 Task: Enjoy the mountains by booking a spacious mountain lodge on Airbnb in California, United States.
Action: Mouse moved to (556, 84)
Screenshot: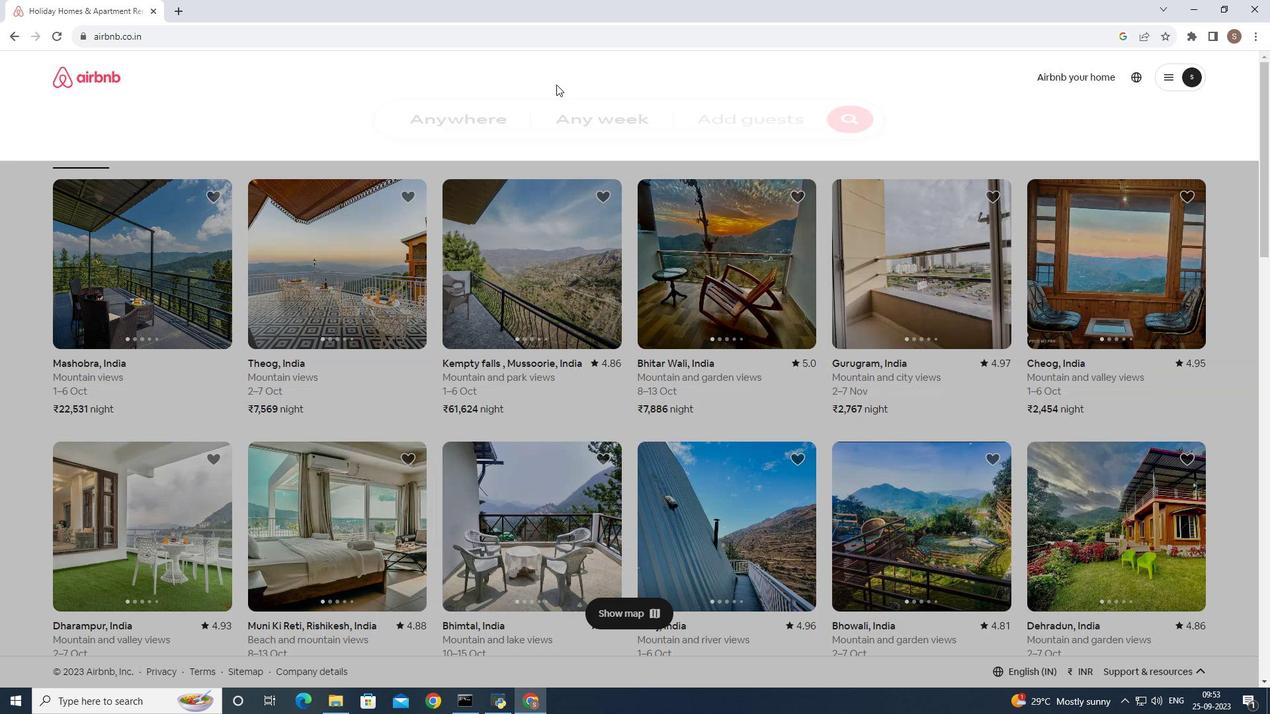 
Action: Mouse pressed left at (556, 84)
Screenshot: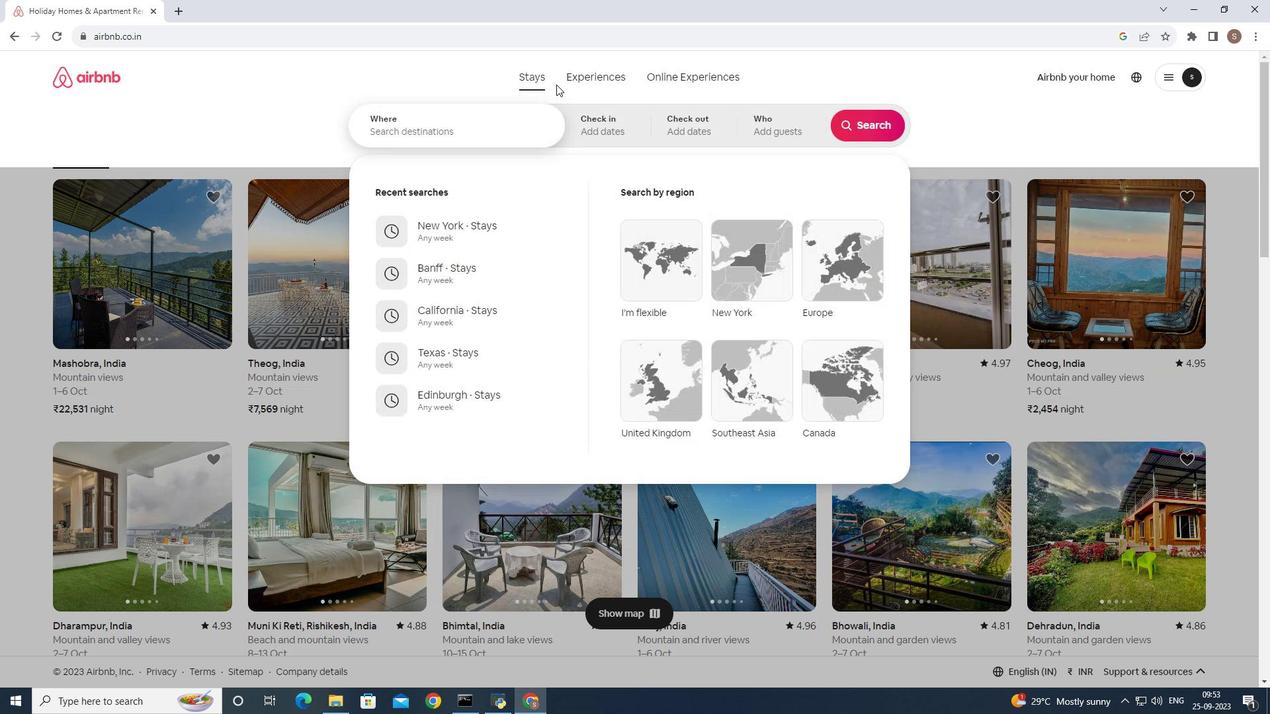 
Action: Mouse moved to (433, 136)
Screenshot: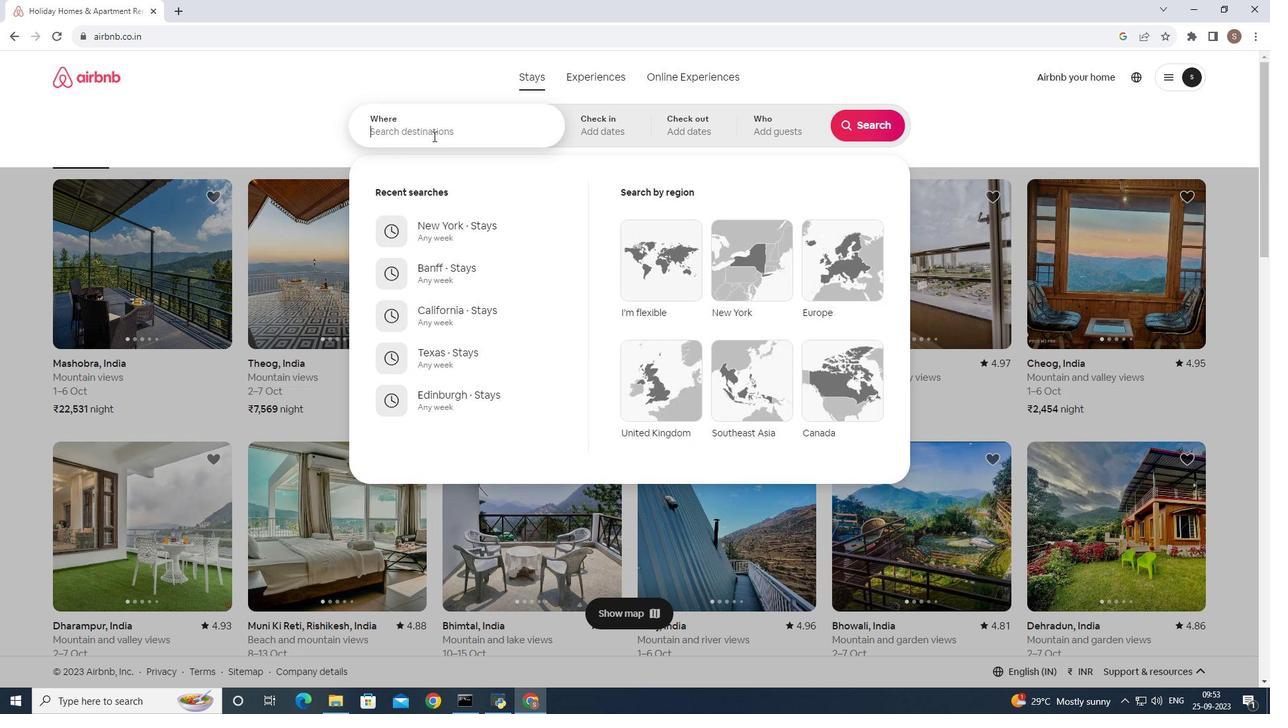 
Action: Mouse pressed left at (433, 136)
Screenshot: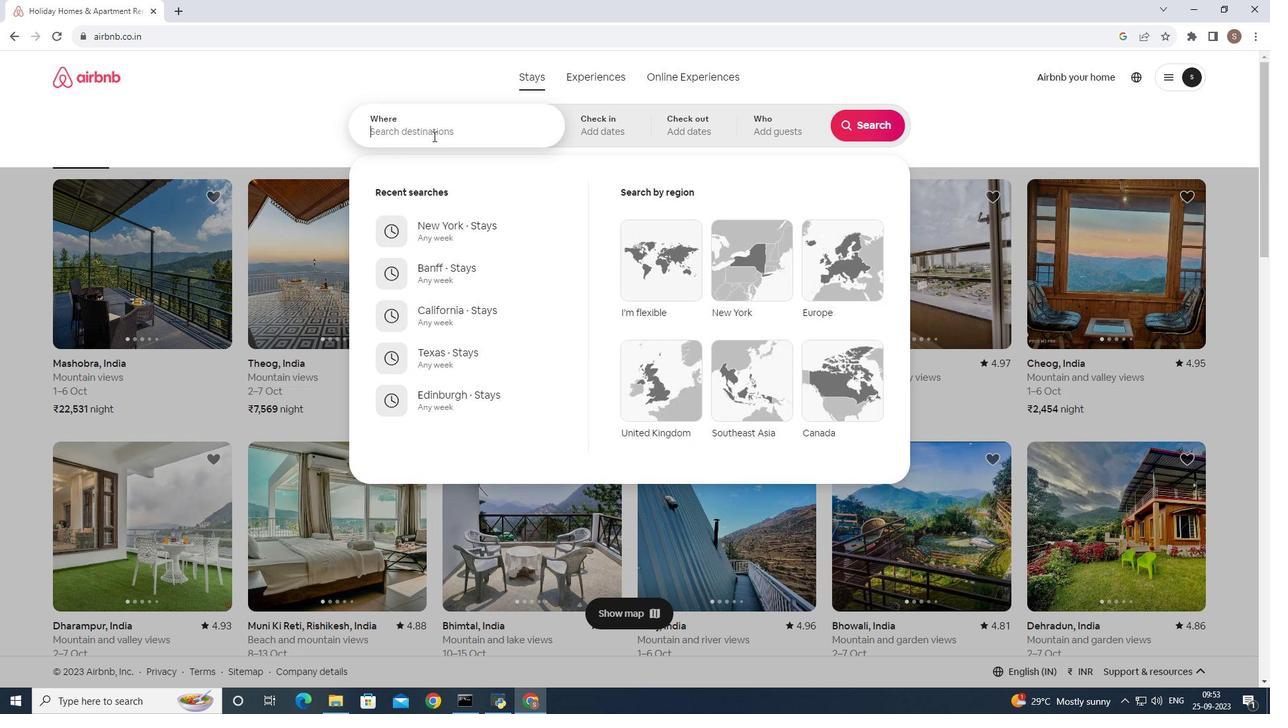 
Action: Key pressed <Key.shift>Cali
Screenshot: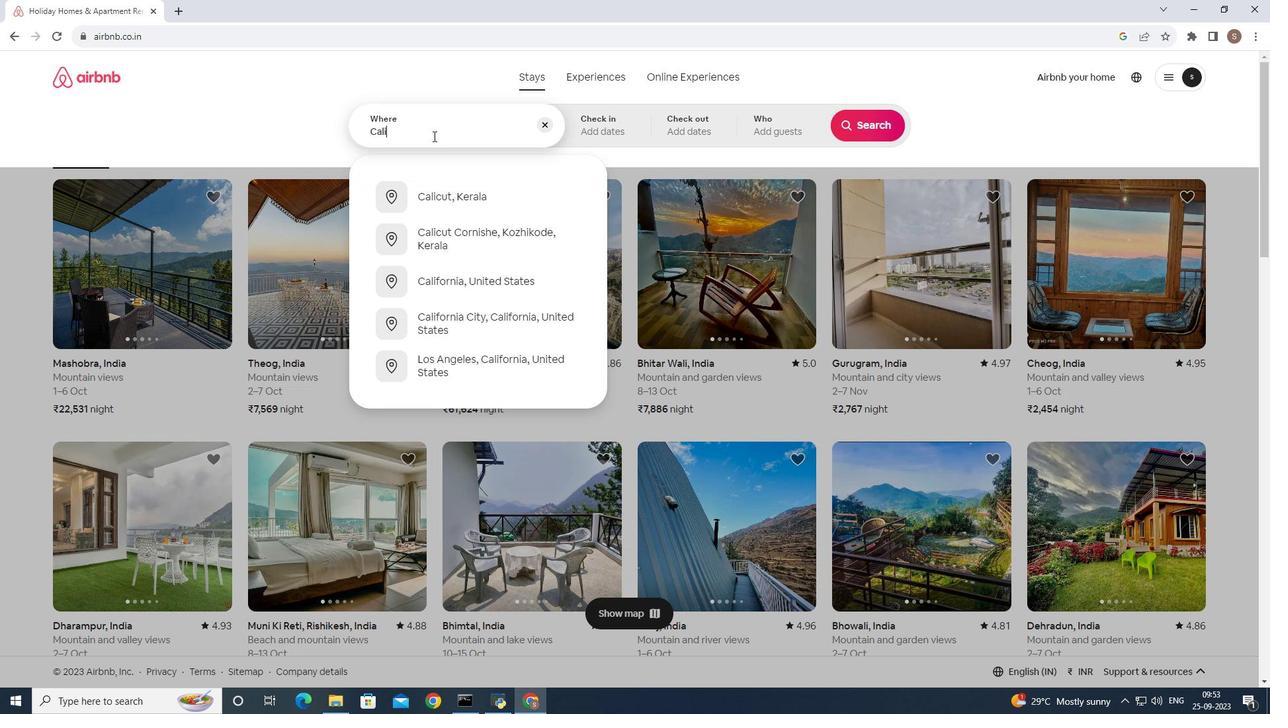 
Action: Mouse moved to (487, 279)
Screenshot: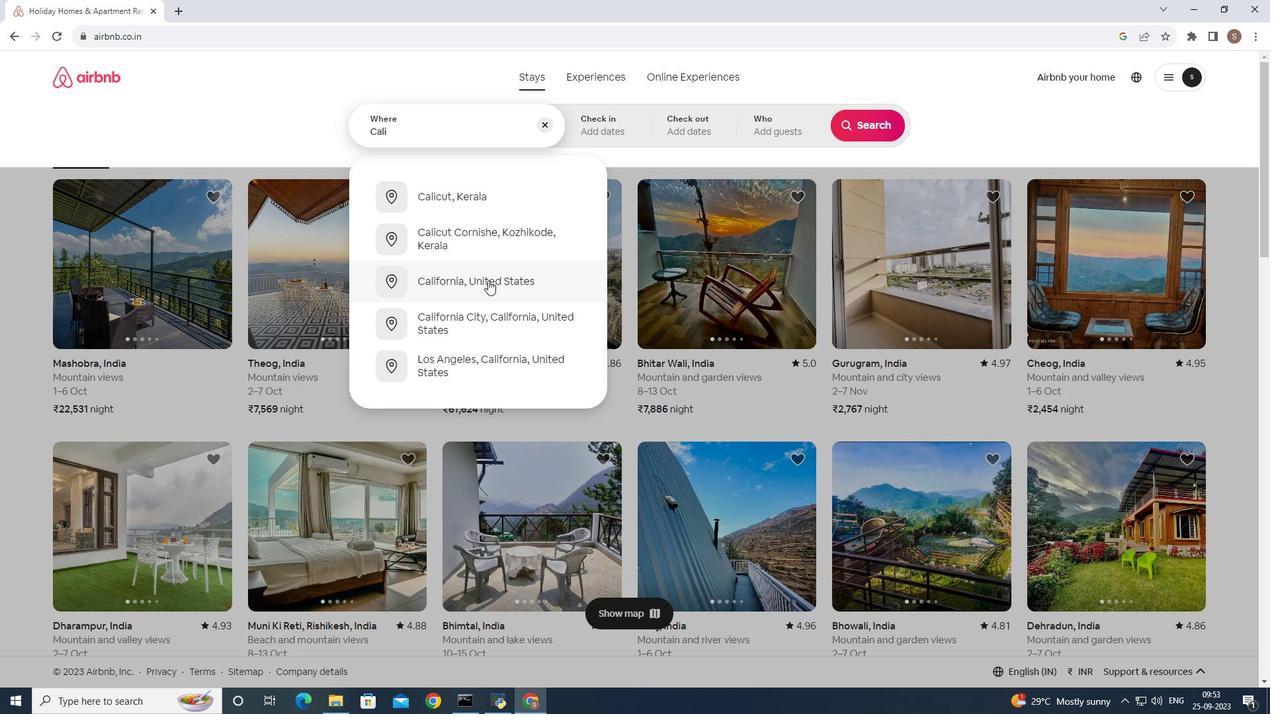 
Action: Mouse pressed left at (487, 279)
Screenshot: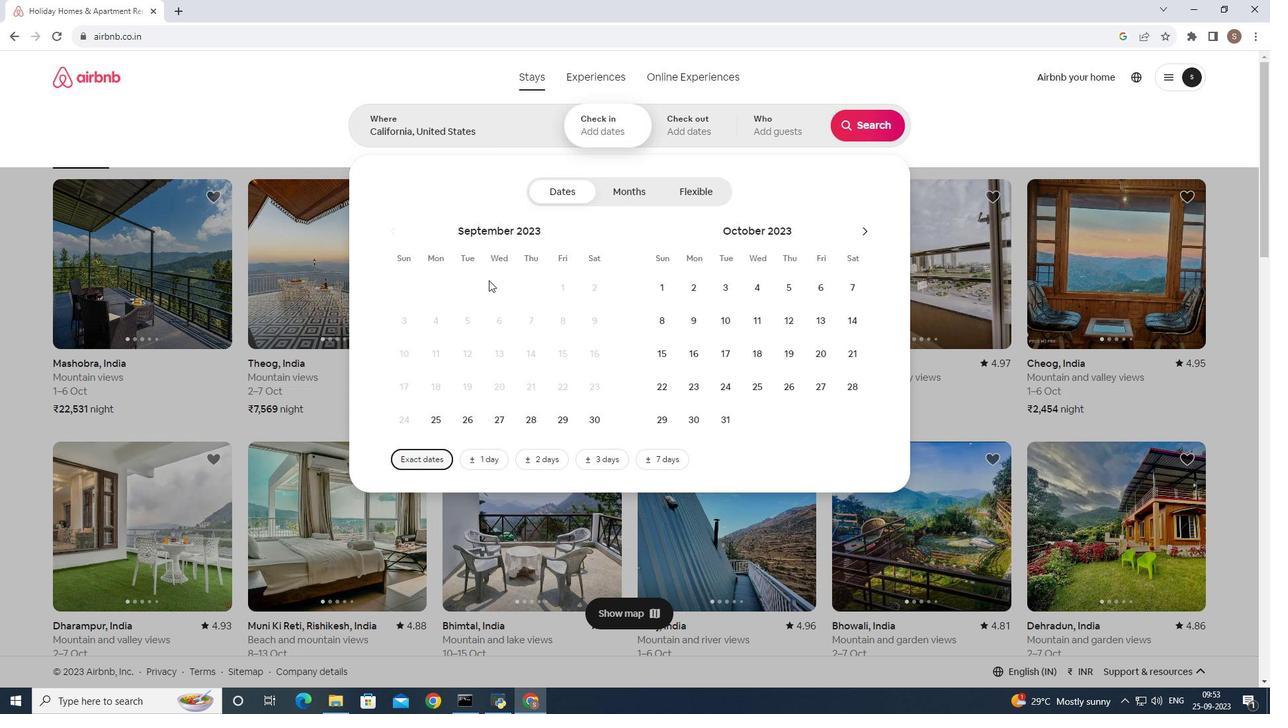 
Action: Mouse moved to (895, 122)
Screenshot: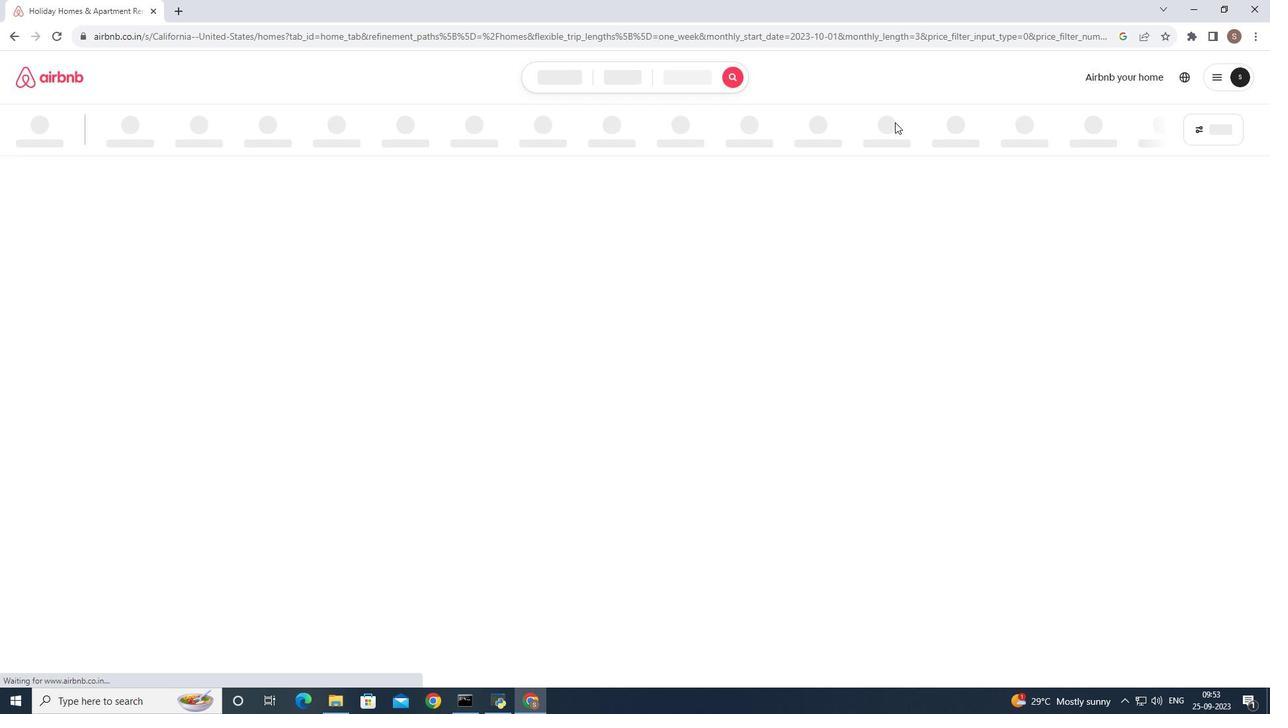 
Action: Mouse pressed left at (895, 122)
Screenshot: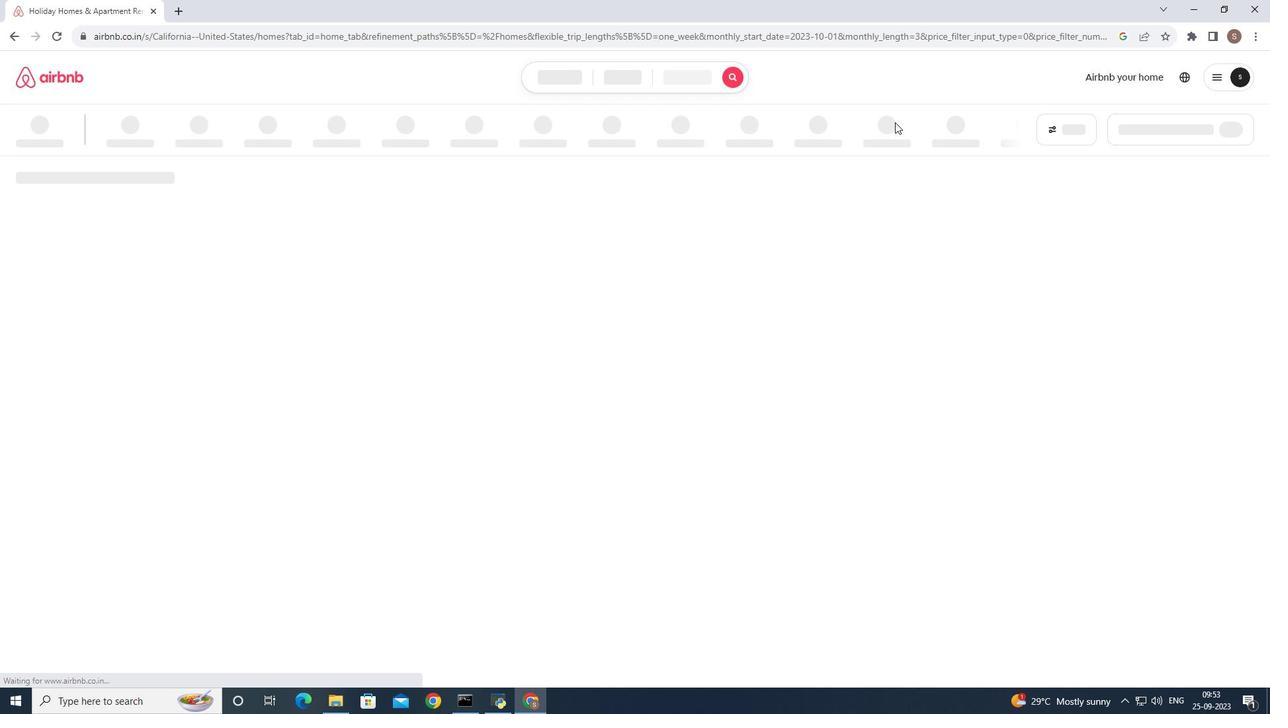 
Action: Mouse moved to (338, 129)
Screenshot: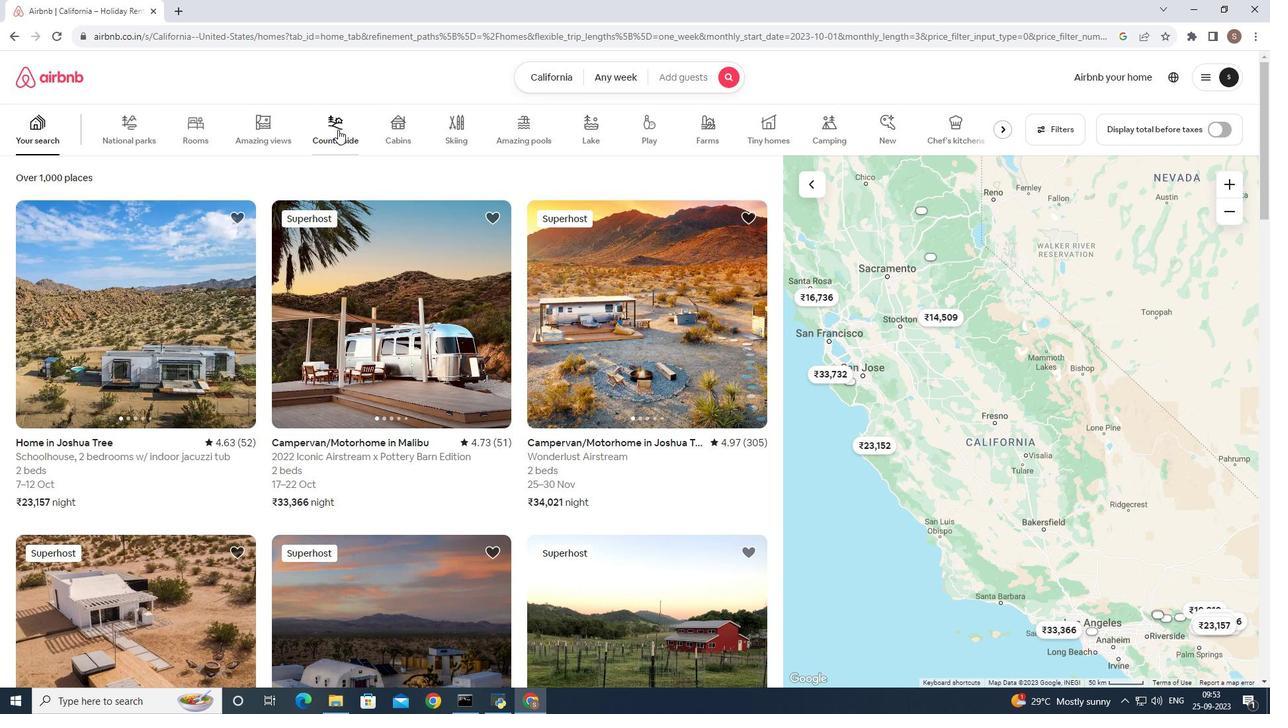 
Action: Mouse pressed left at (338, 129)
Screenshot: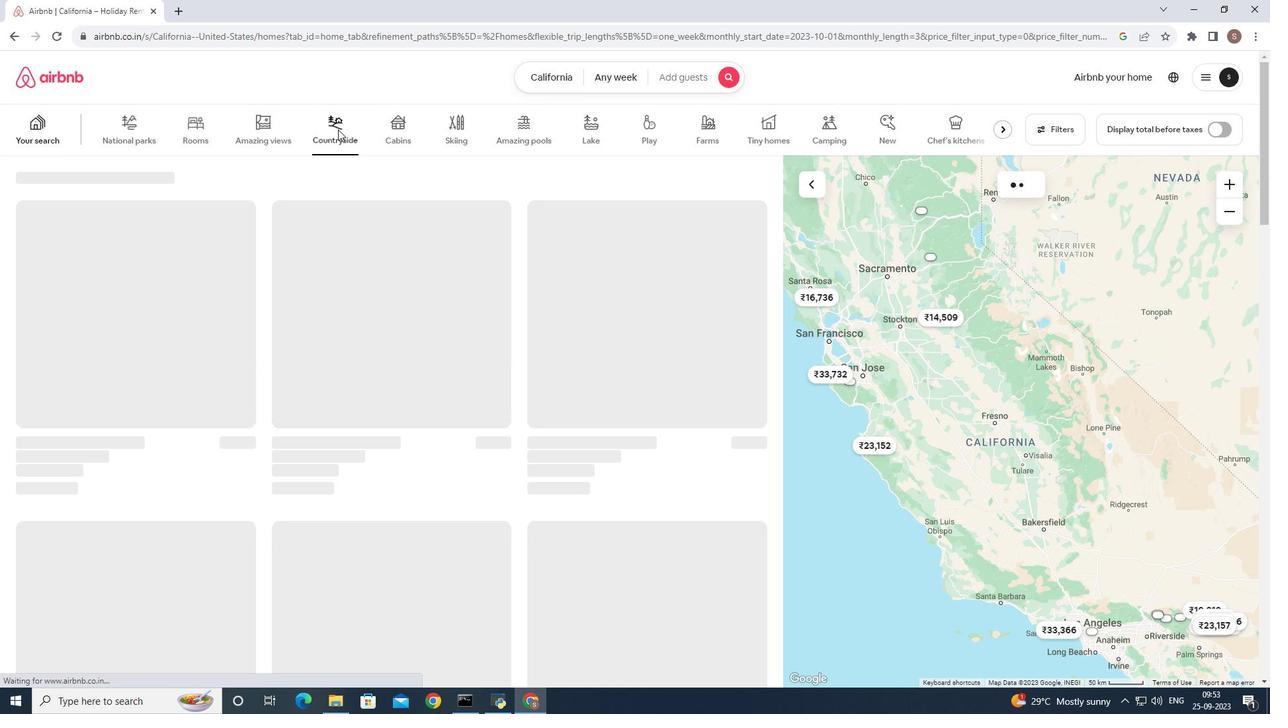 
Action: Mouse moved to (74, 351)
Screenshot: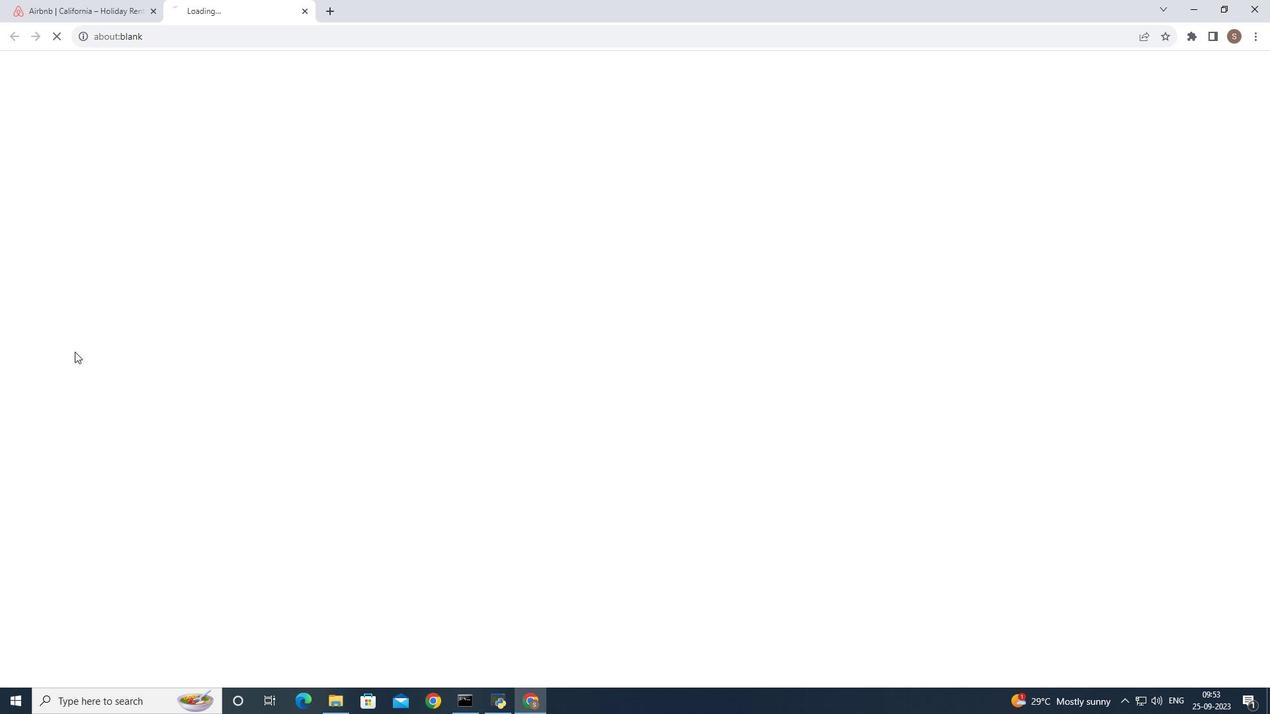 
Action: Mouse pressed left at (74, 351)
Screenshot: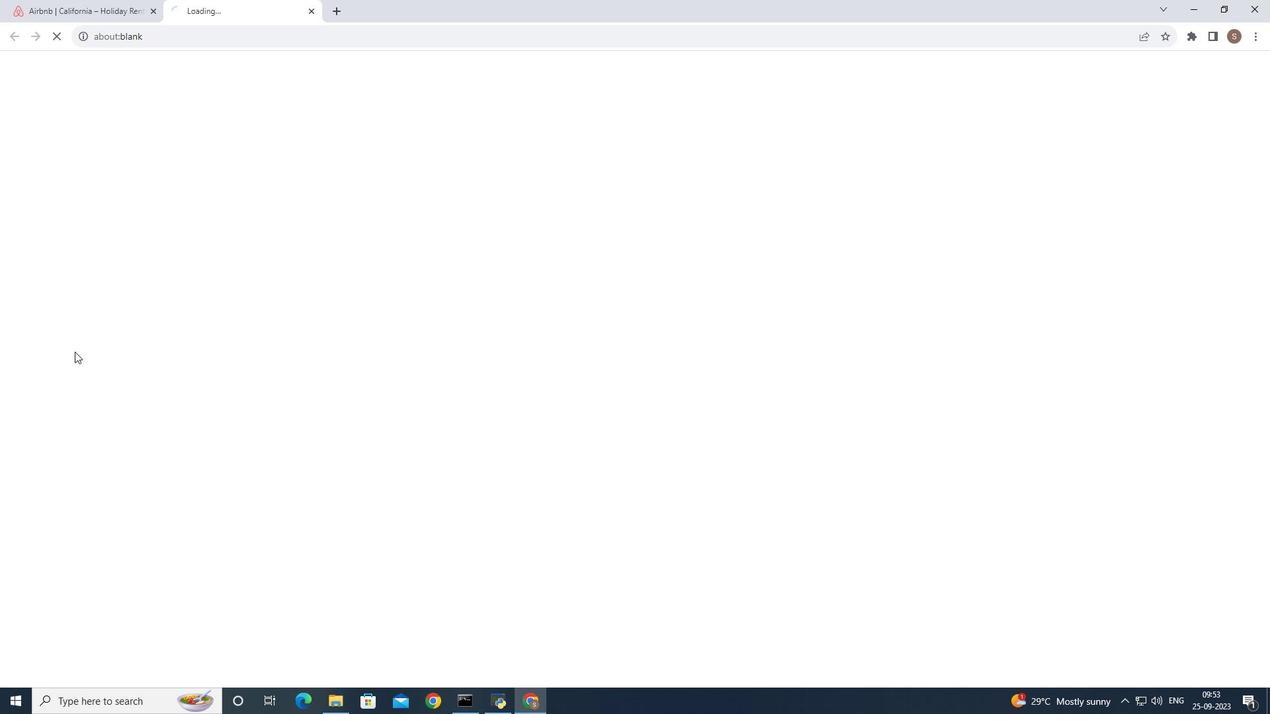 
Action: Mouse moved to (933, 494)
Screenshot: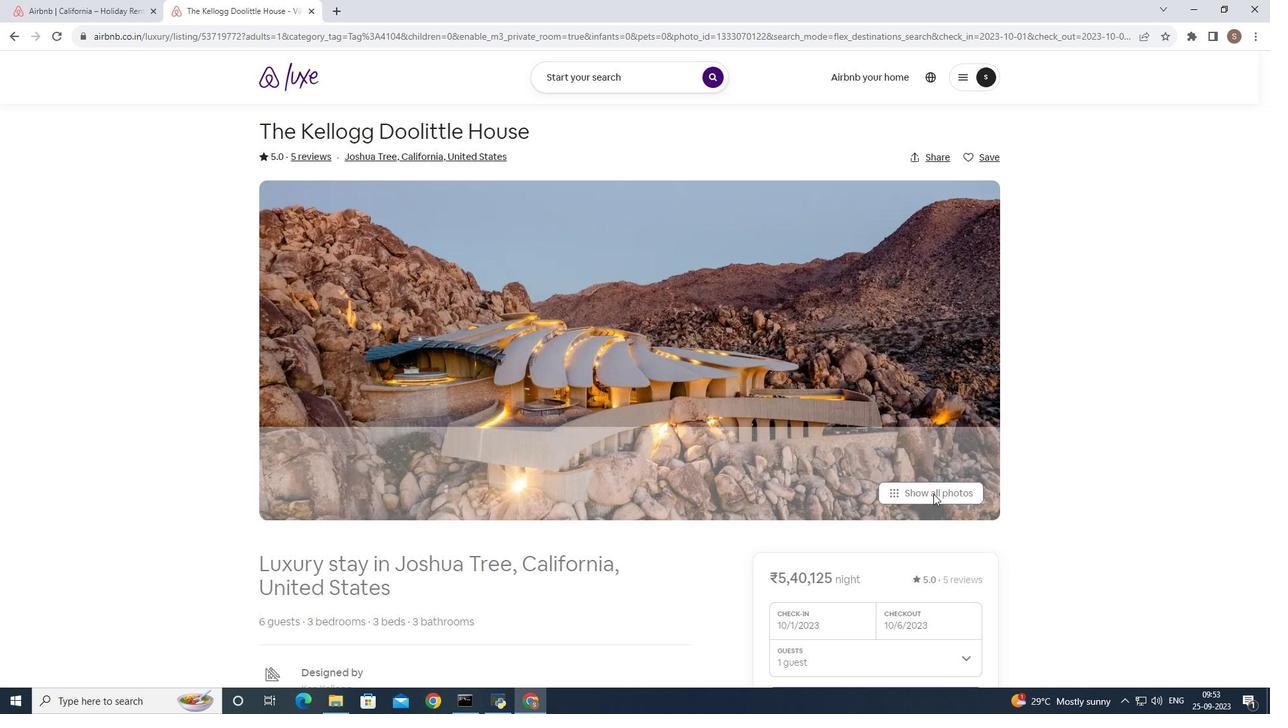 
Action: Mouse pressed left at (933, 494)
Screenshot: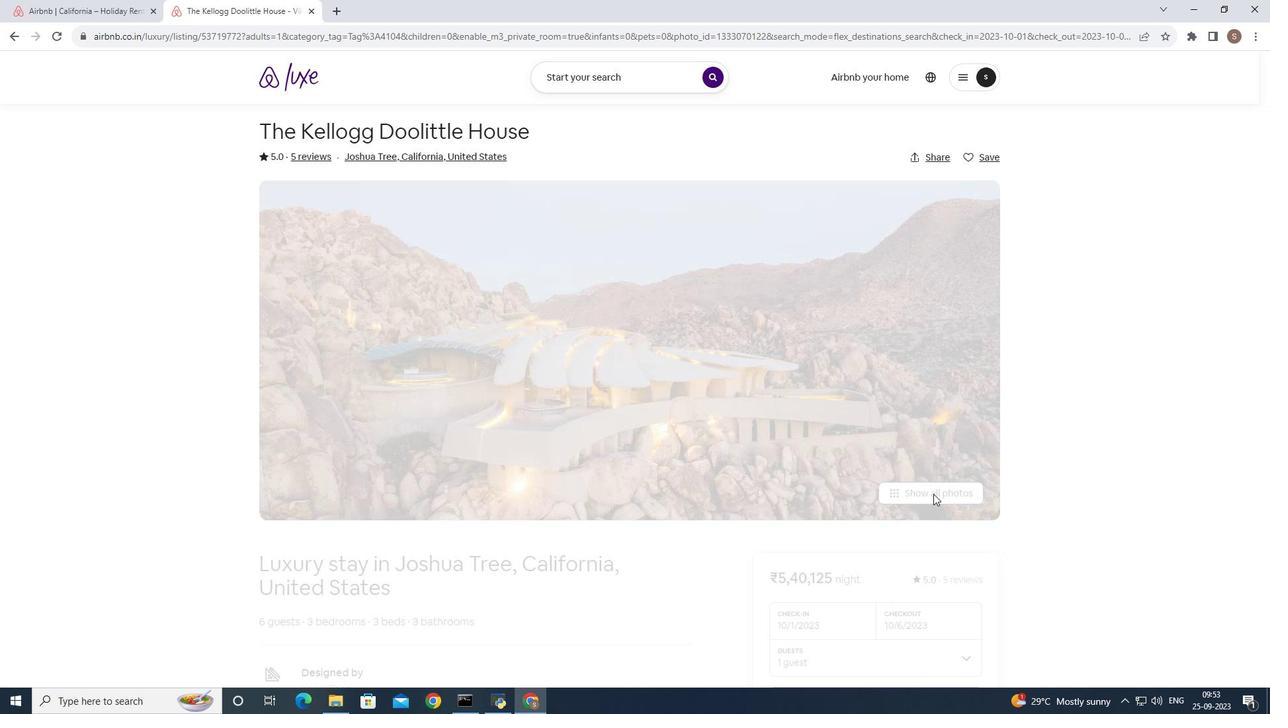 
Action: Mouse moved to (680, 459)
Screenshot: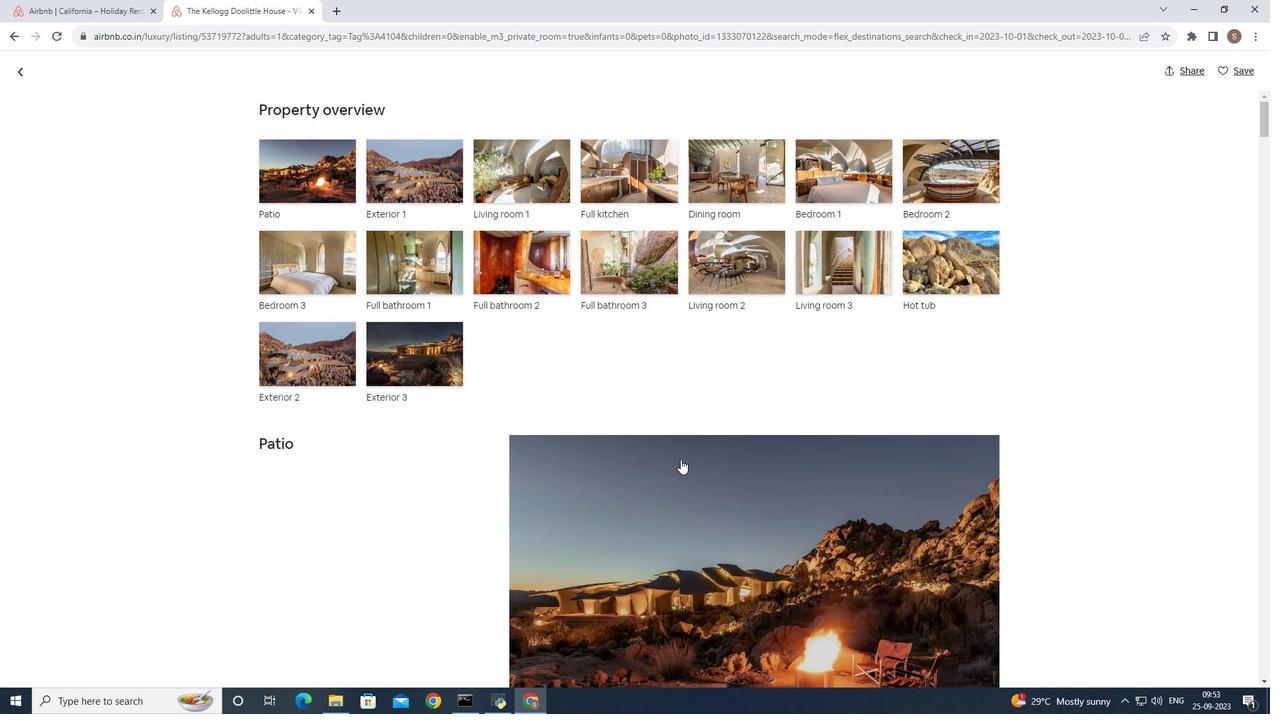 
Action: Mouse scrolled (680, 459) with delta (0, 0)
Screenshot: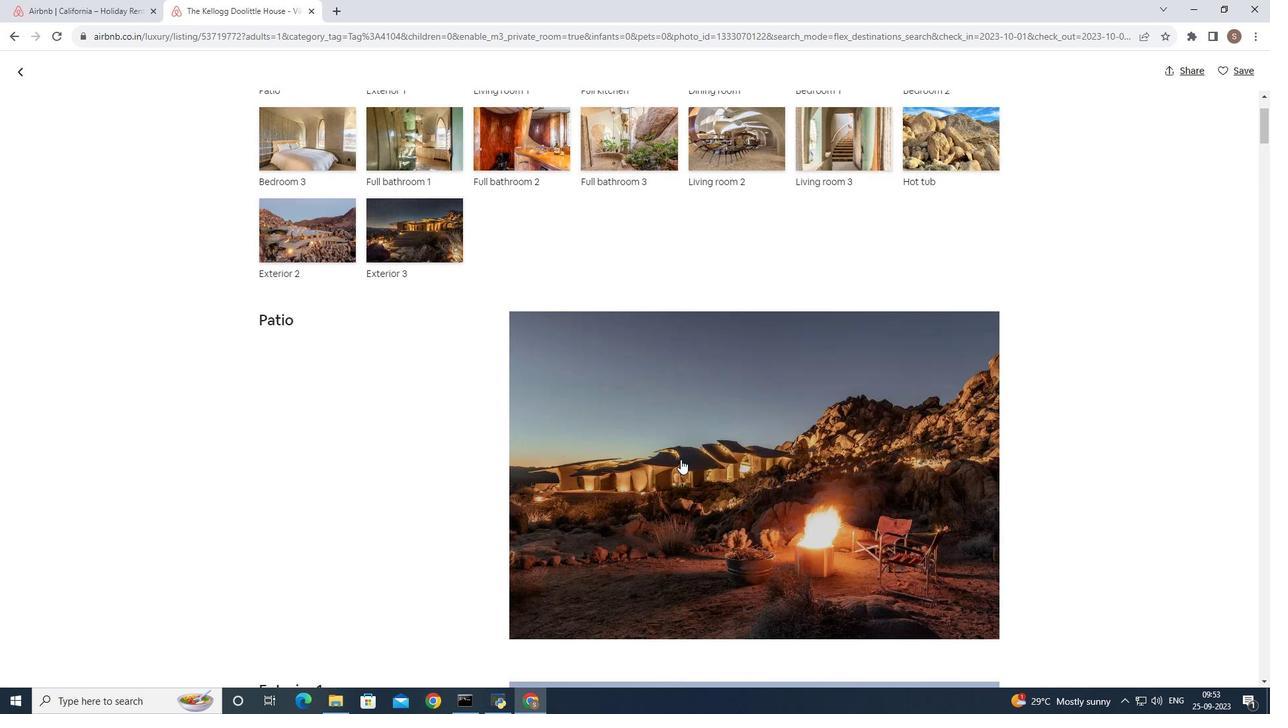 
Action: Mouse scrolled (680, 459) with delta (0, 0)
Screenshot: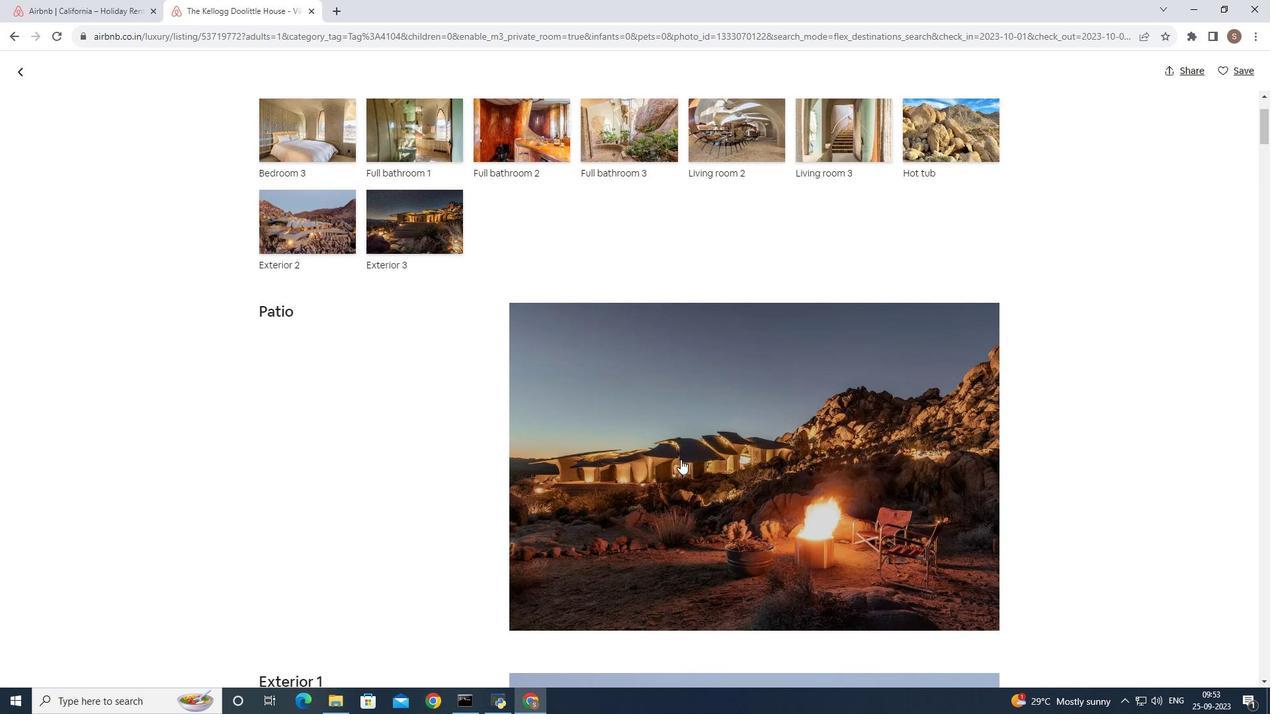 
Action: Mouse scrolled (680, 459) with delta (0, 0)
Screenshot: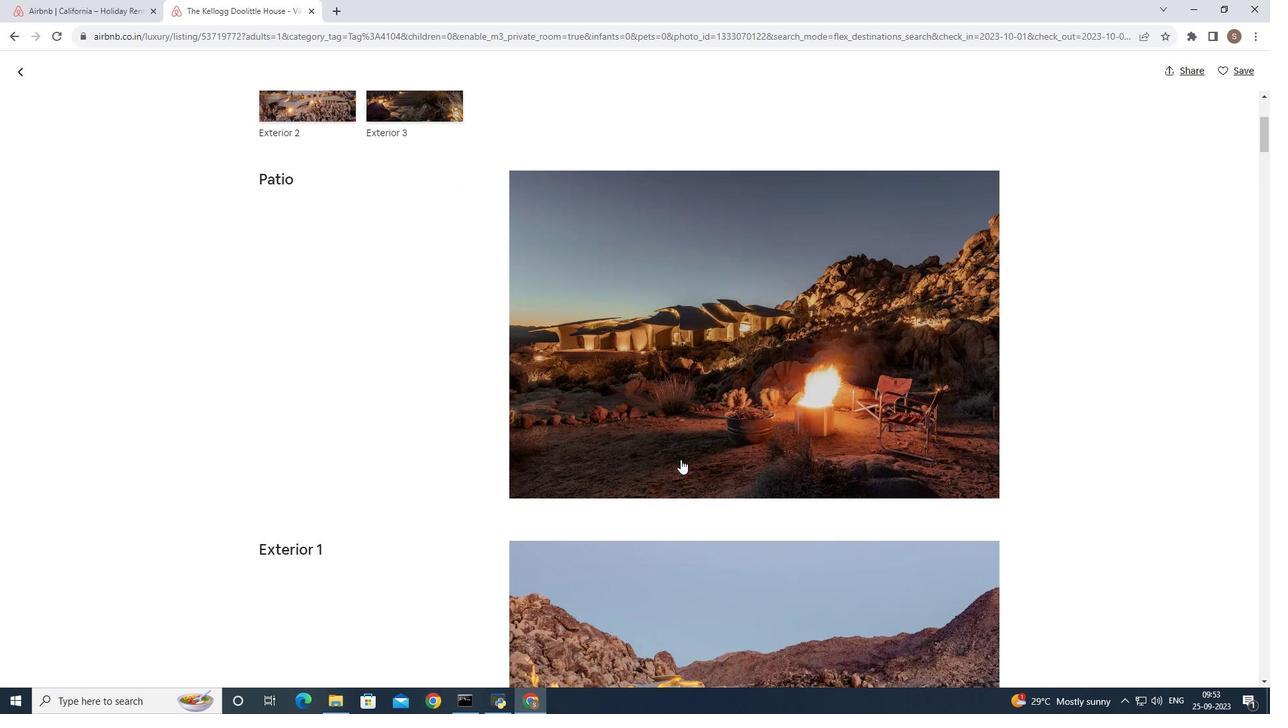 
Action: Mouse scrolled (680, 459) with delta (0, 0)
Screenshot: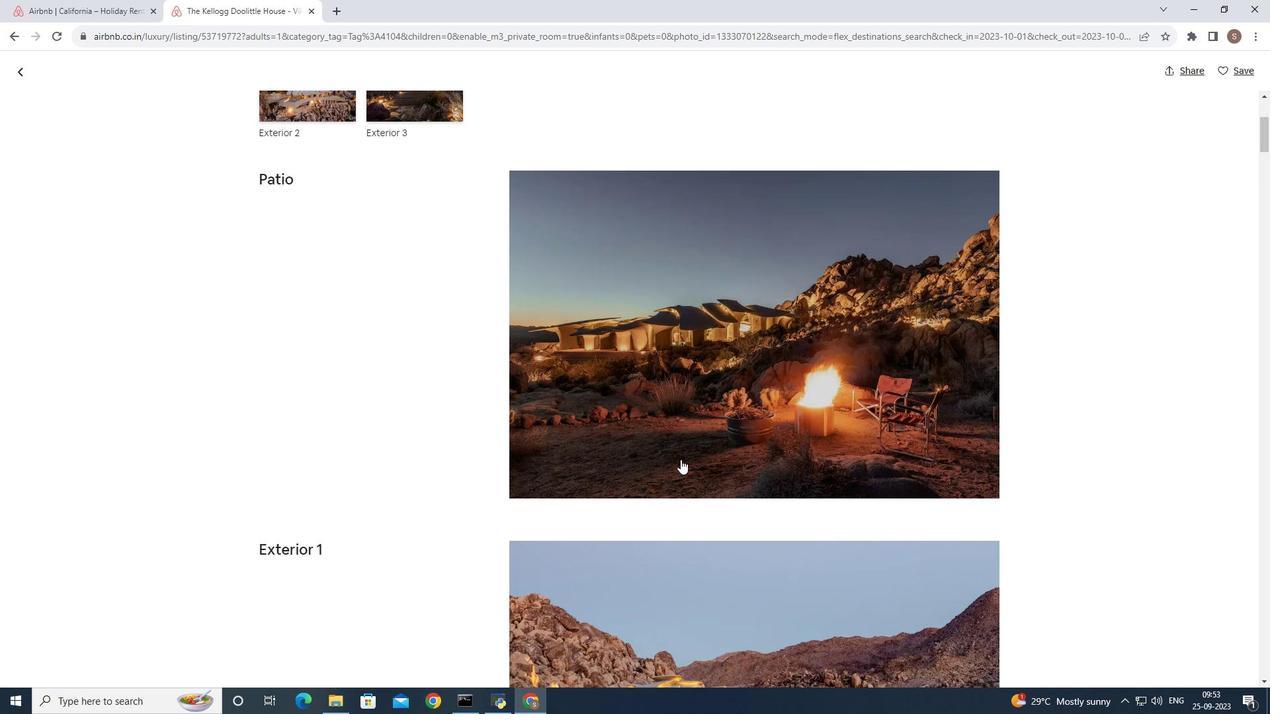 
Action: Mouse scrolled (680, 459) with delta (0, 0)
Screenshot: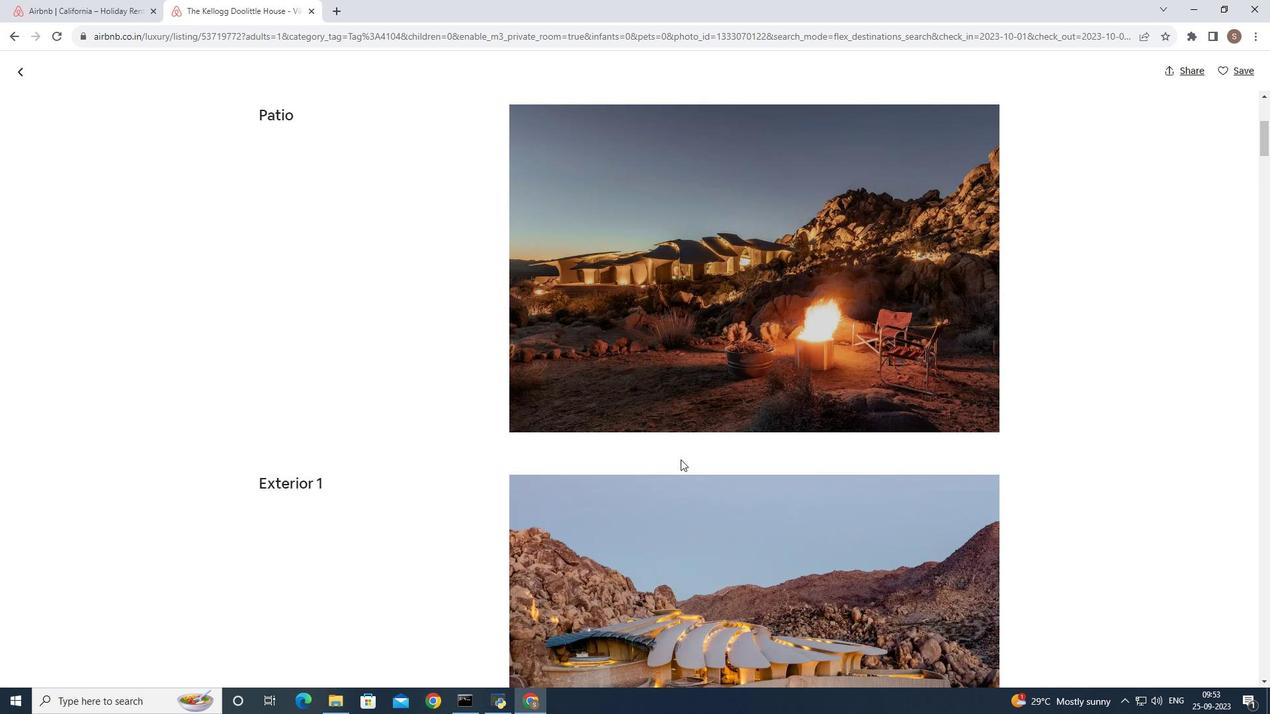 
Action: Mouse scrolled (680, 459) with delta (0, 0)
Screenshot: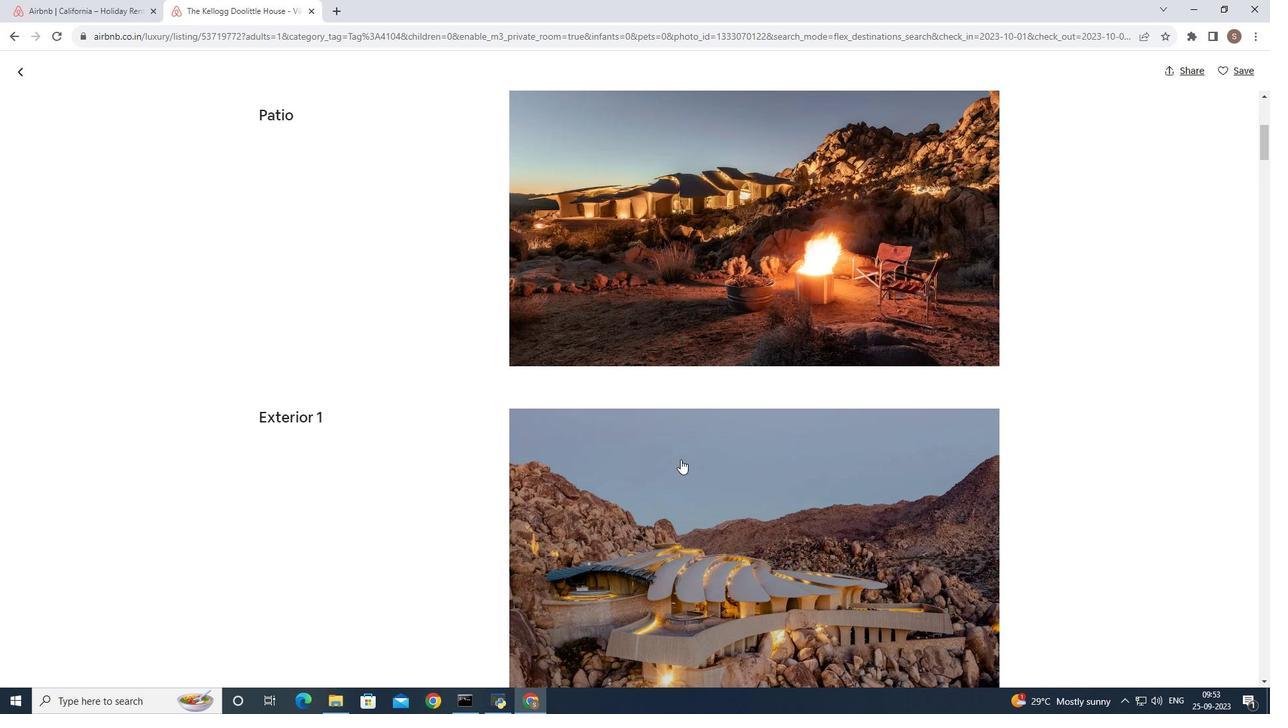 
Action: Mouse scrolled (680, 459) with delta (0, 0)
Screenshot: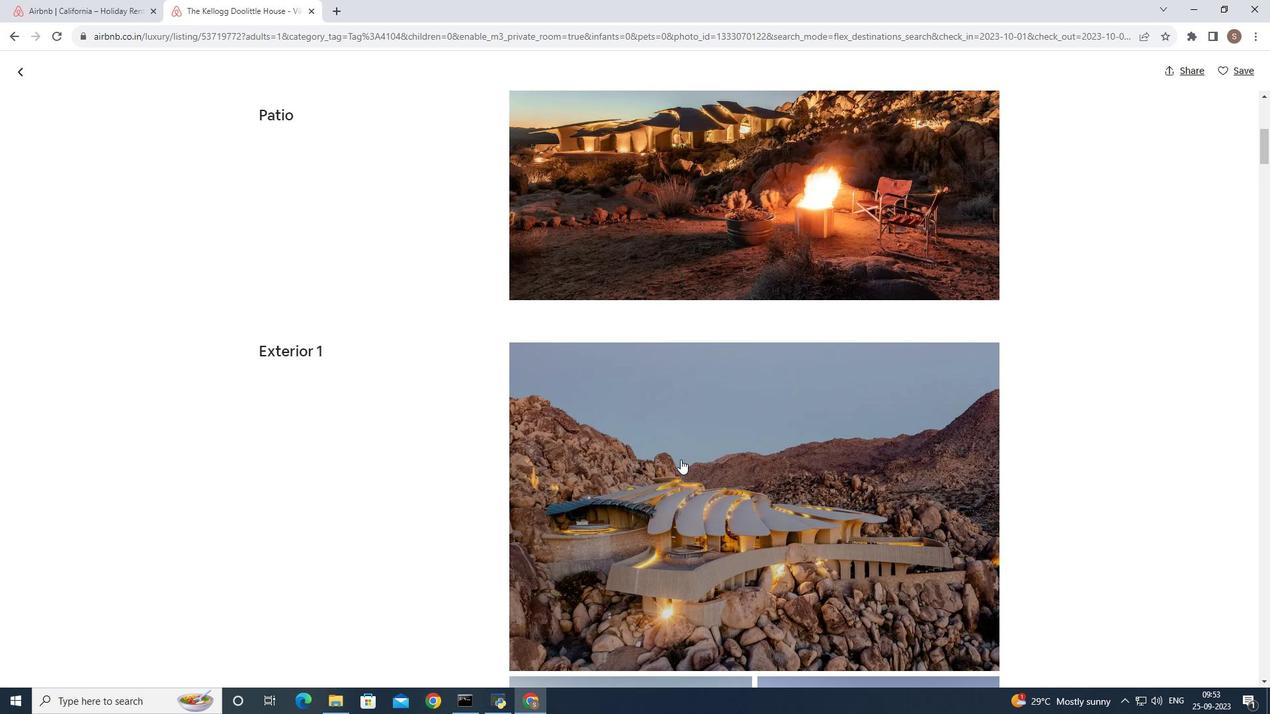 
Action: Mouse scrolled (680, 459) with delta (0, 0)
Screenshot: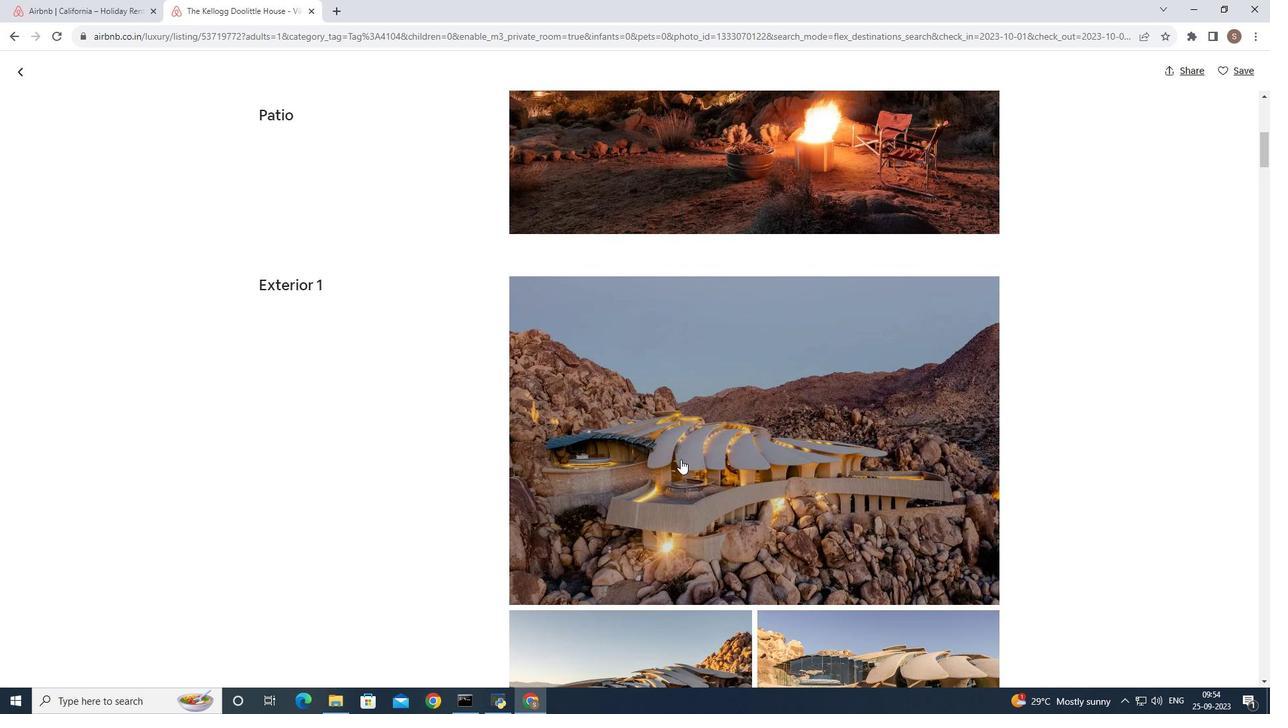 
Action: Mouse pressed left at (680, 459)
Screenshot: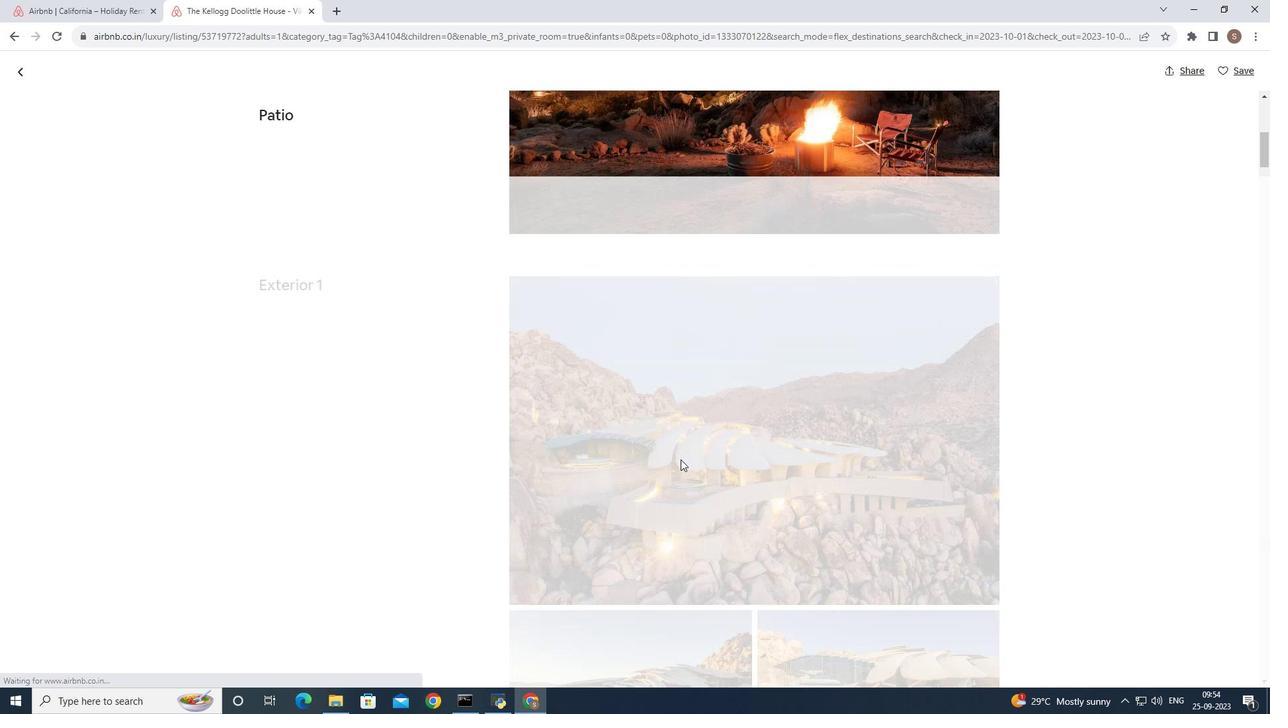 
Action: Key pressed <Key.right><Key.right><Key.right><Key.right><Key.right><Key.right><Key.right><Key.right><Key.right><Key.right><Key.right><Key.right><Key.right><Key.right><Key.right><Key.right><Key.right><Key.right><Key.right><Key.right><Key.right><Key.right><Key.right><Key.right><Key.right><Key.right><Key.right><Key.right><Key.right><Key.right><Key.right><Key.right><Key.right><Key.right><Key.right><Key.right><Key.right><Key.right><Key.right><Key.right><Key.right><Key.right><Key.right><Key.right><Key.right><Key.right><Key.right><Key.right><Key.right><Key.right><Key.right><Key.right>
Screenshot: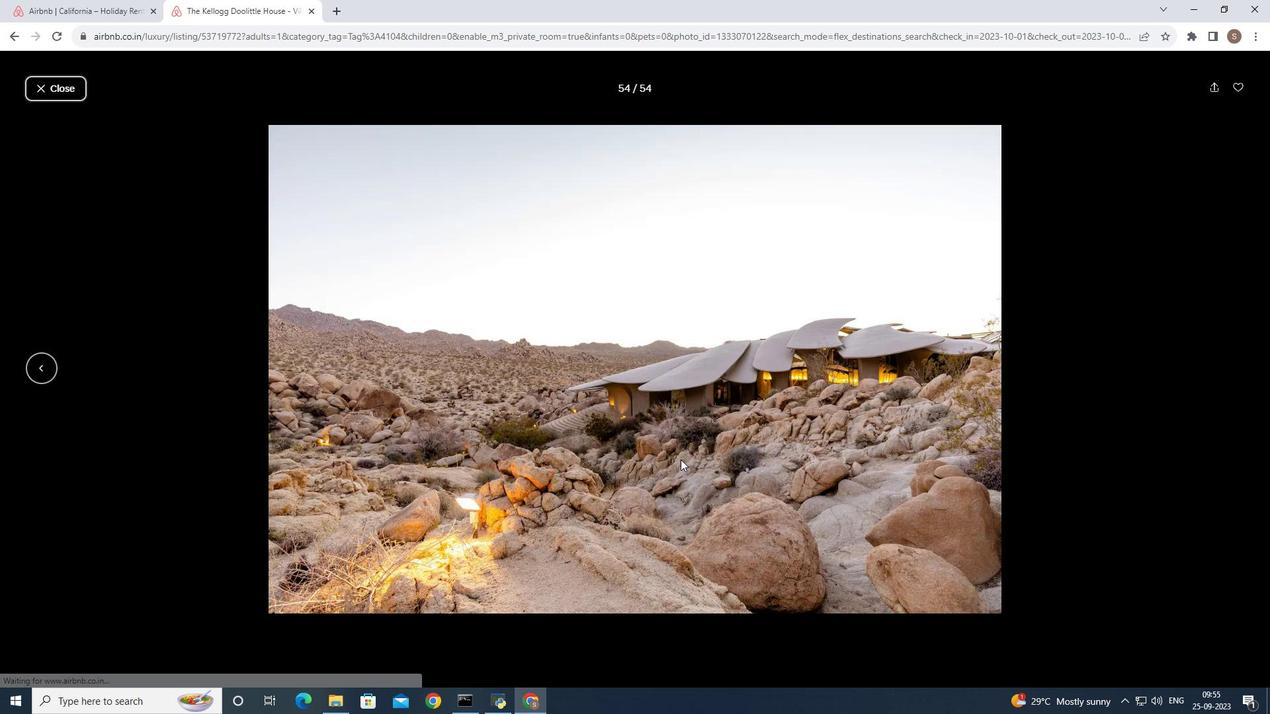 
Action: Mouse moved to (62, 87)
Screenshot: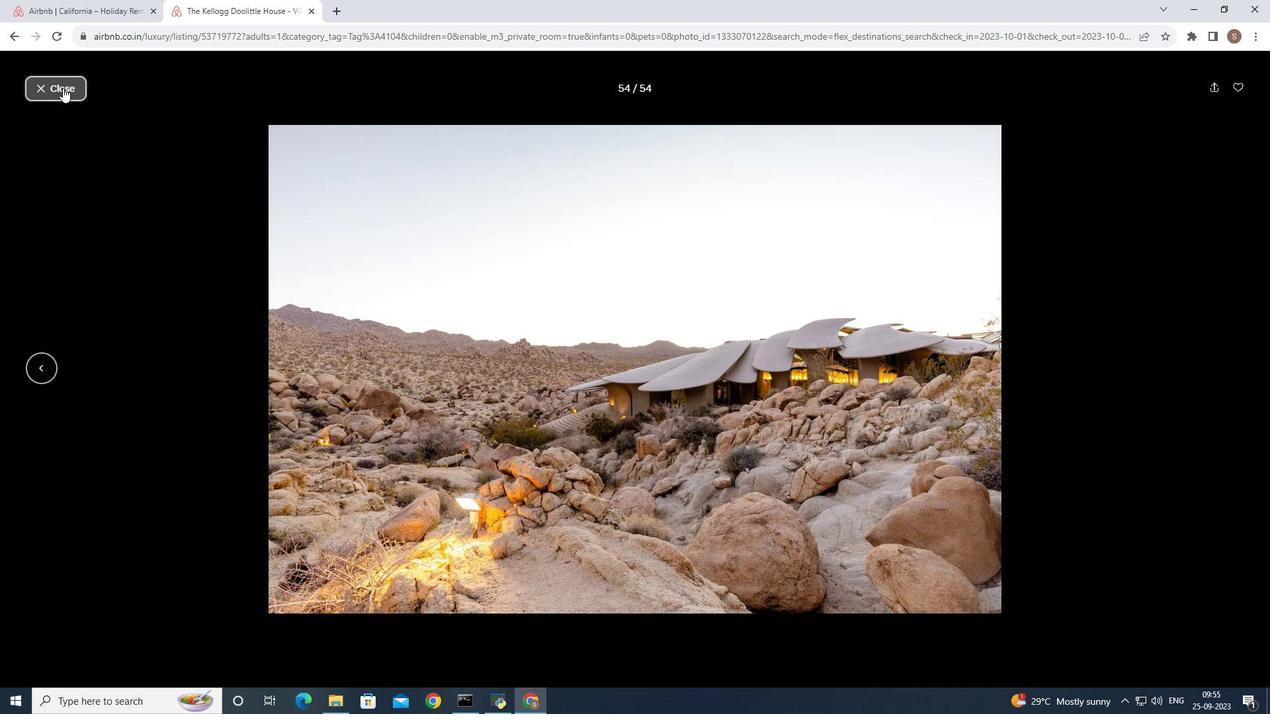
Action: Mouse pressed left at (62, 87)
Screenshot: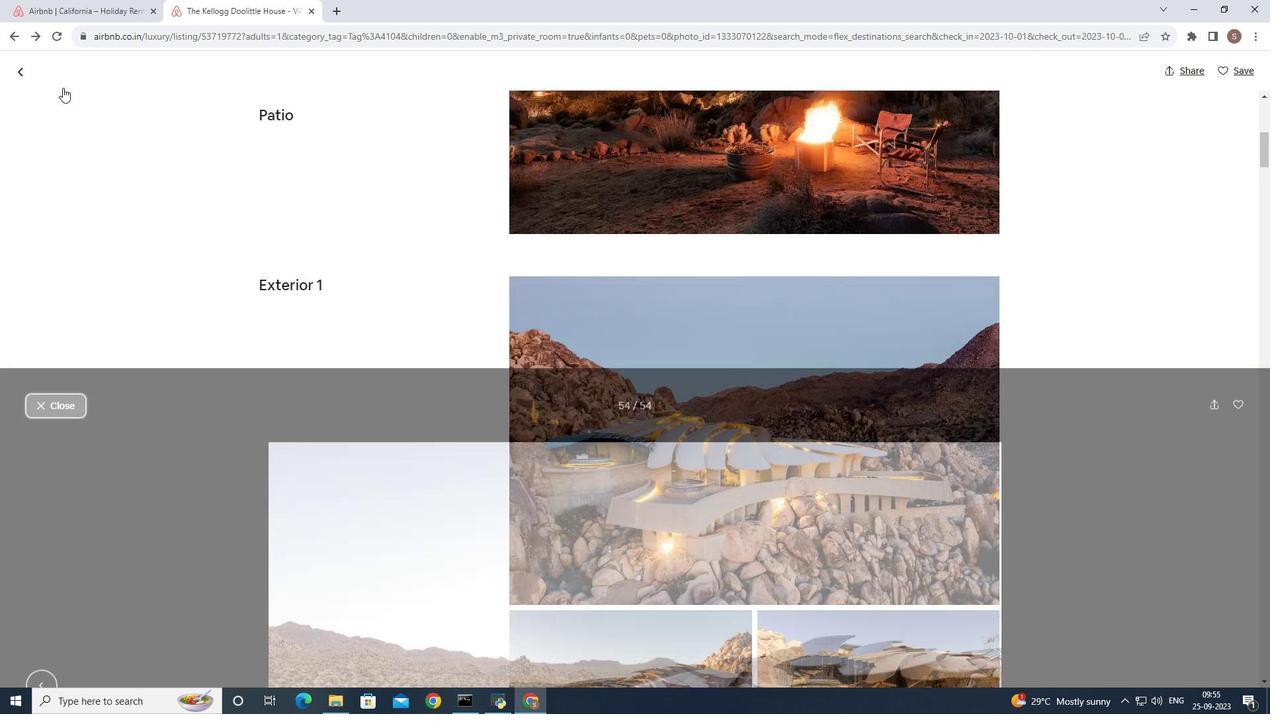 
Action: Mouse moved to (19, 65)
Screenshot: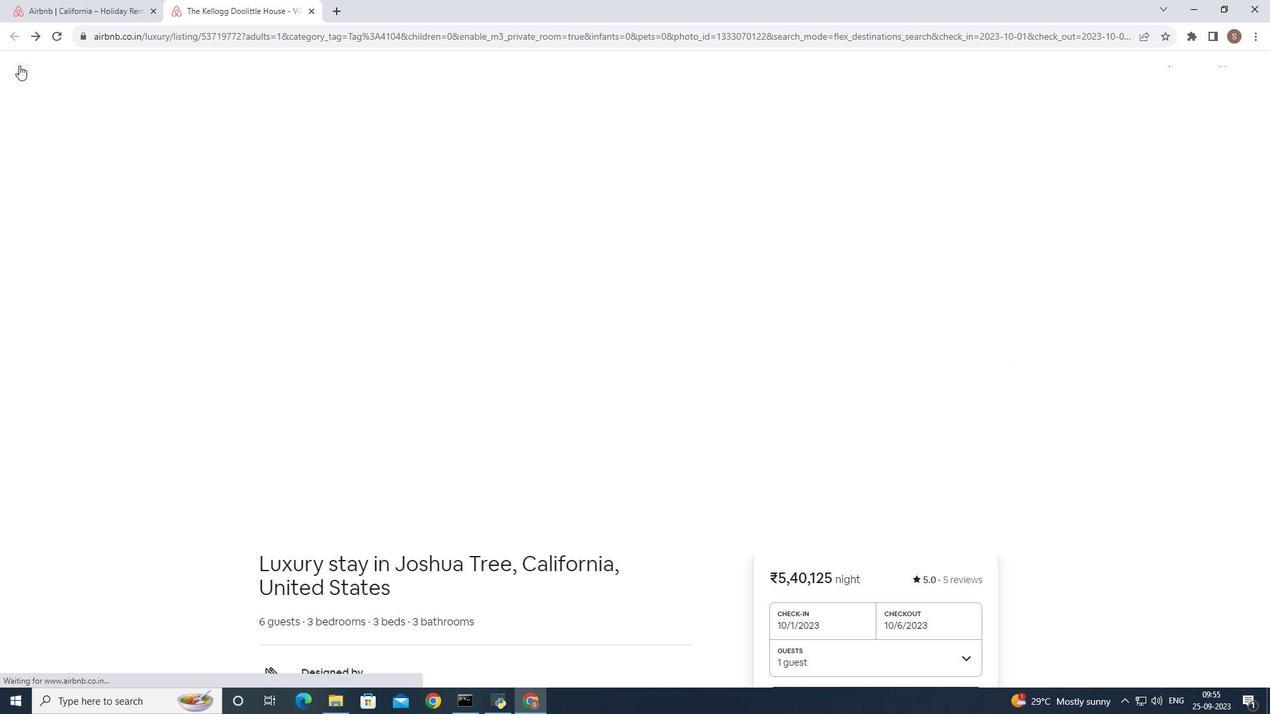 
Action: Mouse pressed left at (19, 65)
Screenshot: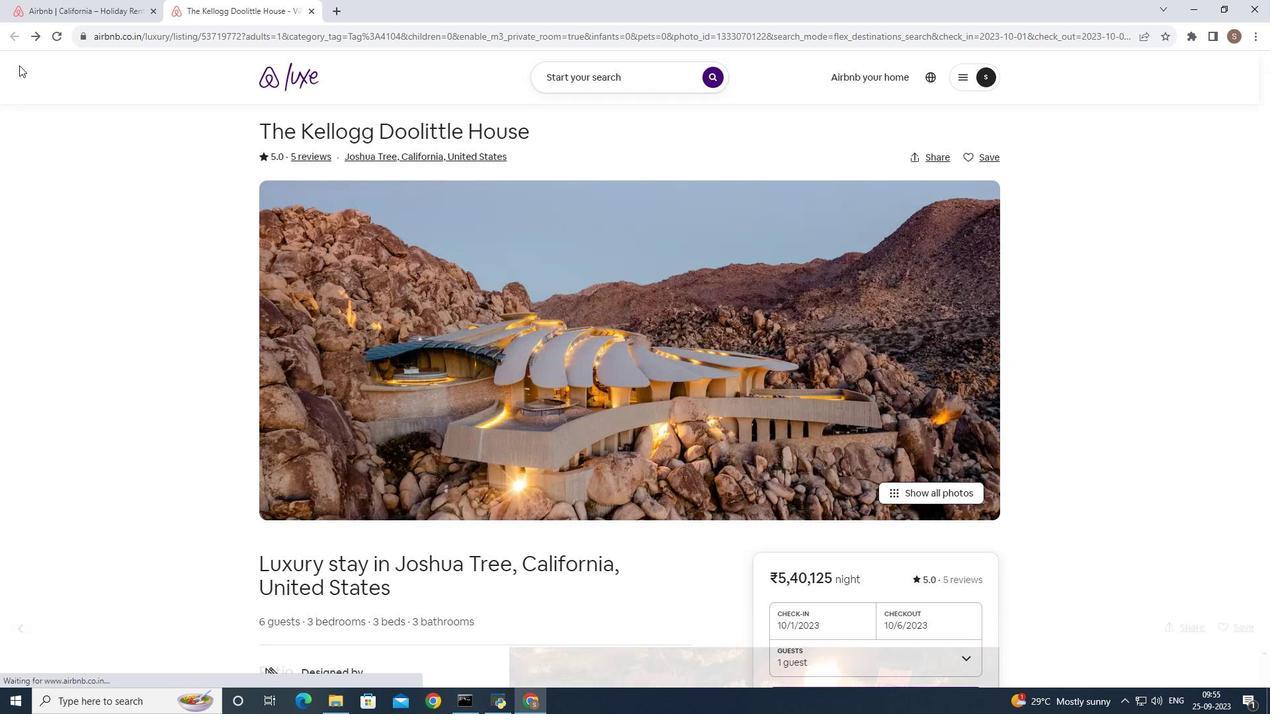 
Action: Mouse moved to (265, 216)
Screenshot: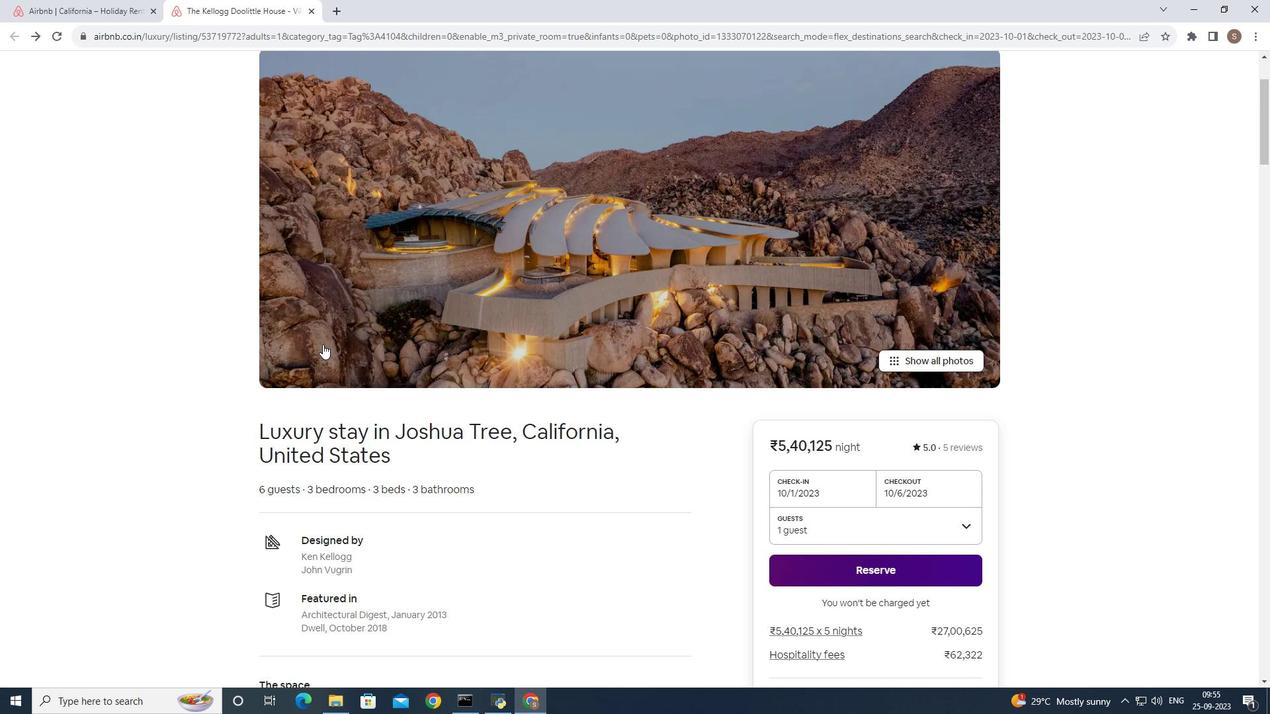 
Action: Mouse scrolled (265, 215) with delta (0, 0)
Screenshot: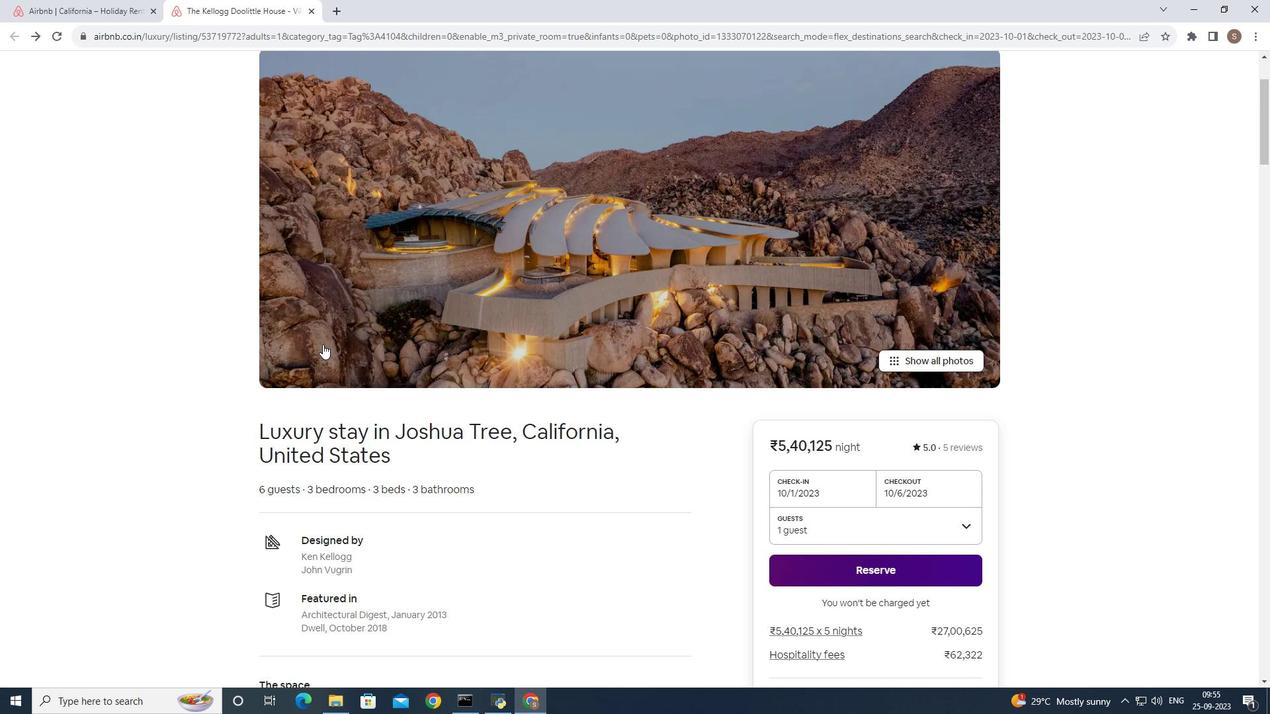 
Action: Mouse moved to (267, 229)
Screenshot: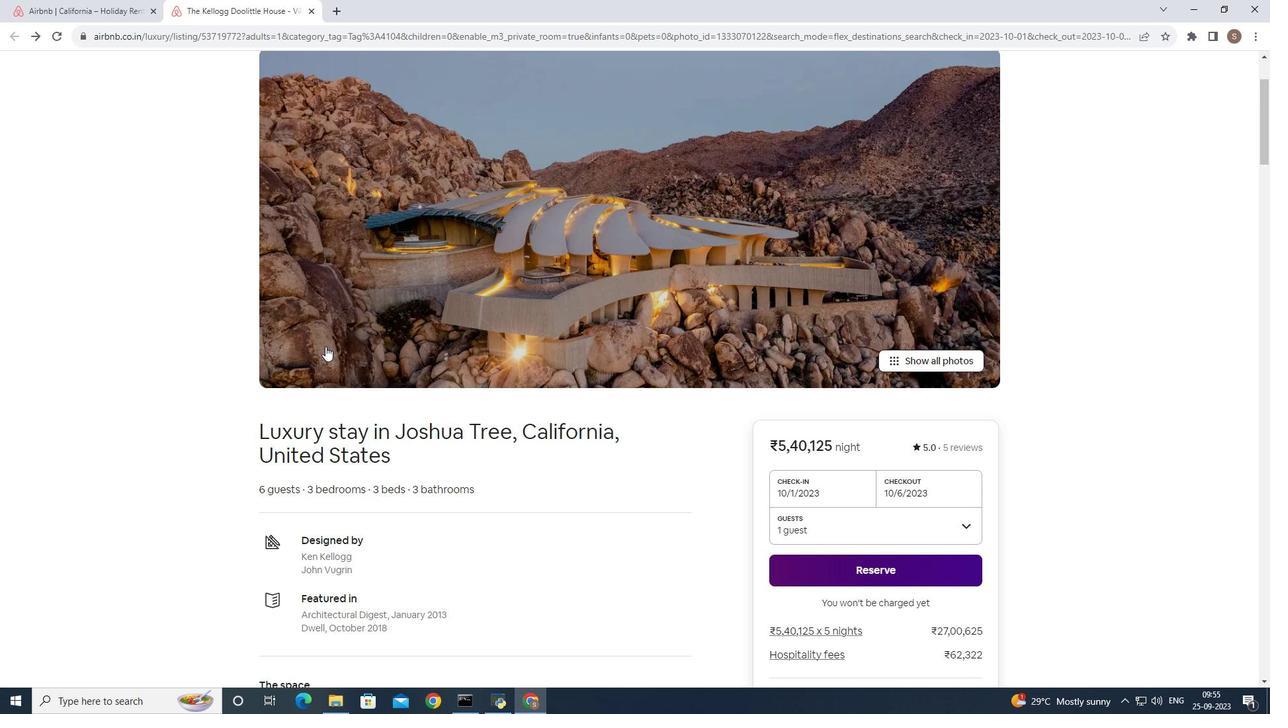 
Action: Mouse scrolled (267, 228) with delta (0, 0)
Screenshot: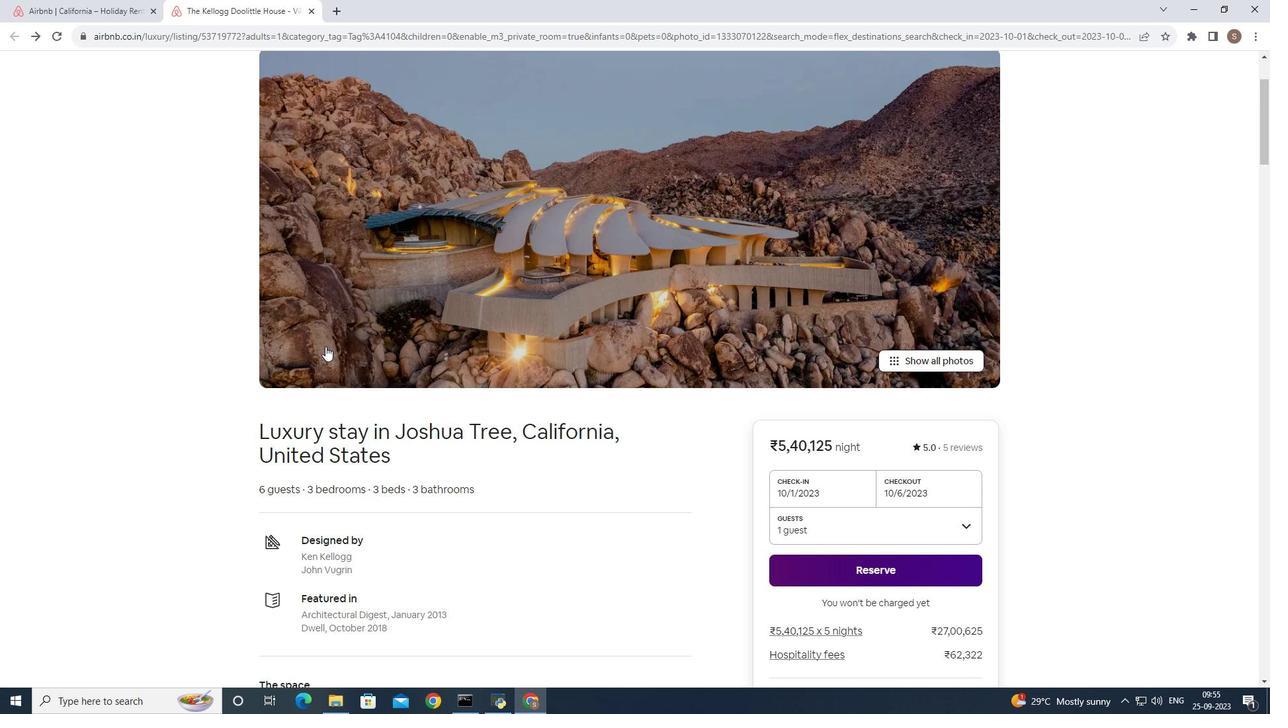 
Action: Mouse moved to (513, 420)
Screenshot: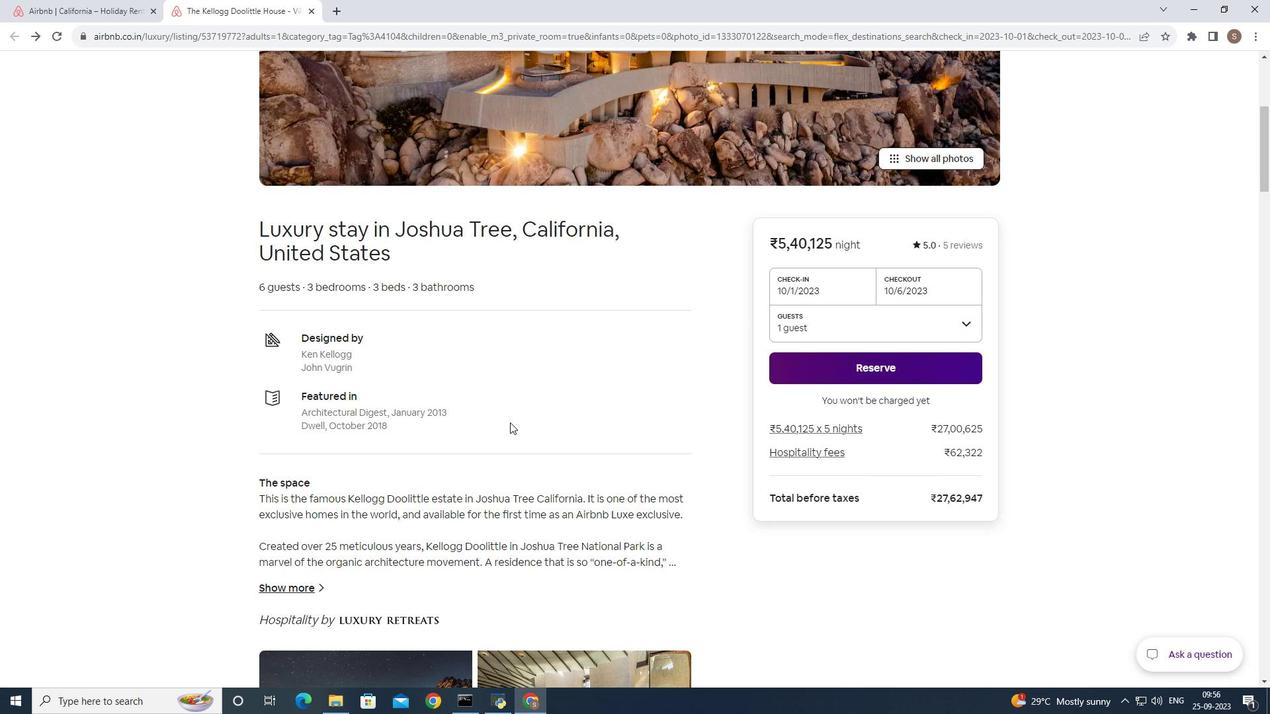 
Action: Mouse scrolled (513, 420) with delta (0, 0)
Screenshot: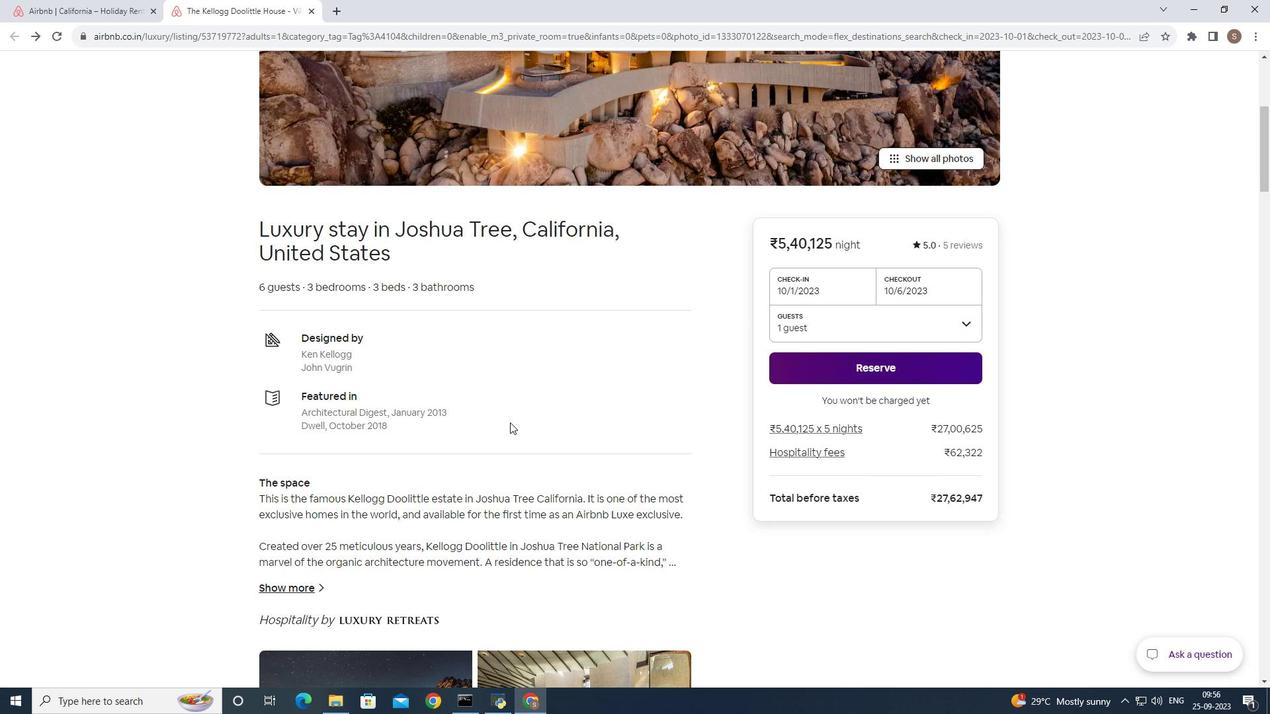 
Action: Mouse moved to (511, 422)
Screenshot: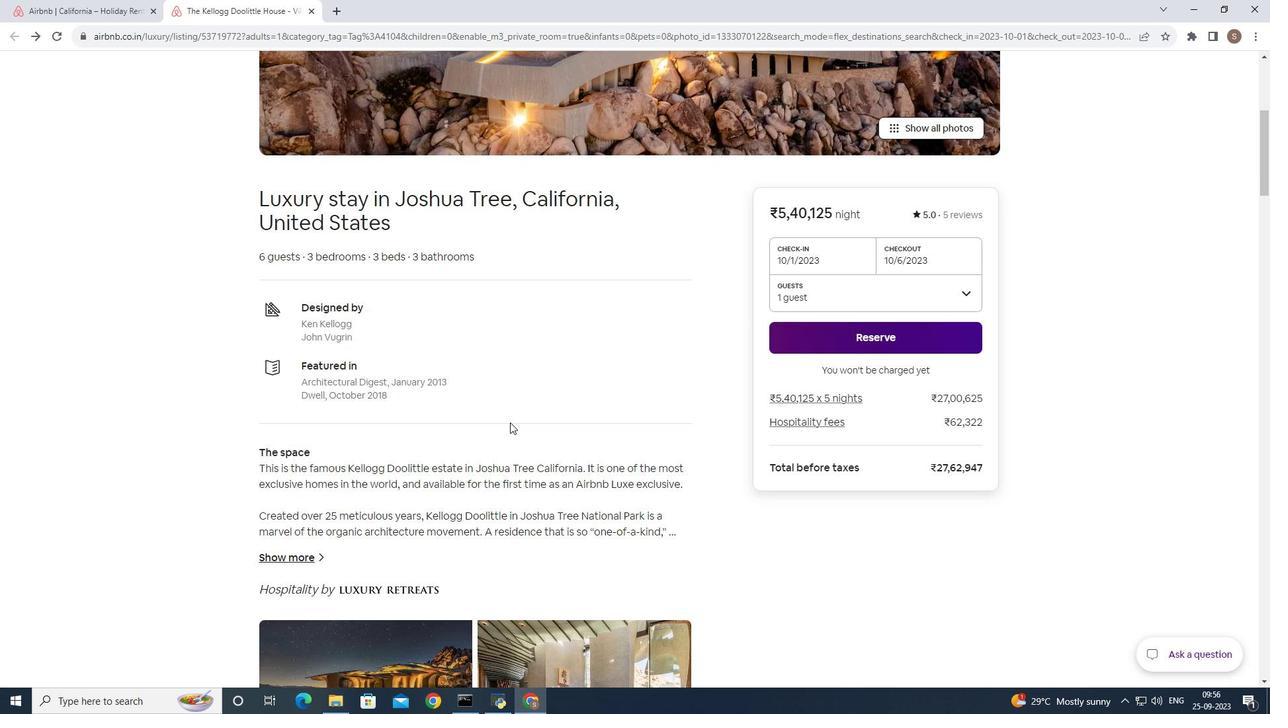 
Action: Mouse scrolled (511, 421) with delta (0, 0)
Screenshot: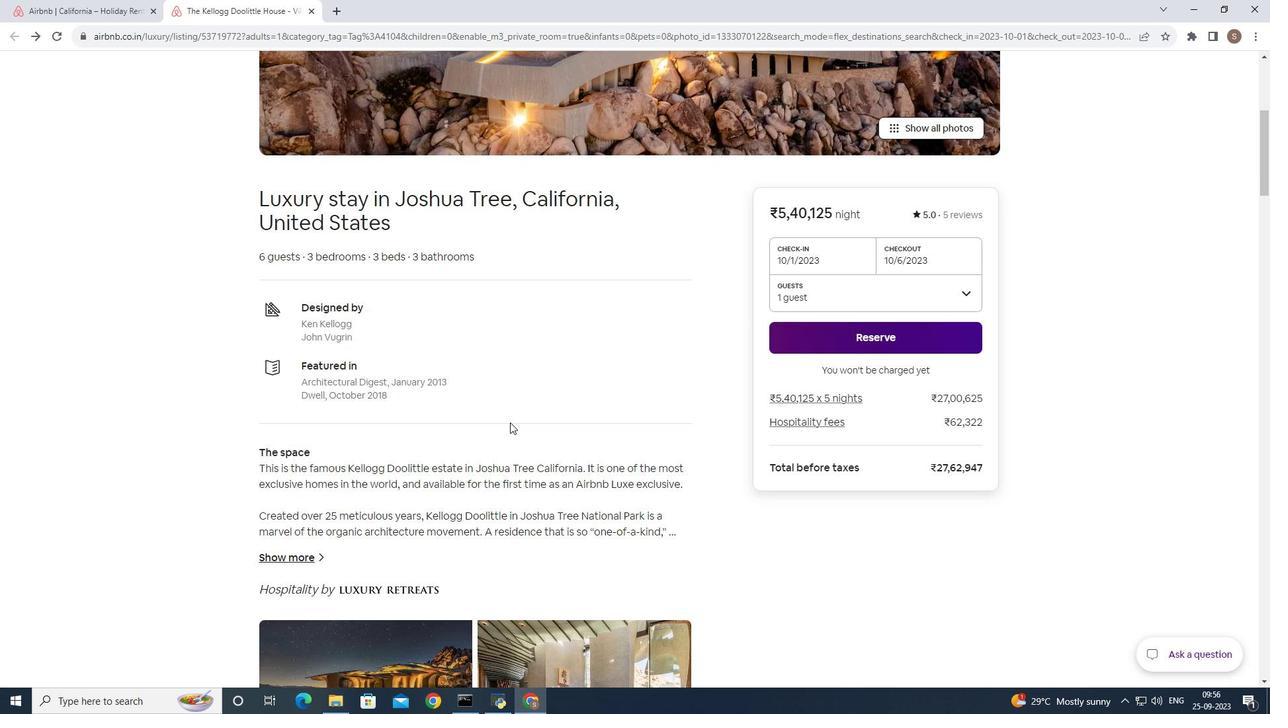 
Action: Mouse moved to (510, 422)
Screenshot: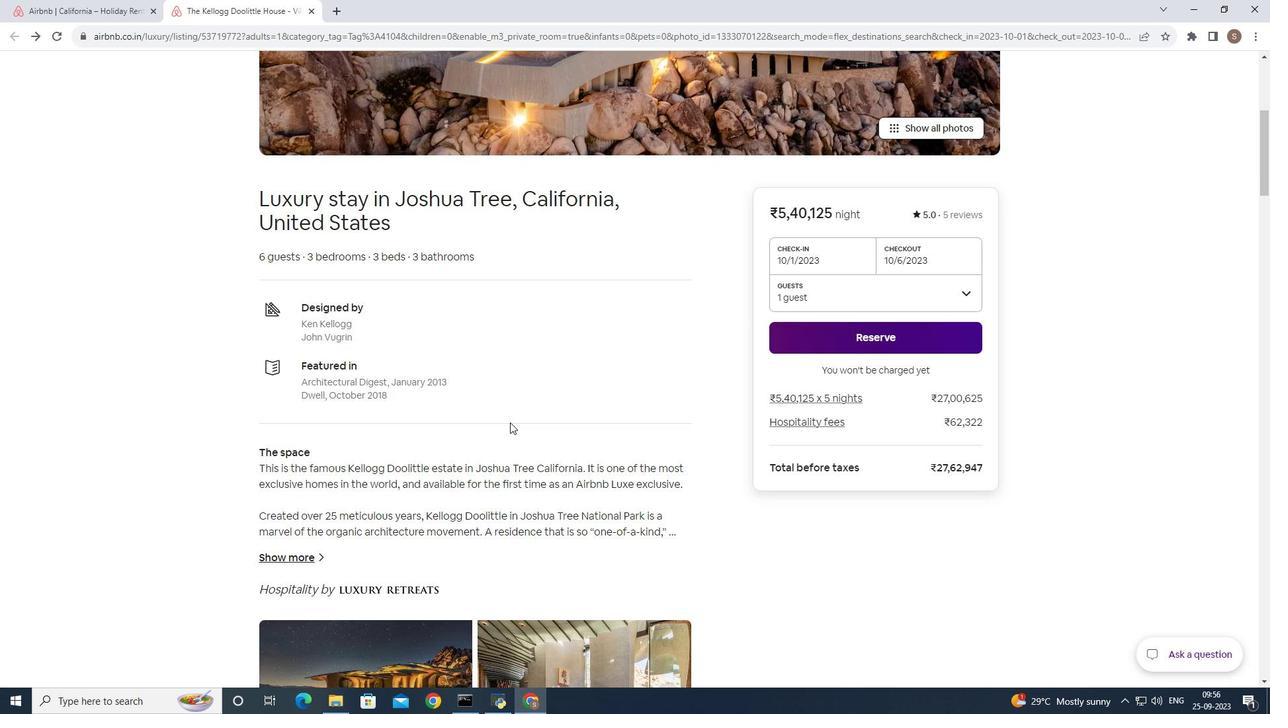 
Action: Mouse scrolled (510, 422) with delta (0, 0)
Screenshot: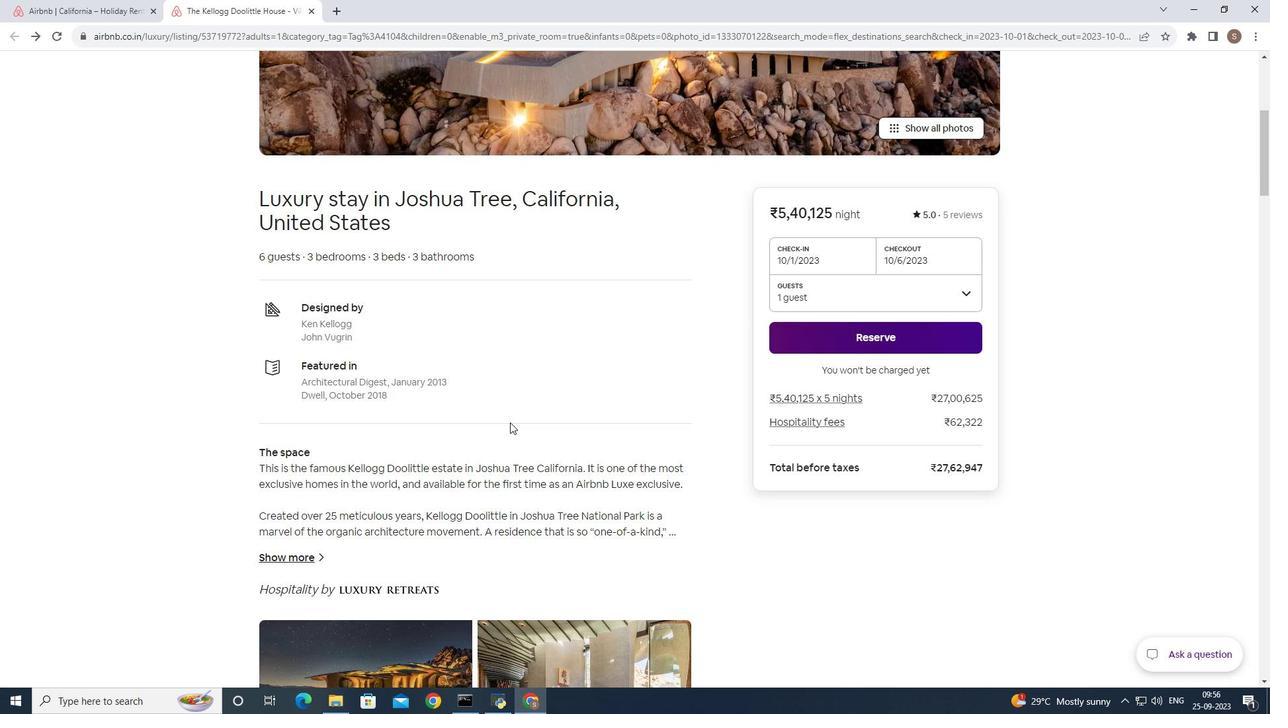 
Action: Mouse scrolled (510, 422) with delta (0, 0)
Screenshot: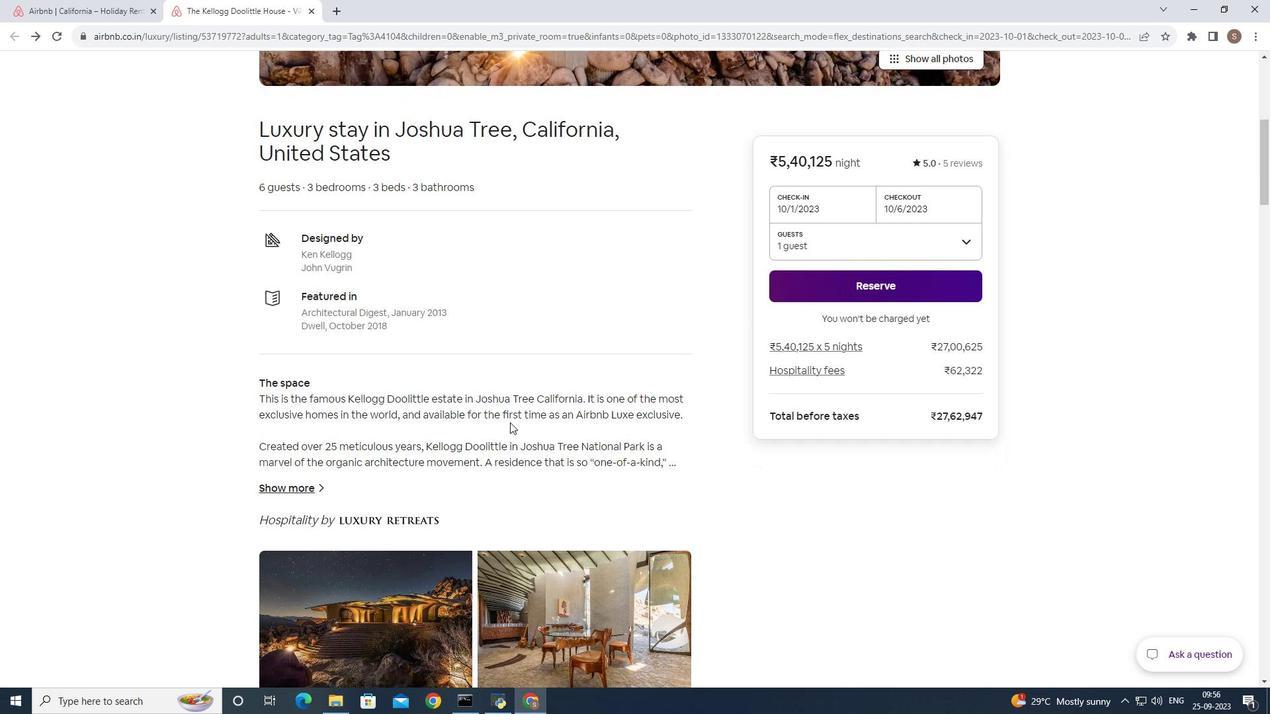 
Action: Mouse scrolled (510, 422) with delta (0, 0)
Screenshot: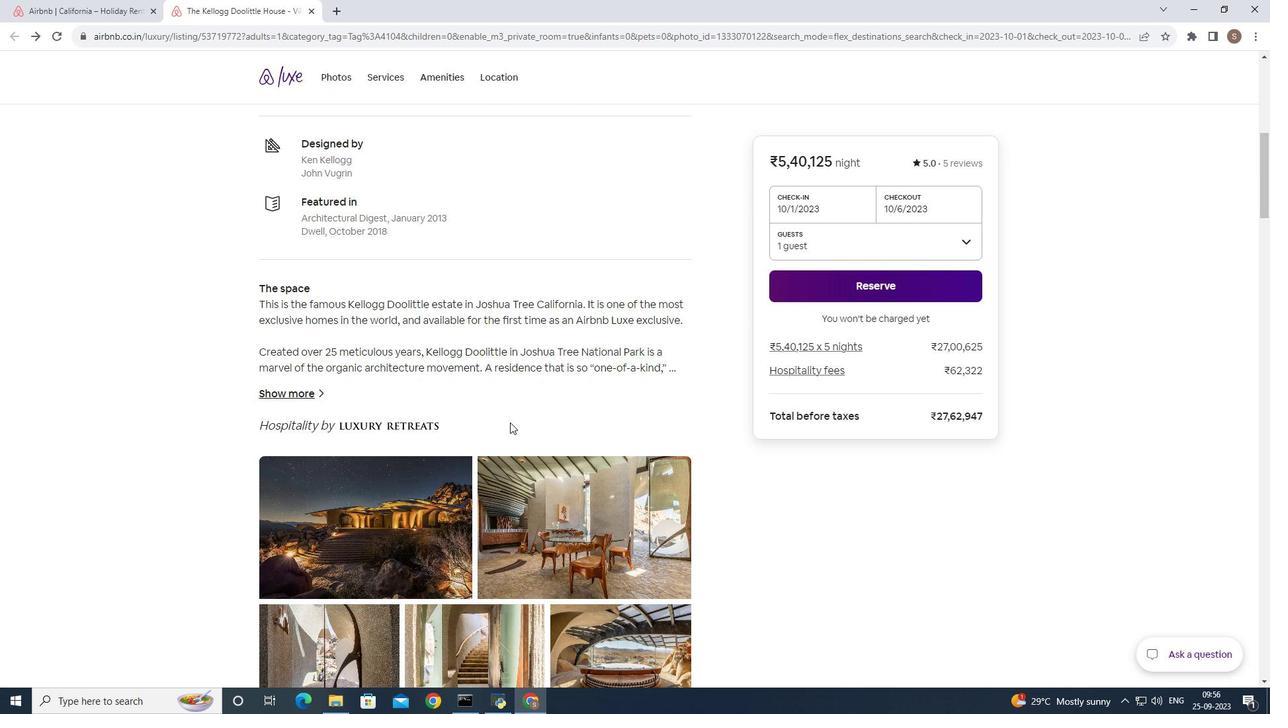 
Action: Mouse scrolled (510, 422) with delta (0, 0)
Screenshot: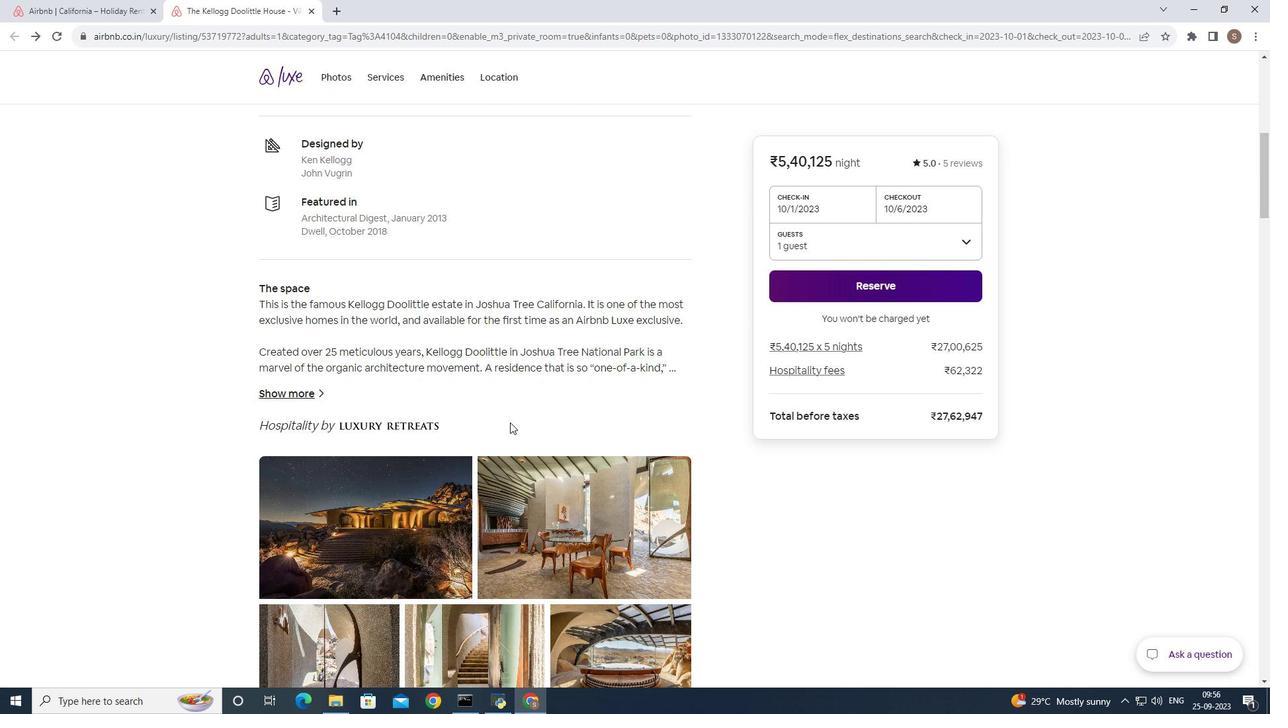 
Action: Mouse scrolled (510, 422) with delta (0, 0)
Screenshot: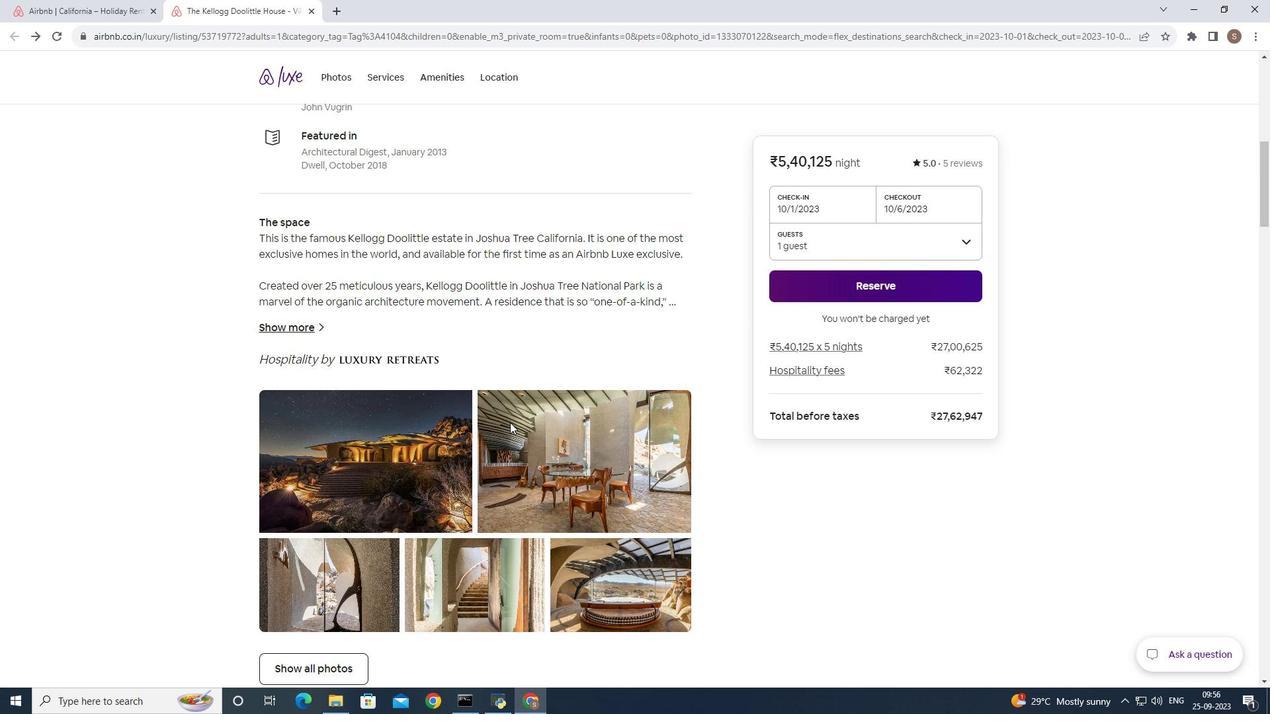 
Action: Mouse scrolled (510, 422) with delta (0, 0)
Screenshot: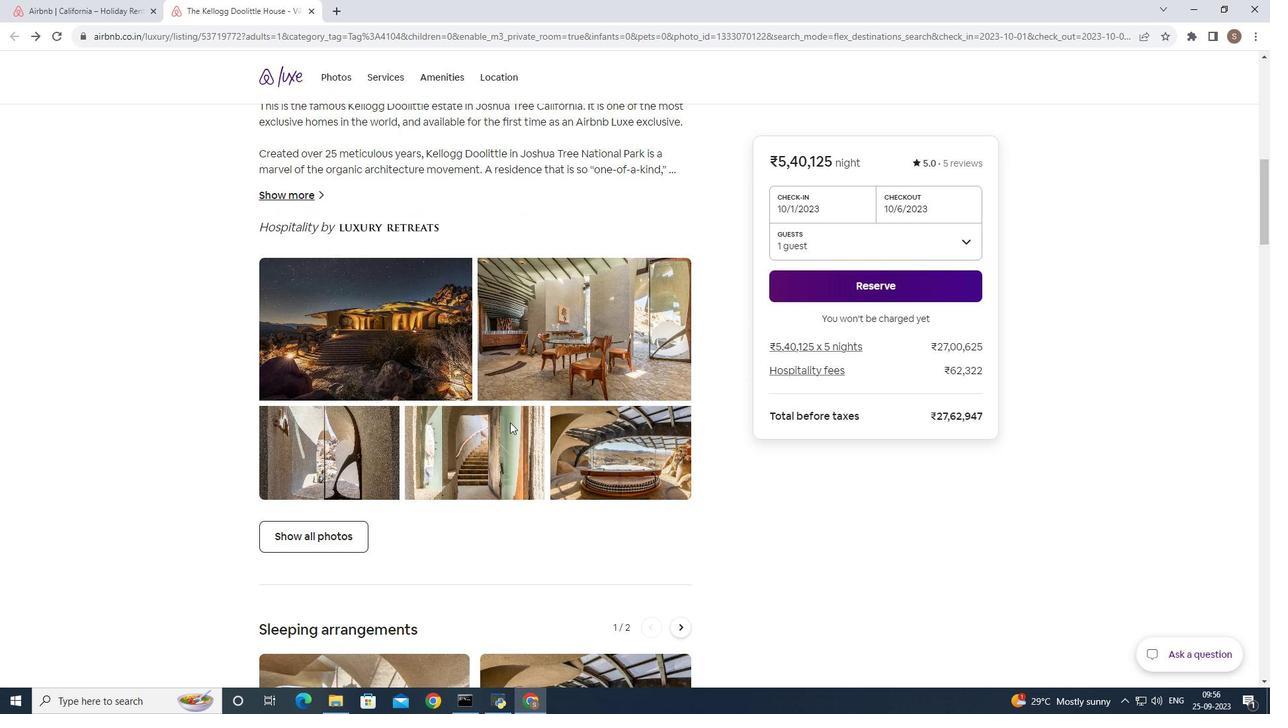 
Action: Mouse scrolled (510, 422) with delta (0, 0)
Screenshot: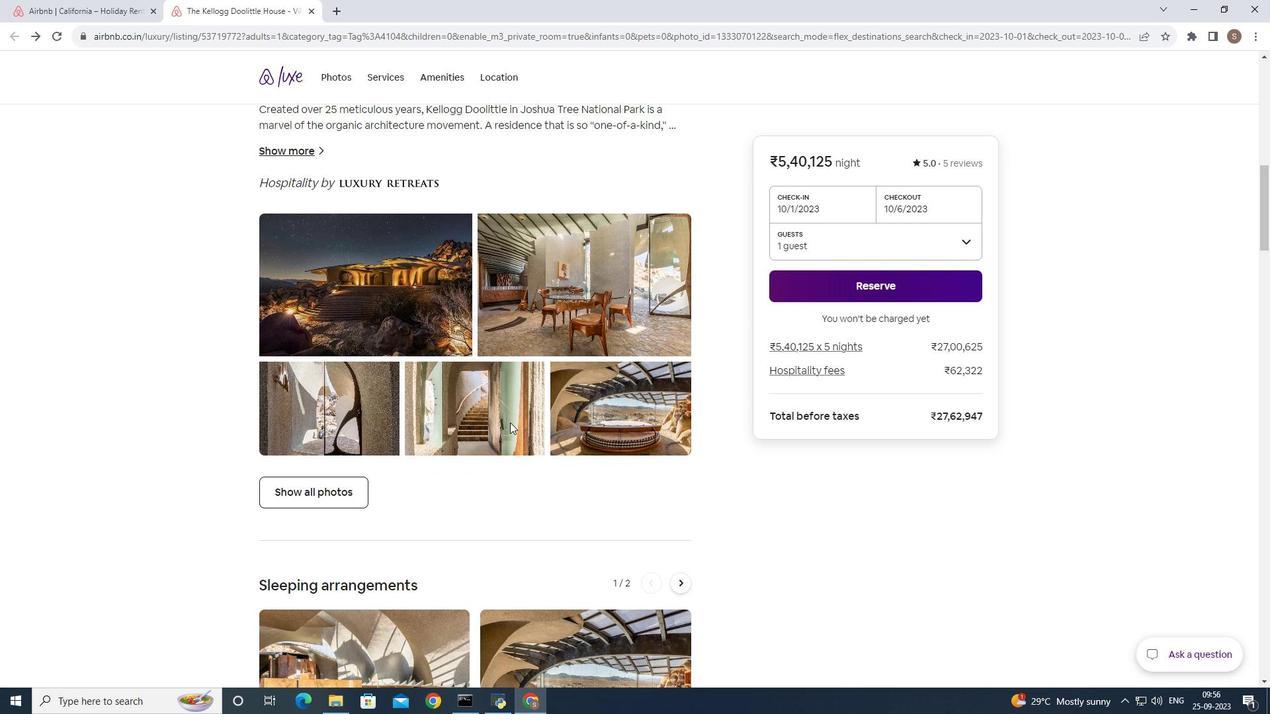 
Action: Mouse scrolled (510, 422) with delta (0, 0)
Screenshot: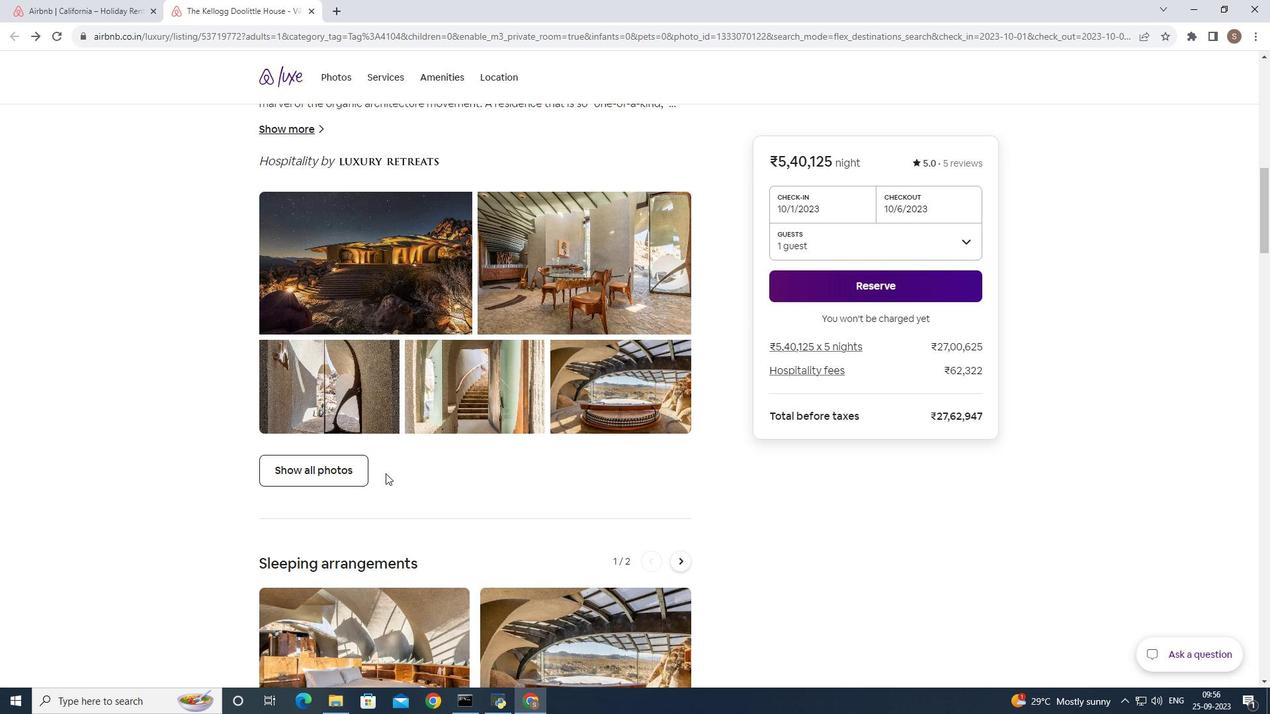 
Action: Mouse moved to (356, 481)
Screenshot: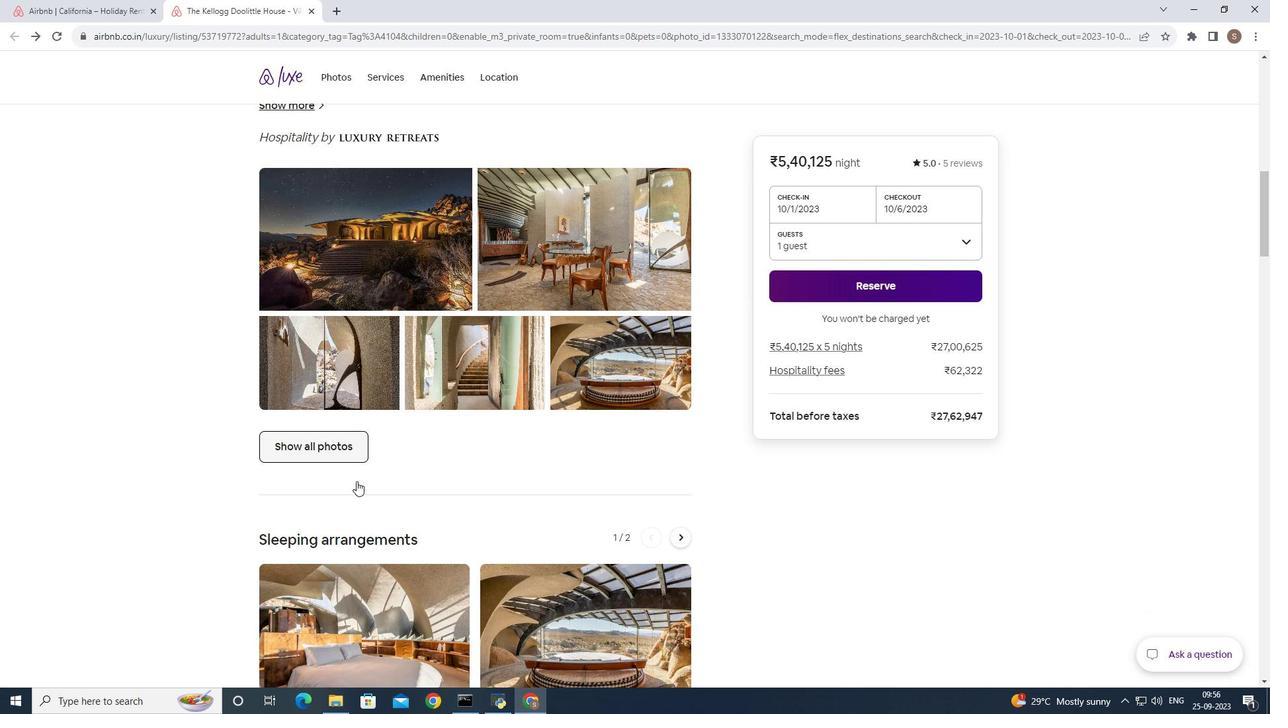 
Action: Mouse scrolled (356, 480) with delta (0, 0)
Screenshot: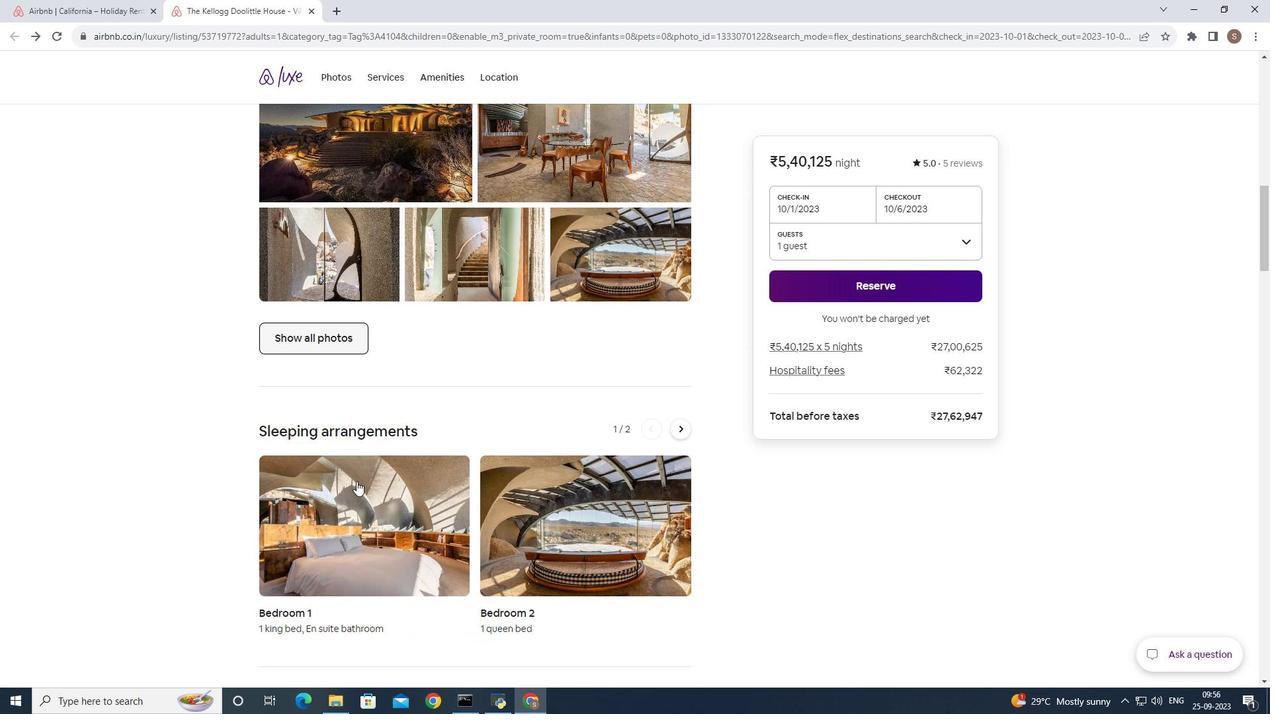 
Action: Mouse scrolled (356, 480) with delta (0, 0)
Screenshot: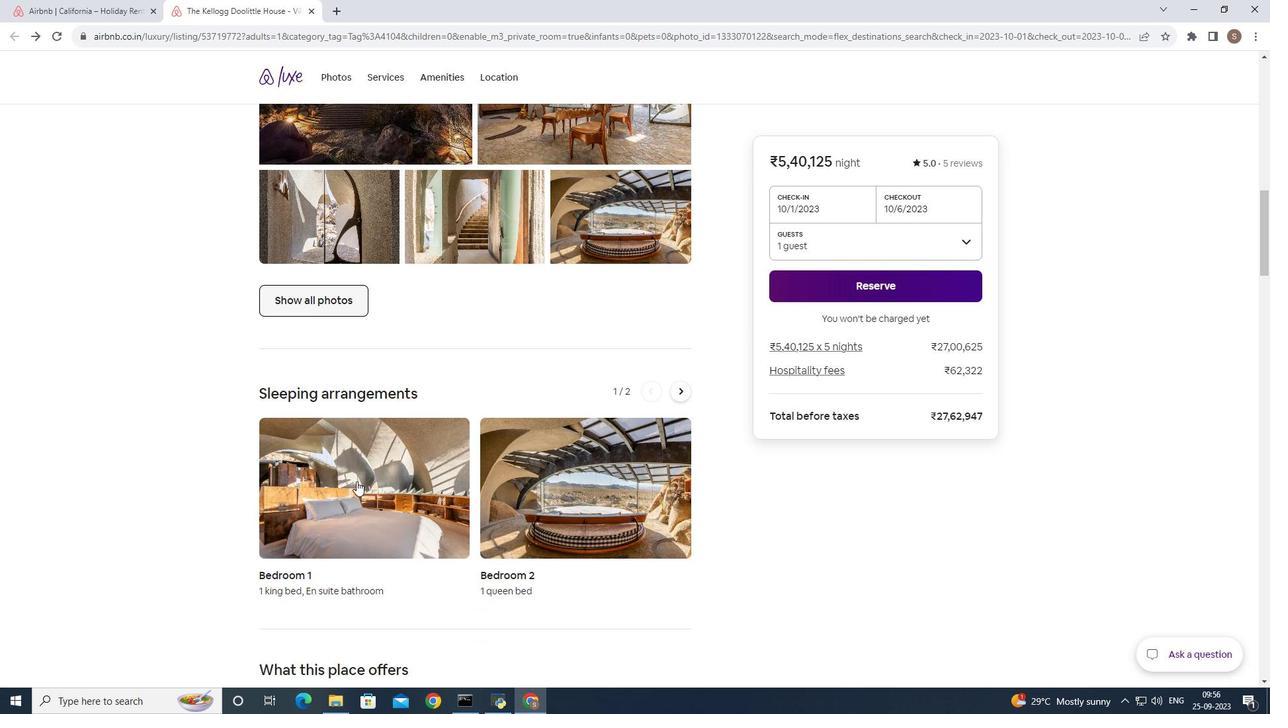 
Action: Mouse scrolled (356, 480) with delta (0, 0)
Screenshot: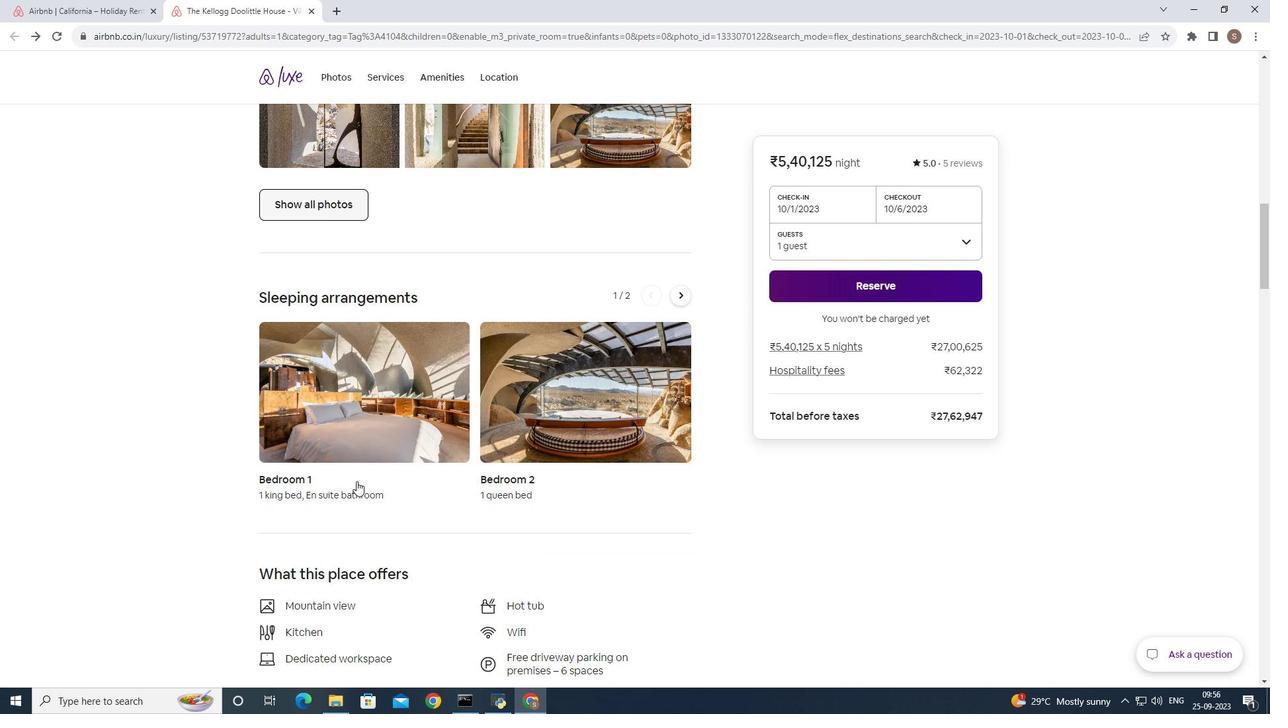 
Action: Mouse scrolled (356, 480) with delta (0, 0)
Screenshot: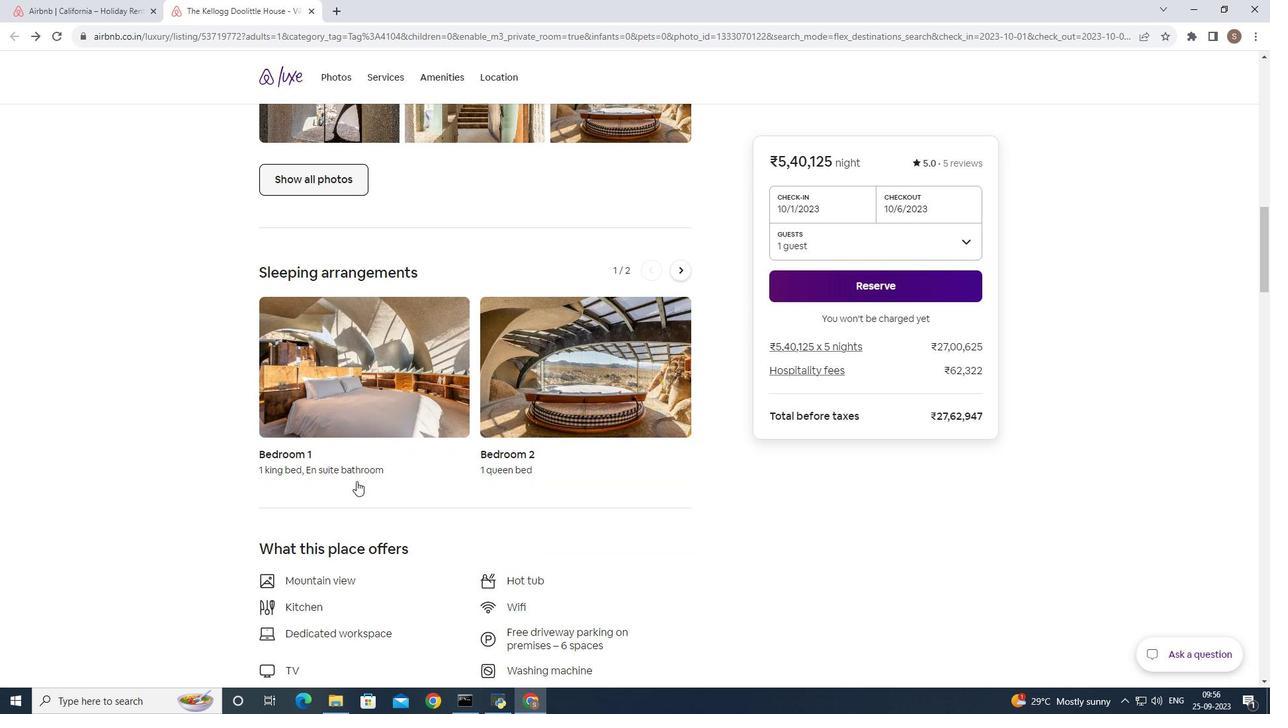 
Action: Mouse scrolled (356, 480) with delta (0, 0)
Screenshot: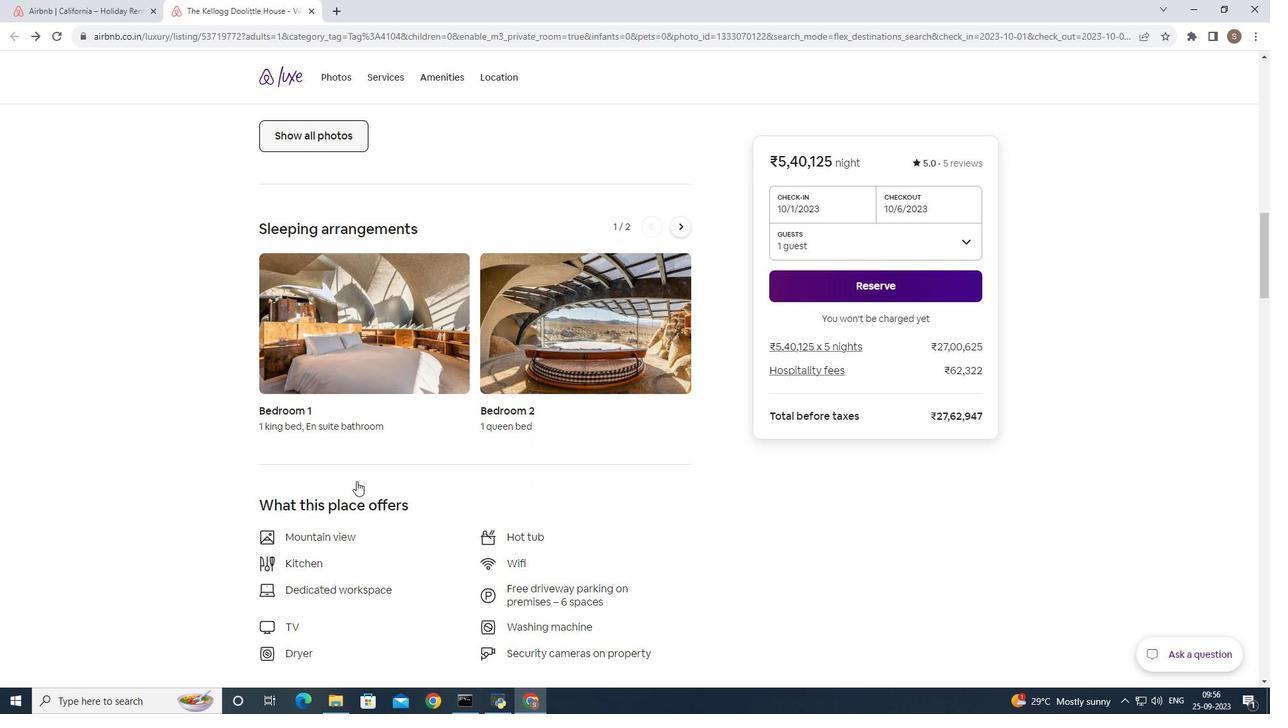 
Action: Mouse scrolled (356, 480) with delta (0, 0)
Screenshot: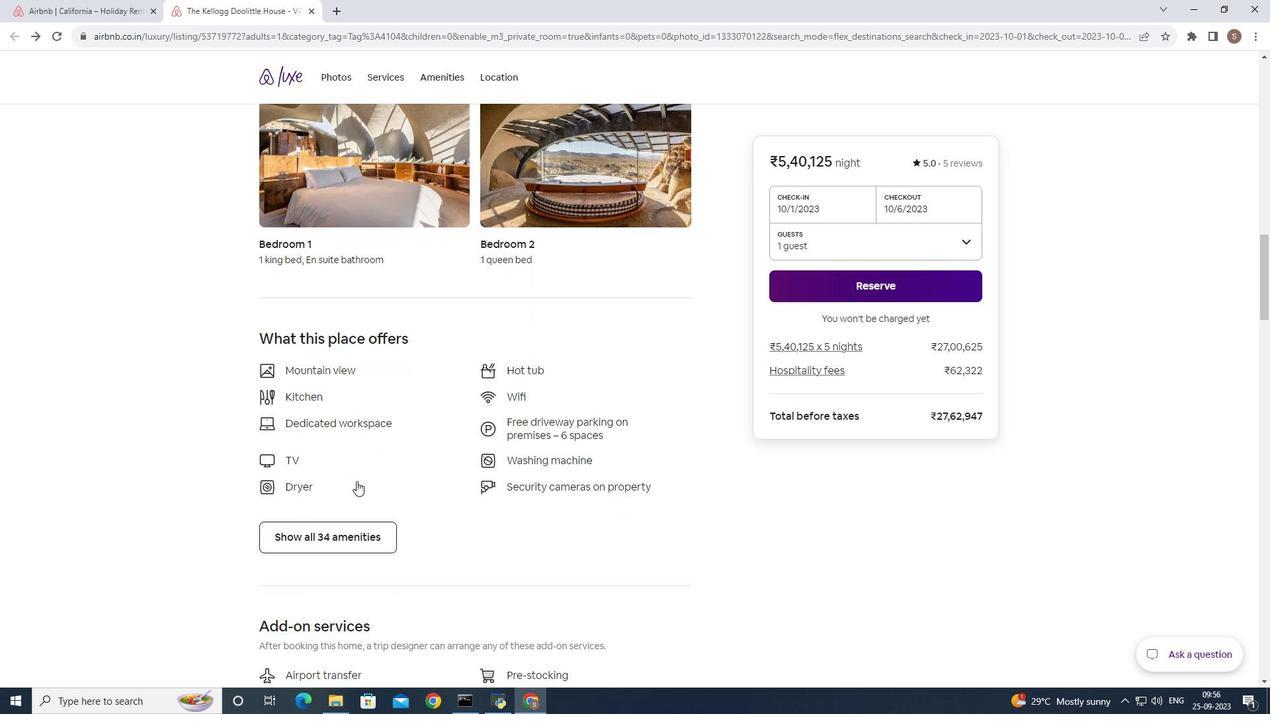 
Action: Mouse scrolled (356, 480) with delta (0, 0)
Screenshot: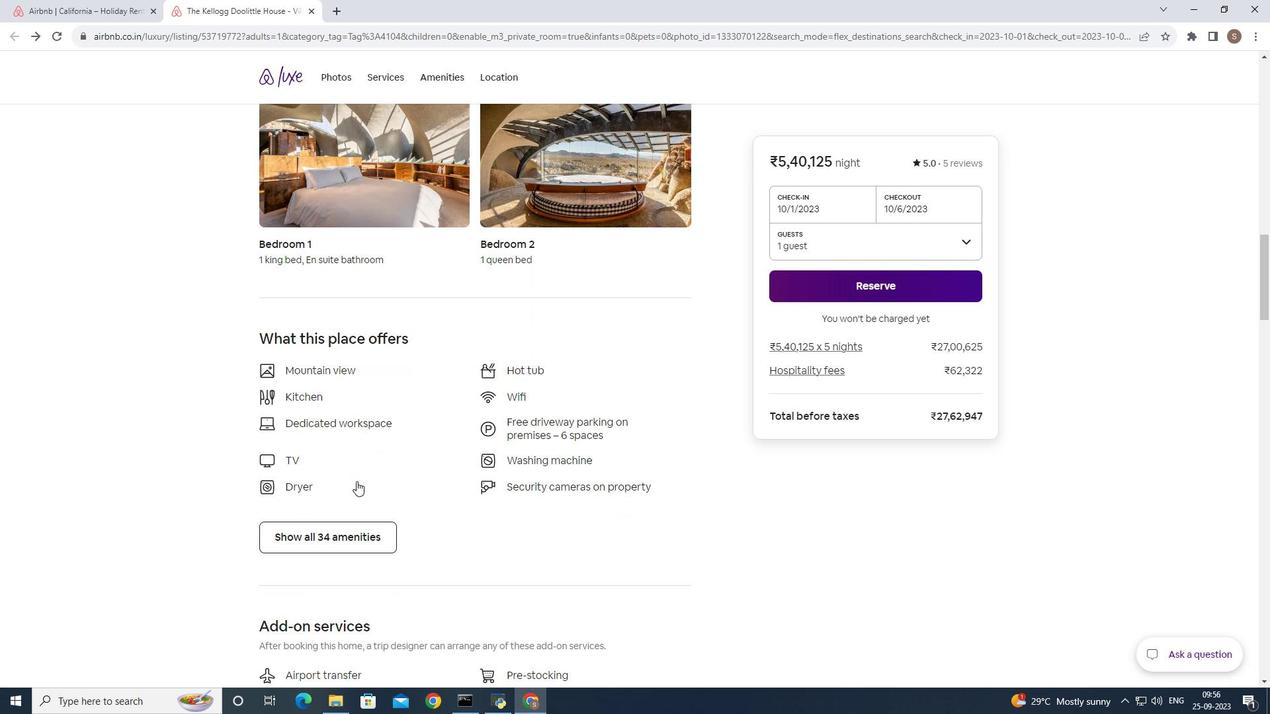 
Action: Mouse scrolled (356, 480) with delta (0, 0)
Screenshot: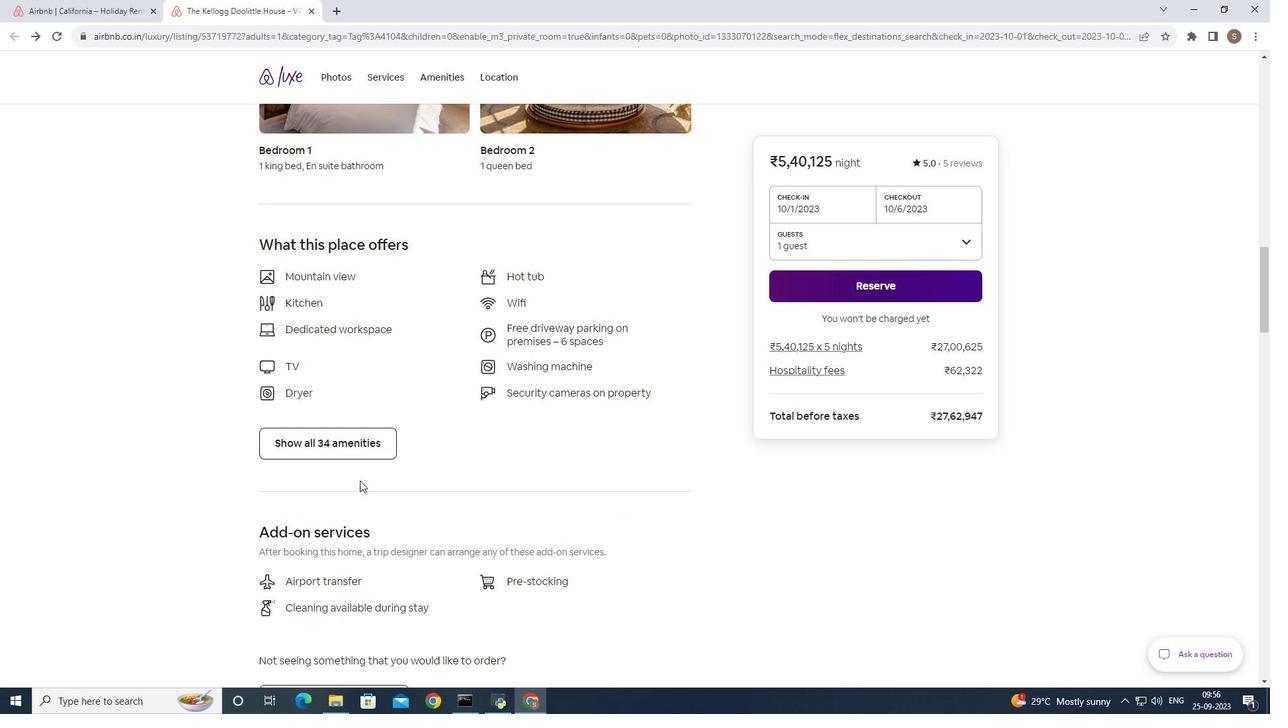 
Action: Mouse scrolled (356, 480) with delta (0, 0)
Screenshot: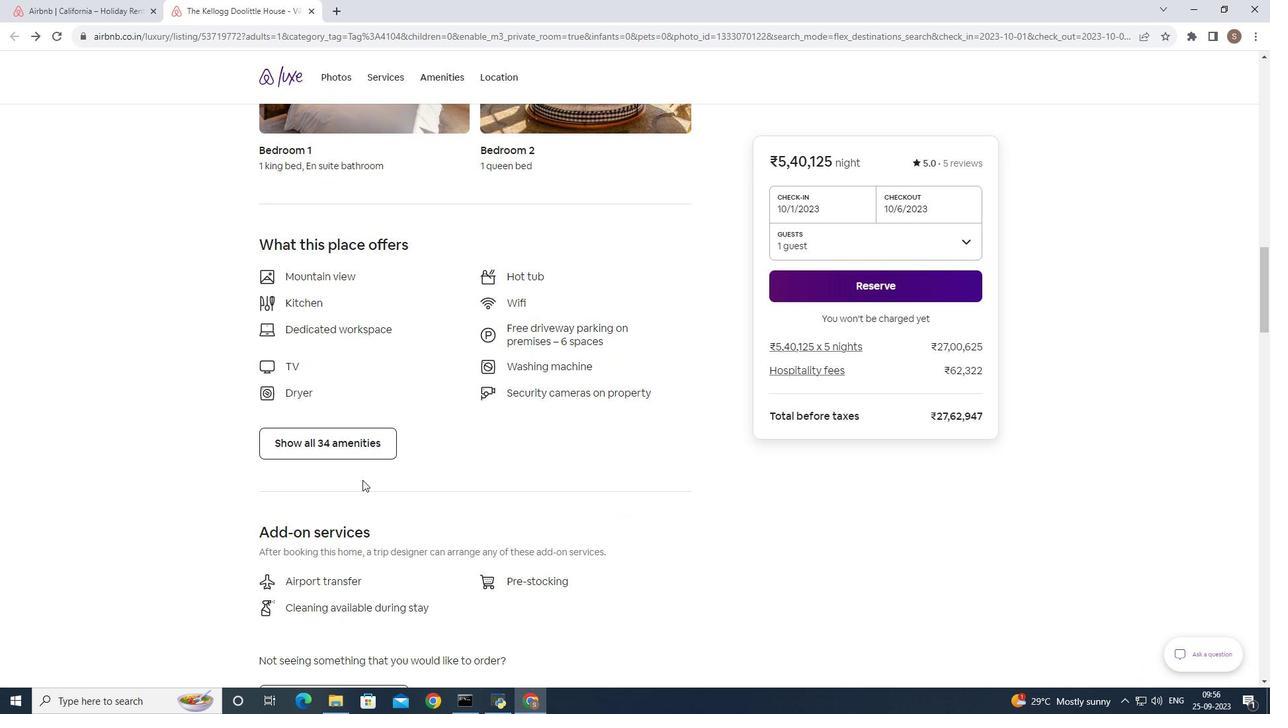 
Action: Mouse moved to (373, 432)
Screenshot: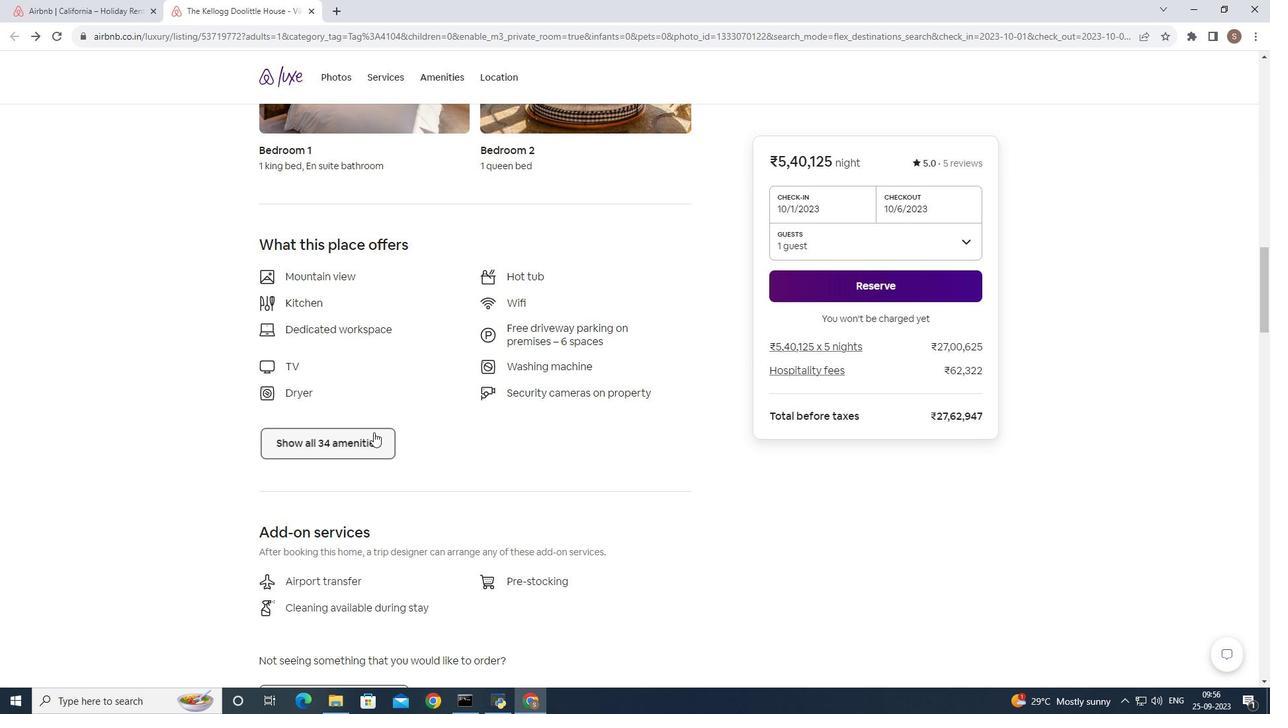 
Action: Mouse pressed left at (373, 432)
Screenshot: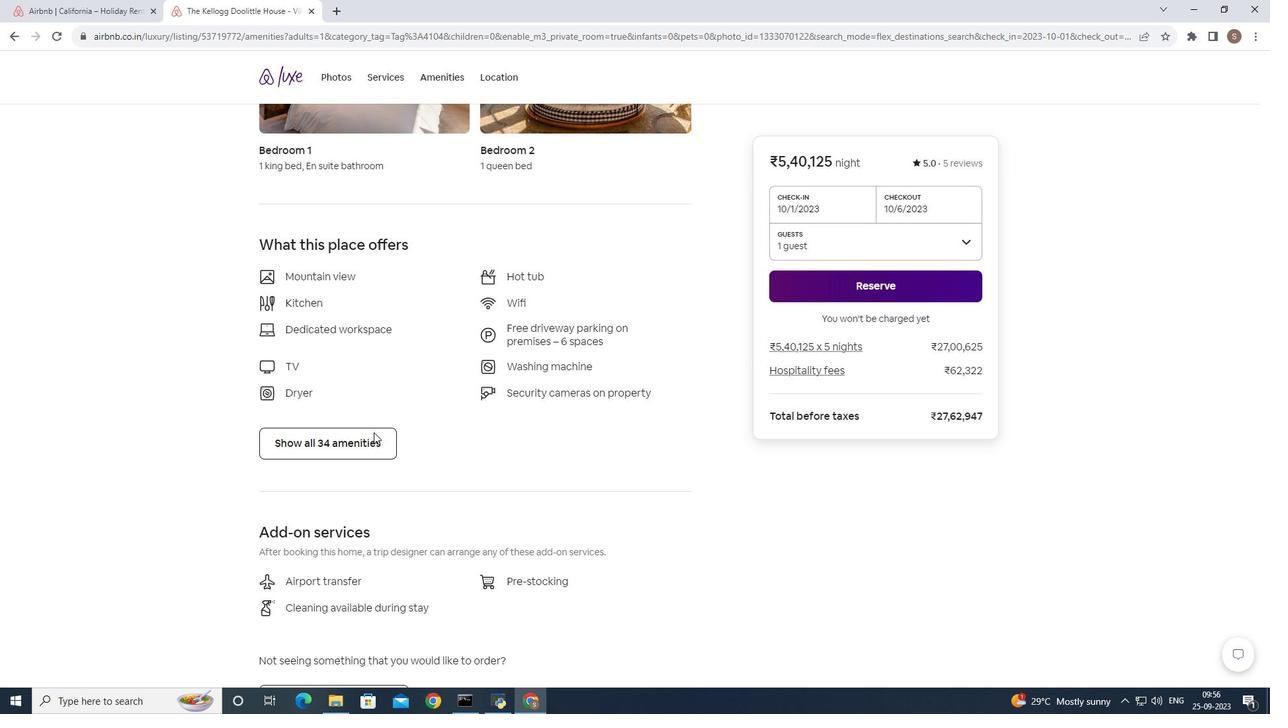 
Action: Mouse moved to (530, 289)
Screenshot: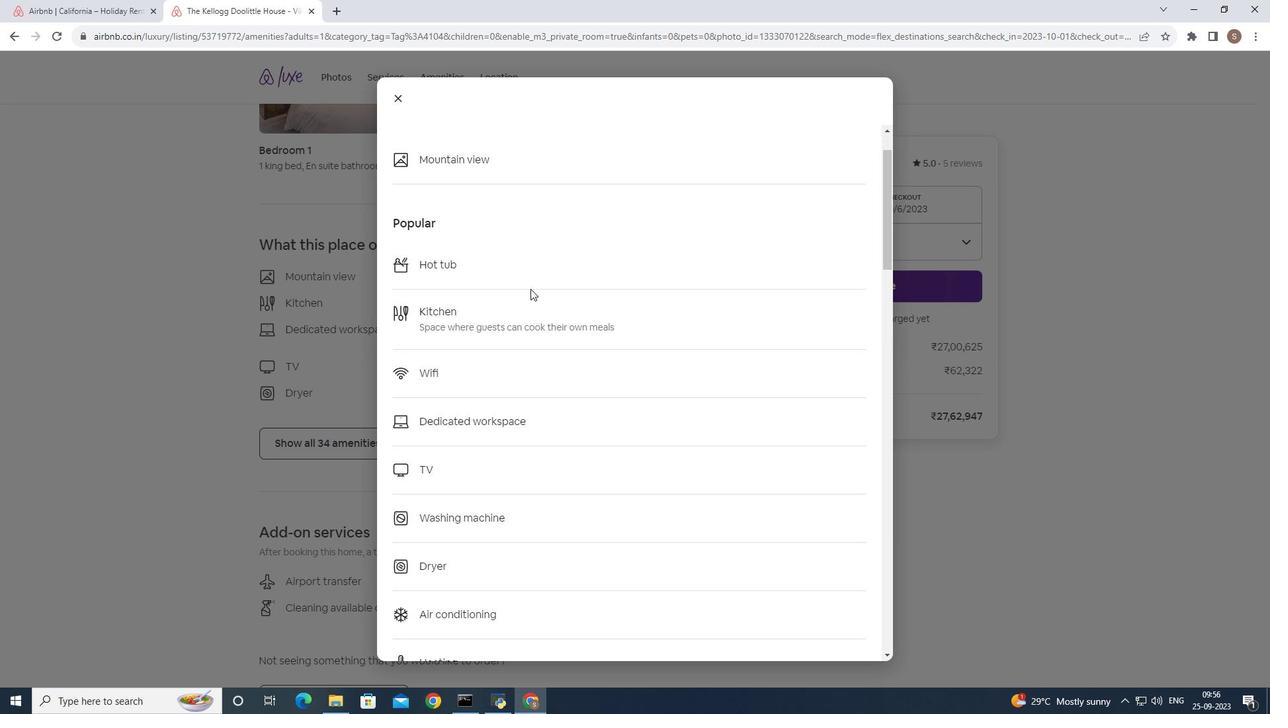 
Action: Mouse scrolled (530, 288) with delta (0, 0)
Screenshot: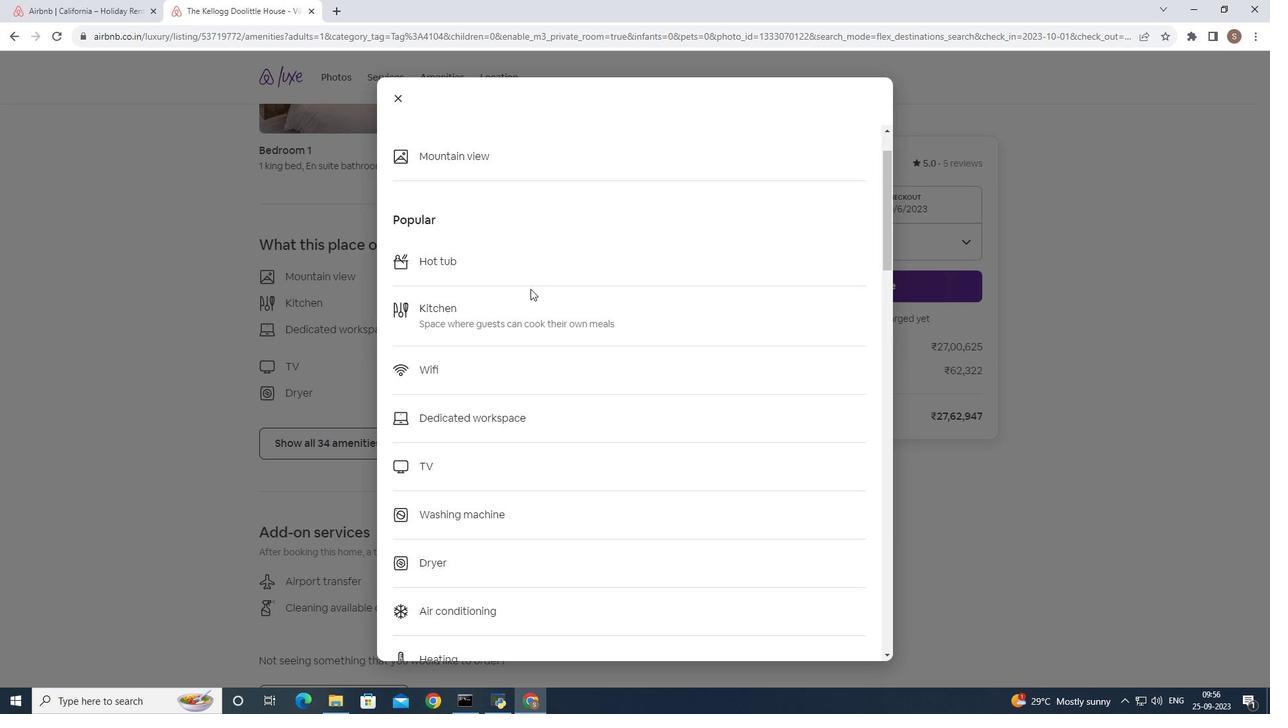 
Action: Mouse scrolled (530, 288) with delta (0, 0)
Screenshot: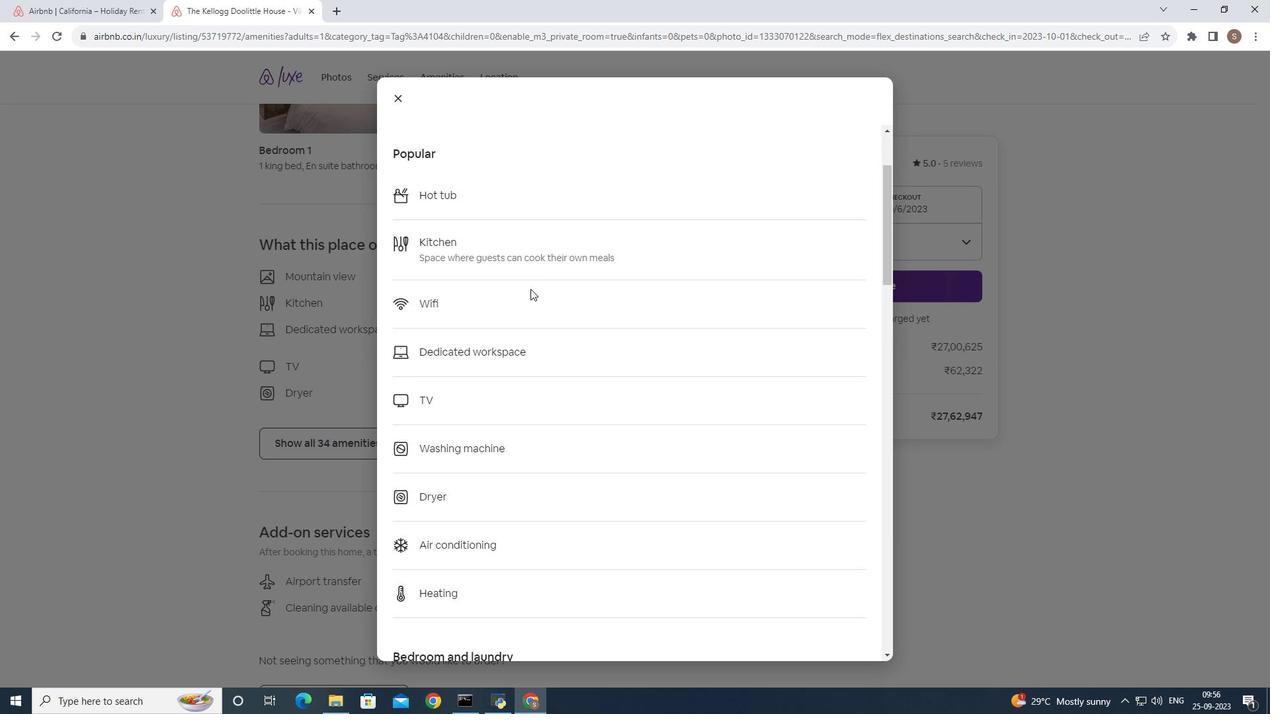 
Action: Mouse scrolled (530, 288) with delta (0, 0)
Screenshot: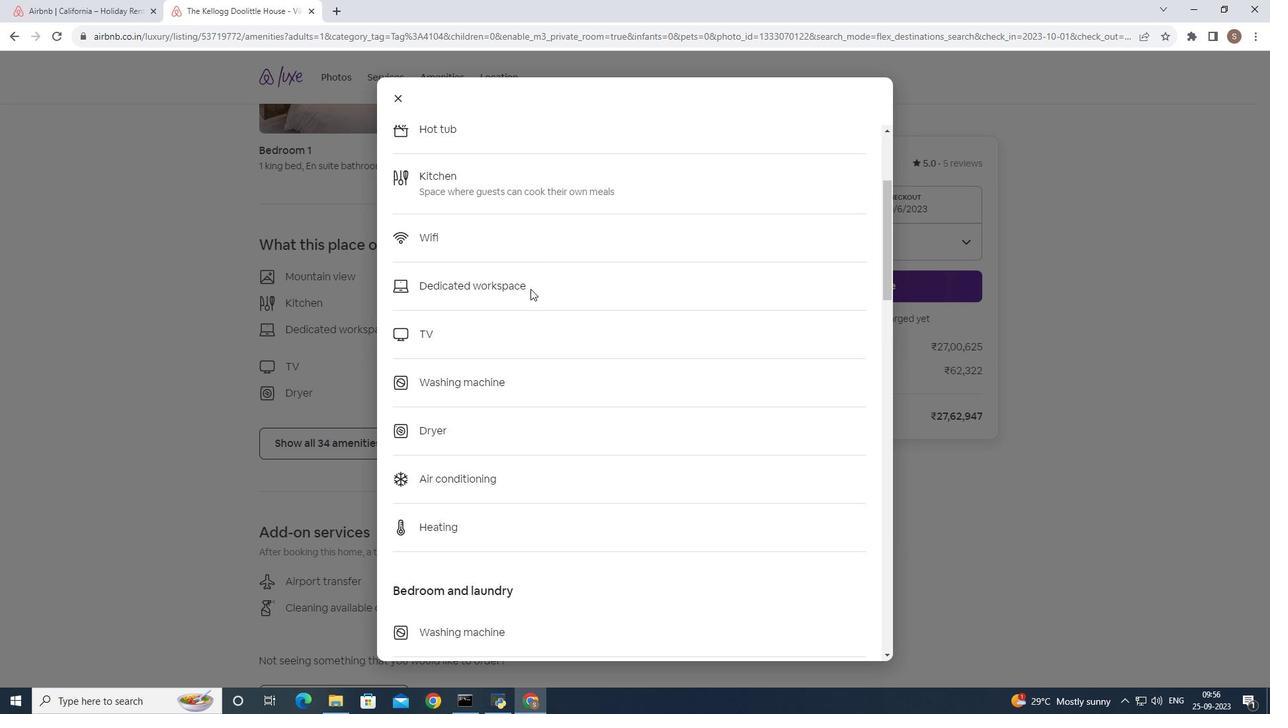 
Action: Mouse scrolled (530, 288) with delta (0, 0)
Screenshot: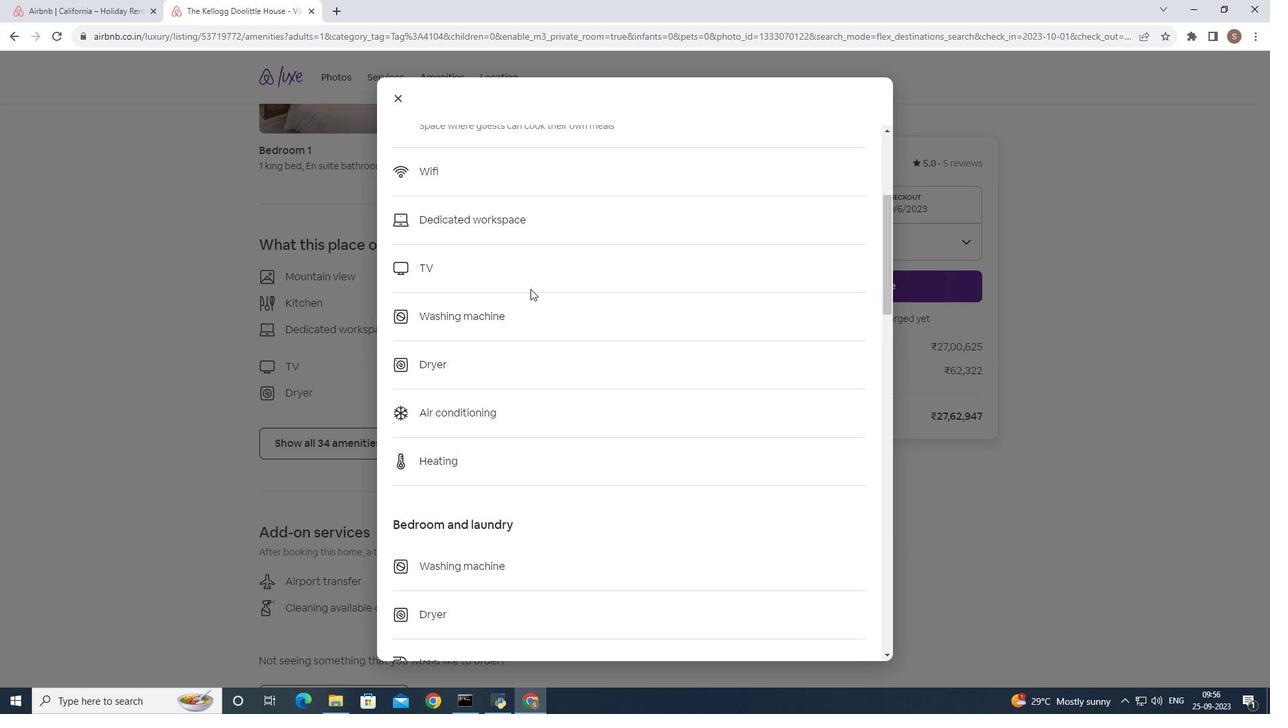 
Action: Mouse scrolled (530, 288) with delta (0, 0)
Screenshot: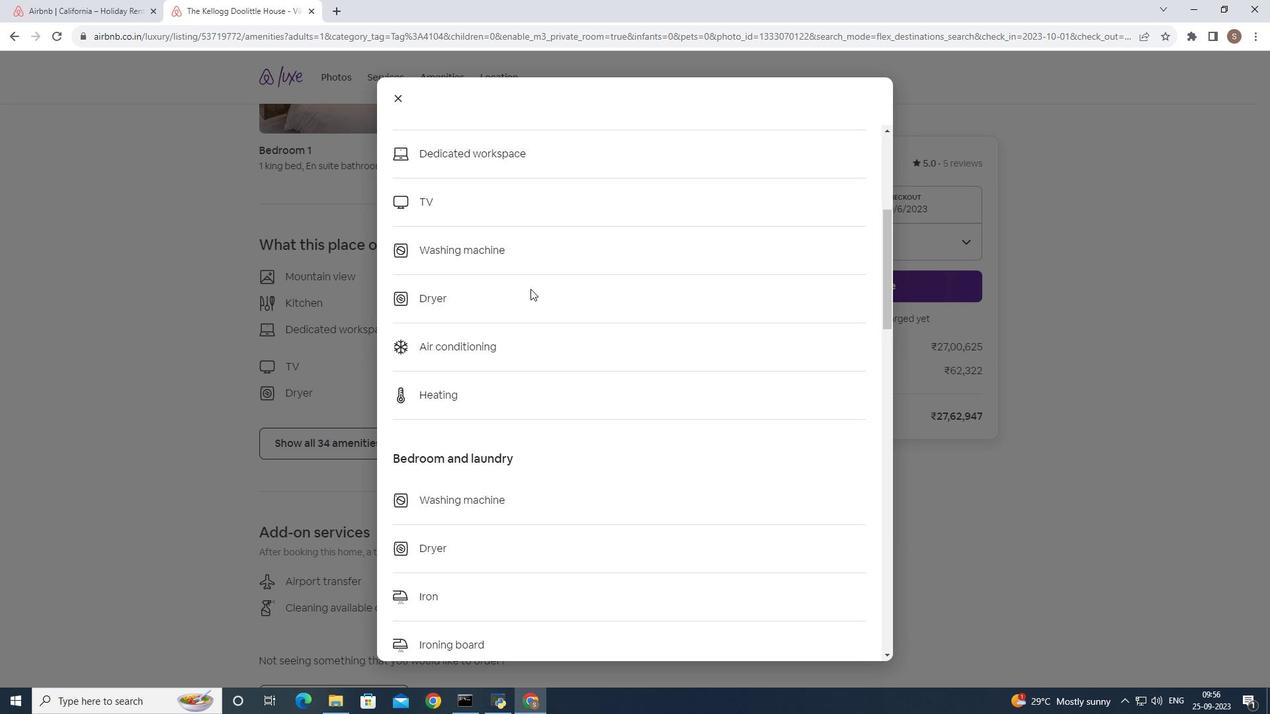 
Action: Mouse scrolled (530, 288) with delta (0, 0)
Screenshot: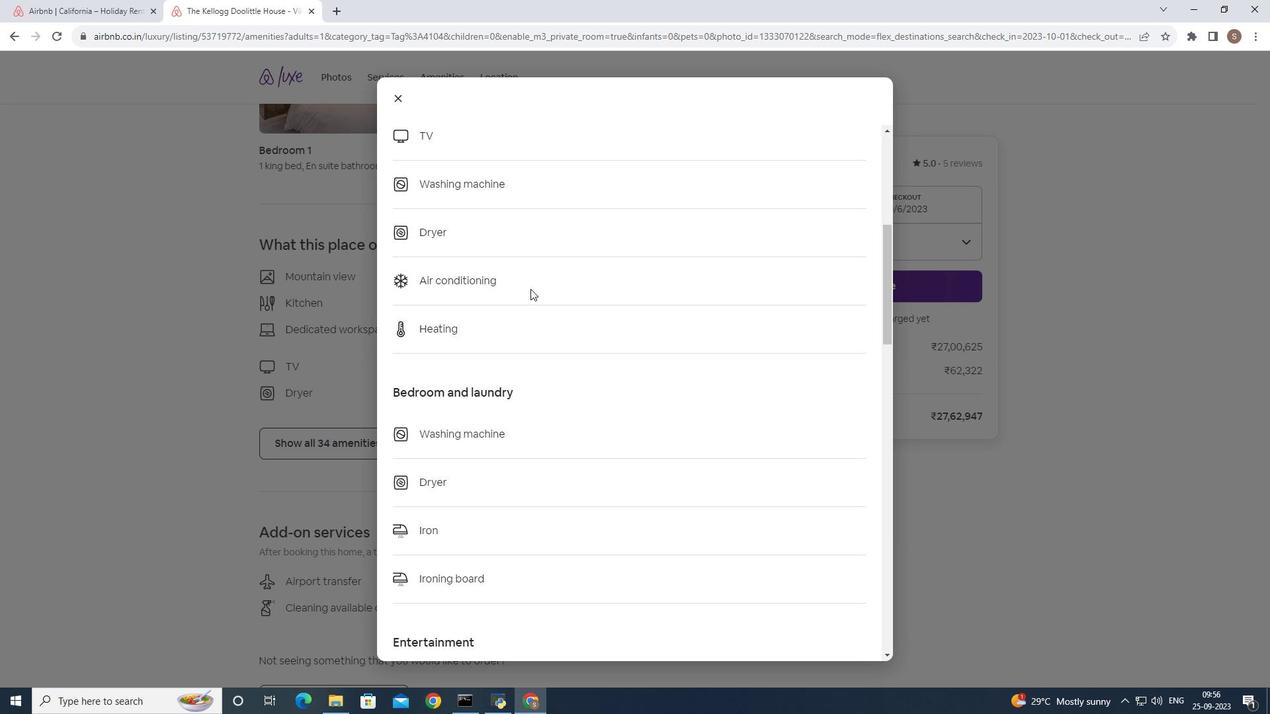 
Action: Mouse scrolled (530, 288) with delta (0, 0)
Screenshot: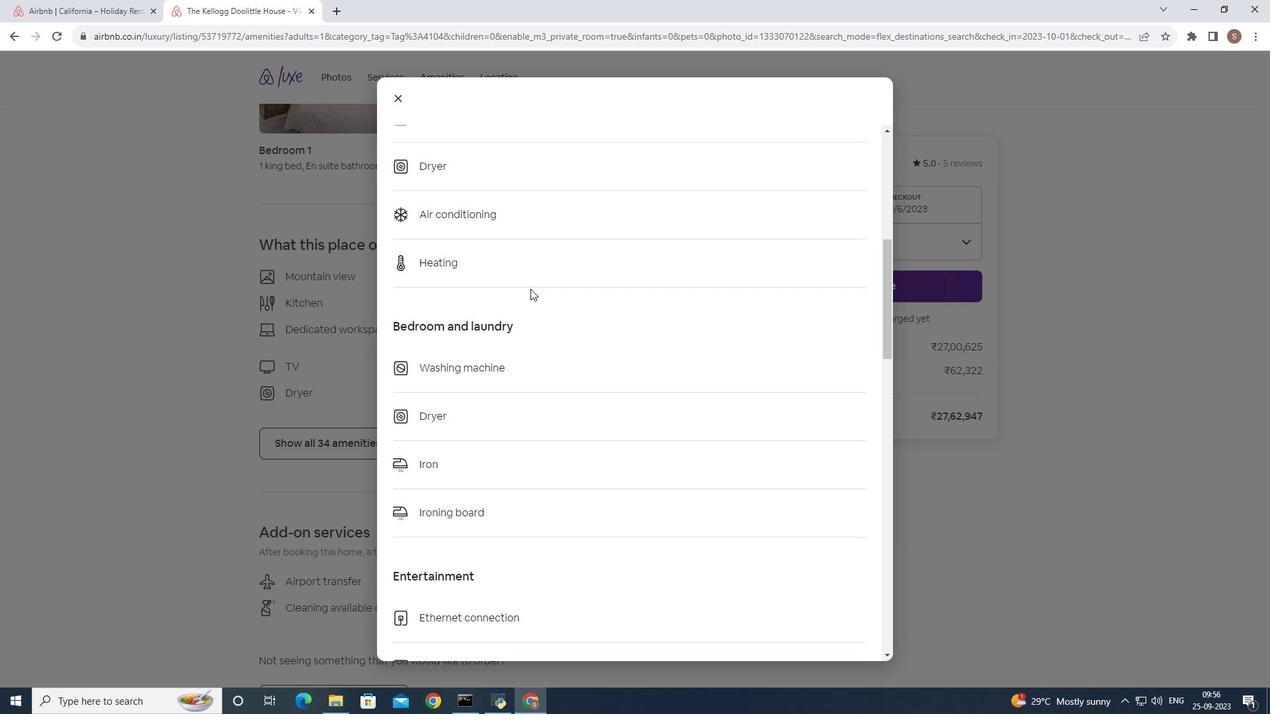 
Action: Mouse scrolled (530, 288) with delta (0, 0)
Screenshot: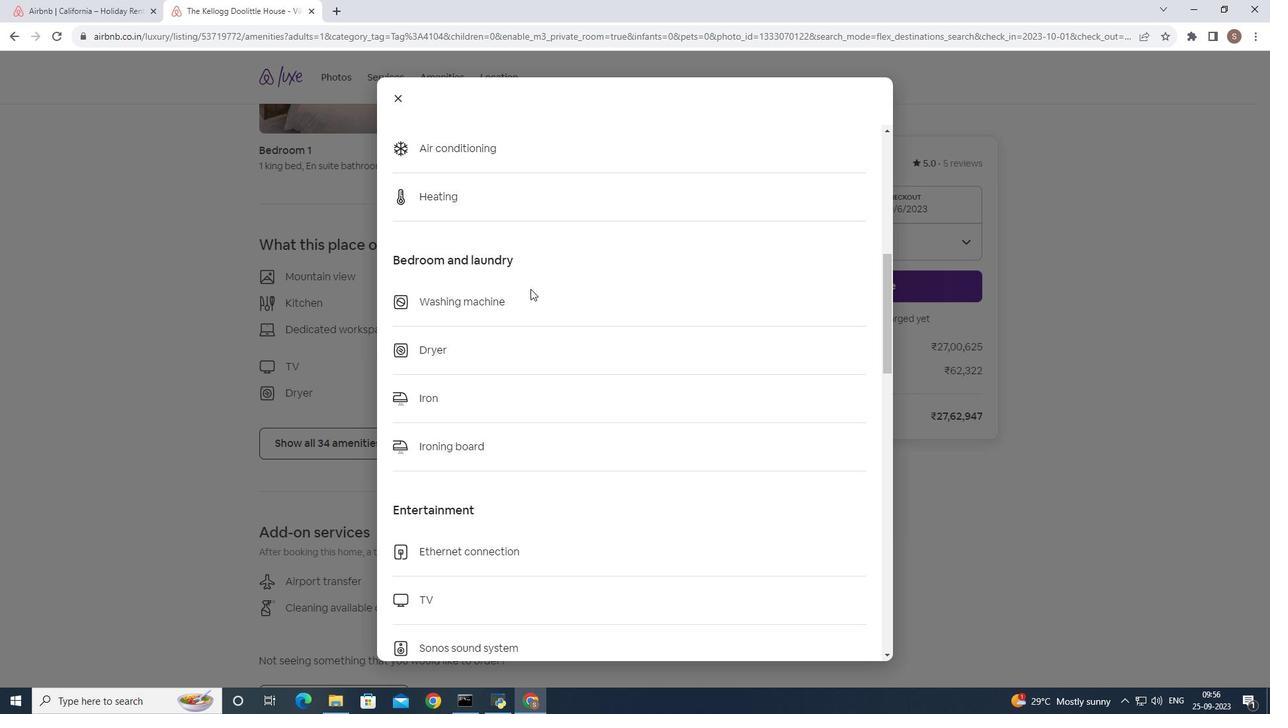 
Action: Mouse scrolled (530, 288) with delta (0, 0)
Screenshot: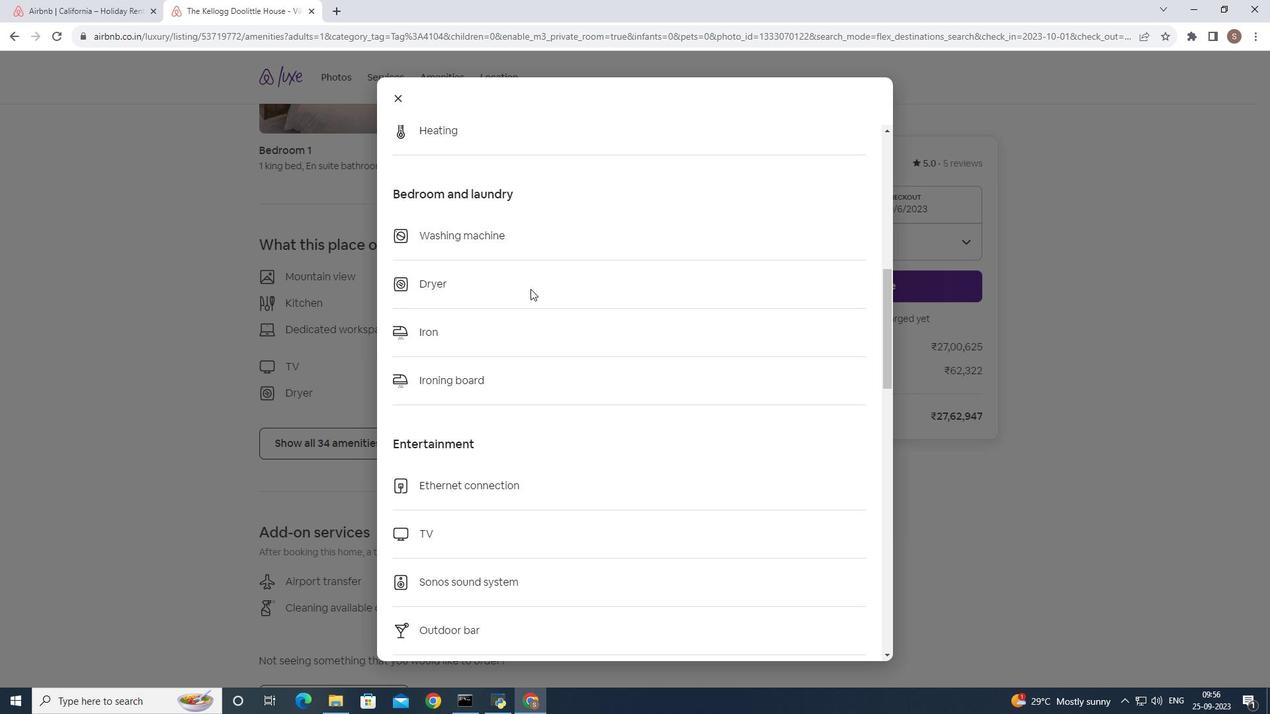 
Action: Mouse scrolled (530, 288) with delta (0, 0)
Screenshot: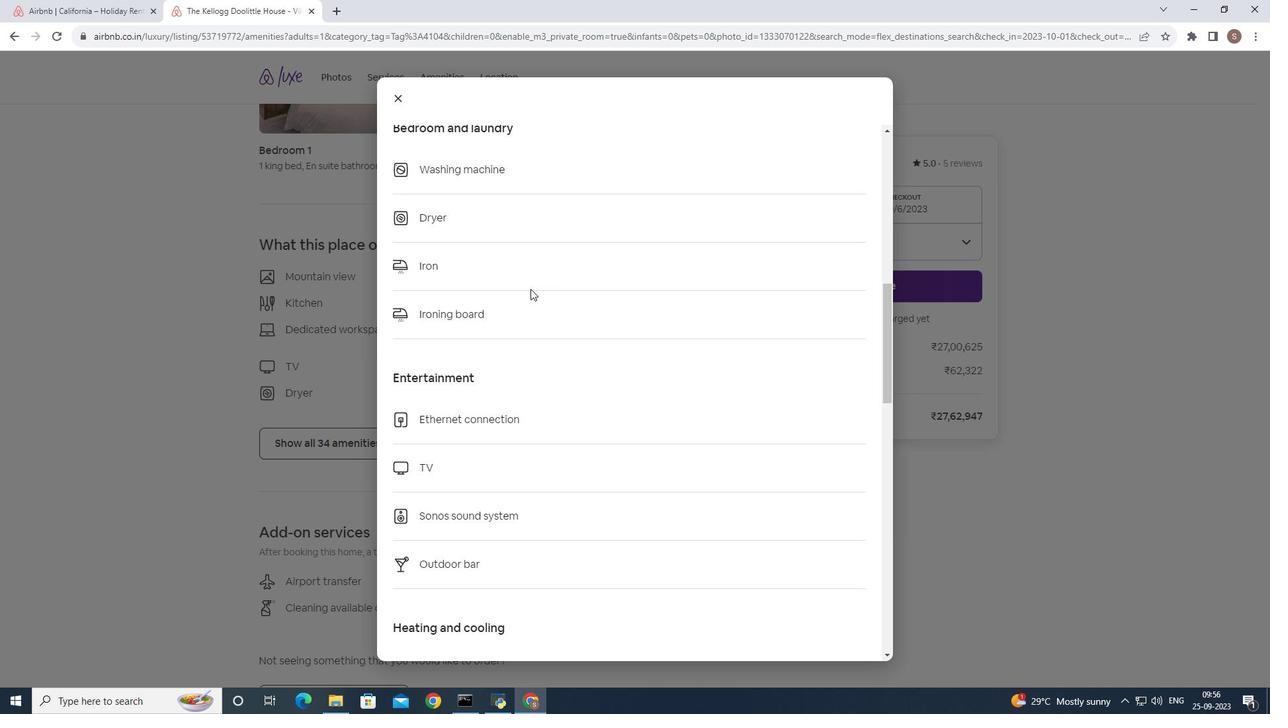 
Action: Mouse scrolled (530, 288) with delta (0, 0)
Screenshot: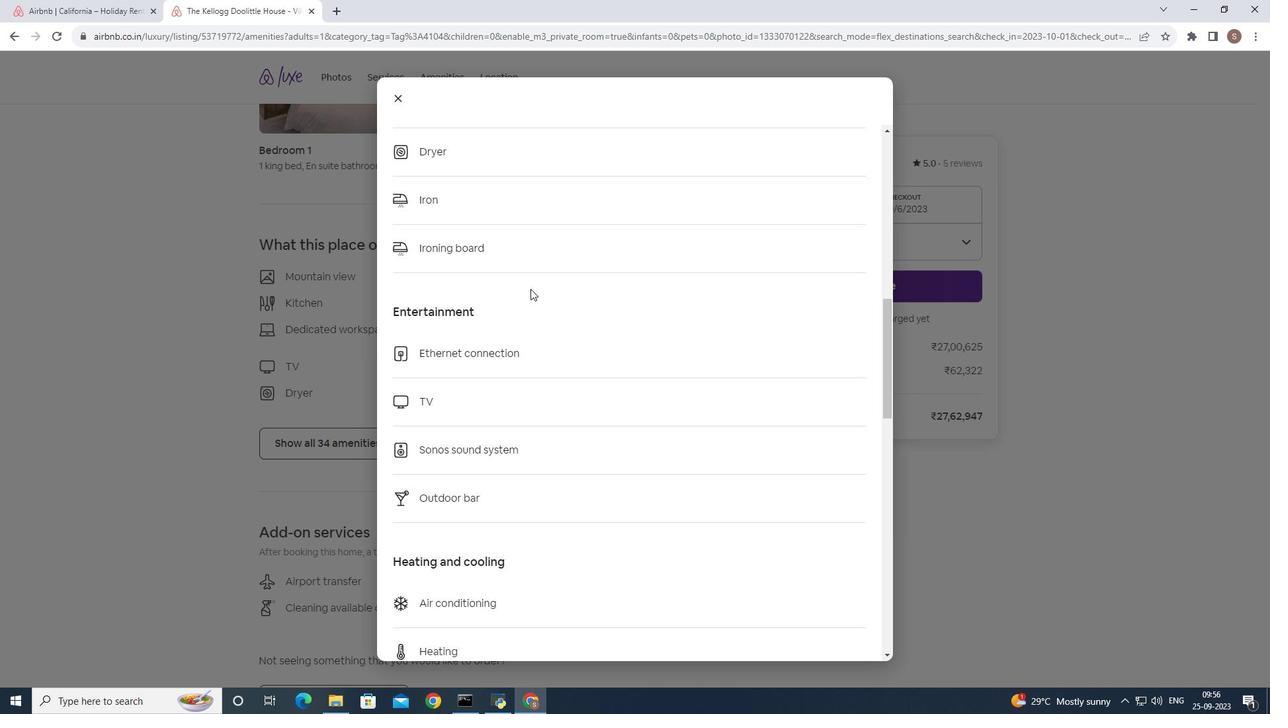 
Action: Mouse scrolled (530, 288) with delta (0, 0)
Screenshot: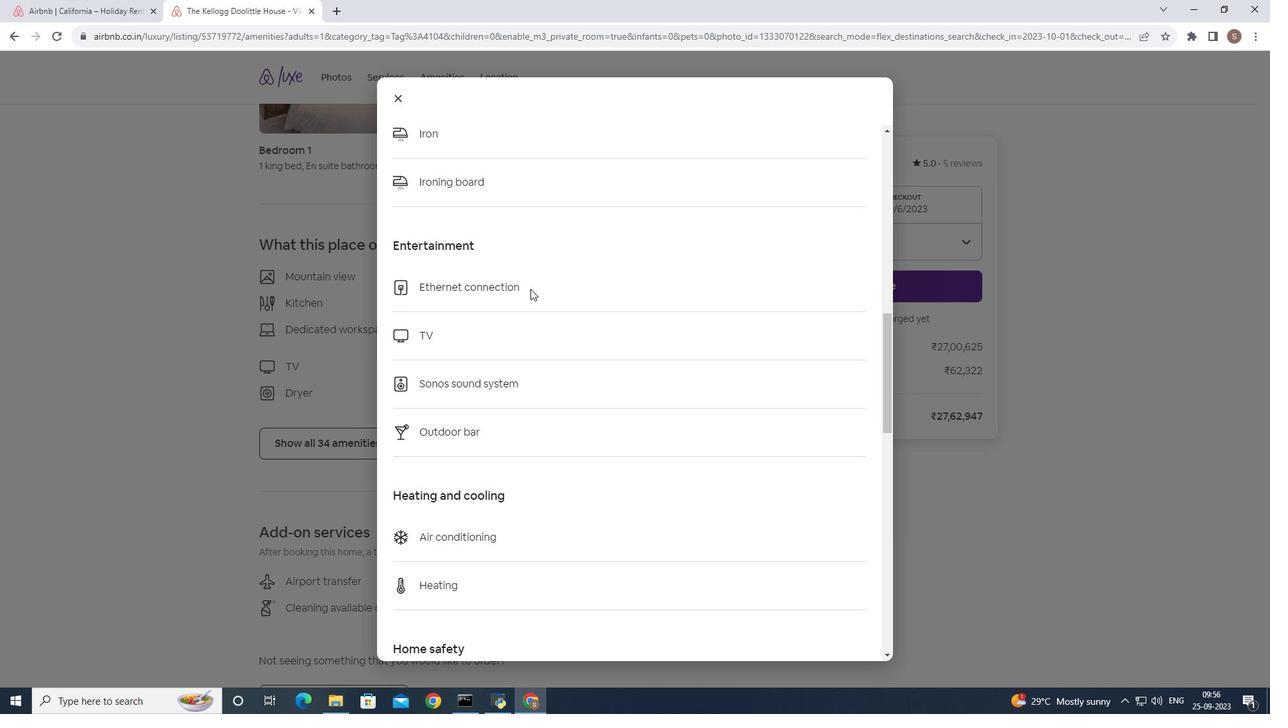 
Action: Mouse scrolled (530, 288) with delta (0, 0)
Screenshot: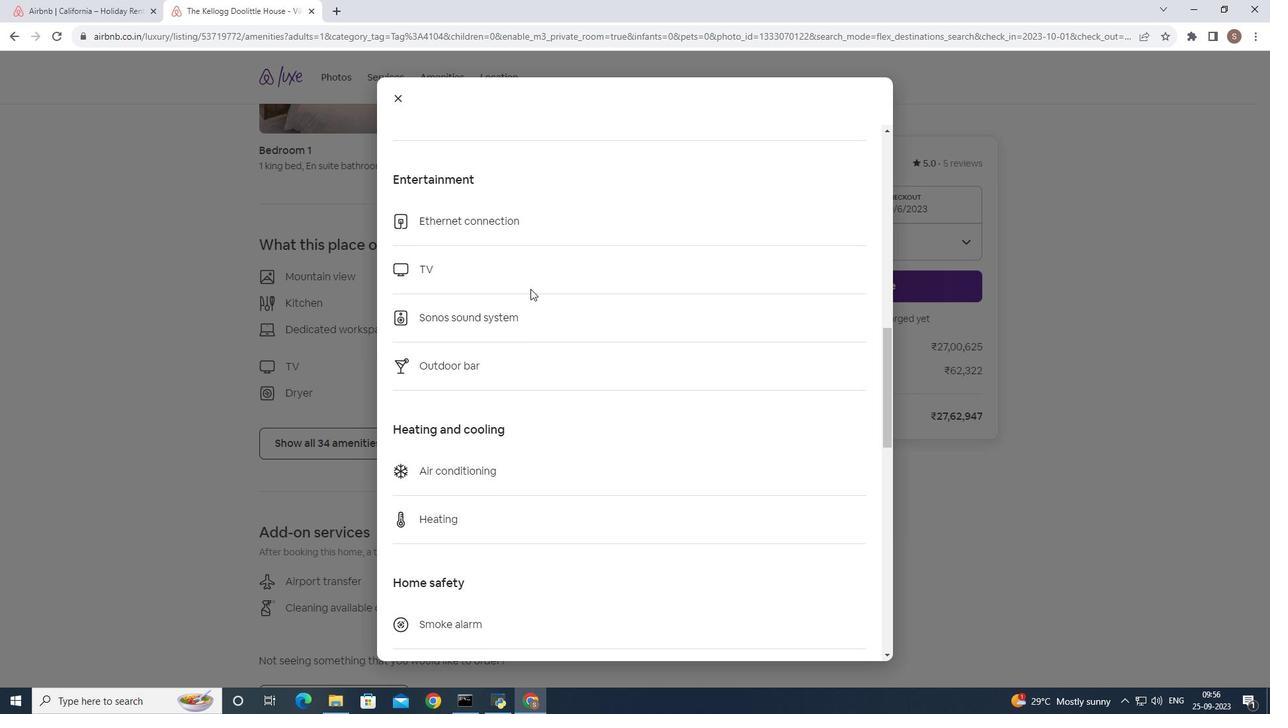 
Action: Mouse scrolled (530, 288) with delta (0, 0)
Screenshot: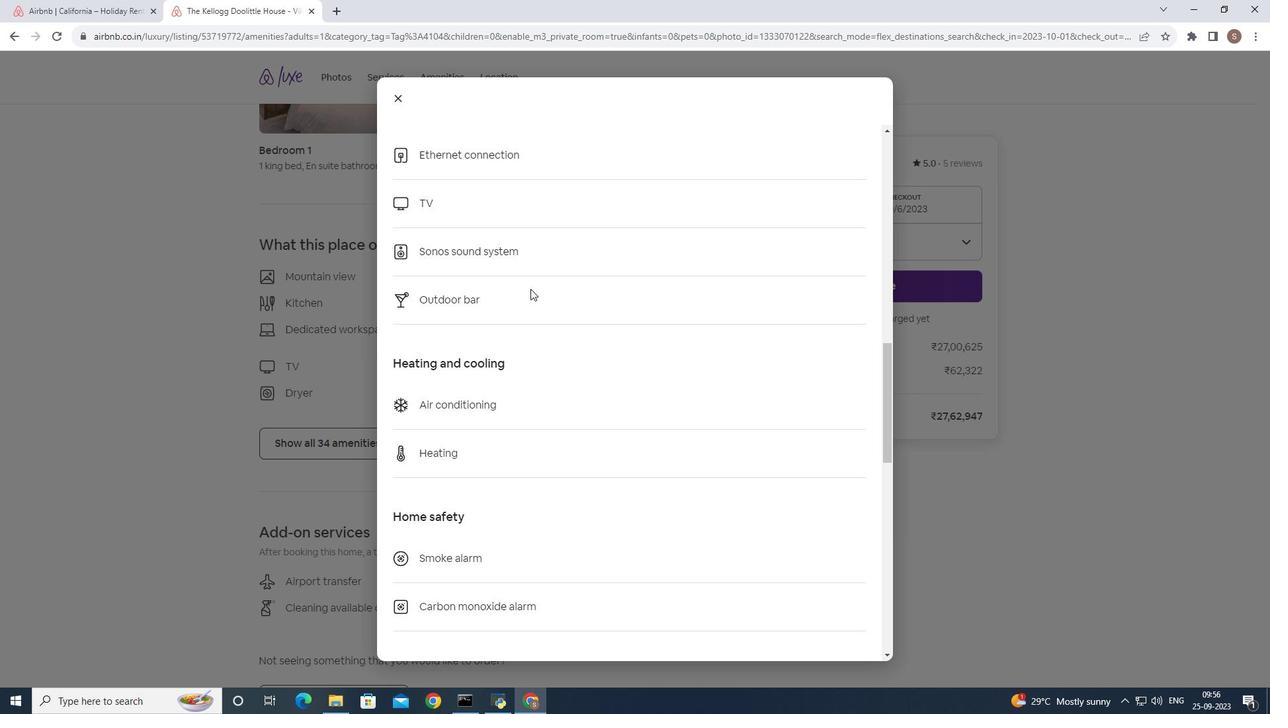 
Action: Mouse moved to (528, 288)
Screenshot: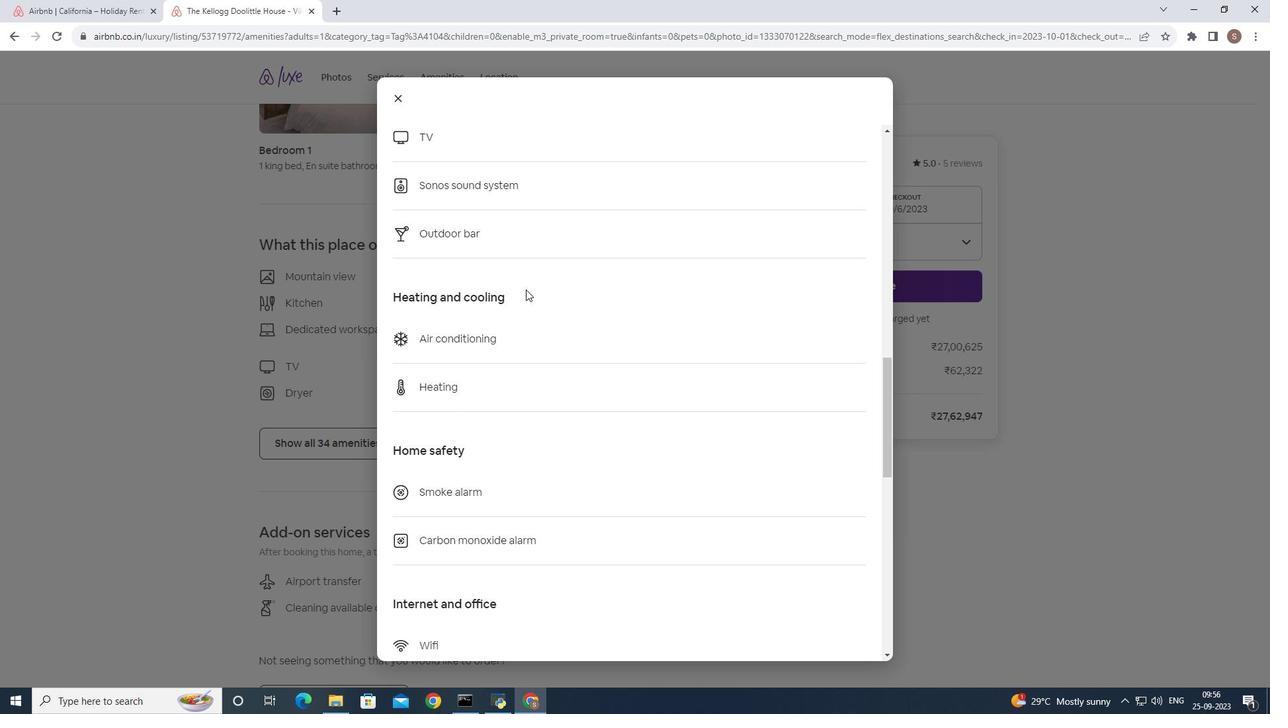 
Action: Mouse scrolled (528, 287) with delta (0, 0)
Screenshot: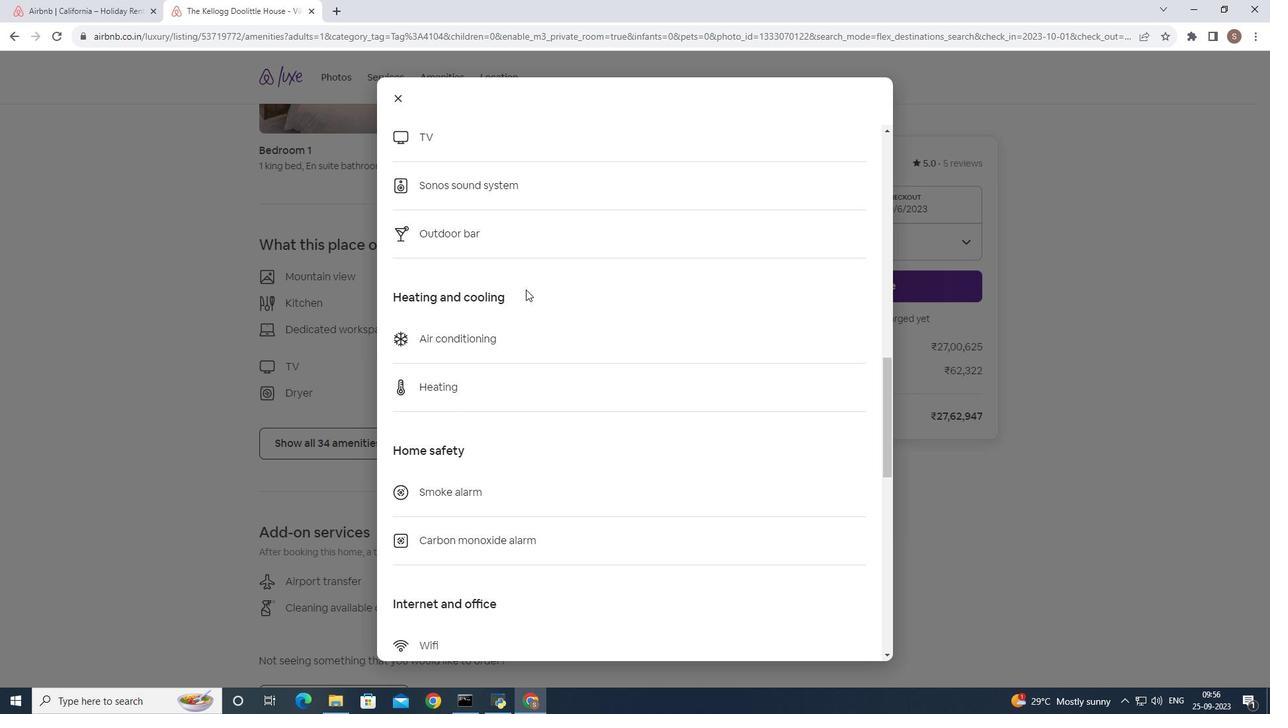 
Action: Mouse moved to (522, 295)
Screenshot: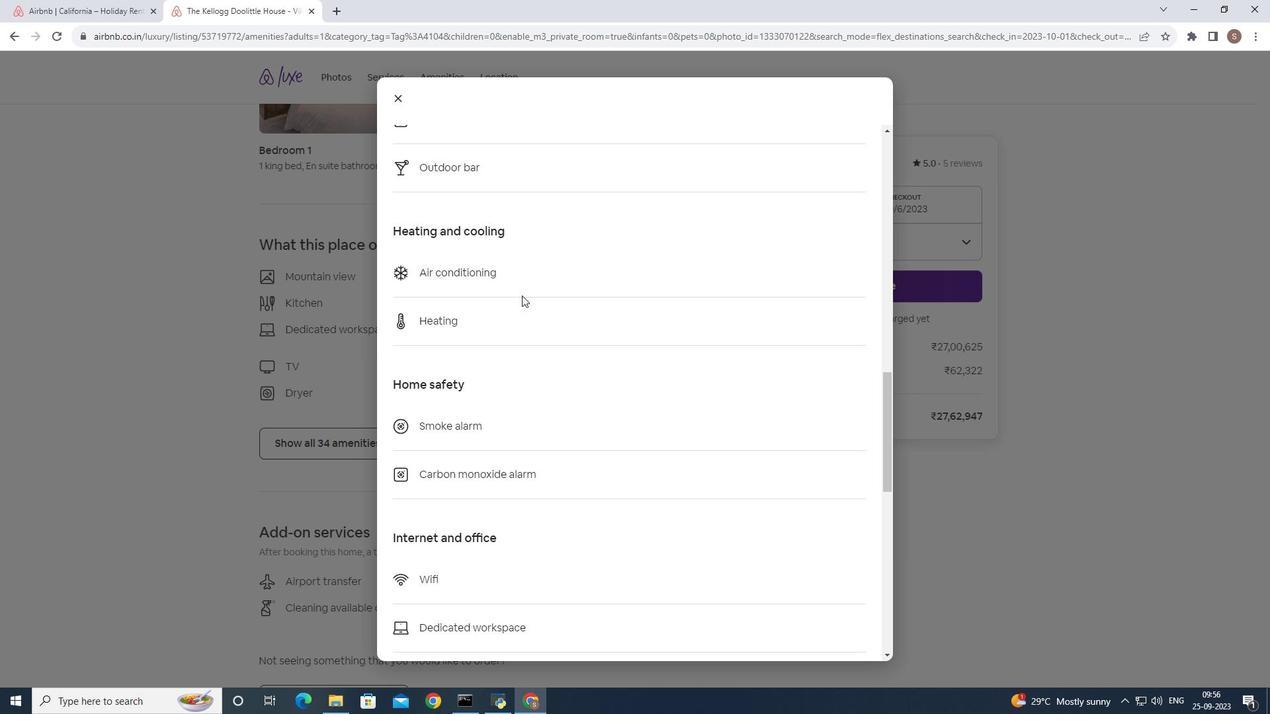 
Action: Mouse scrolled (522, 295) with delta (0, 0)
Screenshot: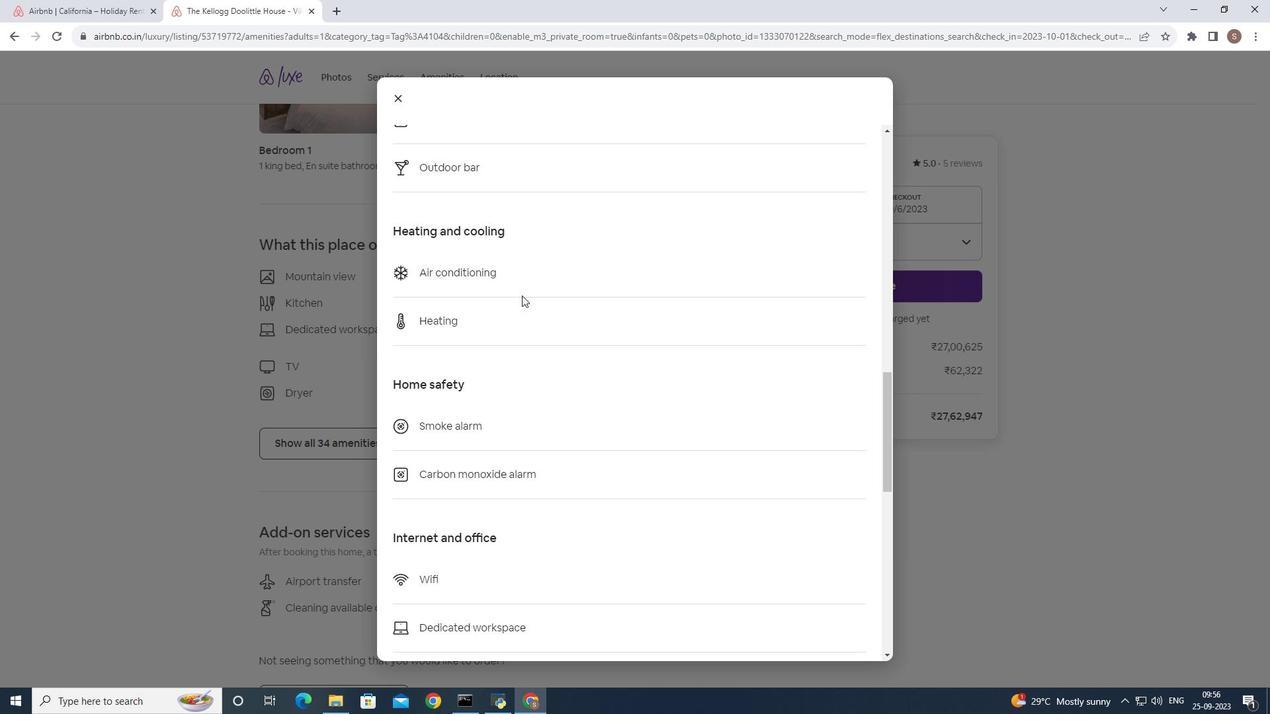 
Action: Mouse moved to (522, 295)
Screenshot: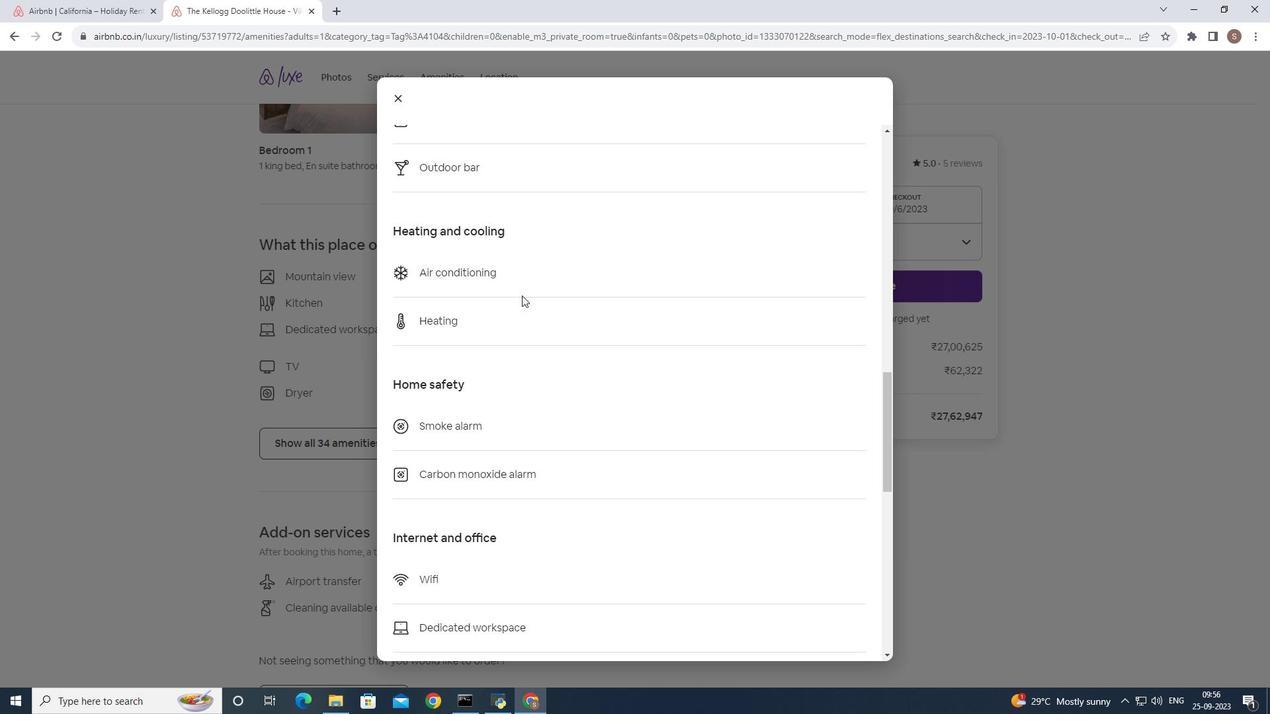 
Action: Mouse scrolled (522, 295) with delta (0, 0)
Screenshot: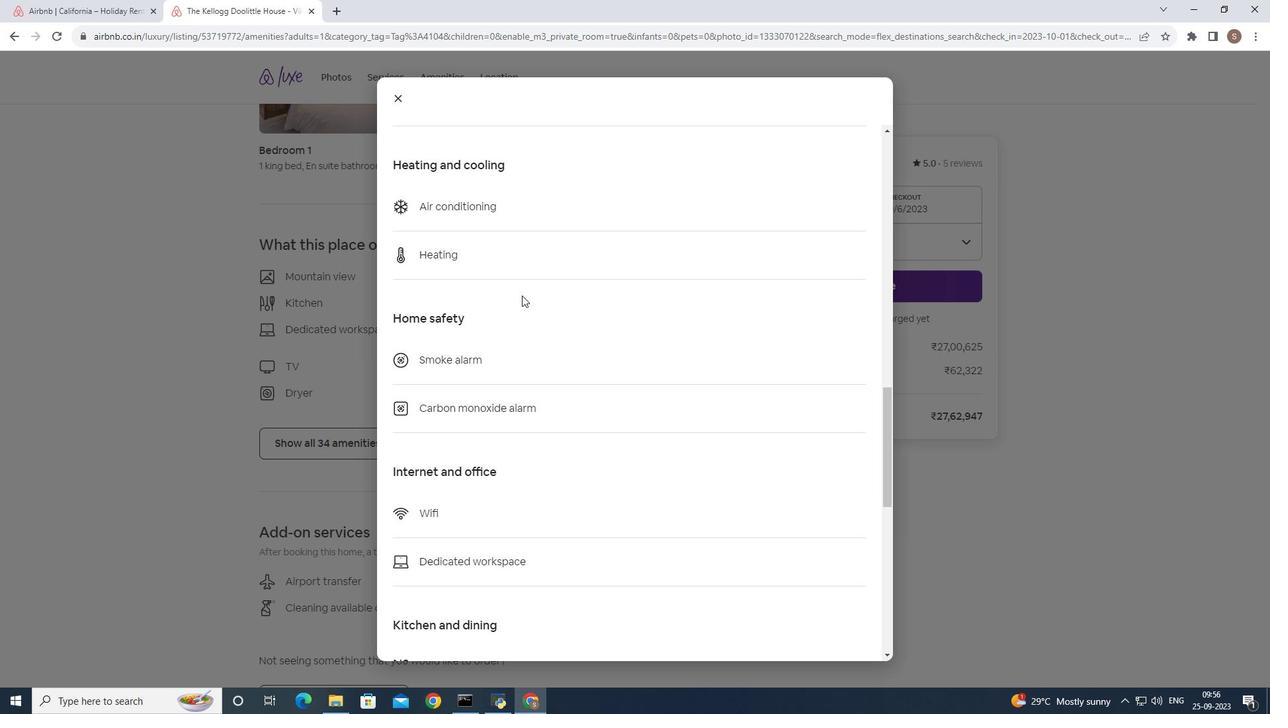 
Action: Mouse scrolled (522, 295) with delta (0, 0)
Screenshot: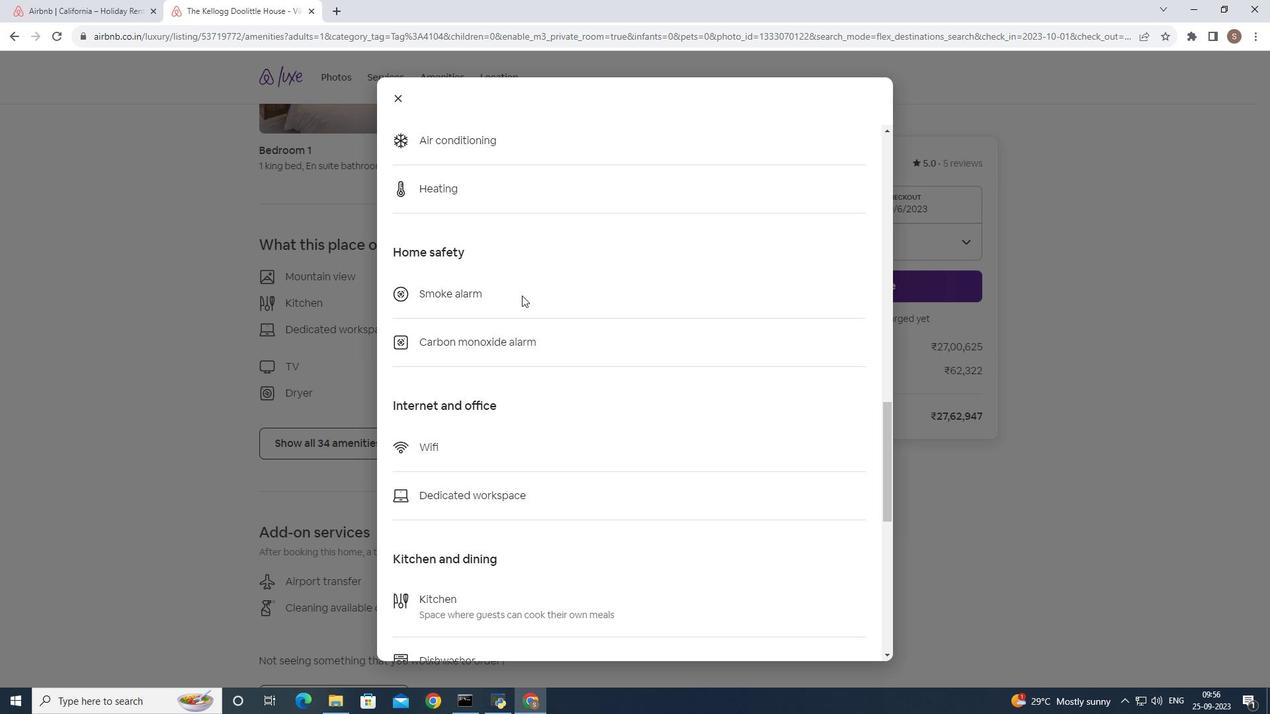 
Action: Mouse scrolled (522, 295) with delta (0, 0)
Screenshot: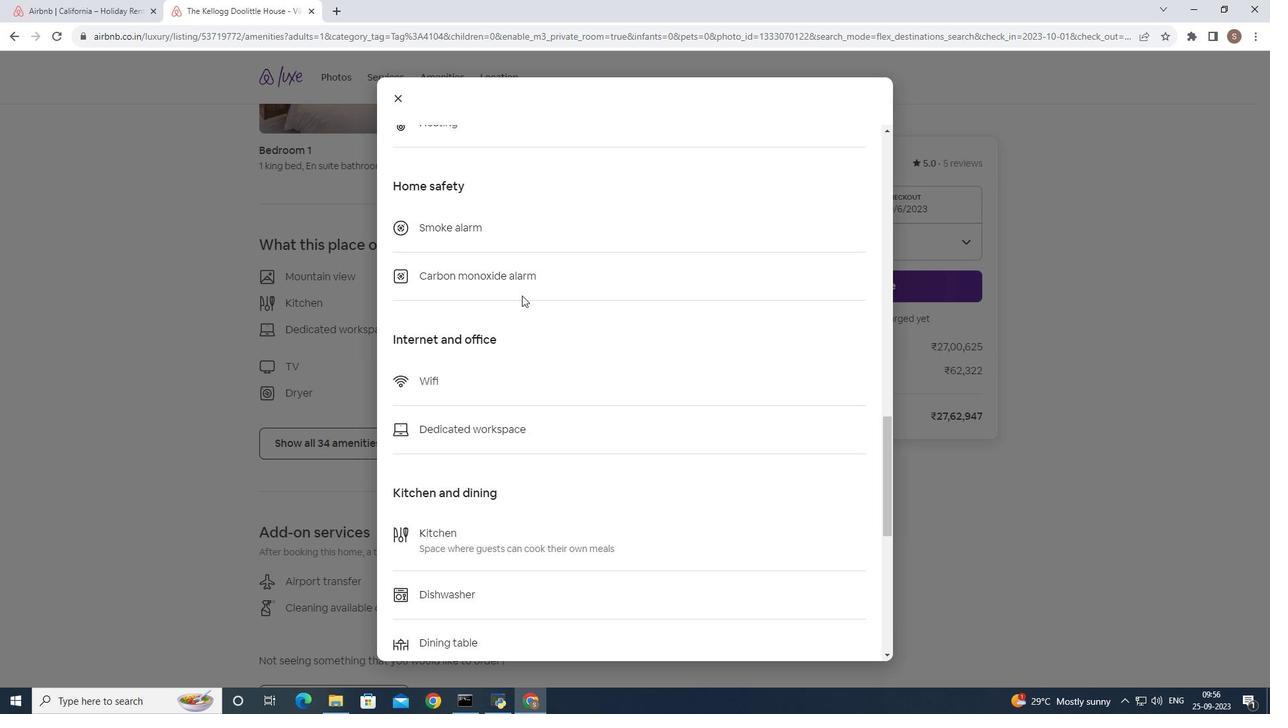 
Action: Mouse scrolled (522, 295) with delta (0, 0)
Screenshot: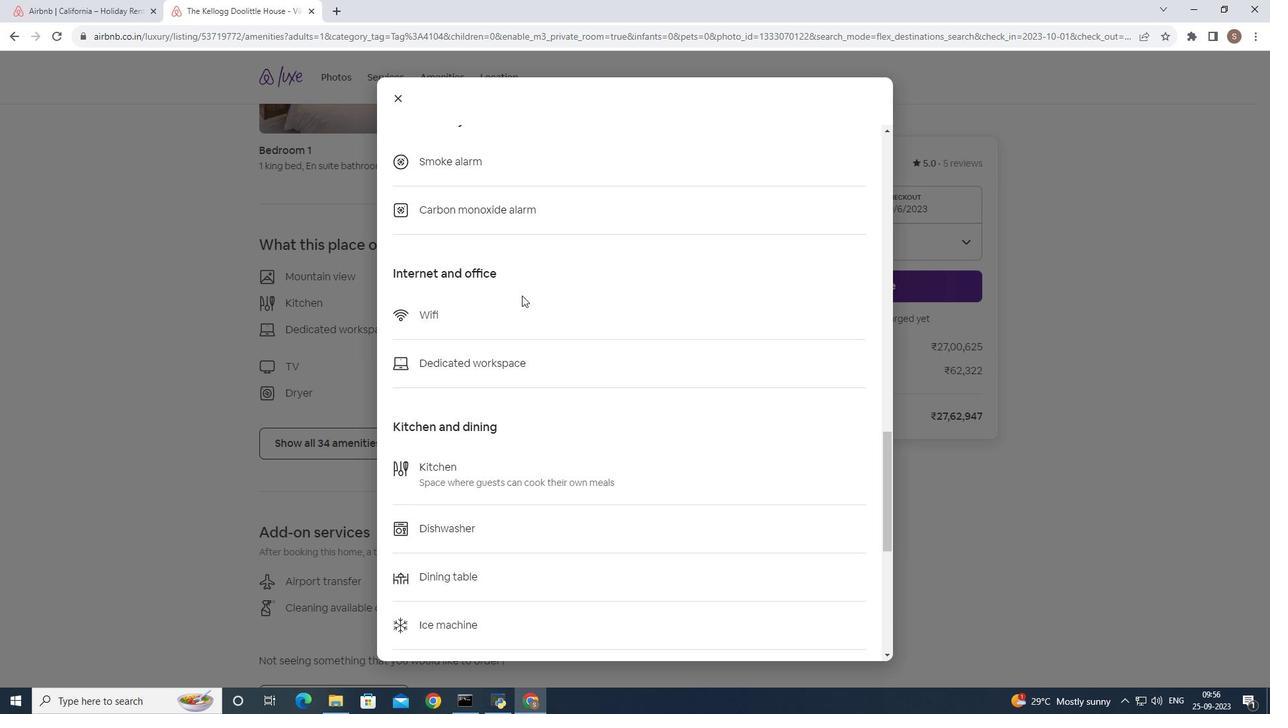 
Action: Mouse scrolled (522, 295) with delta (0, 0)
Screenshot: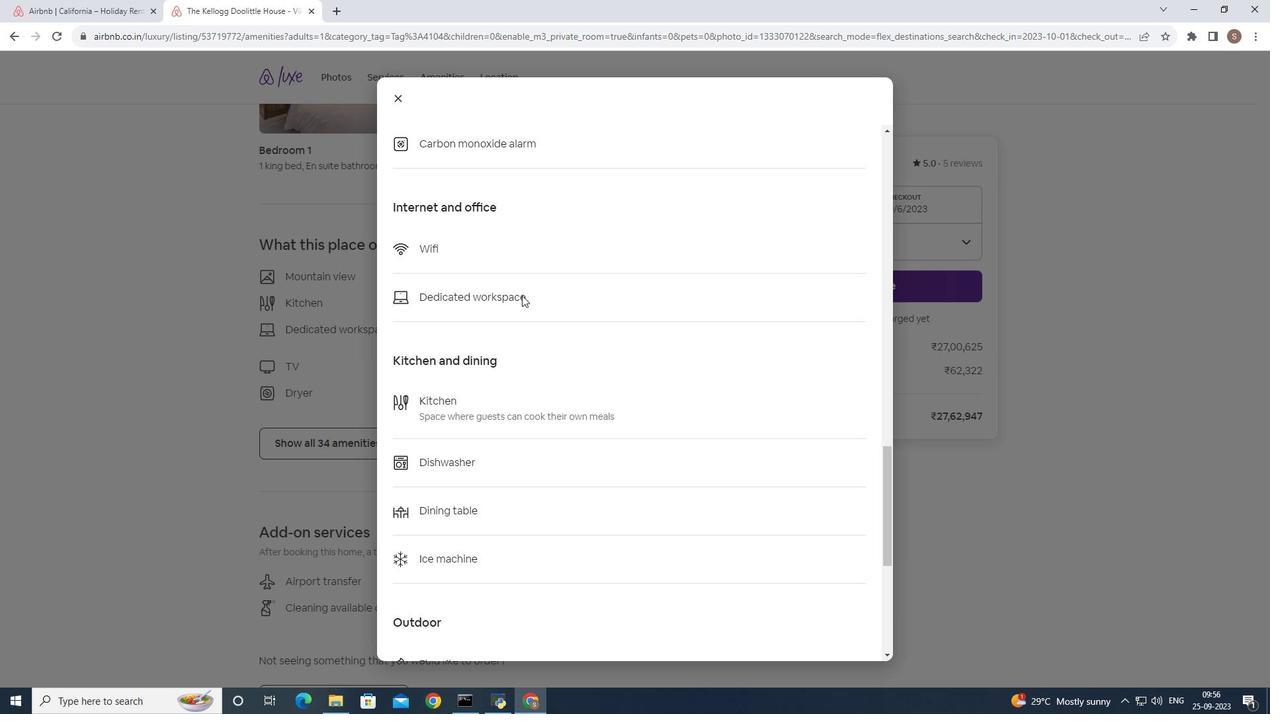 
Action: Mouse scrolled (522, 295) with delta (0, 0)
Screenshot: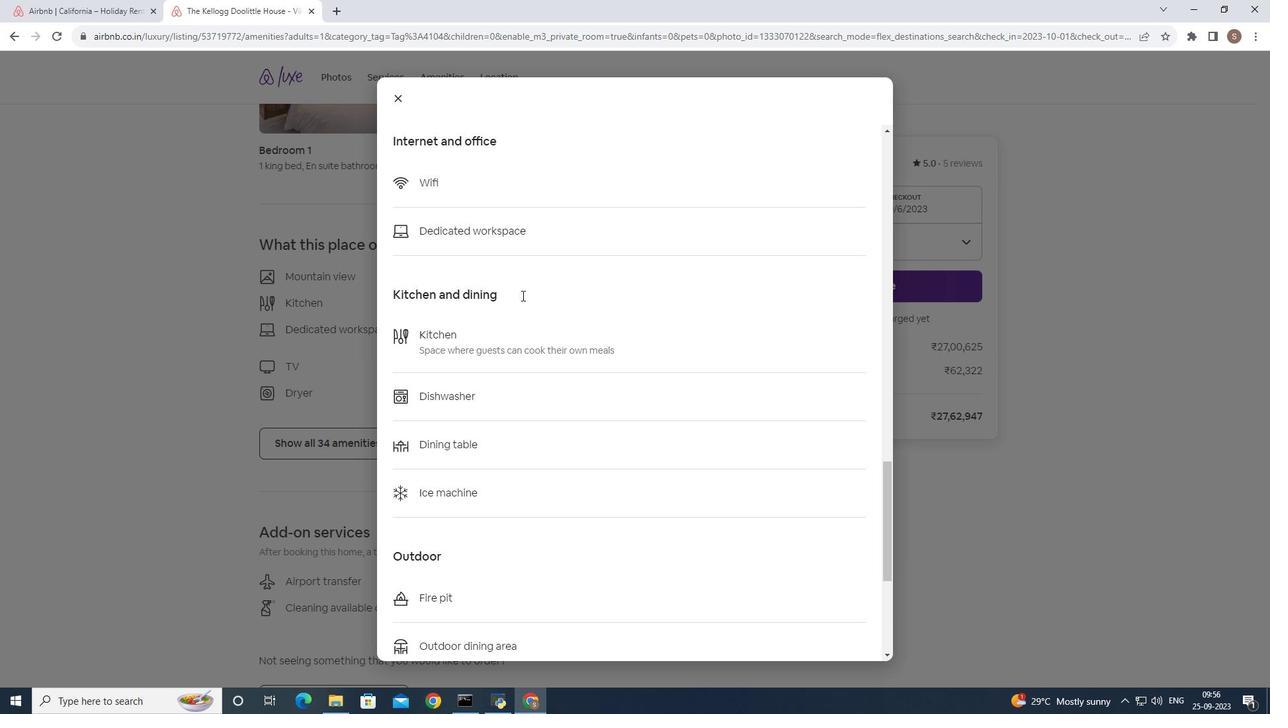 
Action: Mouse scrolled (522, 295) with delta (0, 0)
Screenshot: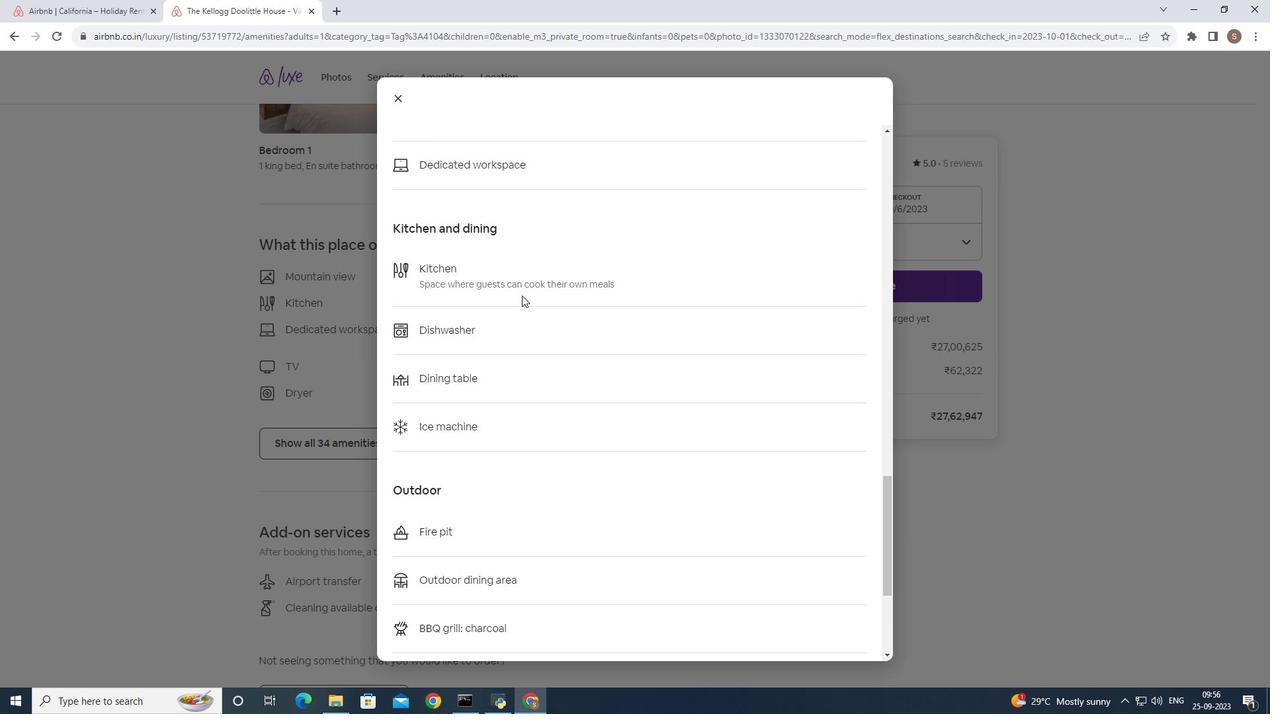 
Action: Mouse scrolled (522, 295) with delta (0, 0)
Screenshot: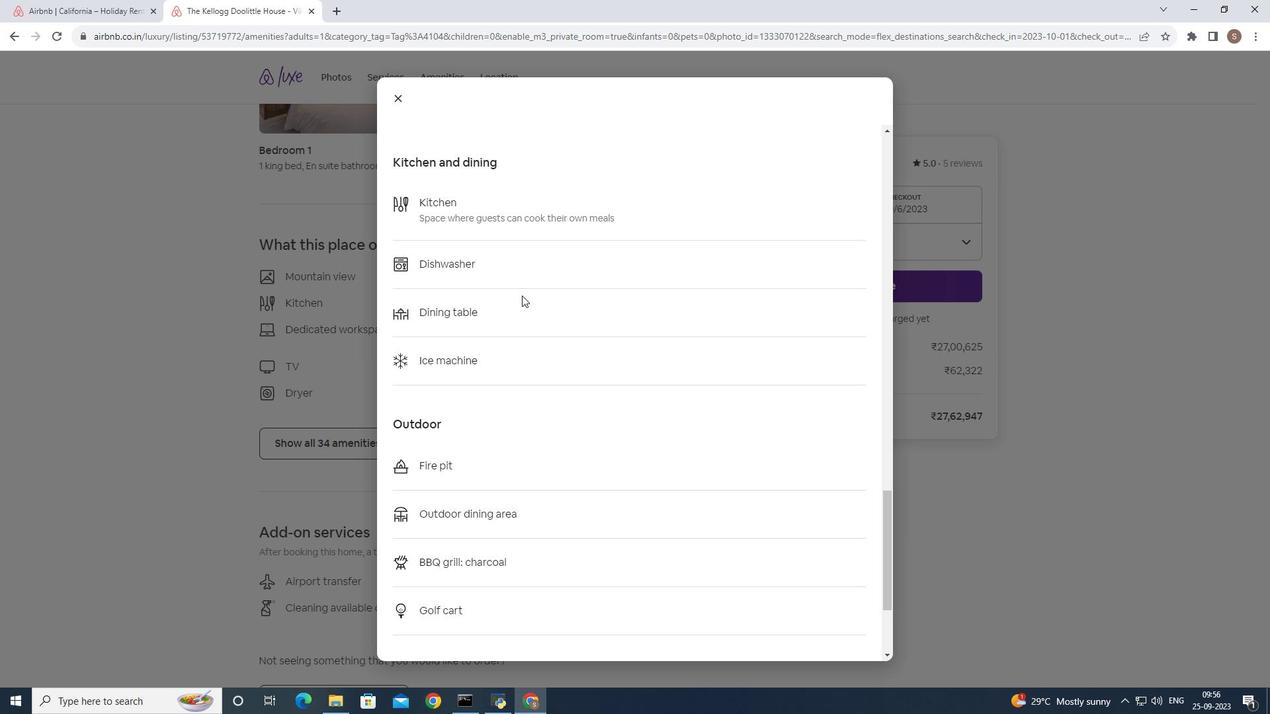 
Action: Mouse scrolled (522, 295) with delta (0, 0)
Screenshot: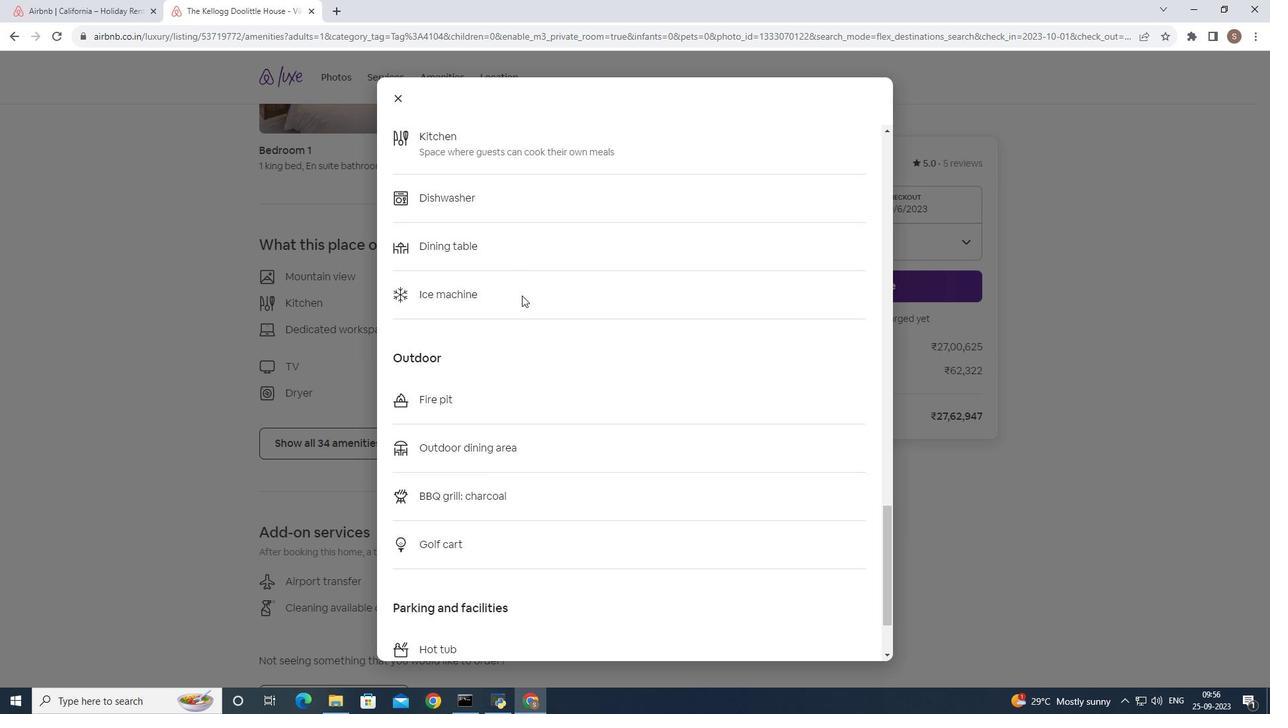 
Action: Mouse scrolled (522, 295) with delta (0, 0)
Screenshot: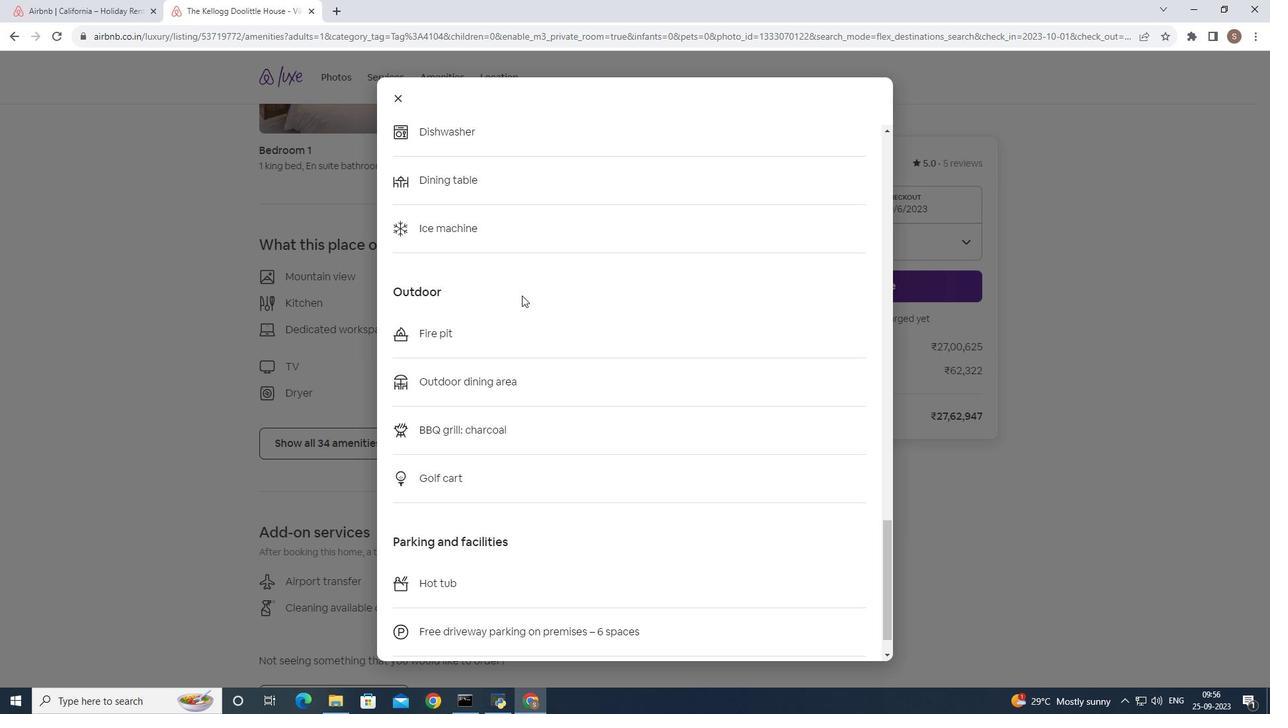 
Action: Mouse scrolled (522, 295) with delta (0, 0)
Screenshot: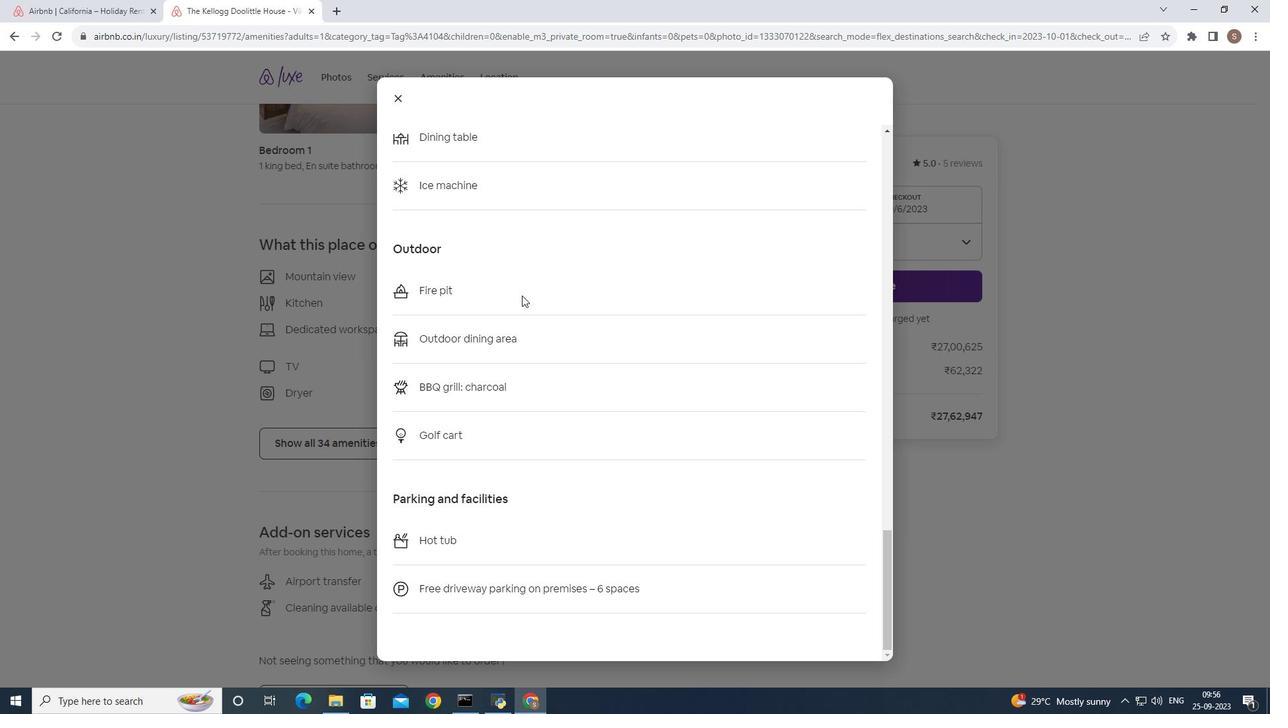 
Action: Mouse scrolled (522, 295) with delta (0, 0)
Screenshot: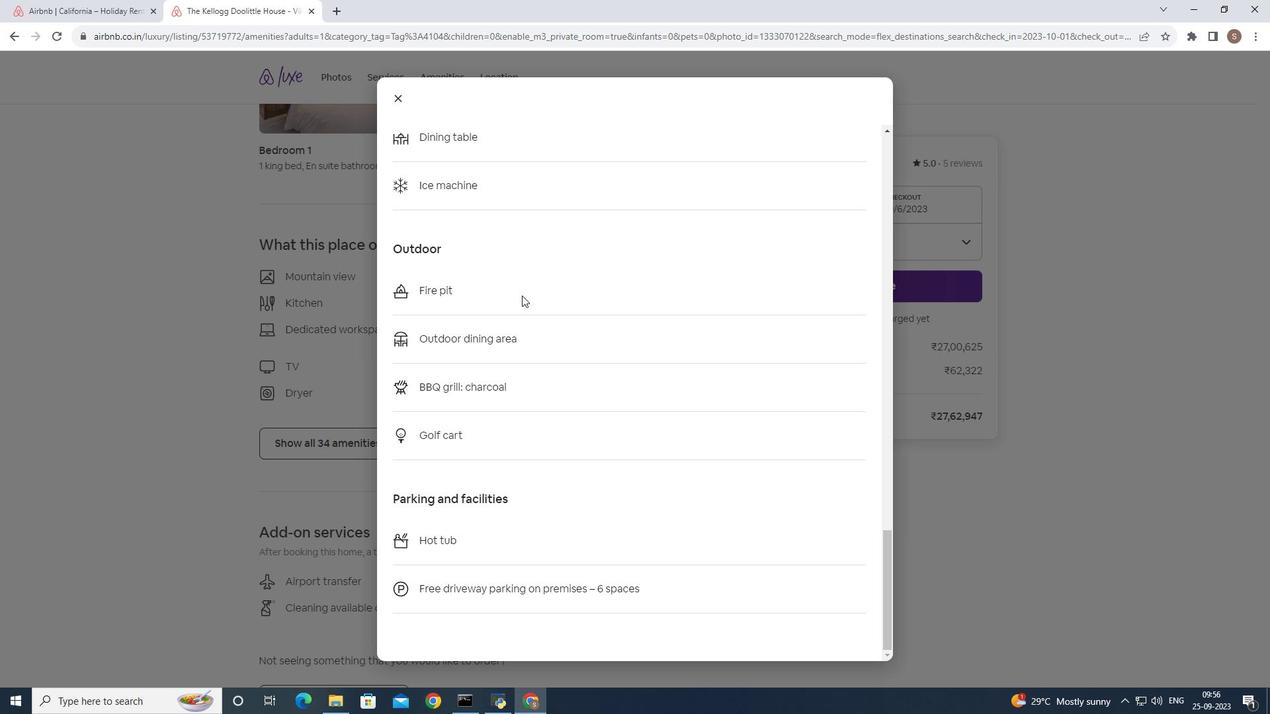 
Action: Mouse scrolled (522, 295) with delta (0, 0)
Screenshot: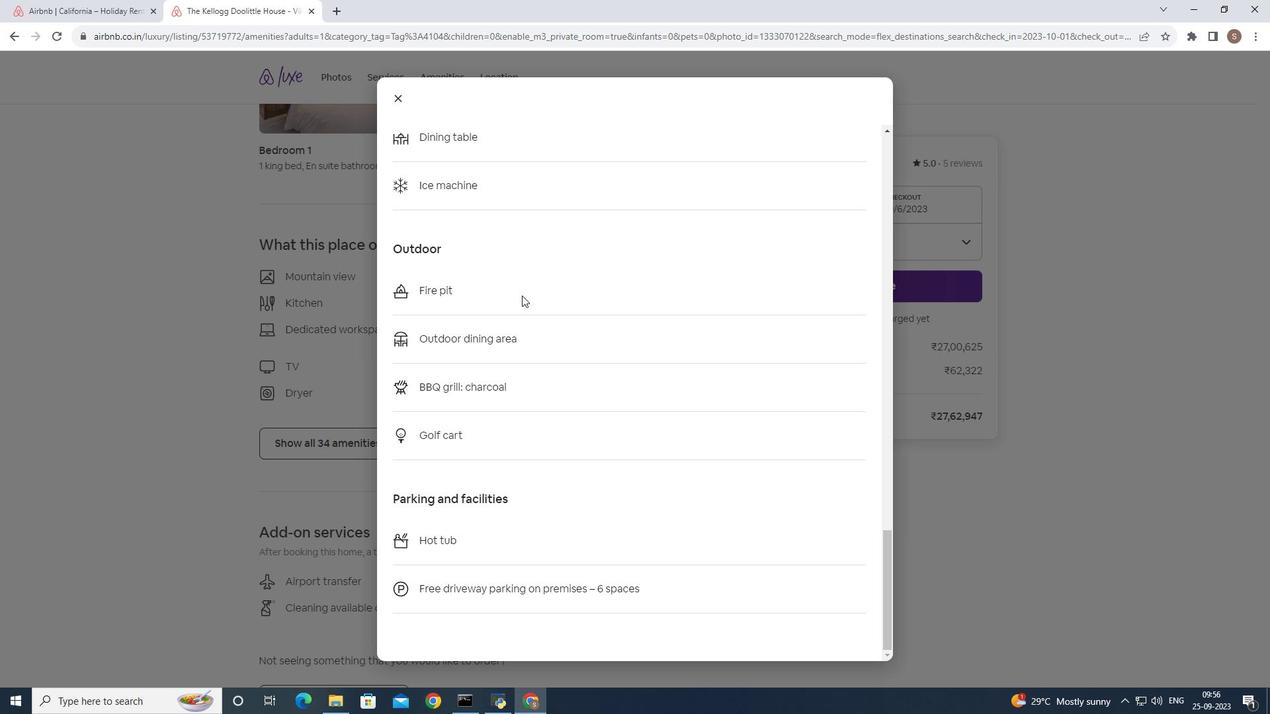
Action: Mouse scrolled (522, 295) with delta (0, 0)
Screenshot: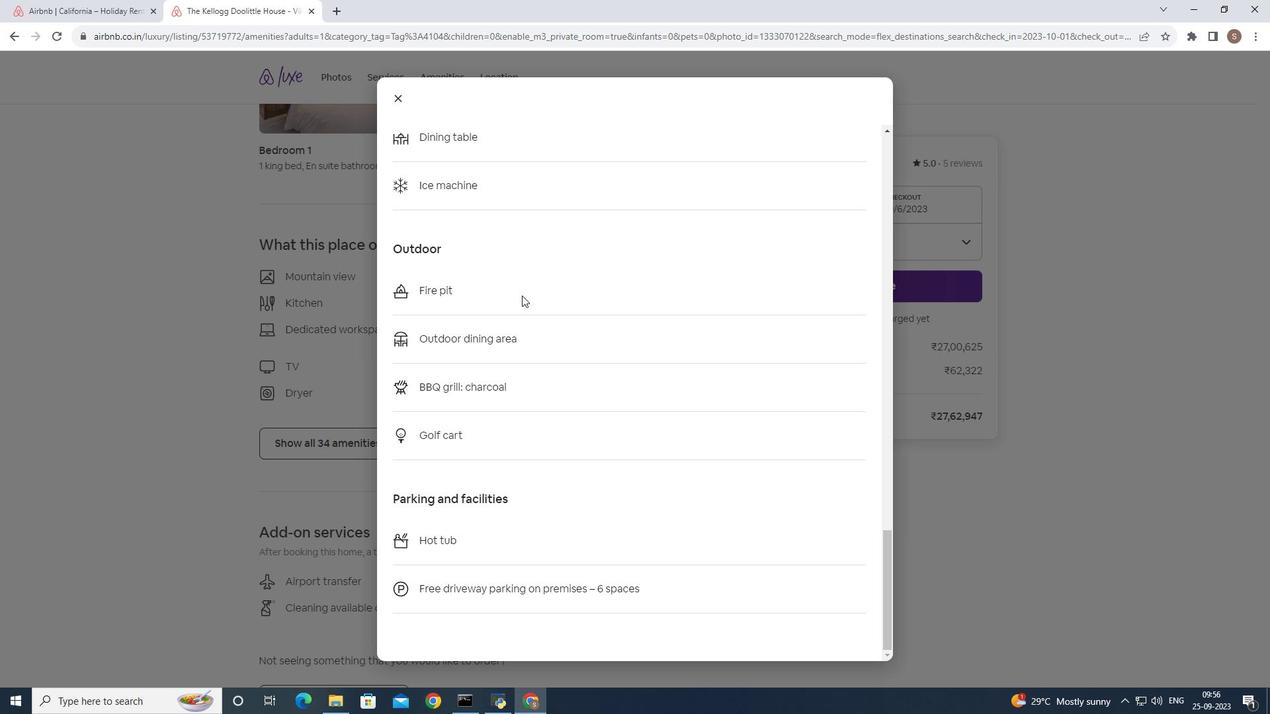
Action: Mouse scrolled (522, 295) with delta (0, 0)
Screenshot: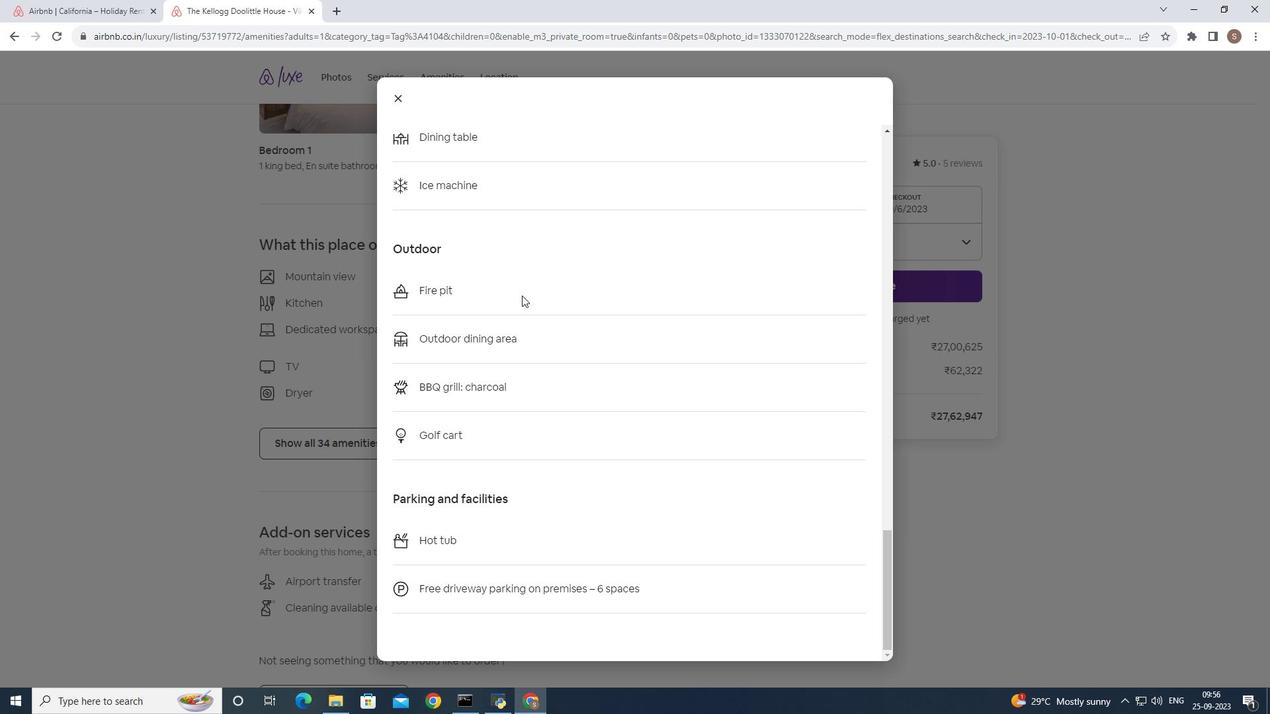 
Action: Mouse moved to (519, 296)
Screenshot: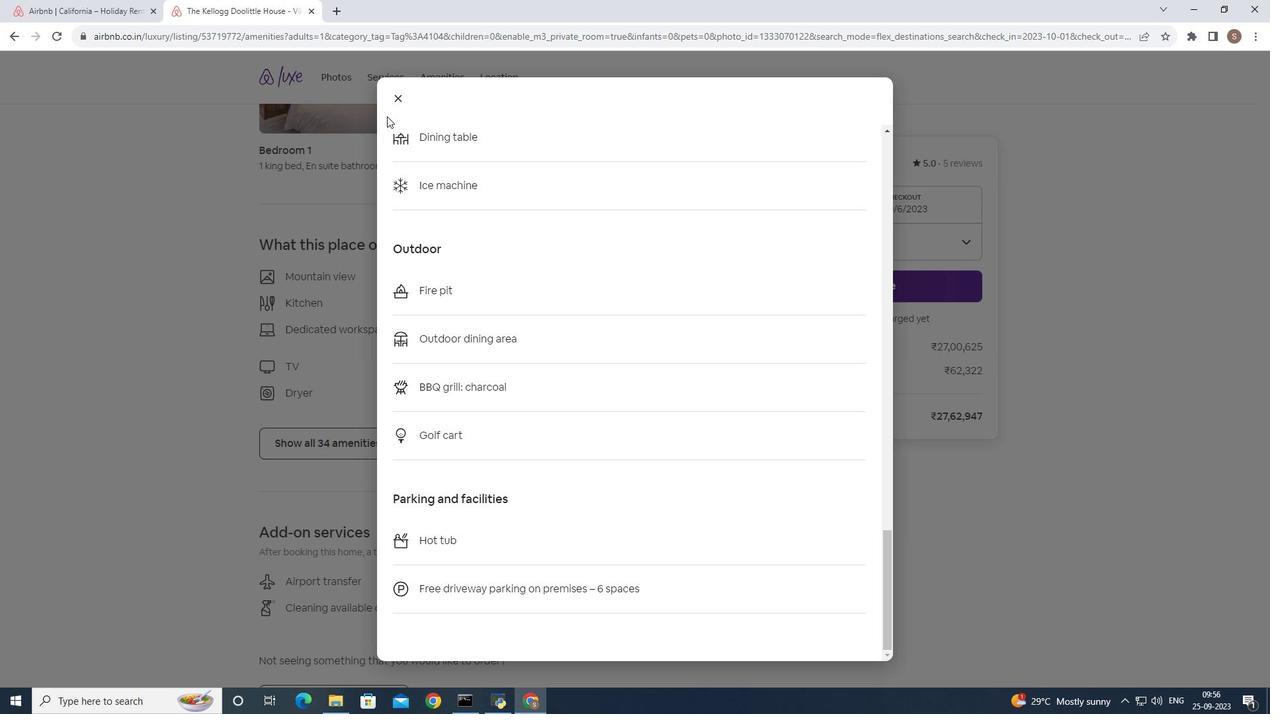 
Action: Mouse scrolled (519, 295) with delta (0, 0)
Screenshot: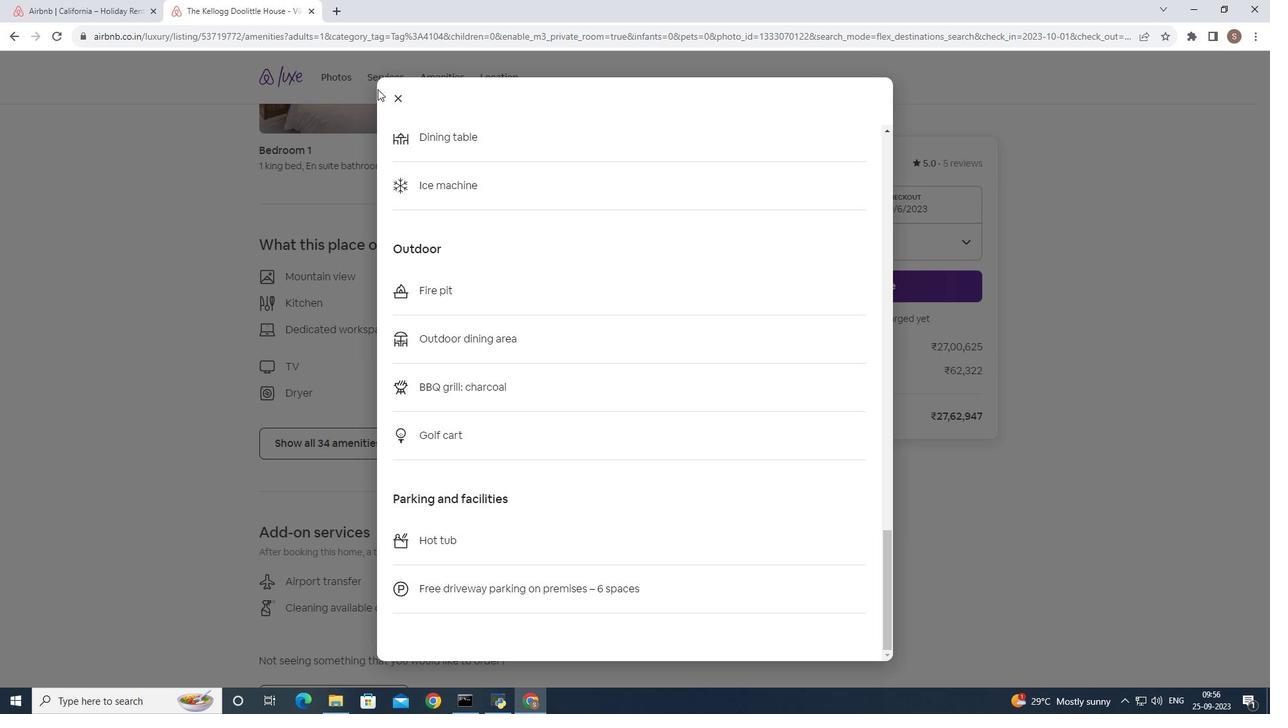 
Action: Mouse scrolled (519, 295) with delta (0, 0)
Screenshot: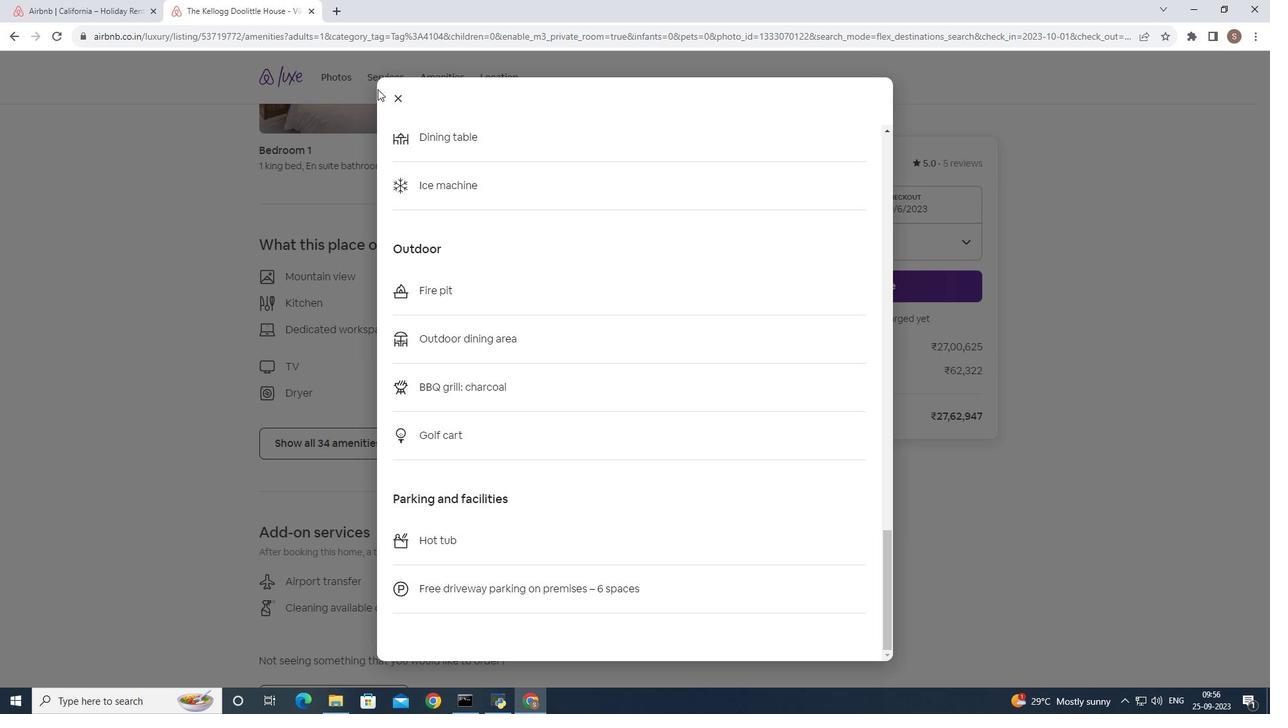 
Action: Mouse moved to (404, 101)
Screenshot: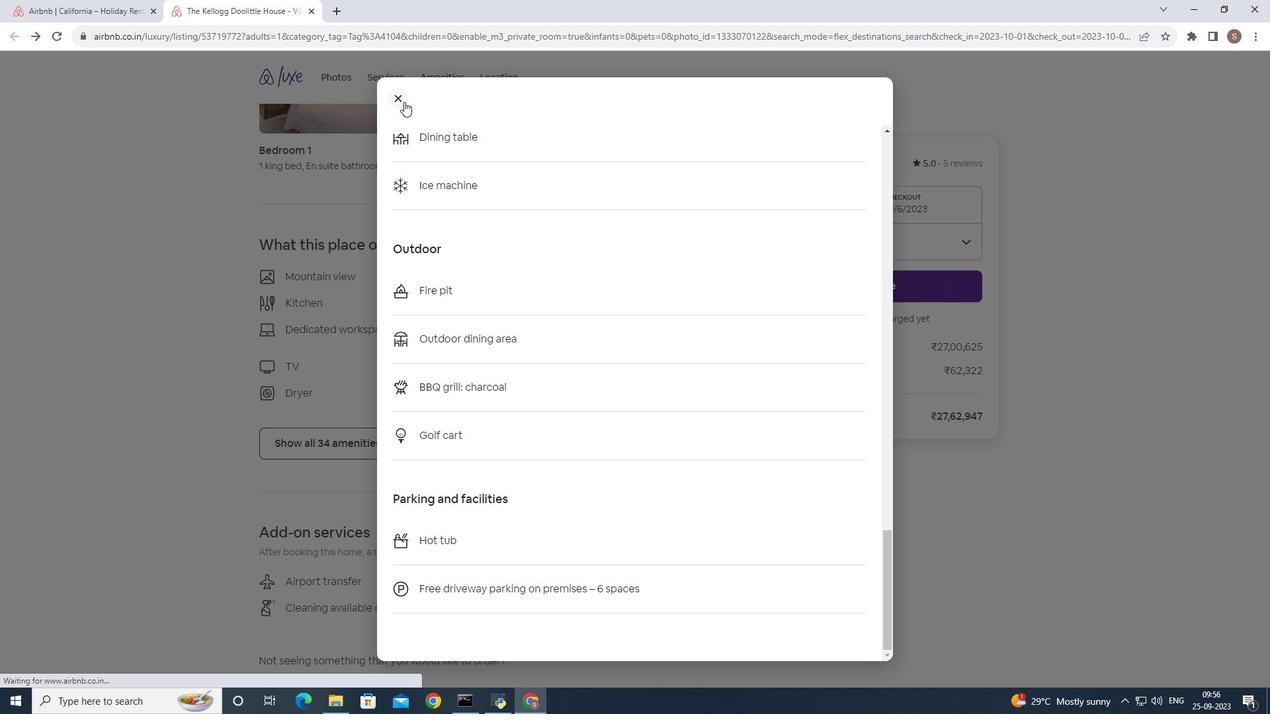 
Action: Mouse pressed left at (404, 101)
Screenshot: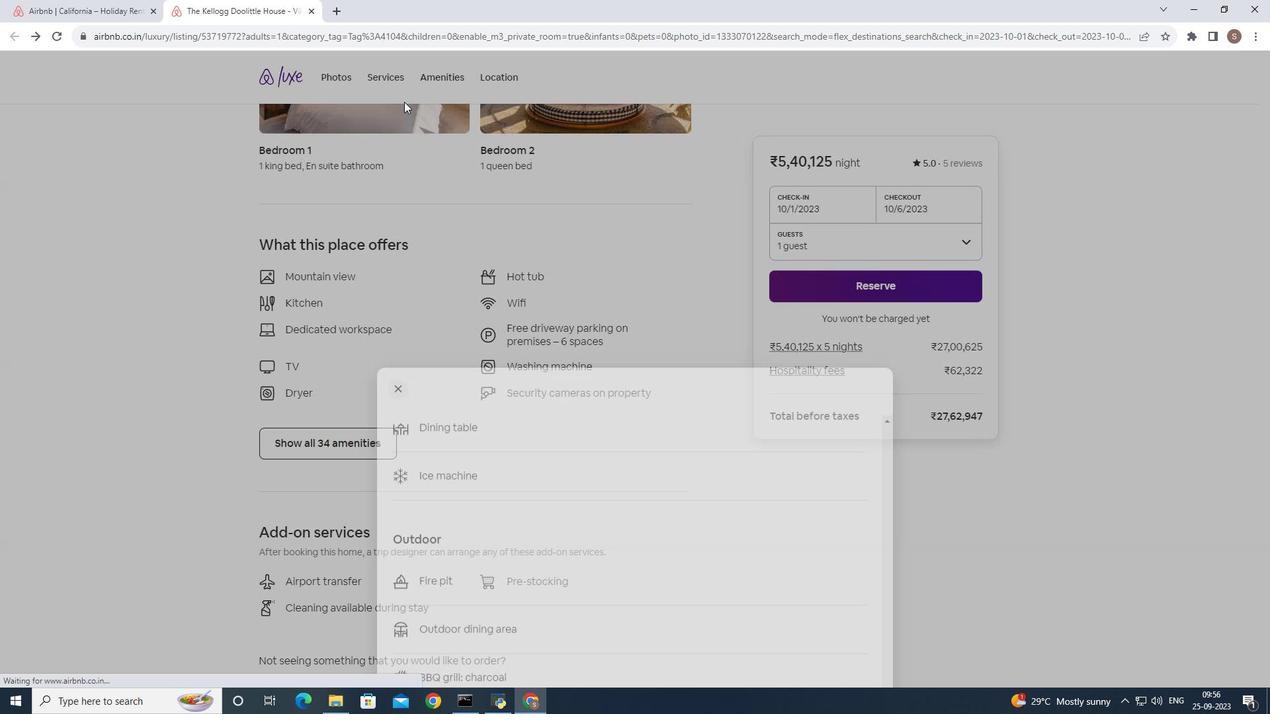 
Action: Mouse moved to (470, 399)
Screenshot: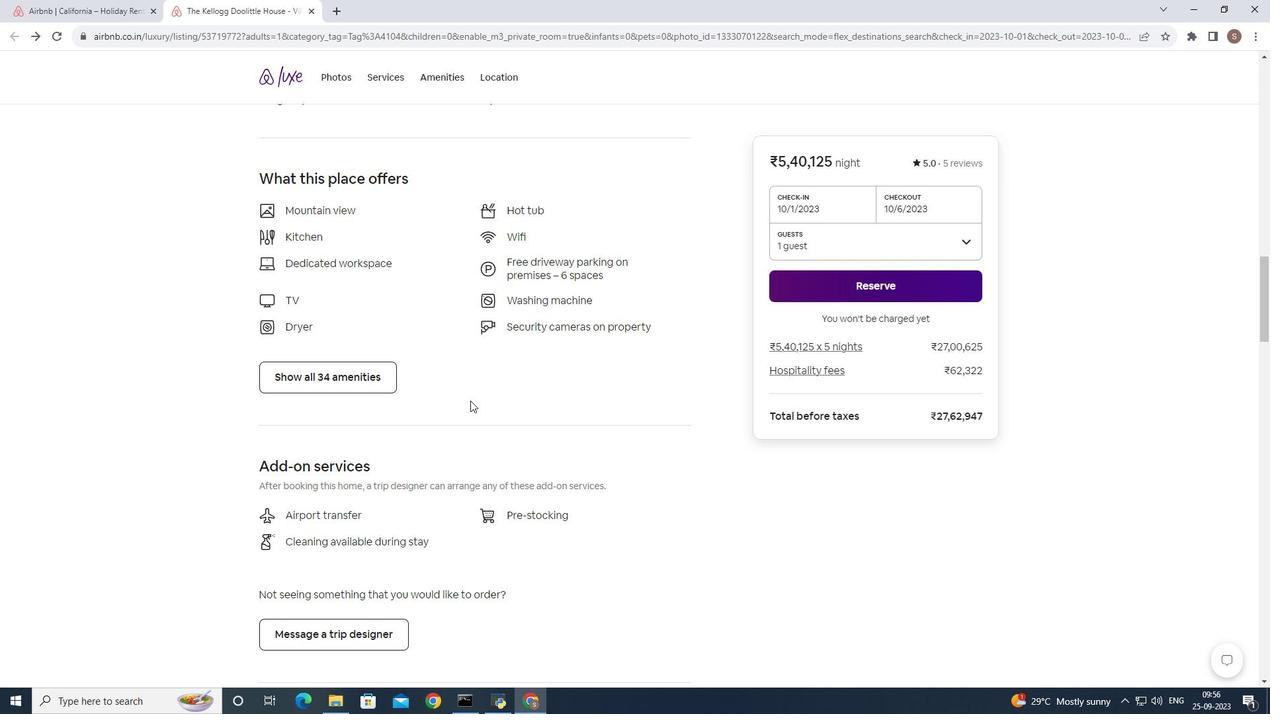 
Action: Mouse scrolled (470, 398) with delta (0, 0)
Screenshot: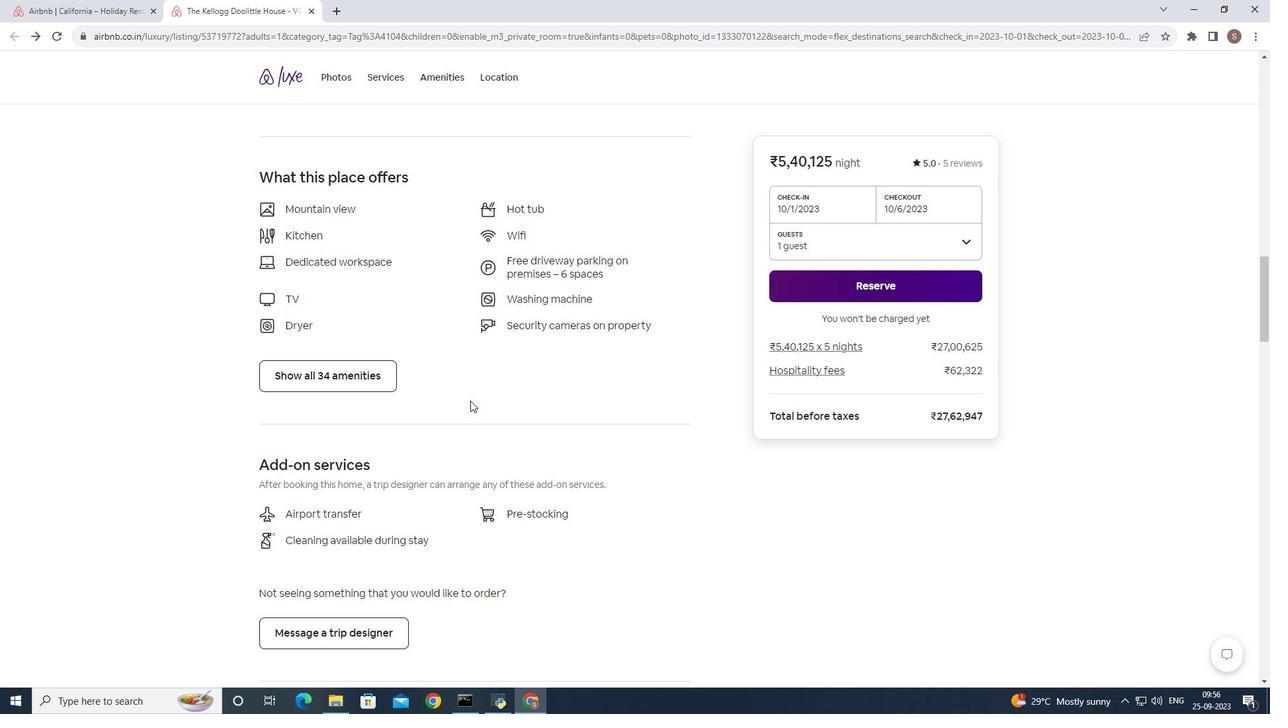 
Action: Mouse moved to (470, 400)
Screenshot: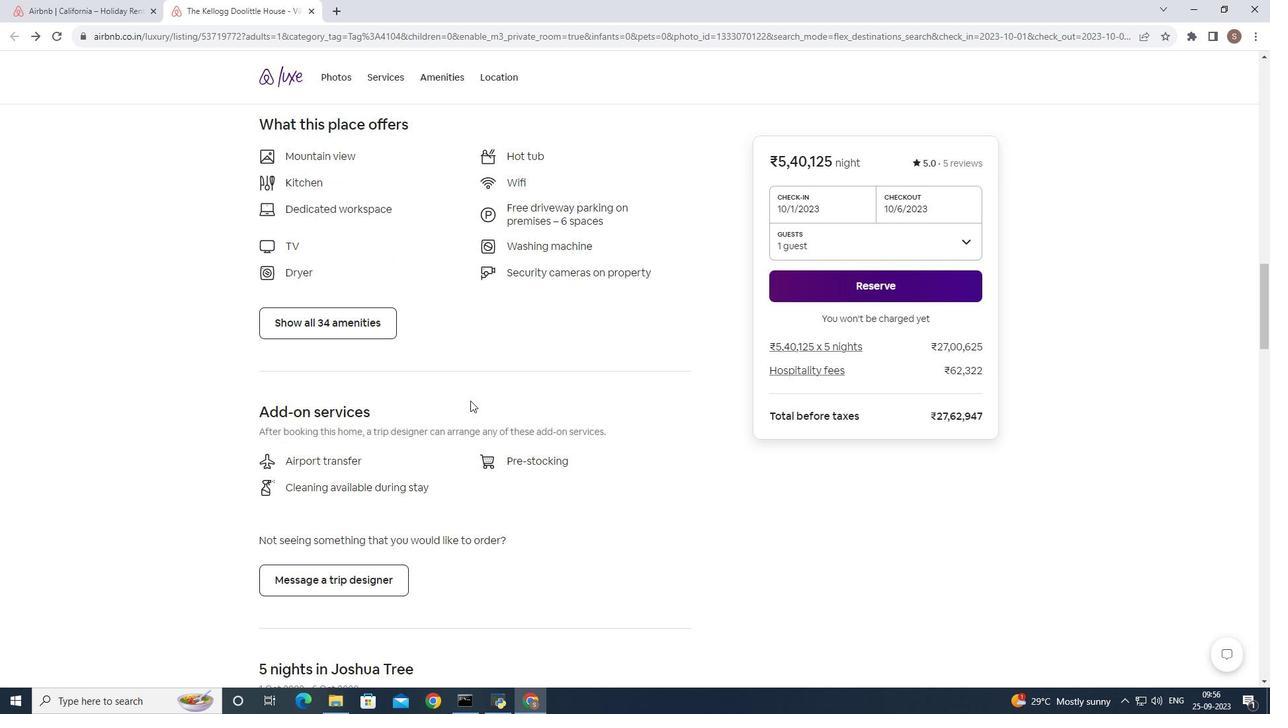 
Action: Mouse scrolled (470, 400) with delta (0, 0)
Screenshot: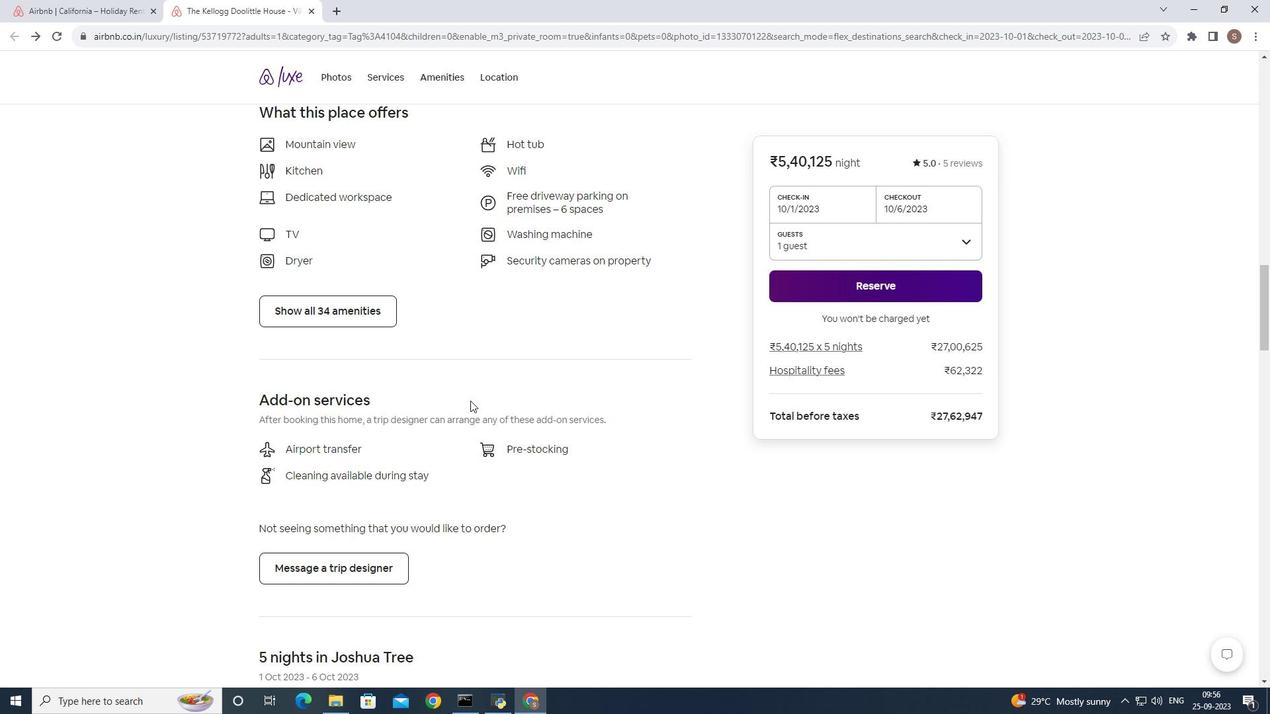 
Action: Mouse scrolled (470, 400) with delta (0, 0)
Screenshot: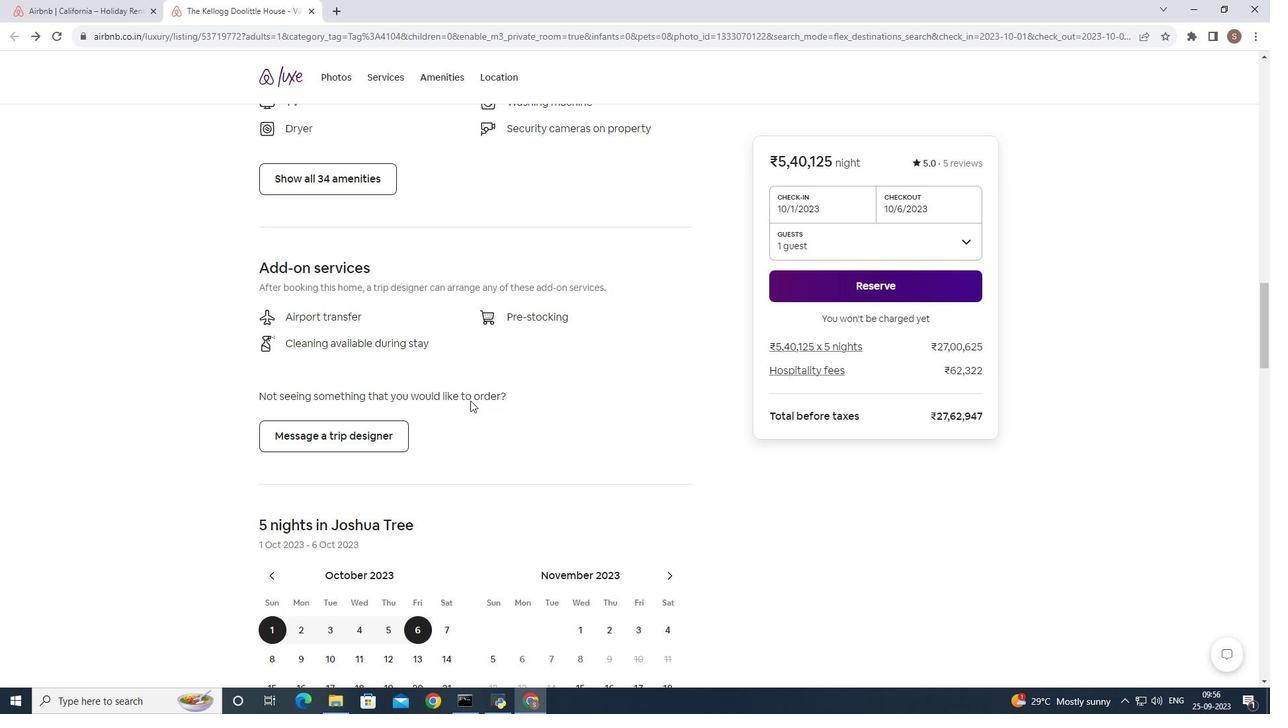 
Action: Mouse scrolled (470, 400) with delta (0, 0)
Screenshot: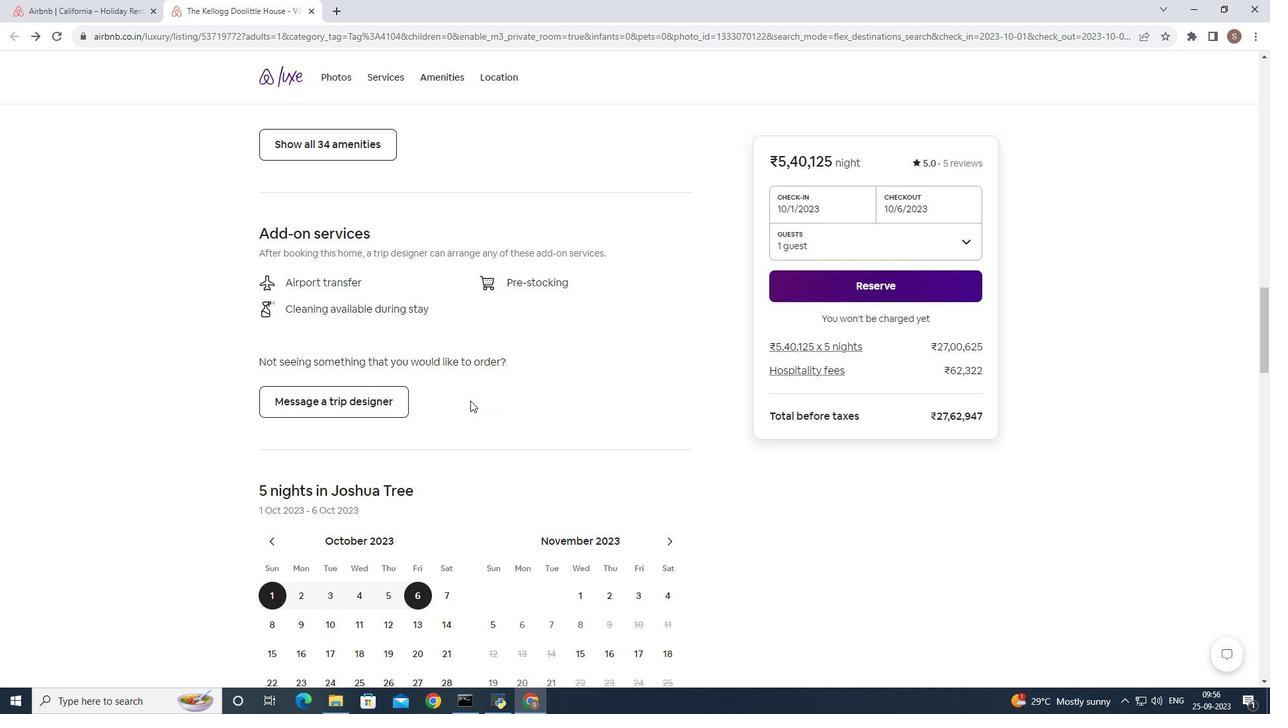 
Action: Mouse scrolled (470, 400) with delta (0, 0)
Screenshot: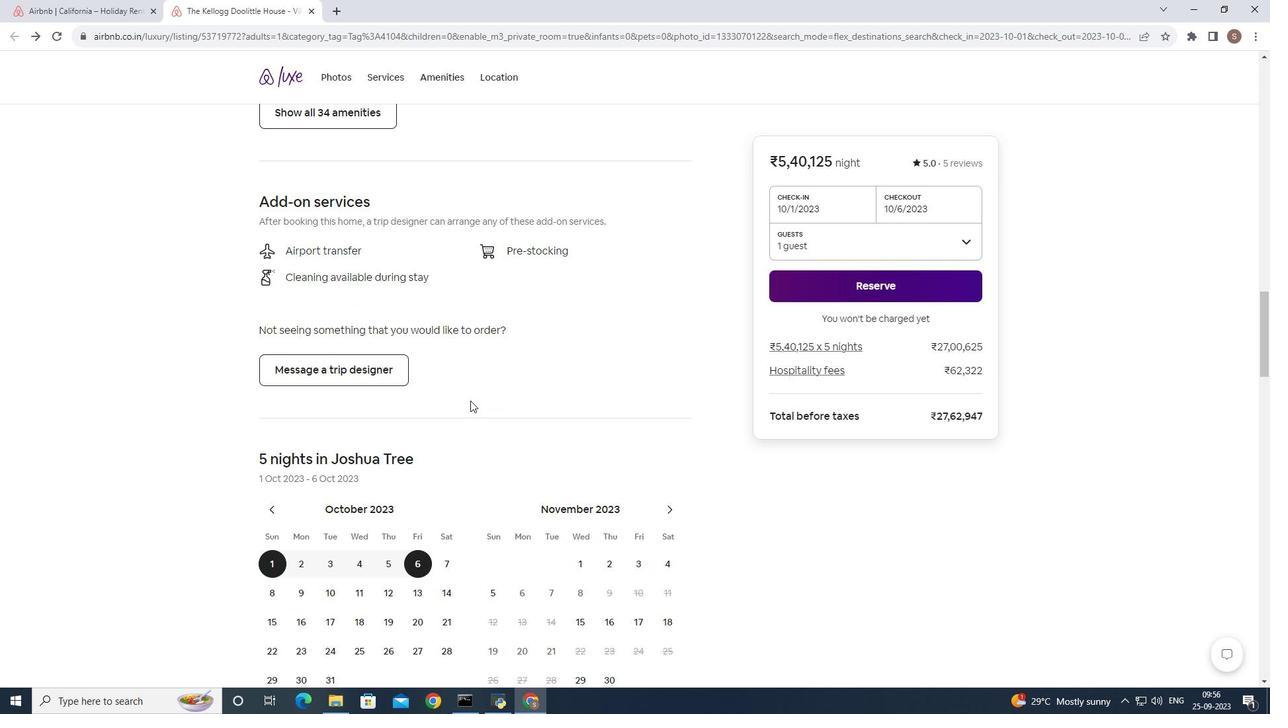 
Action: Mouse scrolled (470, 400) with delta (0, 0)
Screenshot: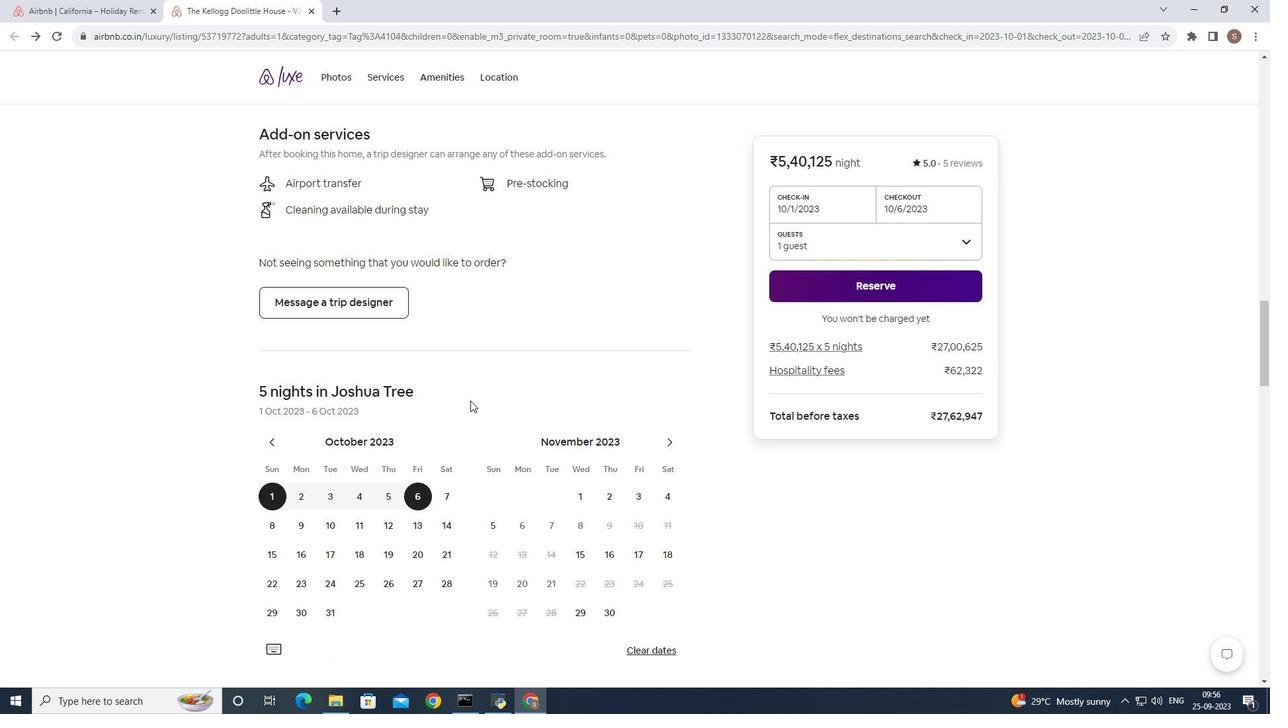 
Action: Mouse scrolled (470, 400) with delta (0, 0)
Screenshot: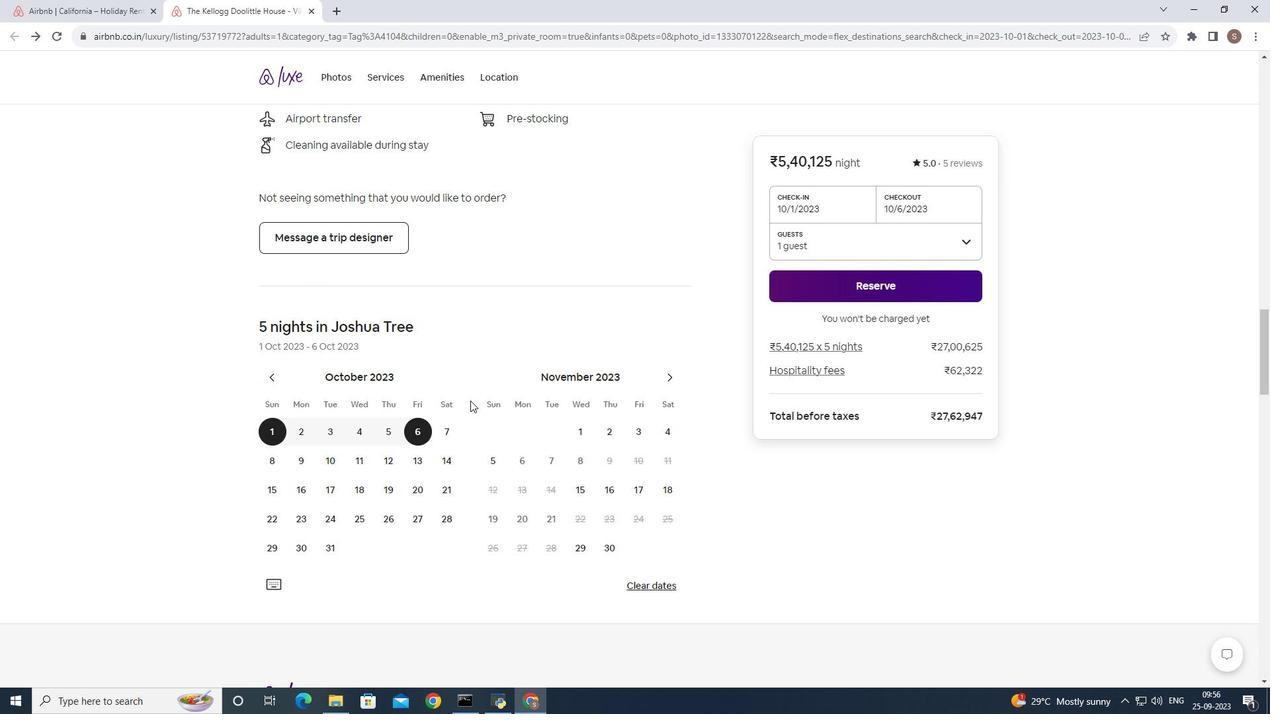 
Action: Mouse scrolled (470, 400) with delta (0, 0)
Screenshot: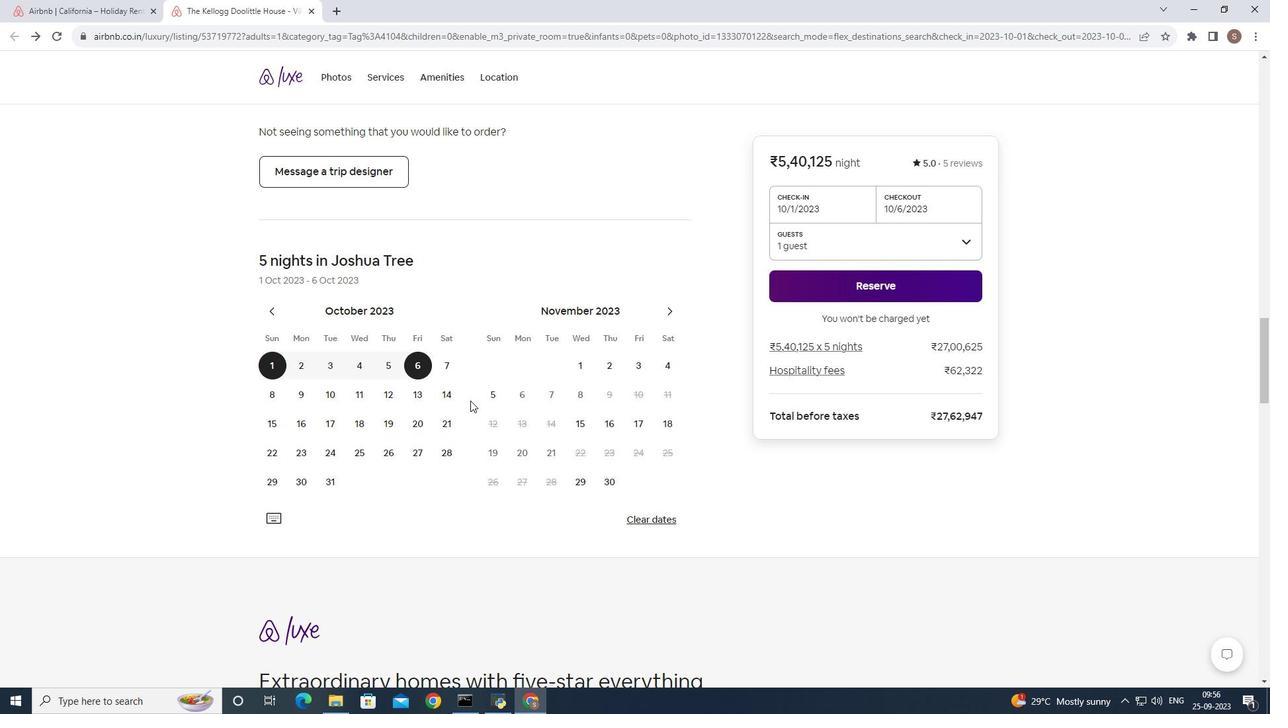 
Action: Mouse scrolled (470, 400) with delta (0, 0)
Screenshot: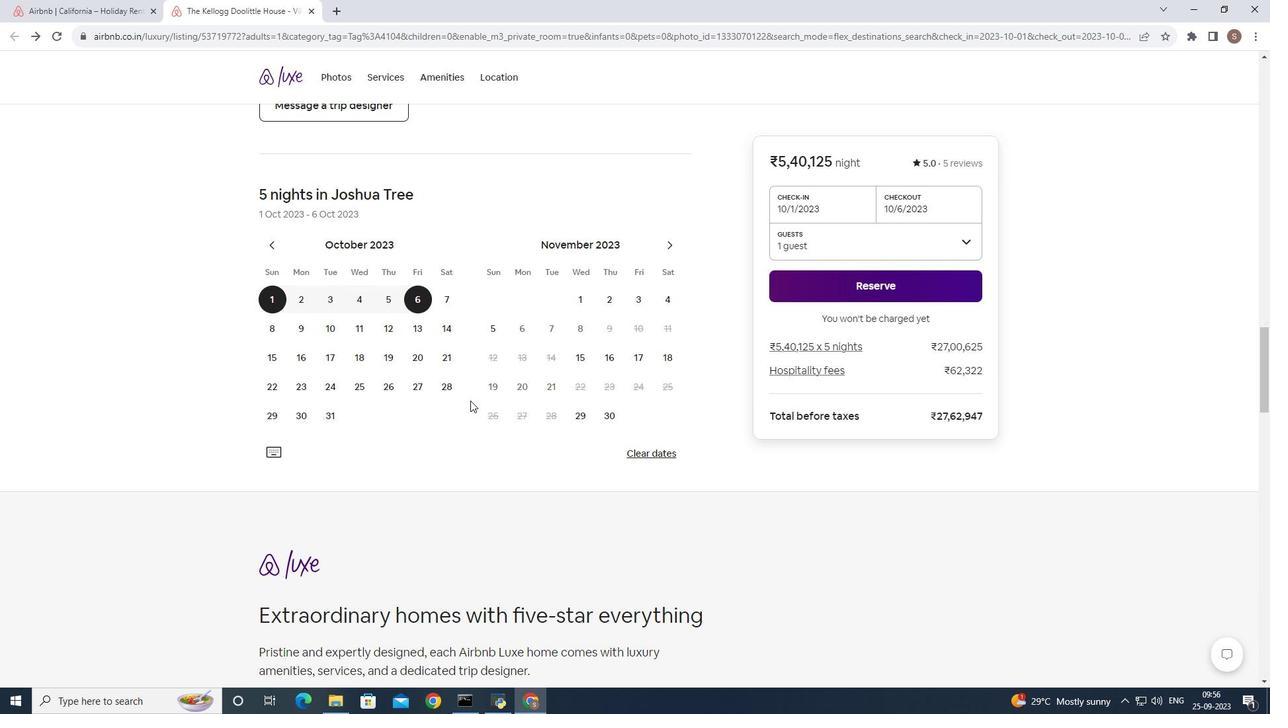 
Action: Mouse scrolled (470, 400) with delta (0, 0)
Screenshot: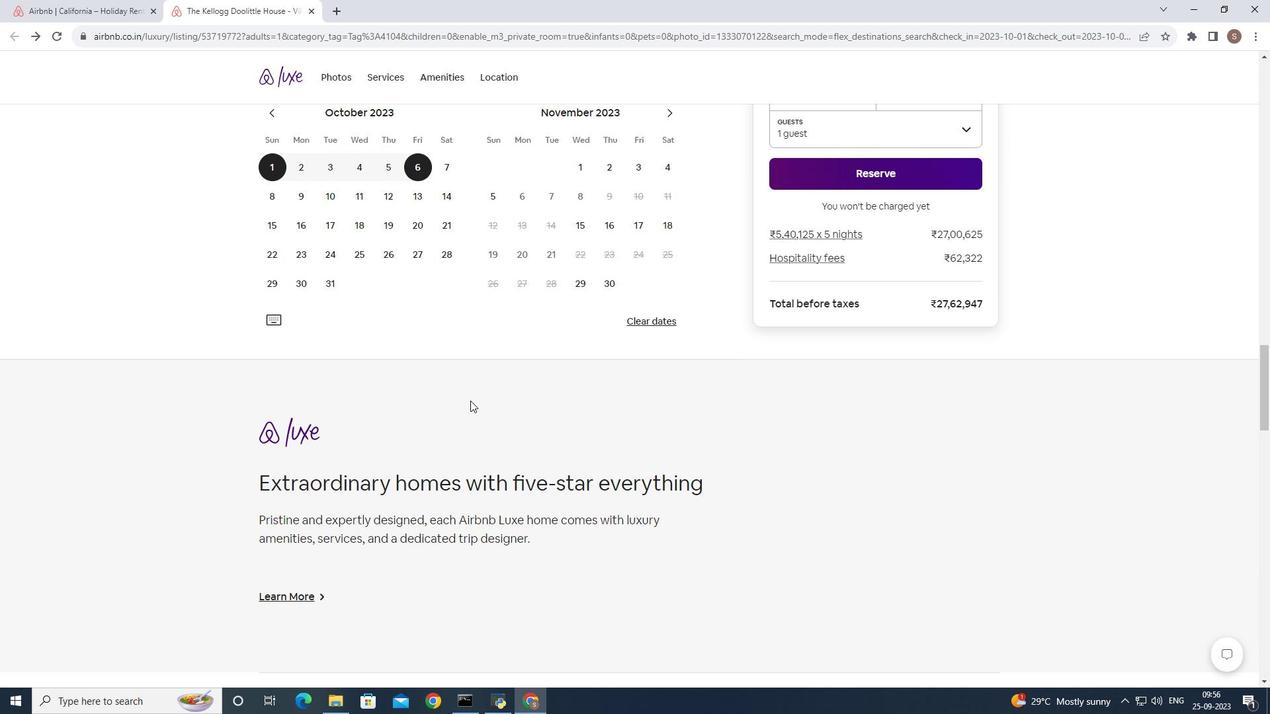 
Action: Mouse scrolled (470, 400) with delta (0, 0)
Screenshot: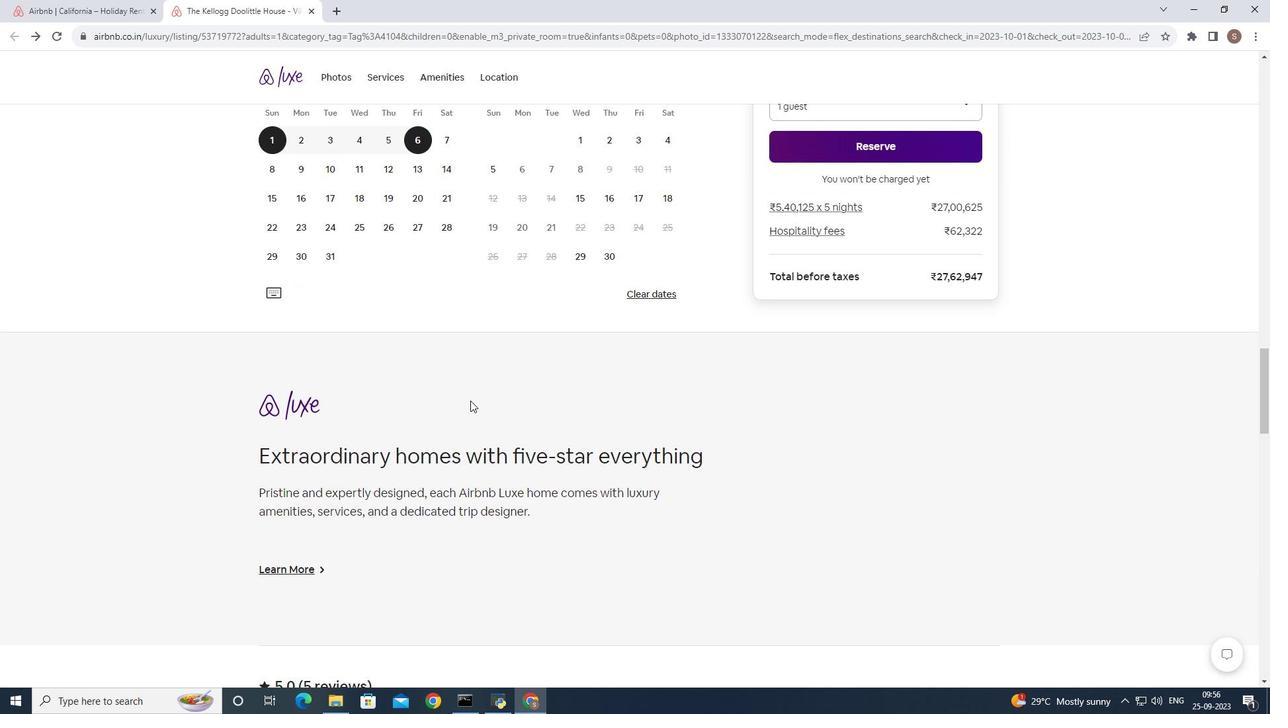 
Action: Mouse scrolled (470, 400) with delta (0, 0)
Screenshot: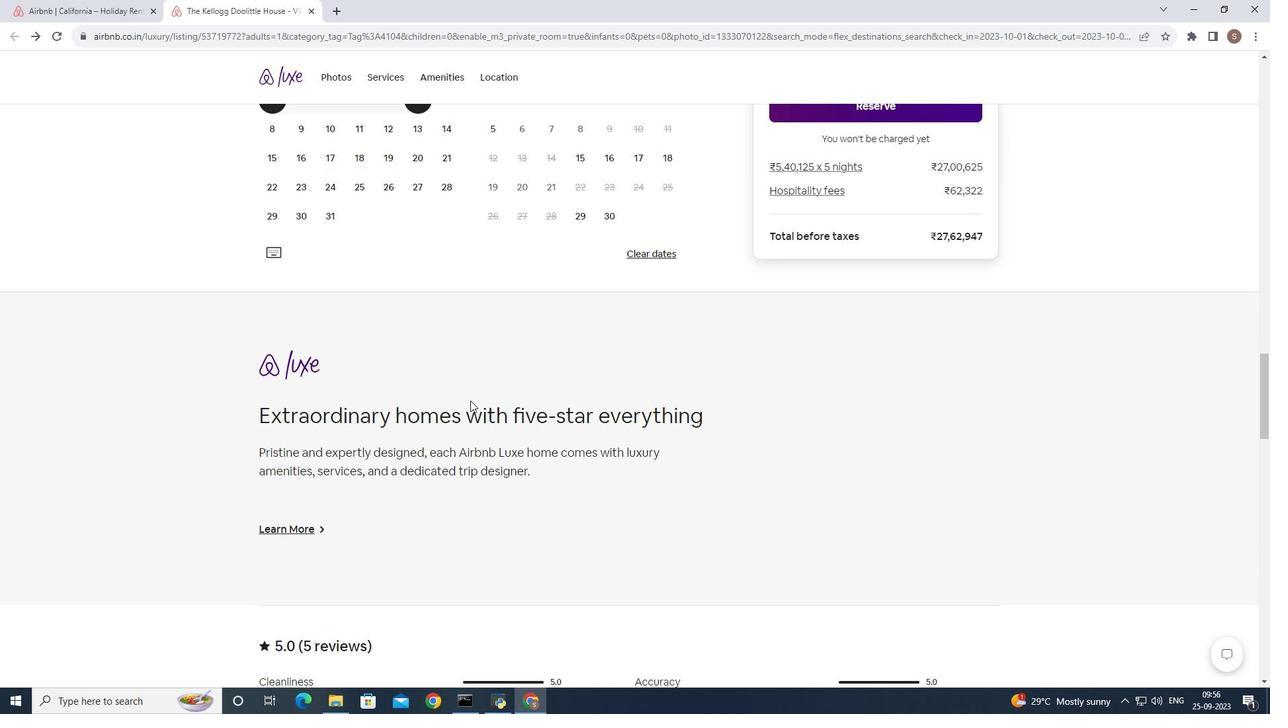 
Action: Mouse scrolled (470, 400) with delta (0, 0)
Screenshot: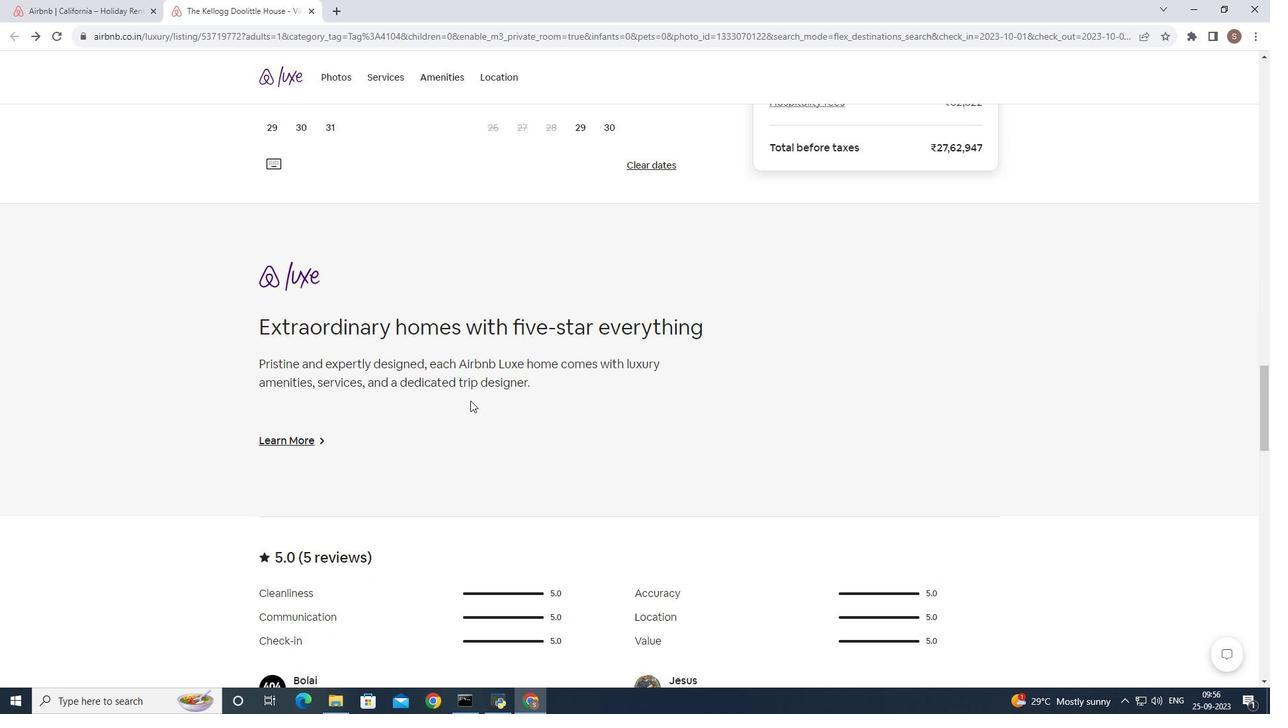 
Action: Mouse scrolled (470, 400) with delta (0, 0)
Screenshot: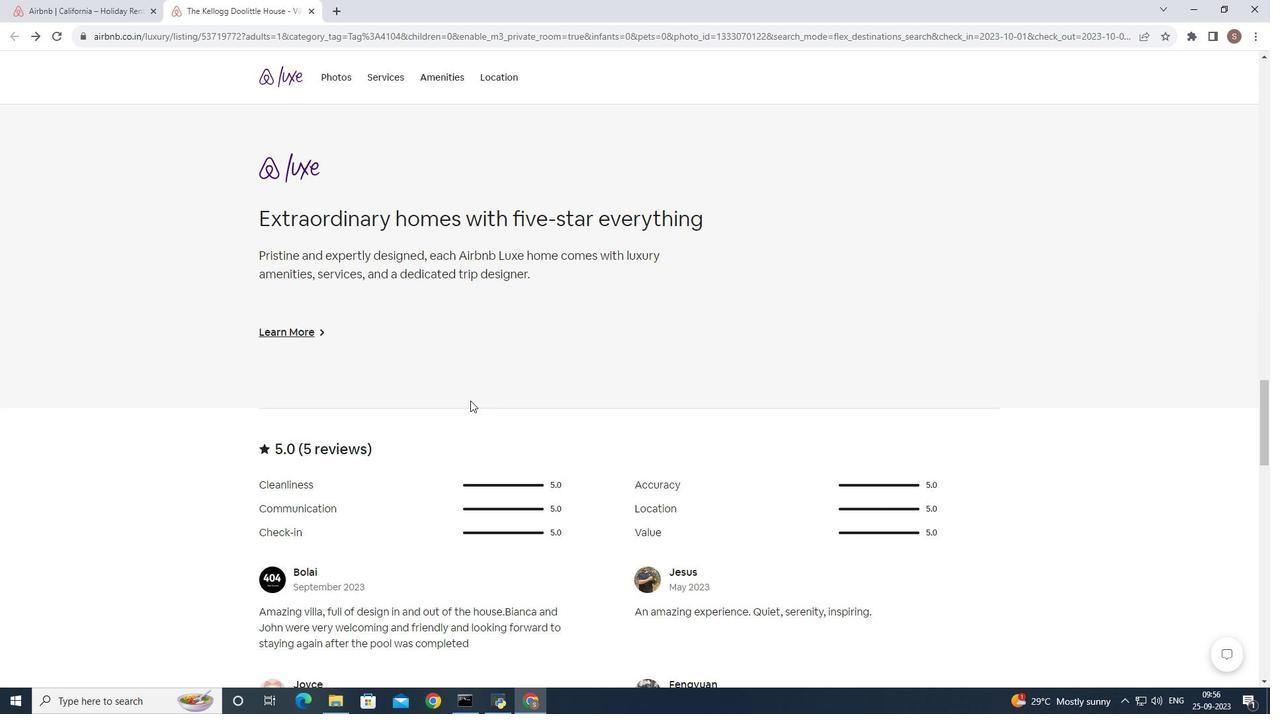 
Action: Mouse scrolled (470, 400) with delta (0, 0)
Screenshot: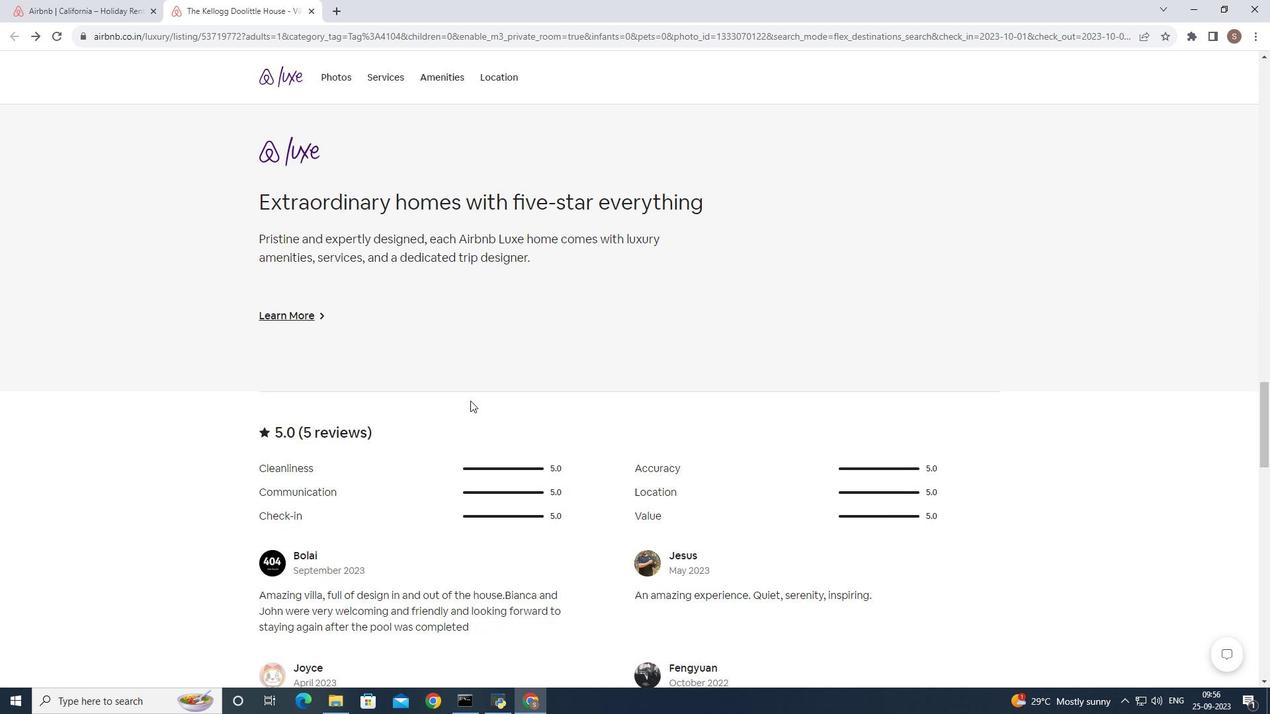 
Action: Mouse scrolled (470, 400) with delta (0, 0)
Screenshot: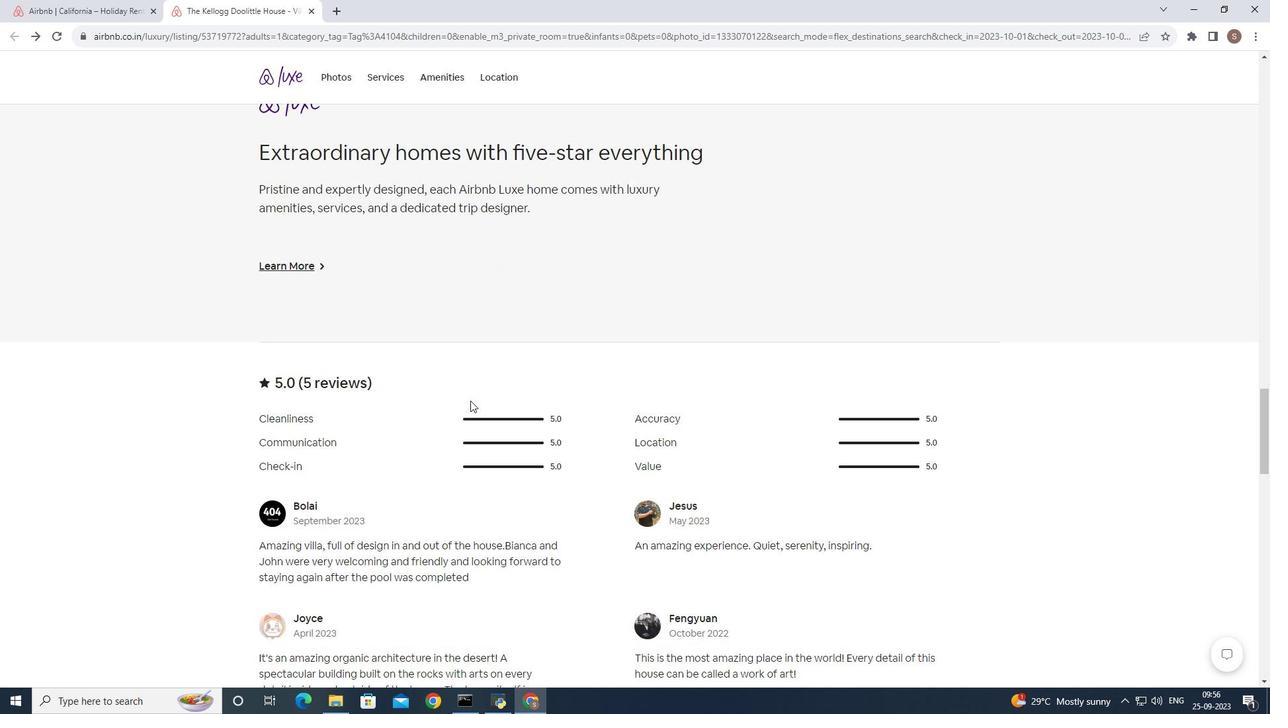 
Action: Mouse scrolled (470, 400) with delta (0, 0)
Screenshot: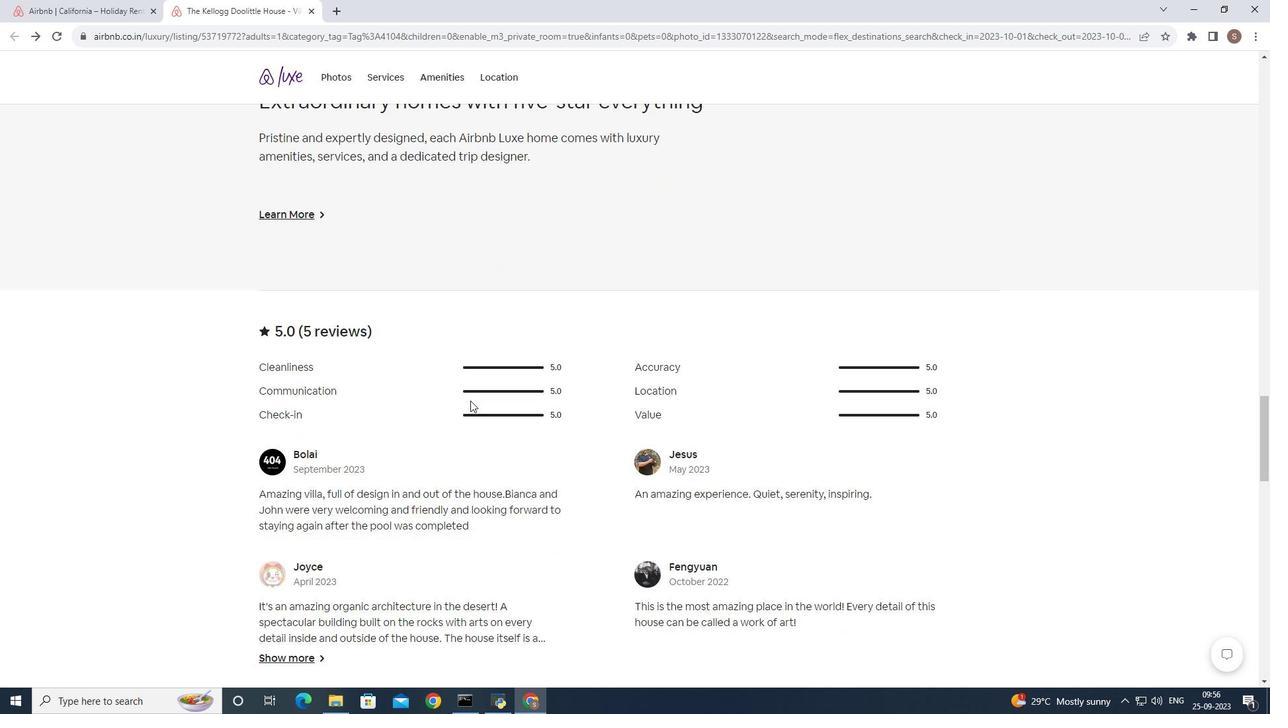 
Action: Mouse scrolled (470, 401) with delta (0, 0)
Screenshot: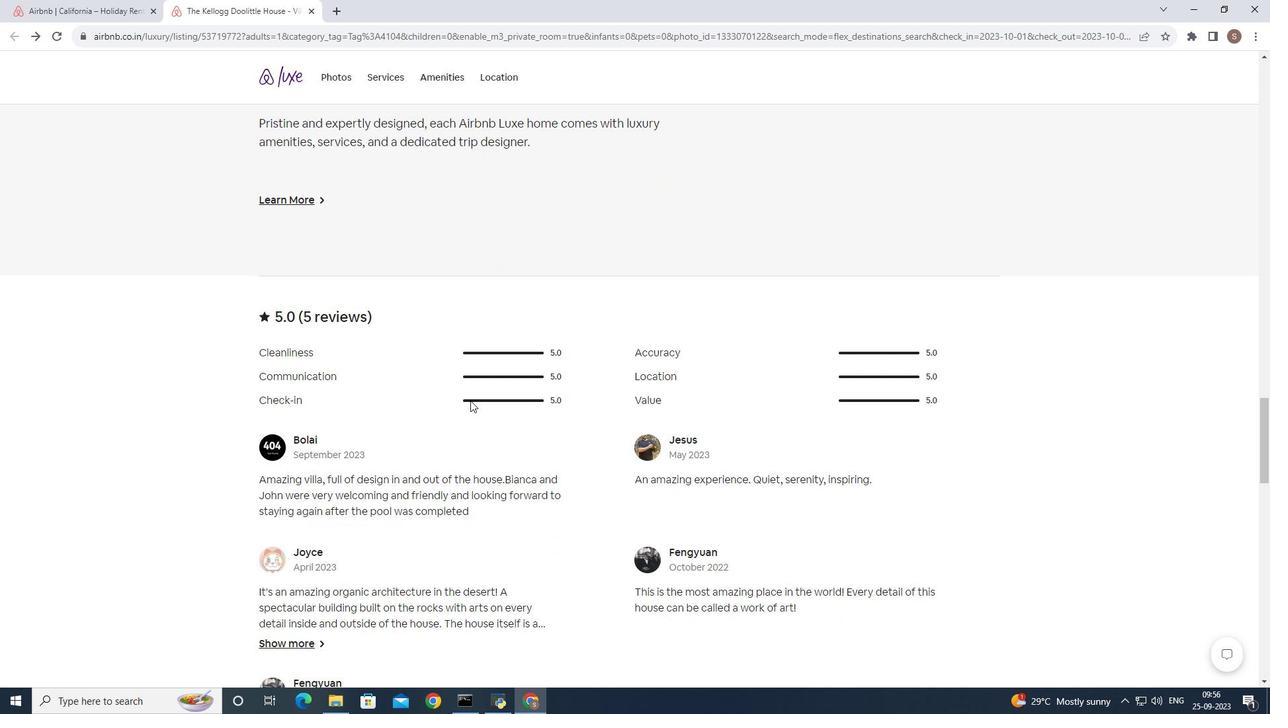 
Action: Mouse scrolled (470, 400) with delta (0, 0)
Screenshot: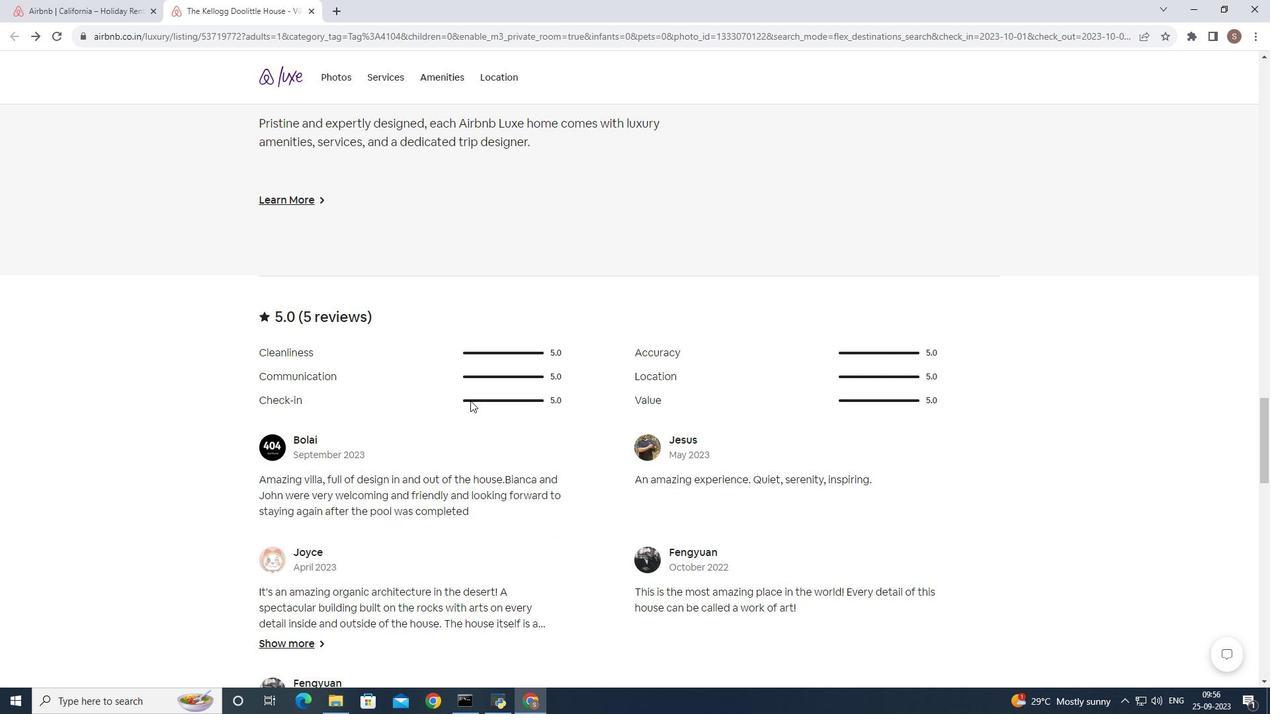 
Action: Mouse scrolled (470, 400) with delta (0, 0)
Screenshot: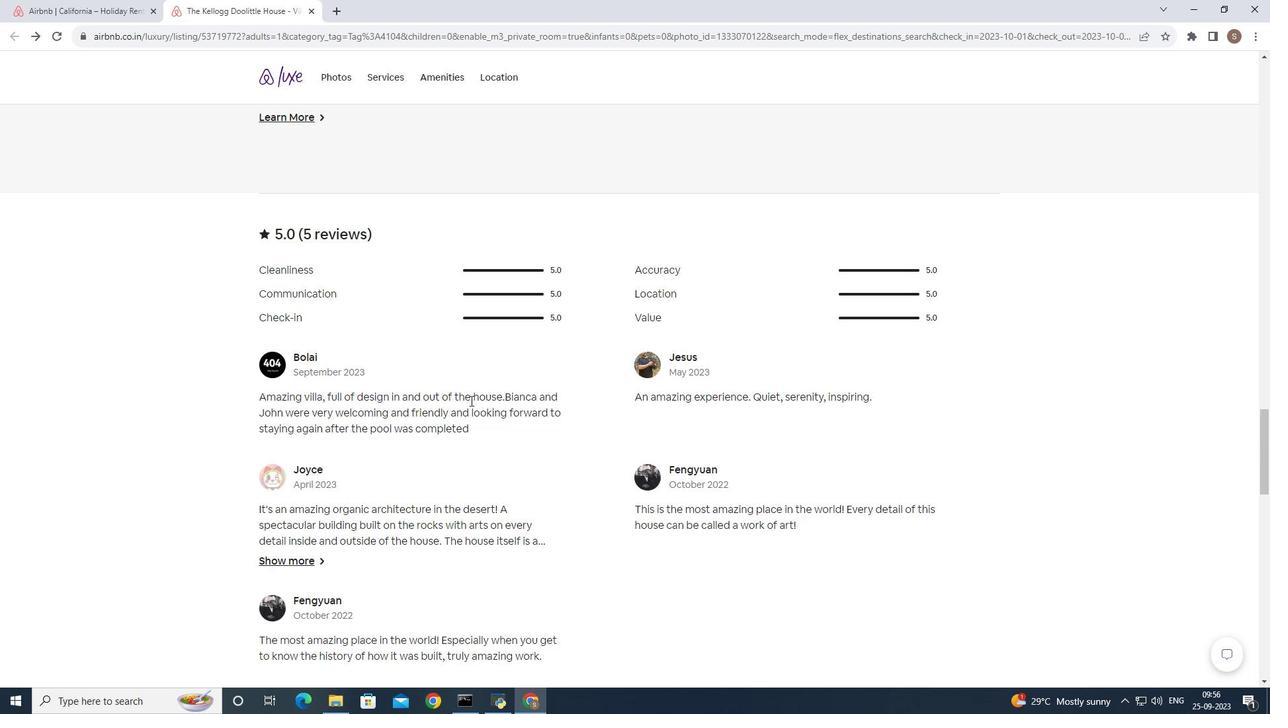 
Action: Mouse scrolled (470, 400) with delta (0, 0)
Screenshot: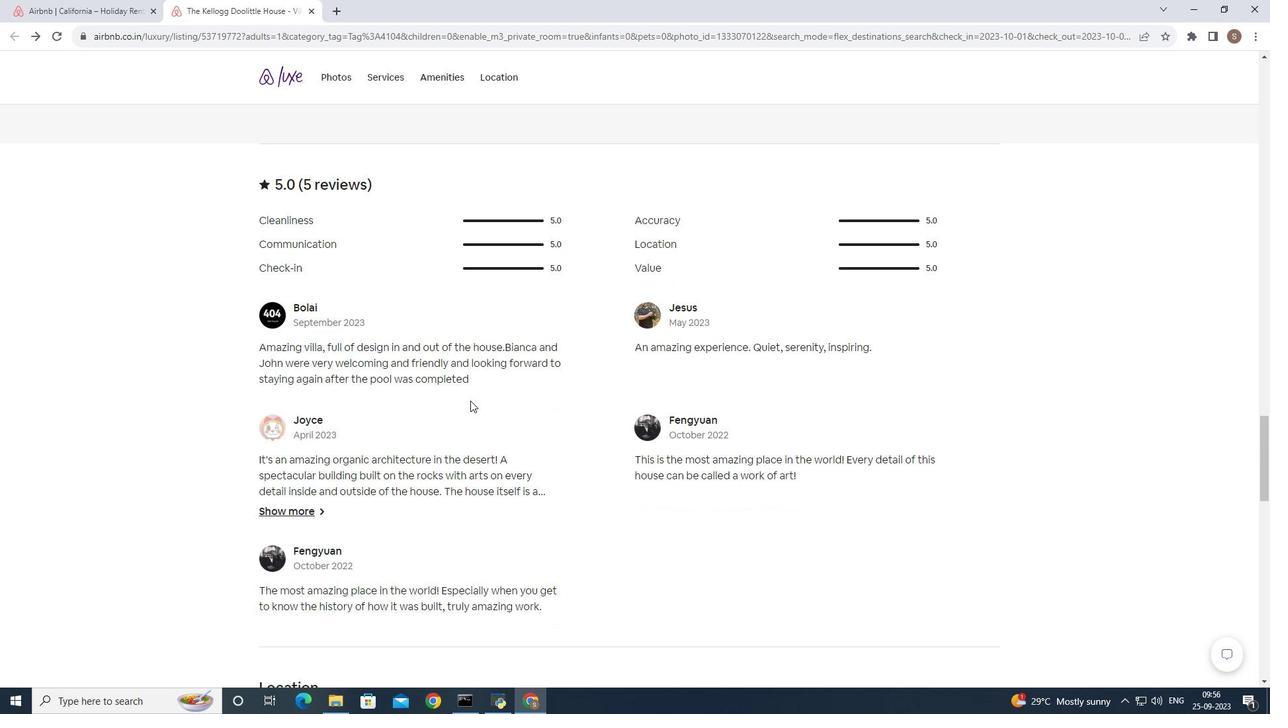
Action: Mouse scrolled (470, 400) with delta (0, 0)
Screenshot: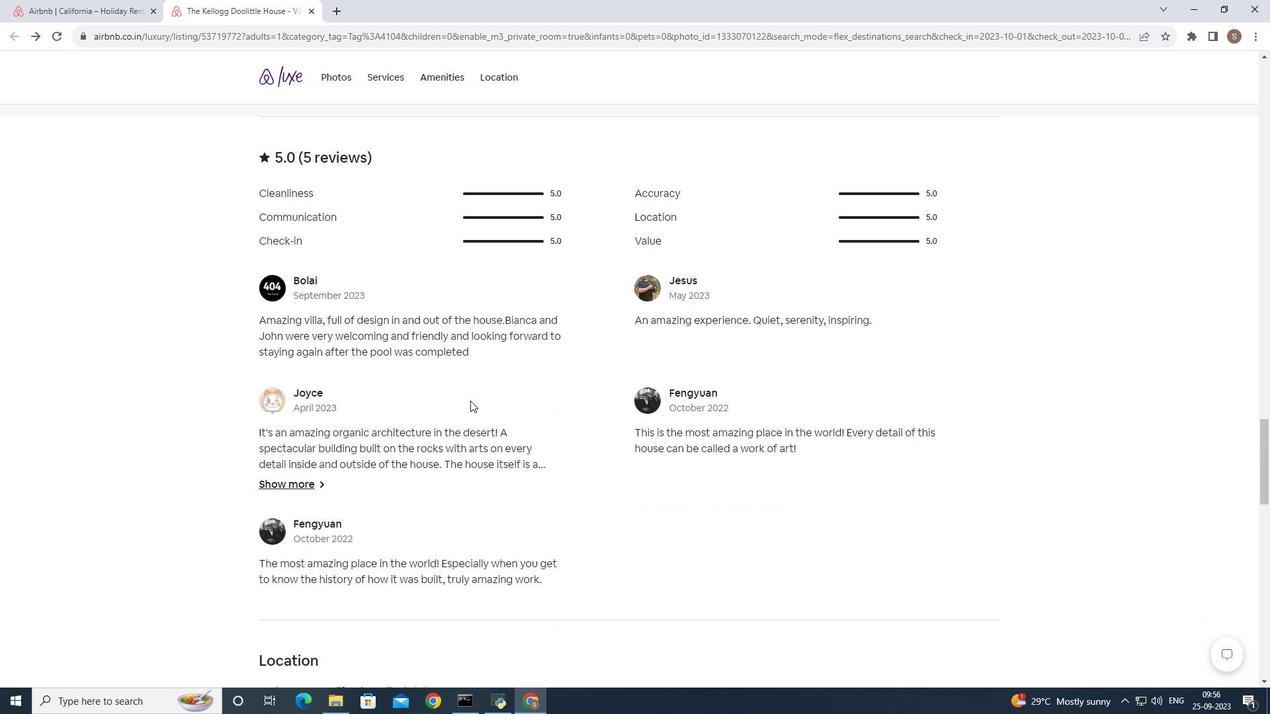 
Action: Mouse scrolled (470, 401) with delta (0, 0)
Screenshot: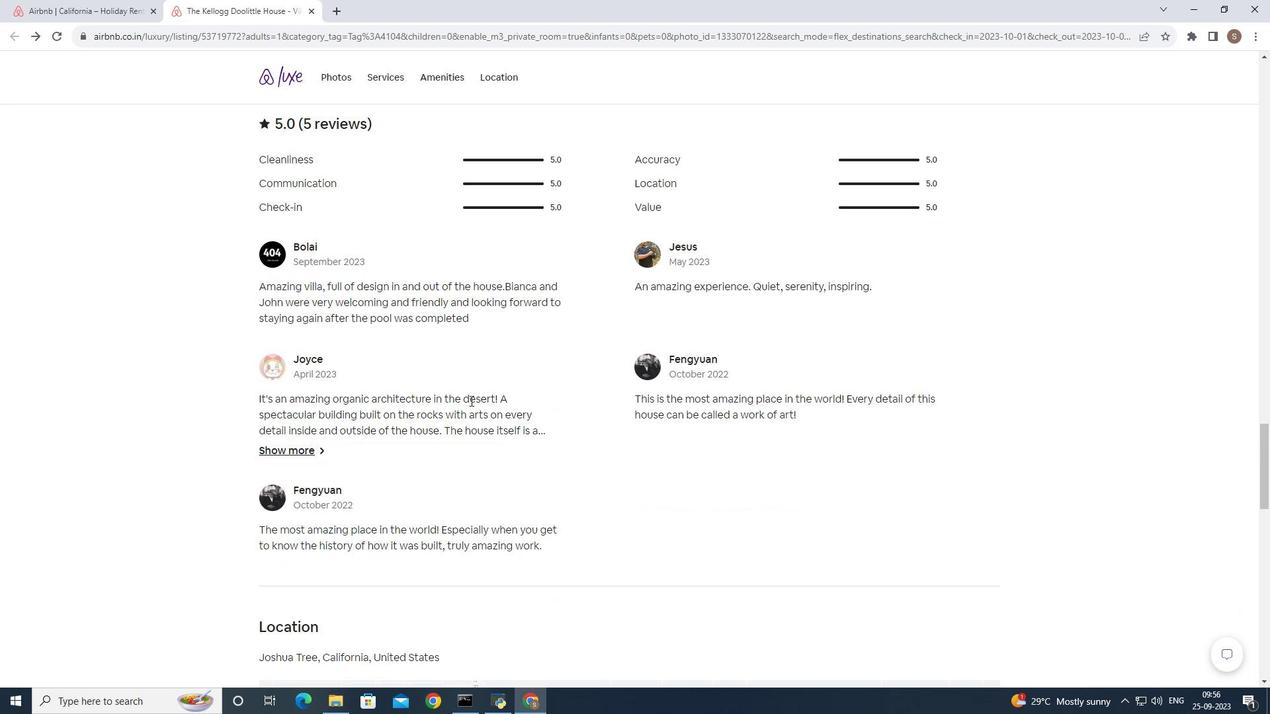 
Action: Mouse scrolled (470, 400) with delta (0, 0)
Screenshot: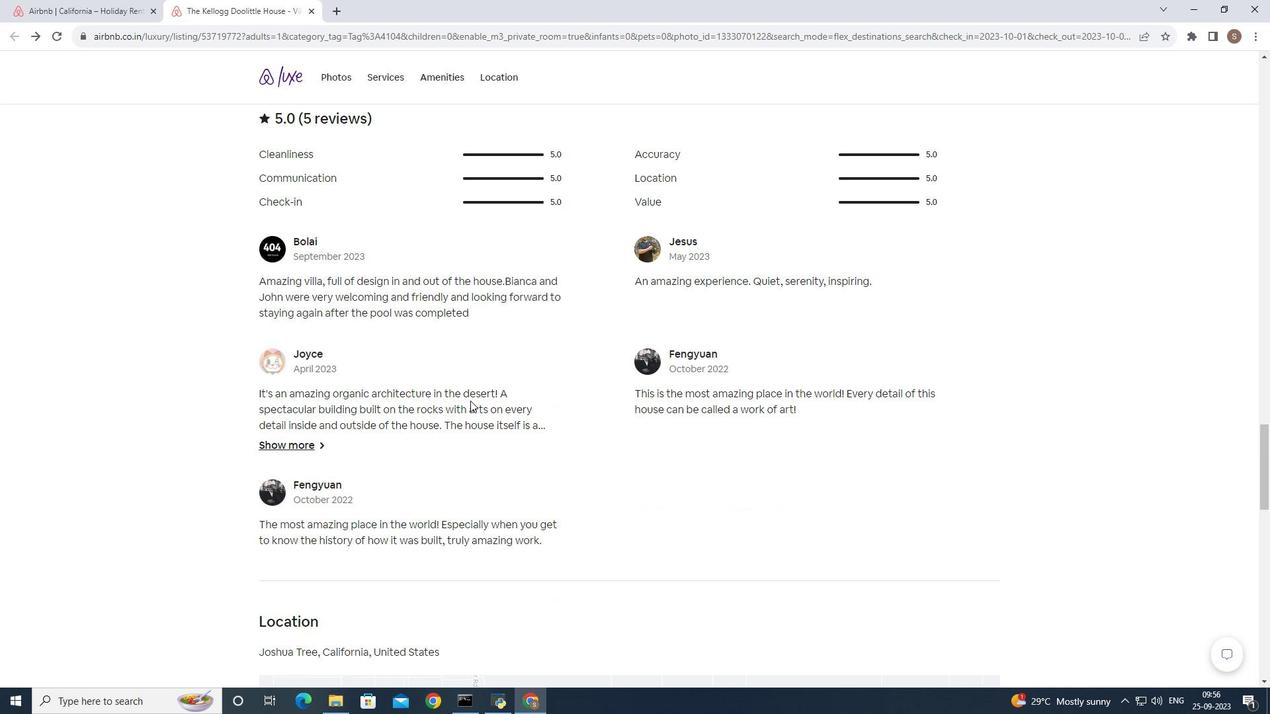
Action: Mouse scrolled (470, 400) with delta (0, 0)
Screenshot: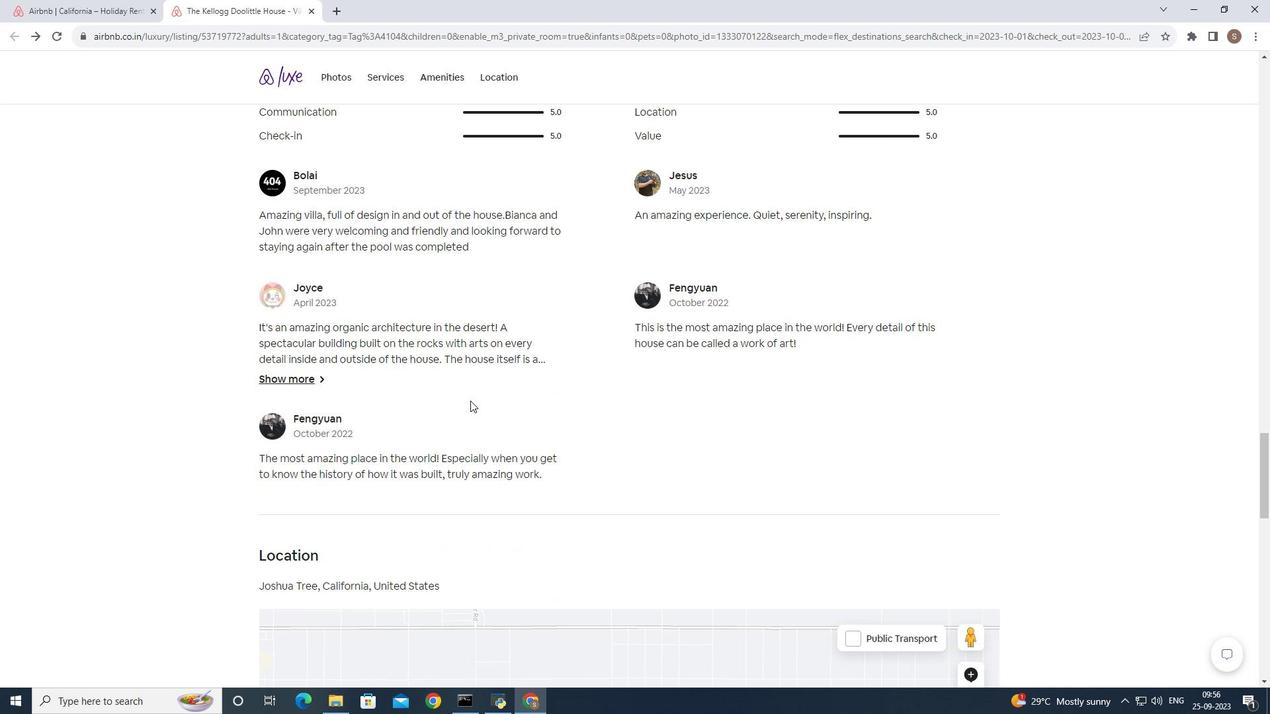 
Action: Mouse scrolled (470, 400) with delta (0, 0)
Screenshot: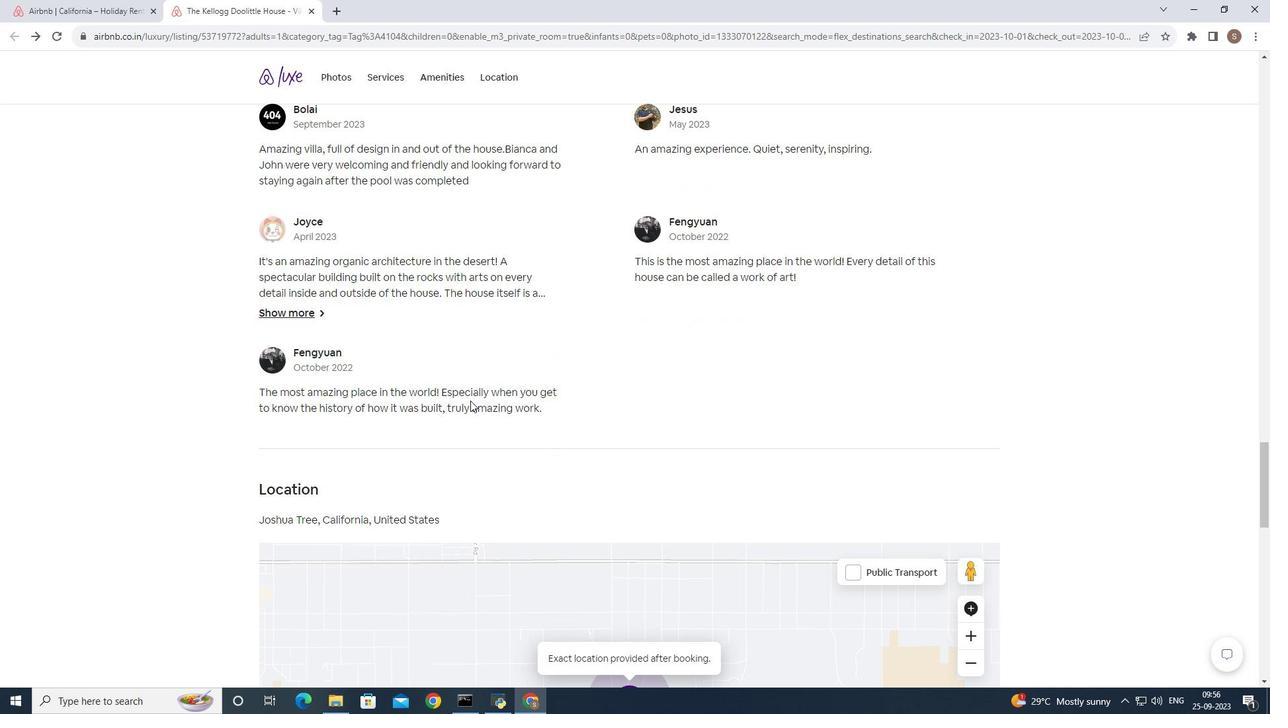 
Action: Mouse scrolled (470, 400) with delta (0, 0)
Screenshot: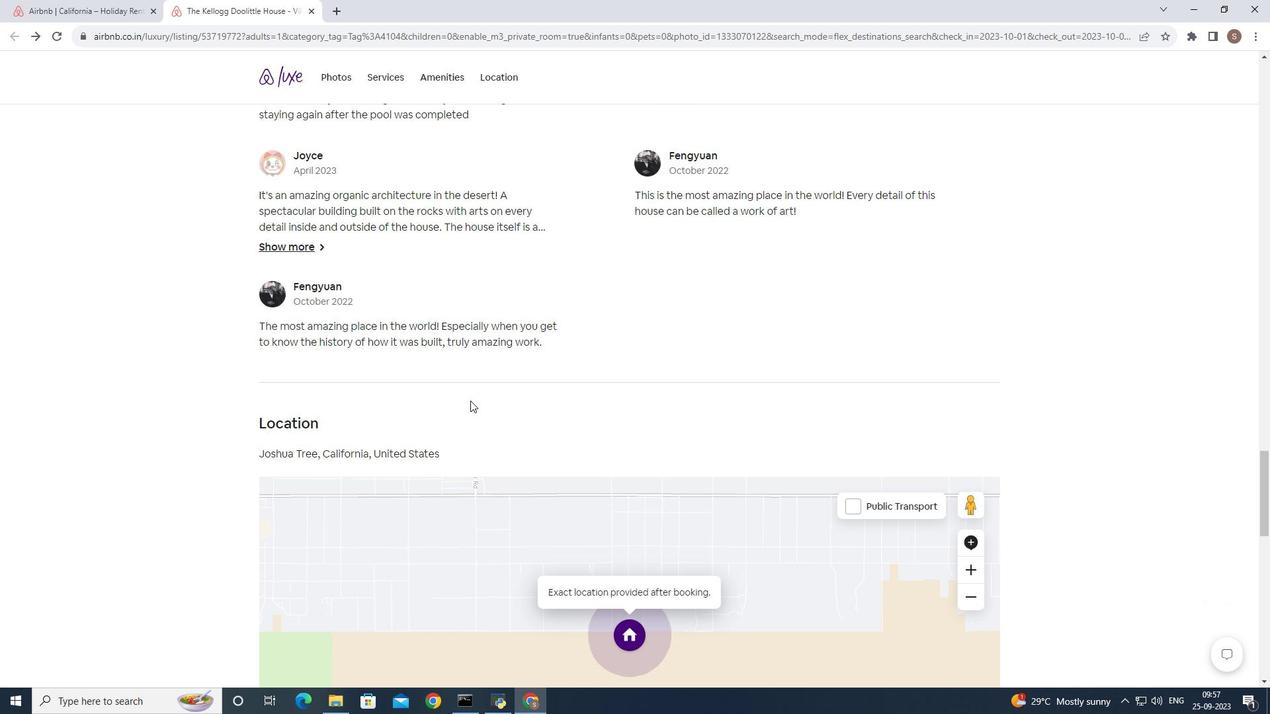 
Action: Mouse scrolled (470, 400) with delta (0, 0)
Screenshot: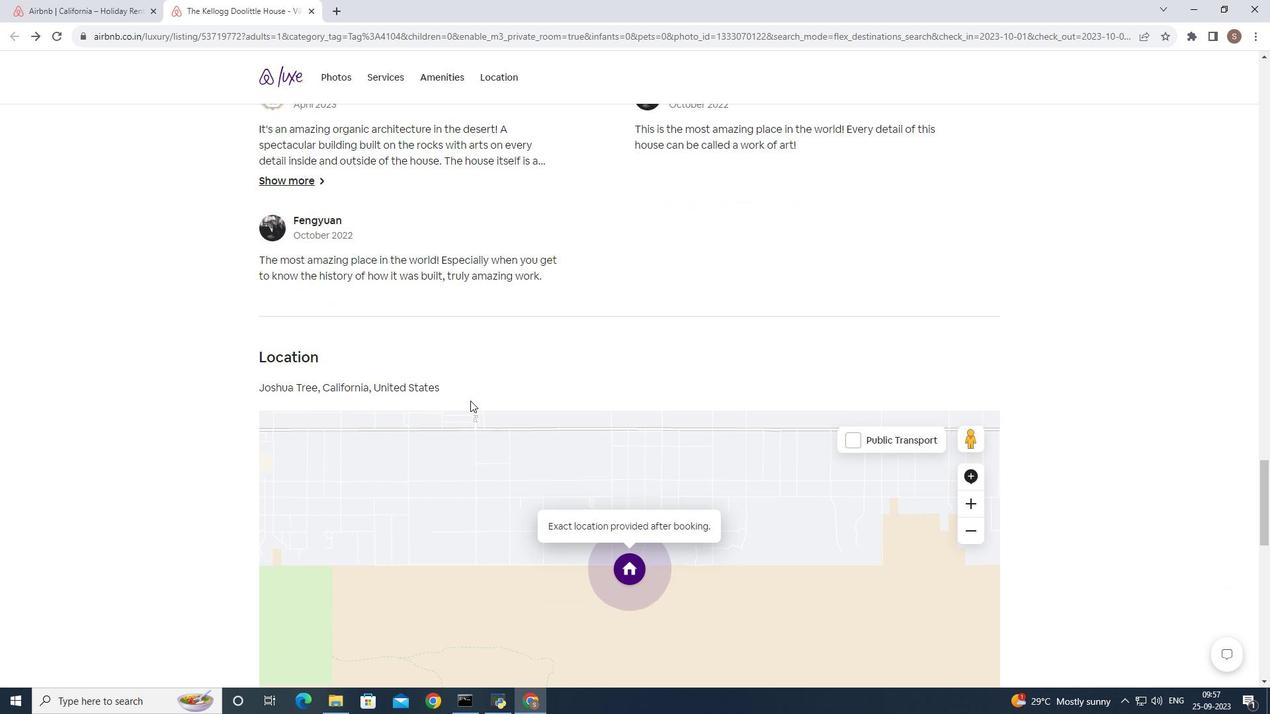 
Action: Mouse scrolled (470, 400) with delta (0, 0)
Screenshot: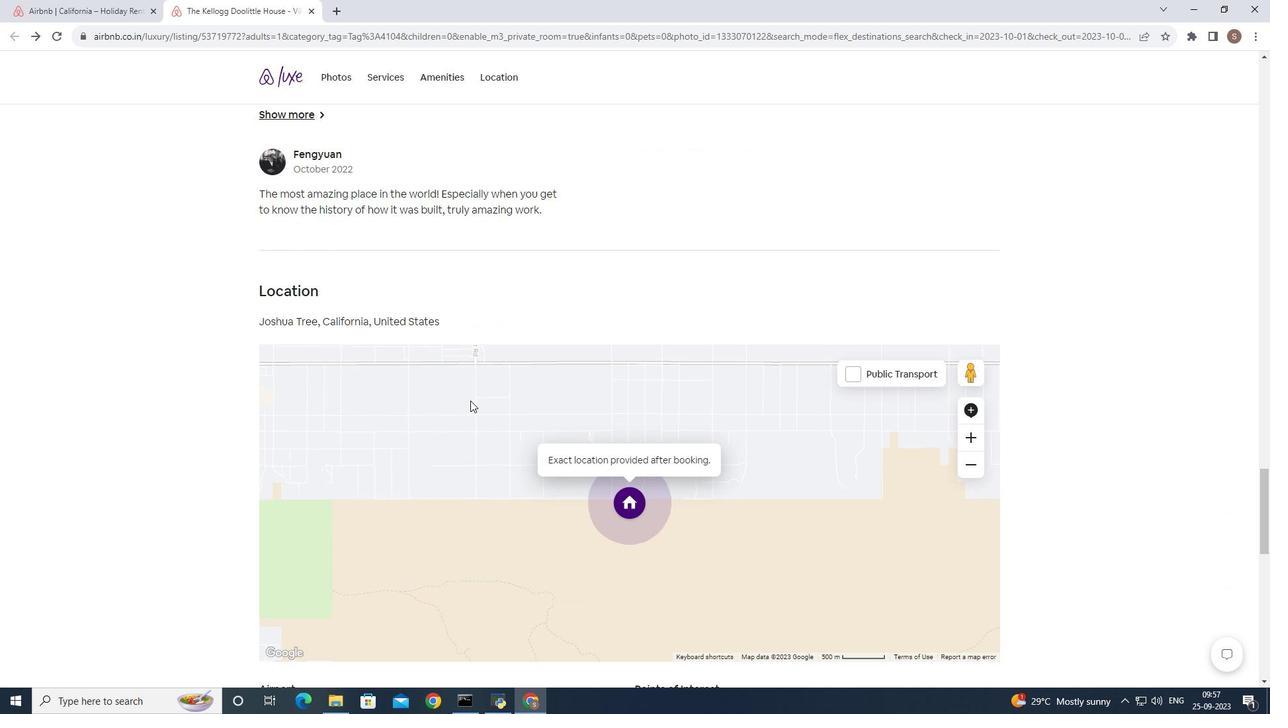 
Action: Mouse scrolled (470, 400) with delta (0, 0)
Screenshot: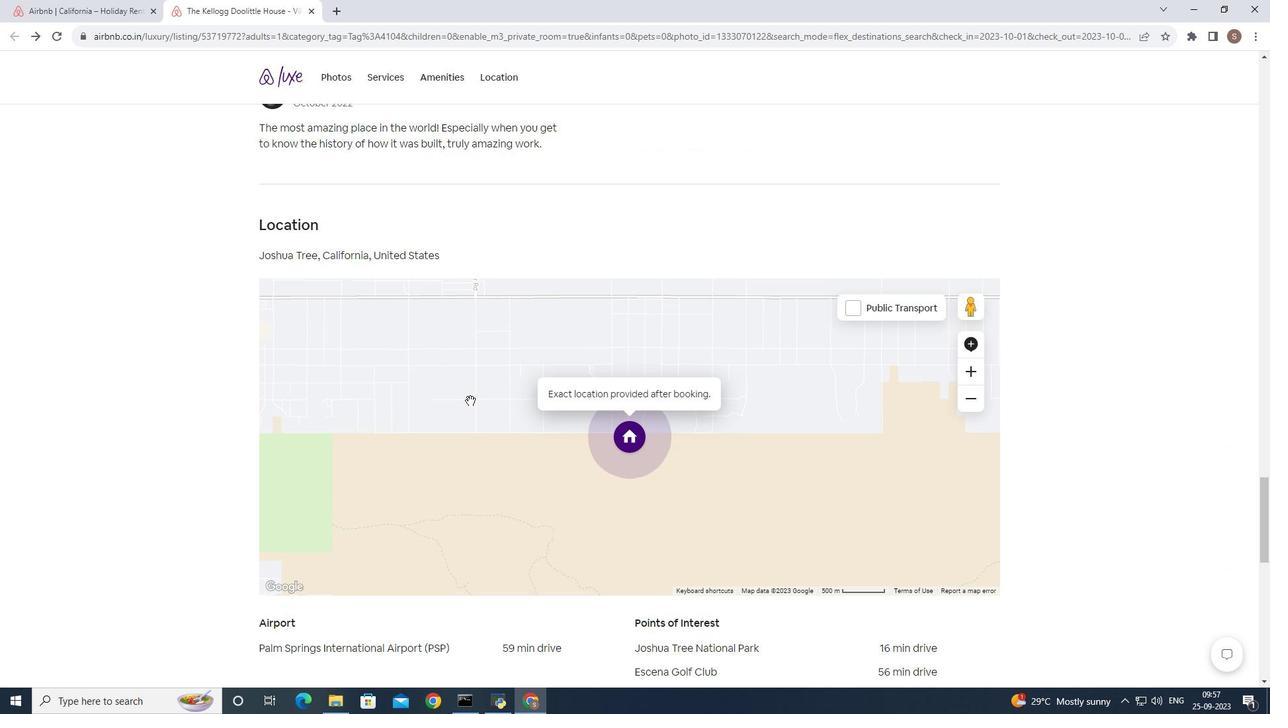 
Action: Mouse scrolled (470, 400) with delta (0, 0)
Screenshot: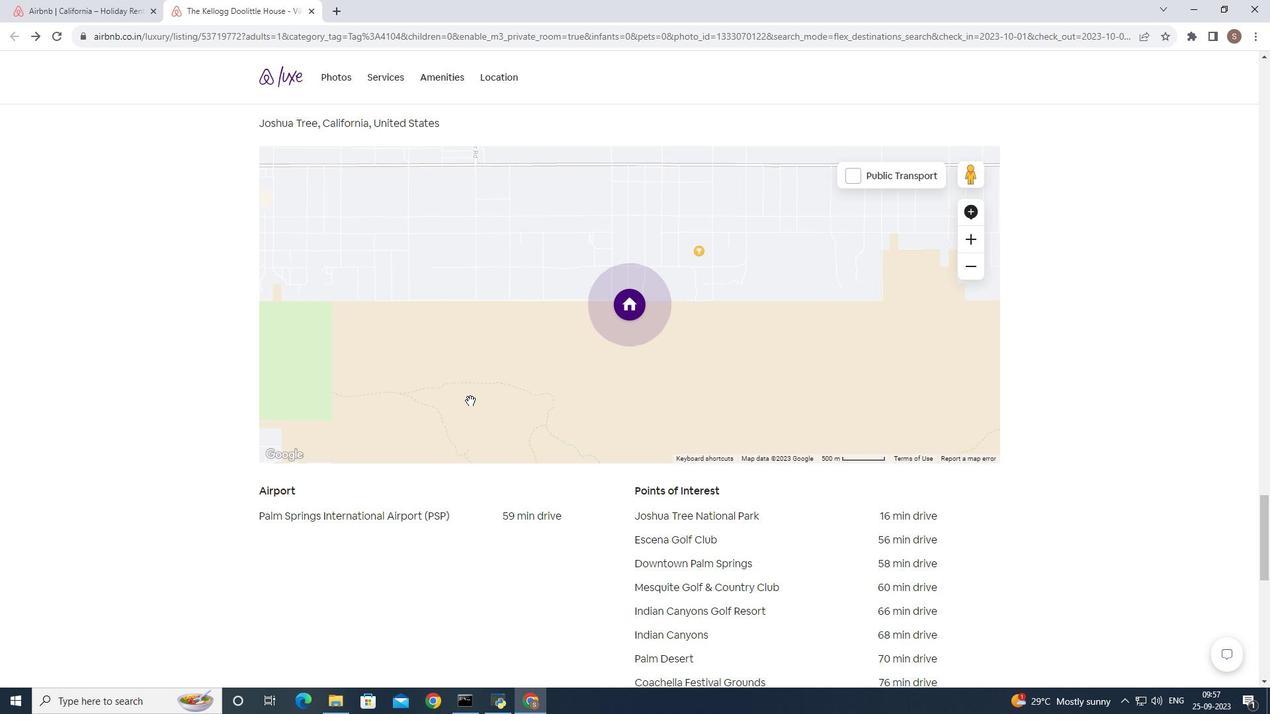 
Action: Mouse scrolled (470, 400) with delta (0, 0)
Screenshot: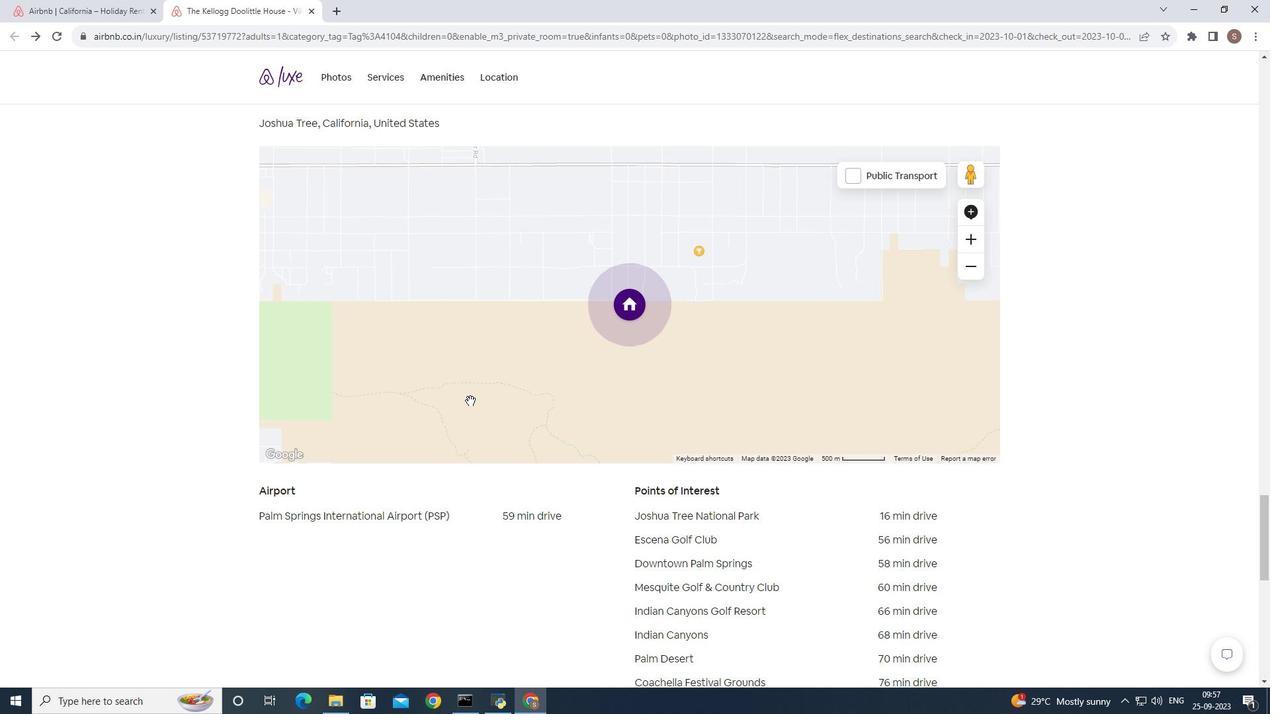 
Action: Mouse scrolled (470, 400) with delta (0, 0)
Screenshot: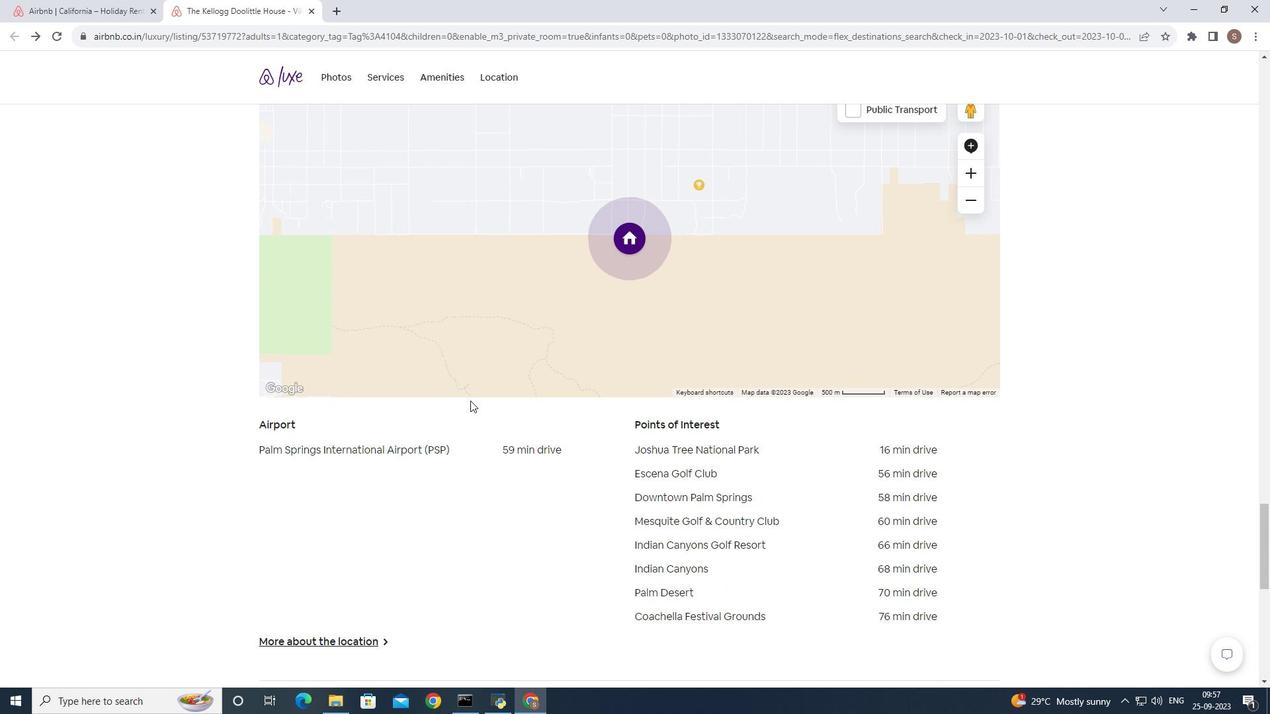 
Action: Mouse scrolled (470, 400) with delta (0, 0)
Screenshot: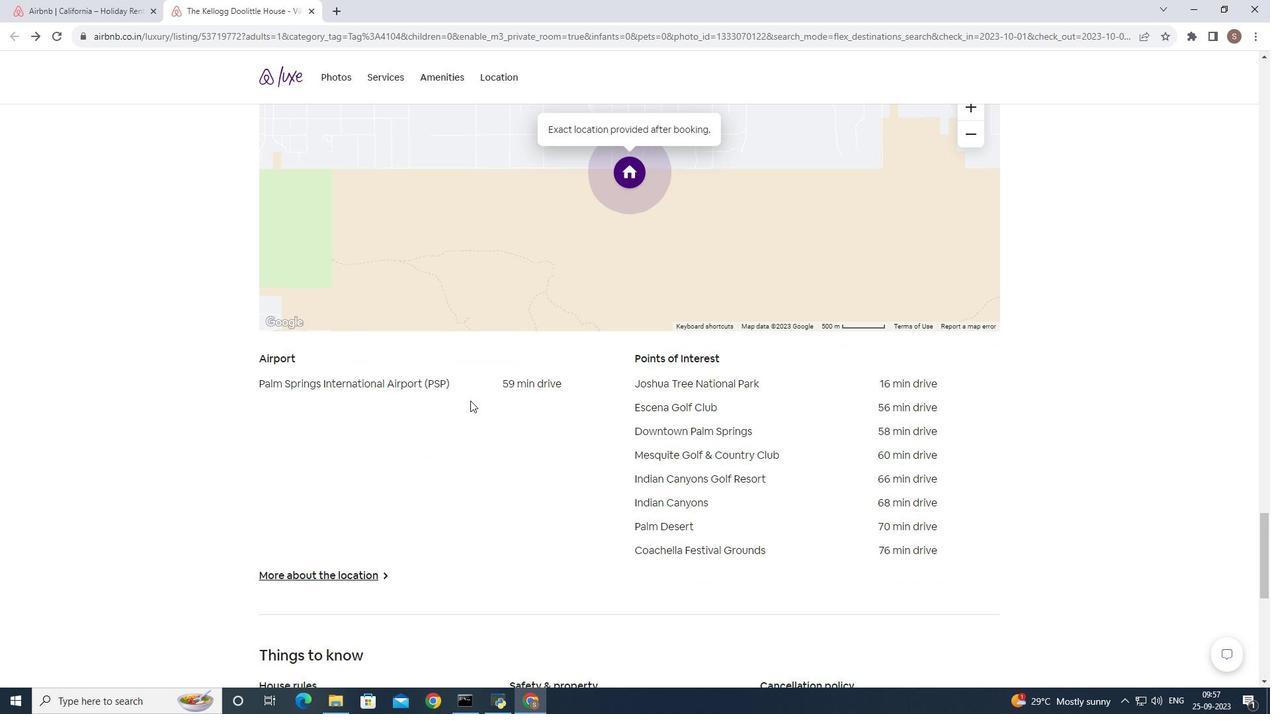 
Action: Mouse scrolled (470, 400) with delta (0, 0)
Screenshot: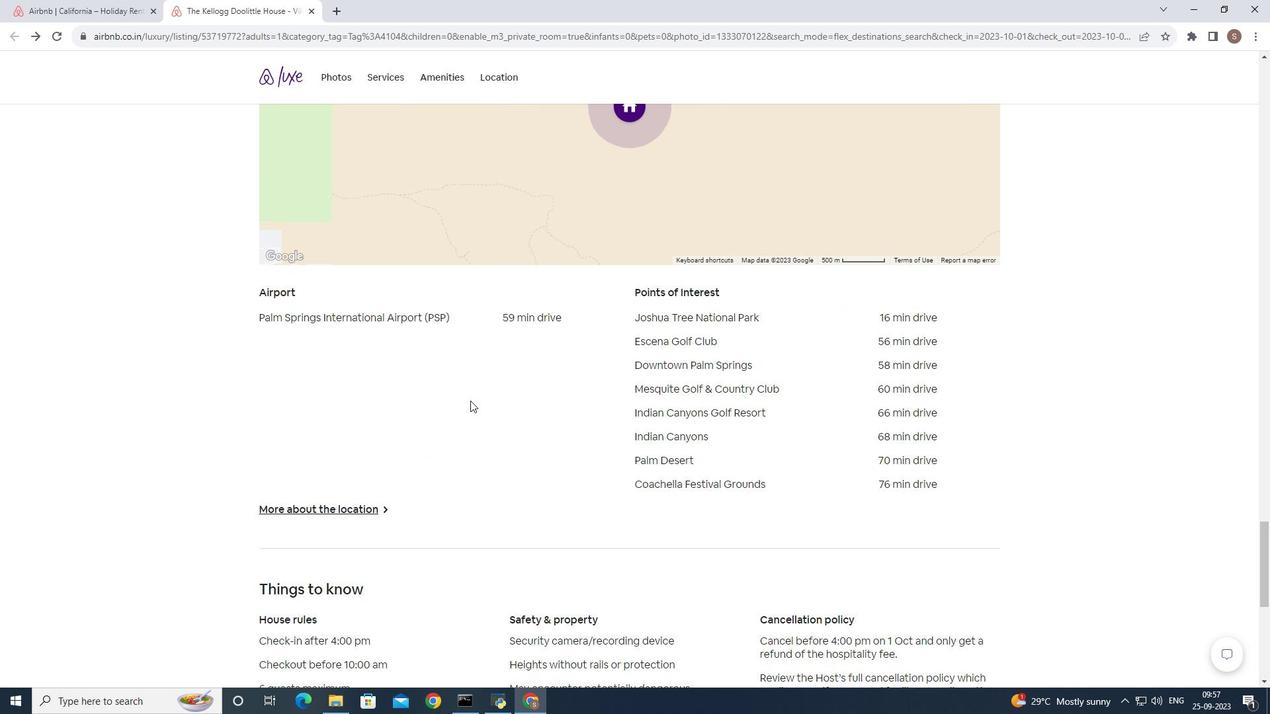 
Action: Mouse scrolled (470, 400) with delta (0, 0)
Screenshot: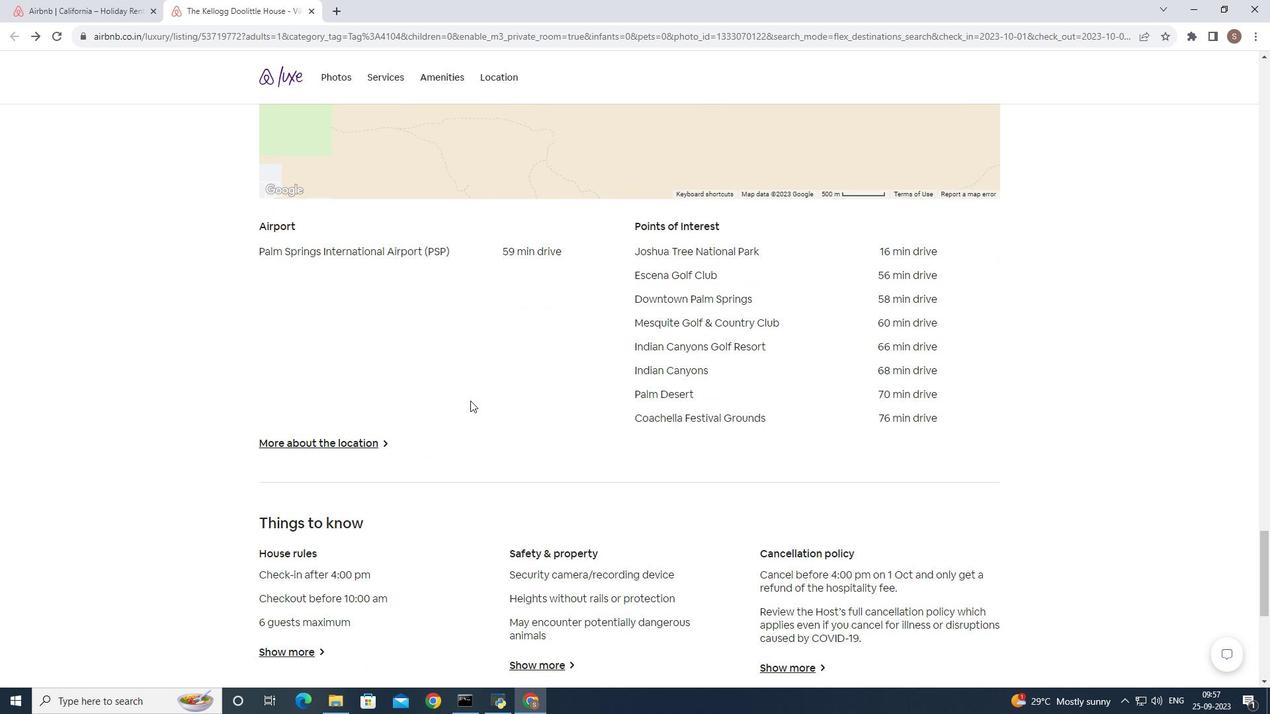 
Action: Mouse scrolled (470, 400) with delta (0, 0)
Screenshot: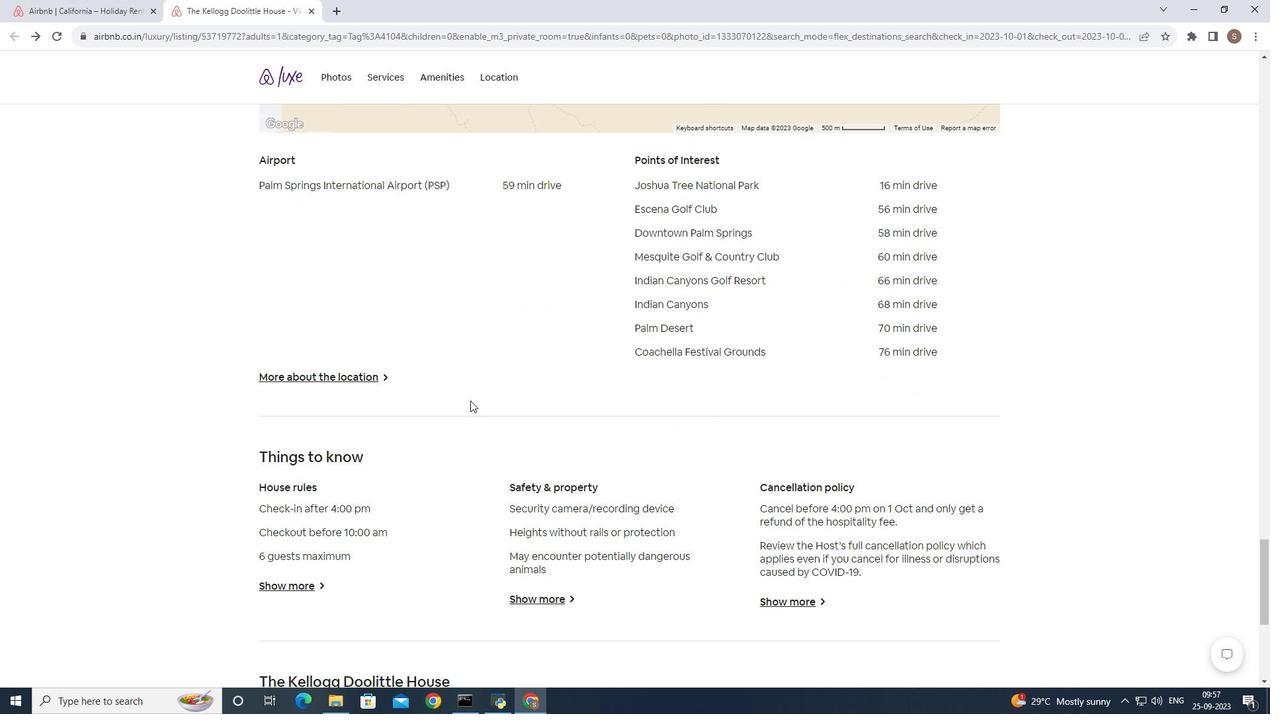 
Action: Mouse scrolled (470, 400) with delta (0, 0)
Screenshot: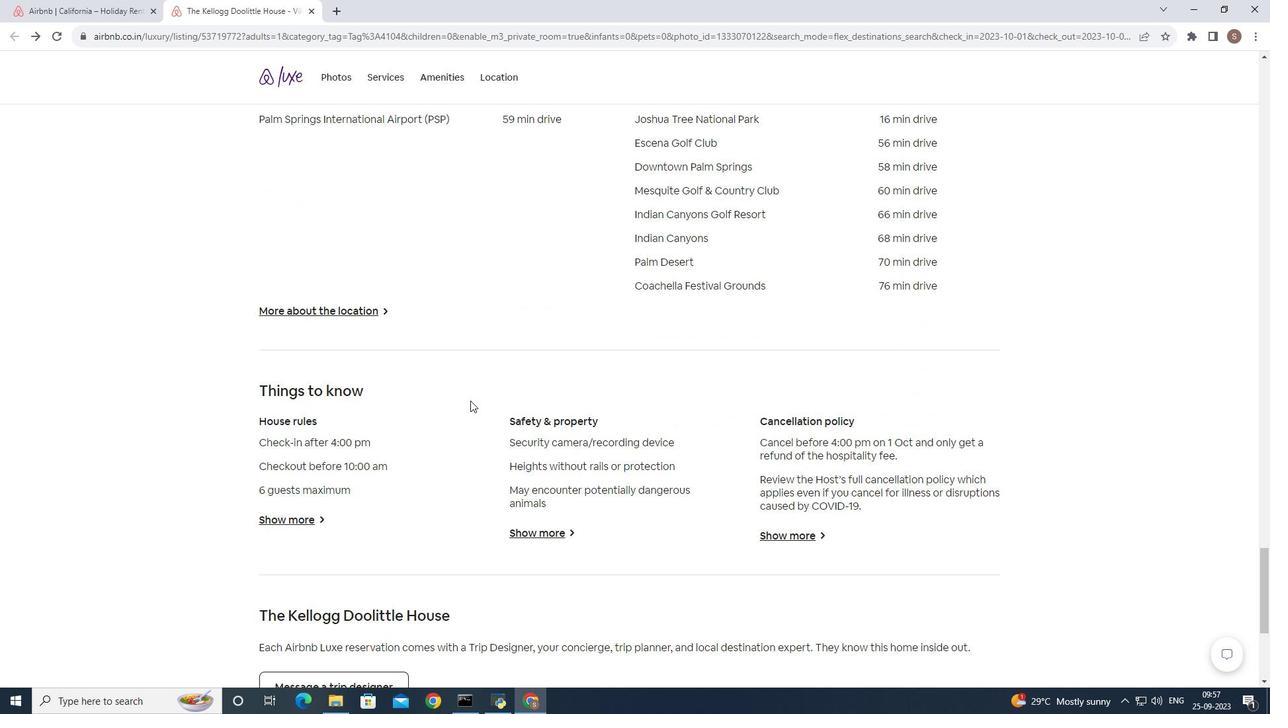 
Action: Mouse scrolled (470, 400) with delta (0, 0)
Screenshot: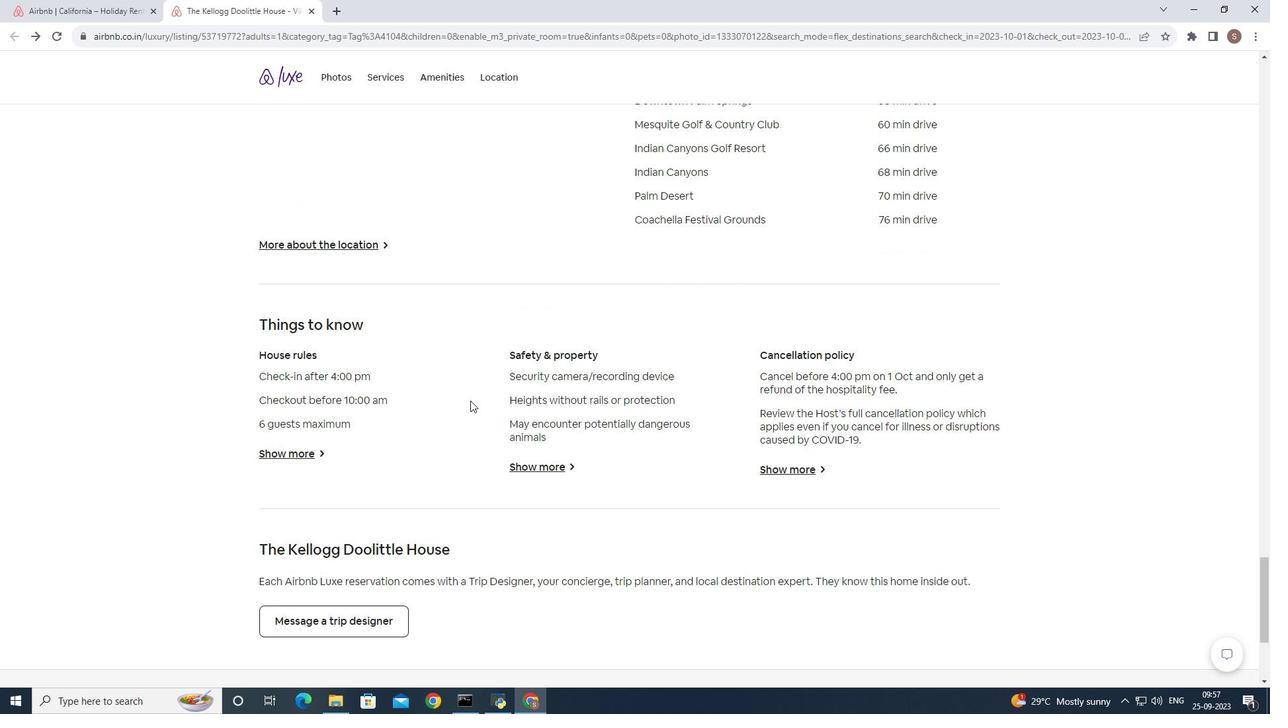 
Action: Mouse scrolled (470, 400) with delta (0, 0)
Screenshot: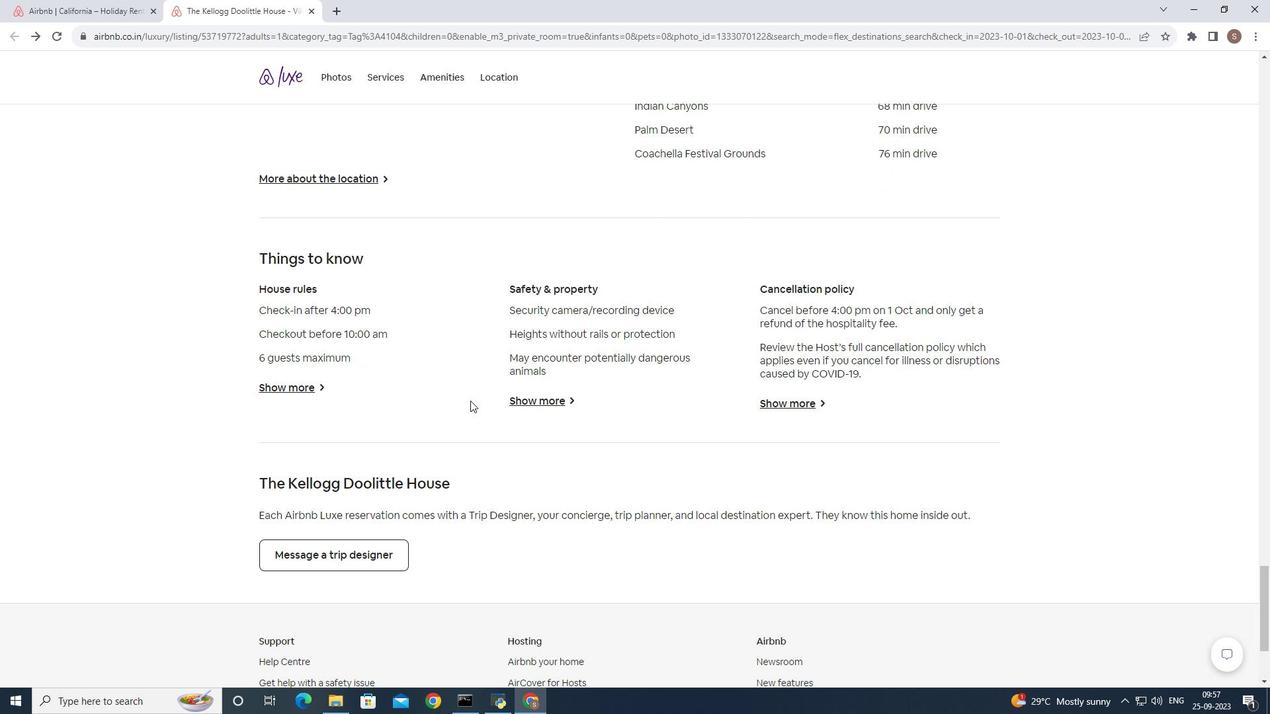 
Action: Mouse scrolled (470, 400) with delta (0, 0)
Screenshot: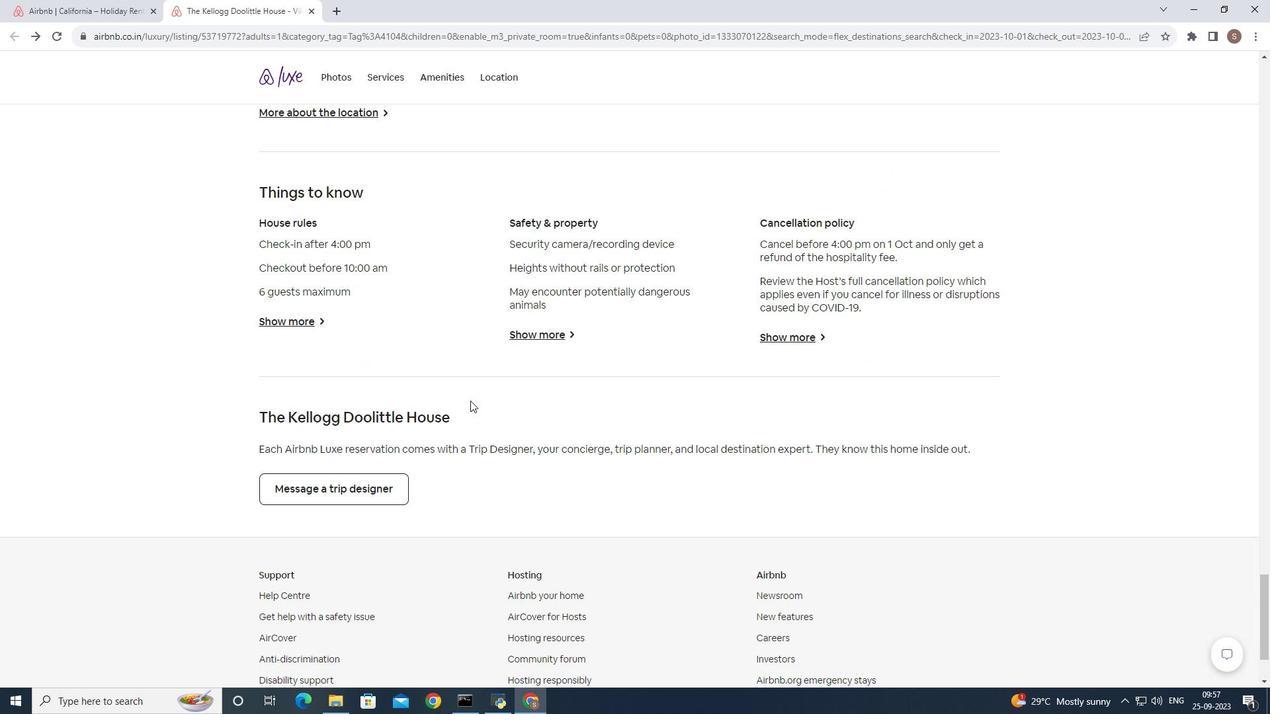 
Action: Mouse scrolled (470, 400) with delta (0, 0)
Screenshot: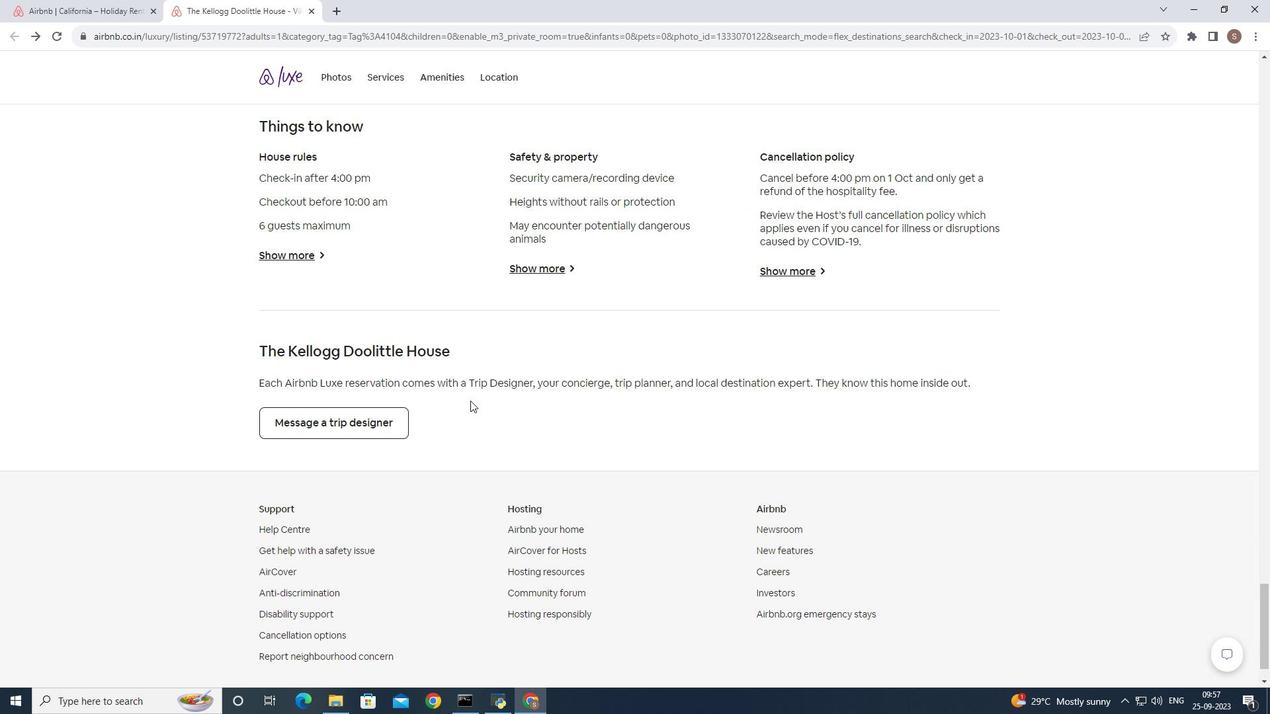 
Action: Mouse moved to (289, 258)
Screenshot: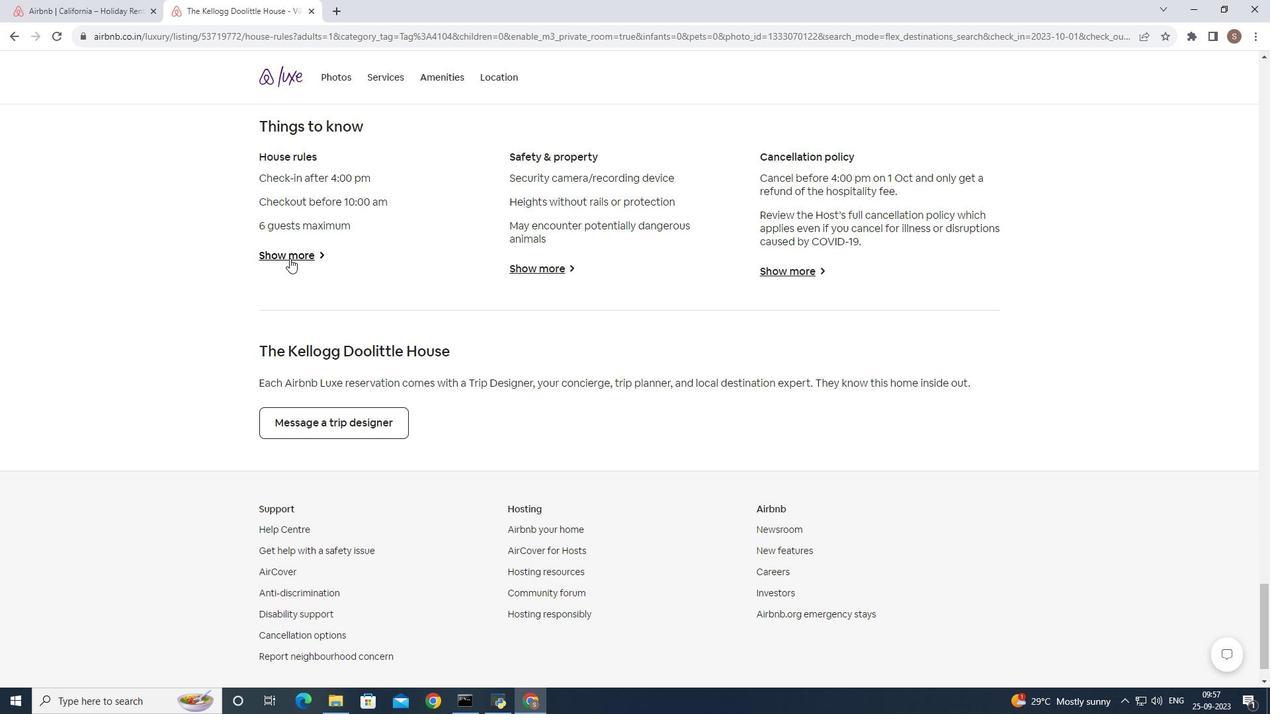
Action: Mouse pressed left at (289, 258)
Screenshot: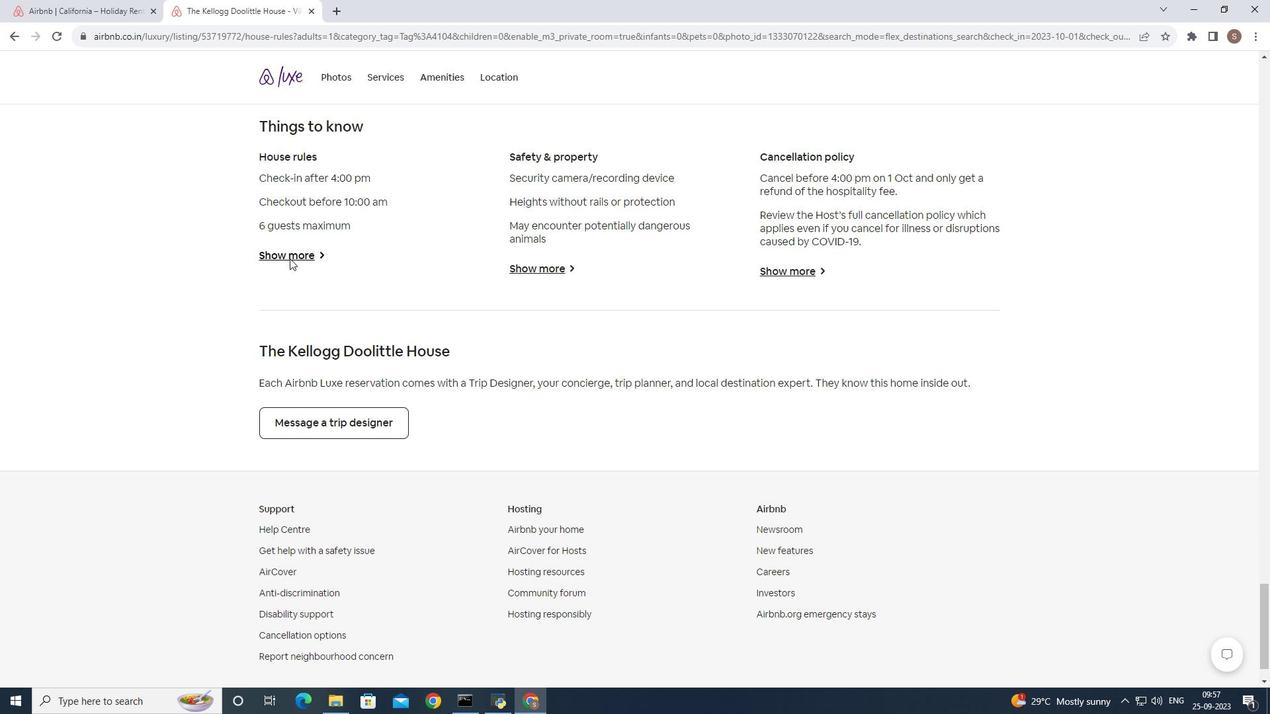 
Action: Mouse moved to (480, 281)
Screenshot: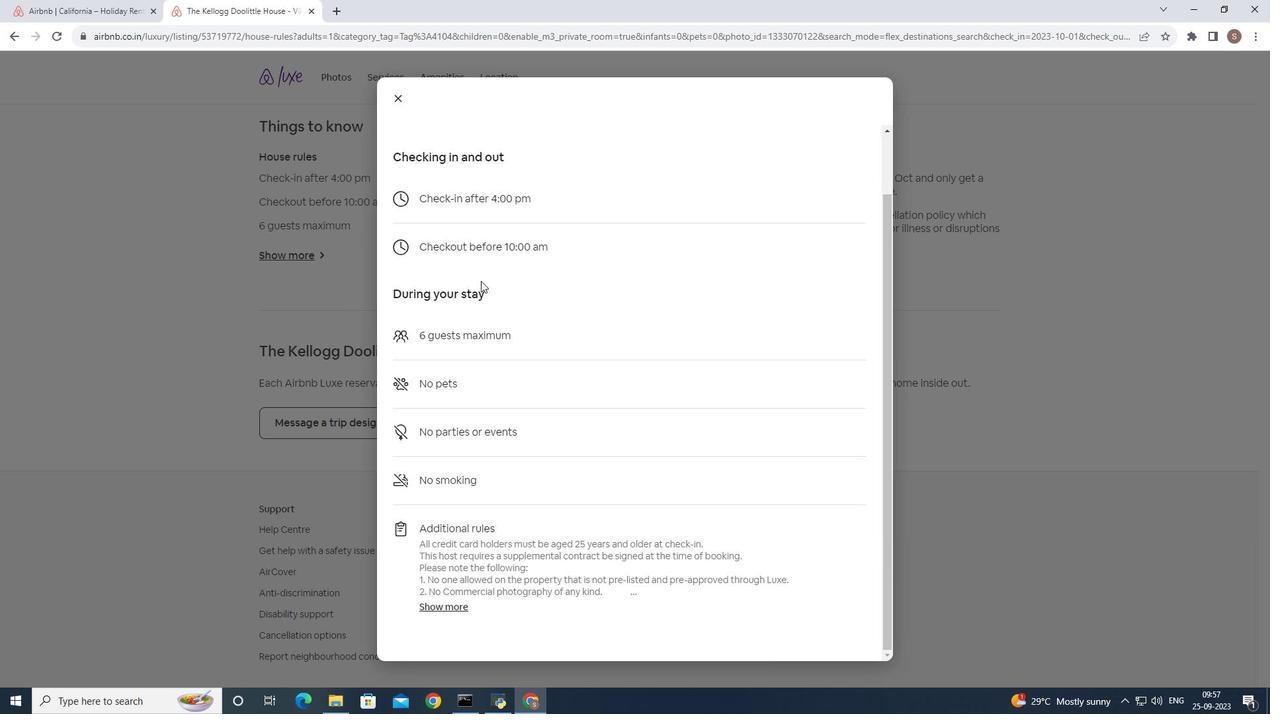 
Action: Mouse scrolled (480, 280) with delta (0, 0)
Screenshot: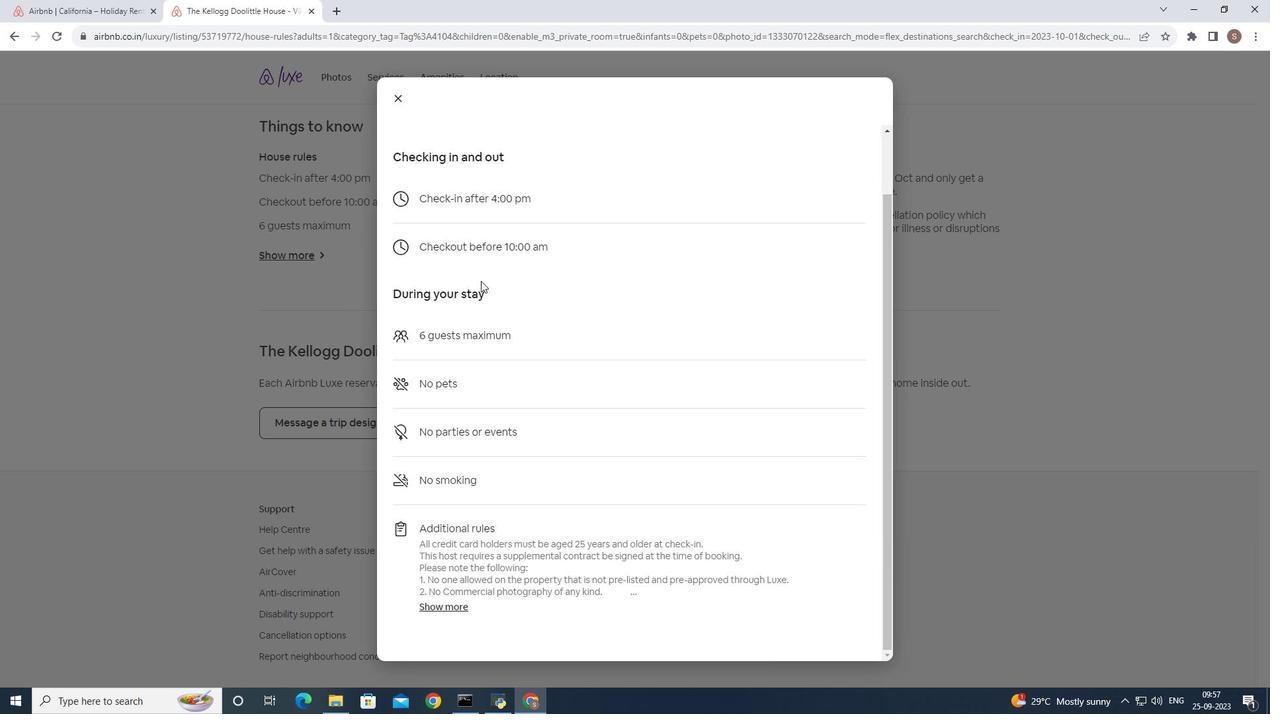 
Action: Mouse scrolled (480, 280) with delta (0, 0)
Screenshot: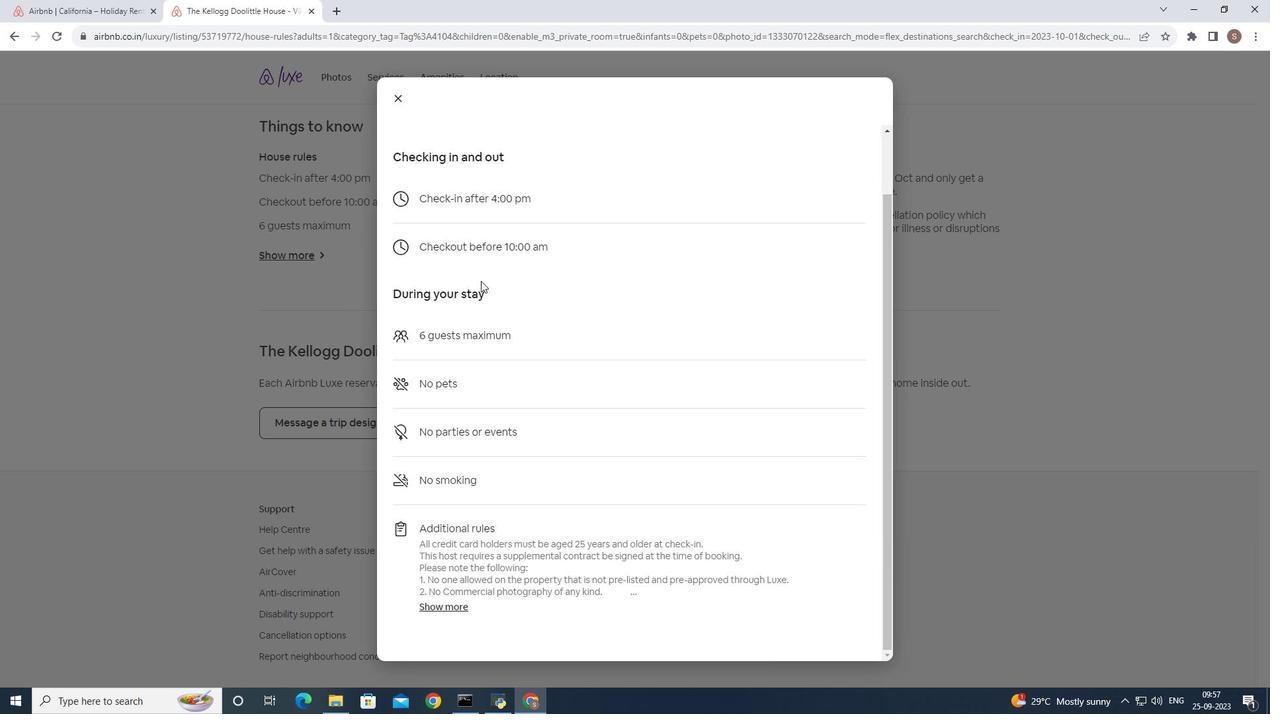
Action: Mouse scrolled (480, 280) with delta (0, 0)
Screenshot: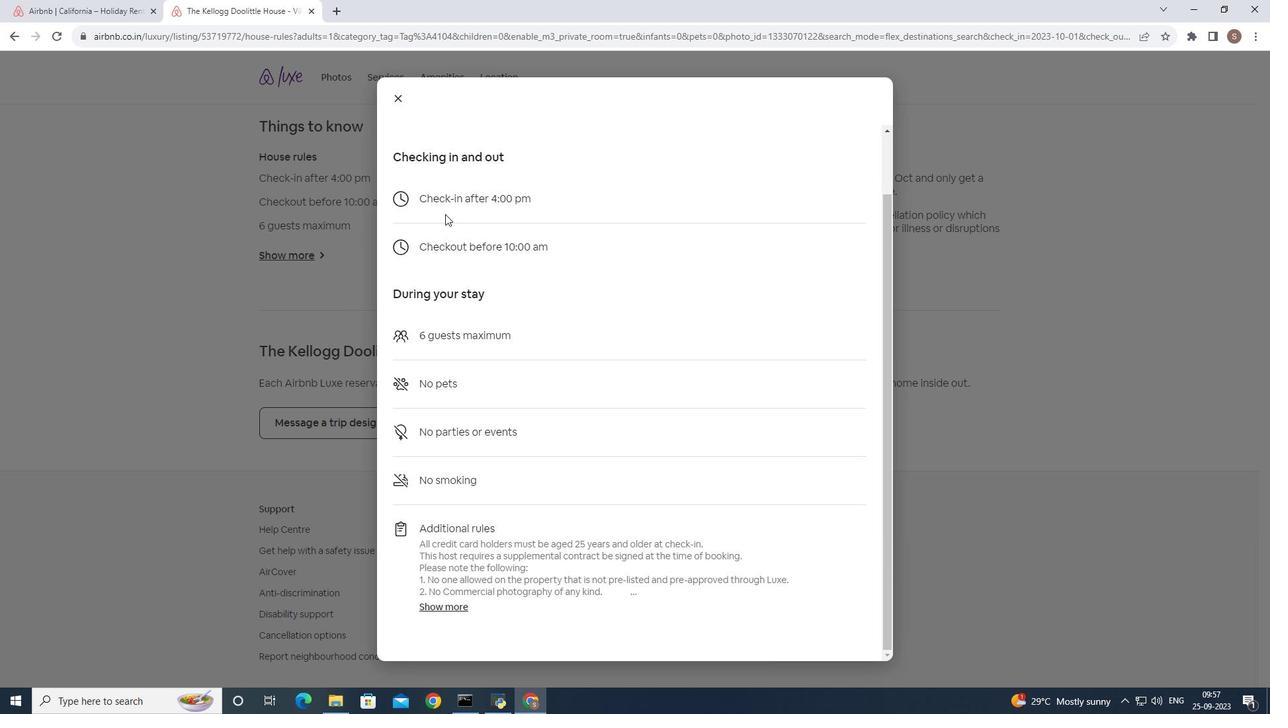 
Action: Mouse scrolled (480, 280) with delta (0, 0)
Screenshot: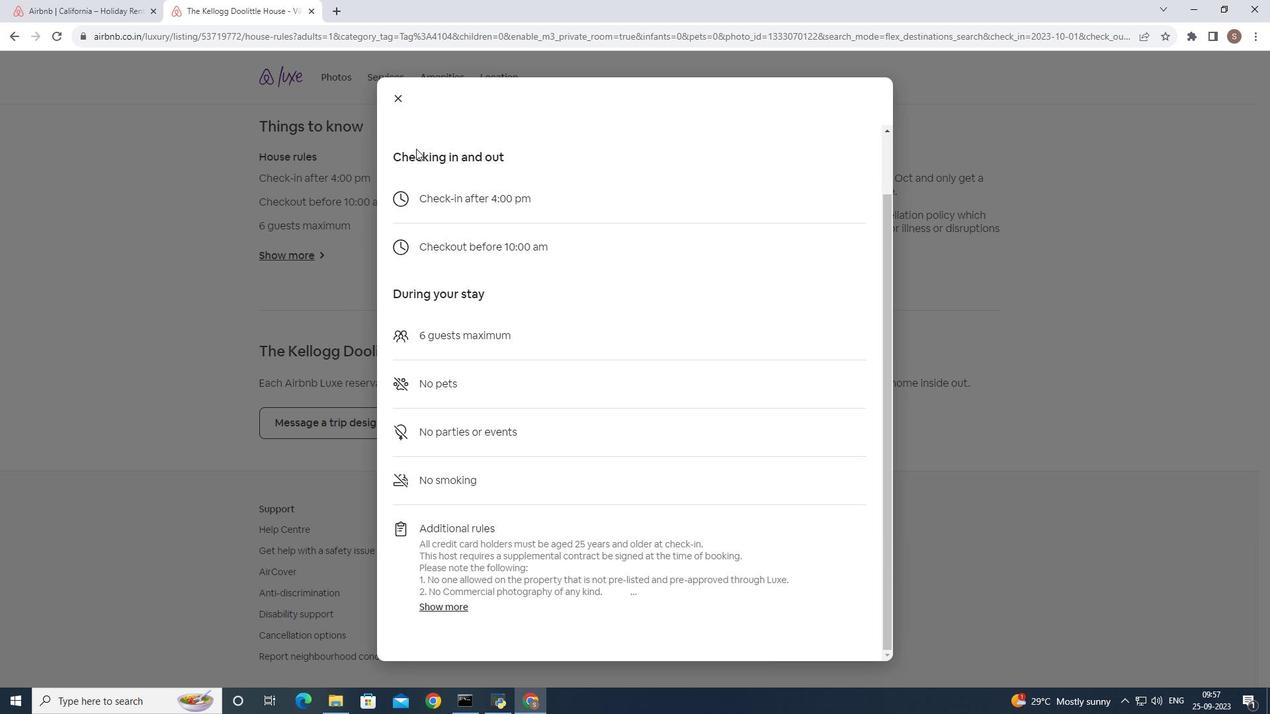 
Action: Mouse moved to (400, 95)
Screenshot: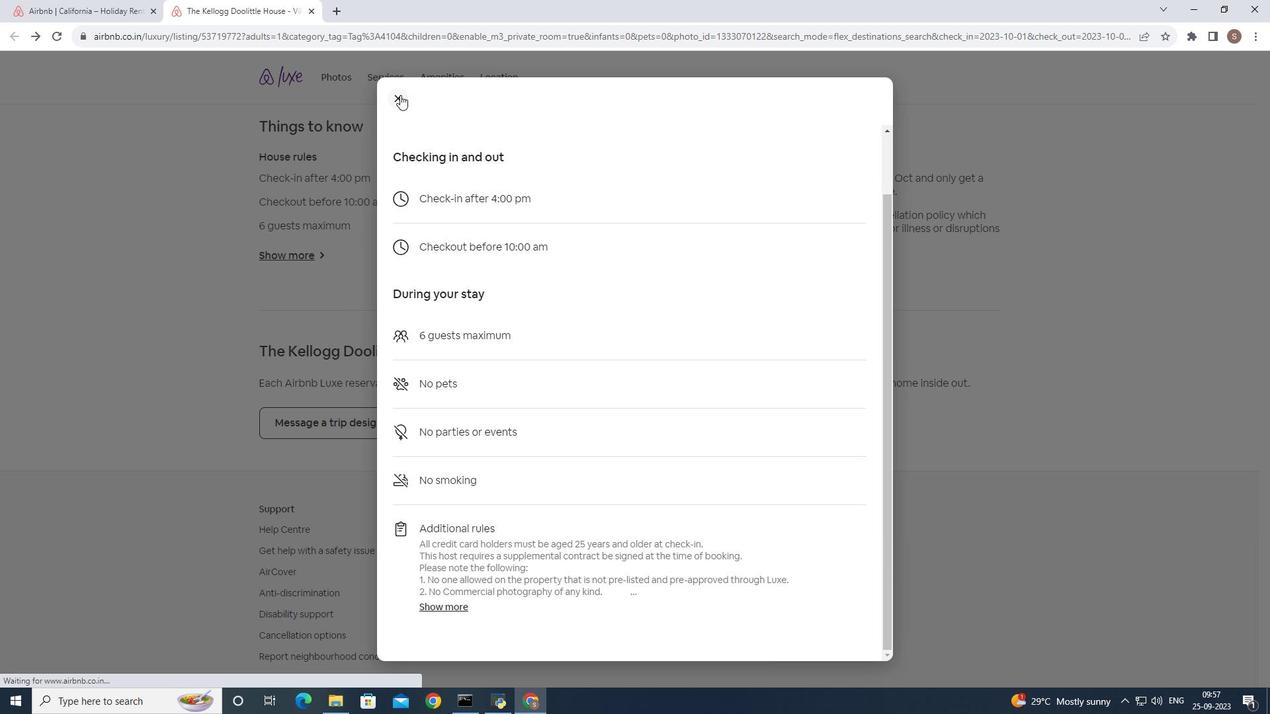 
Action: Mouse pressed left at (400, 95)
Screenshot: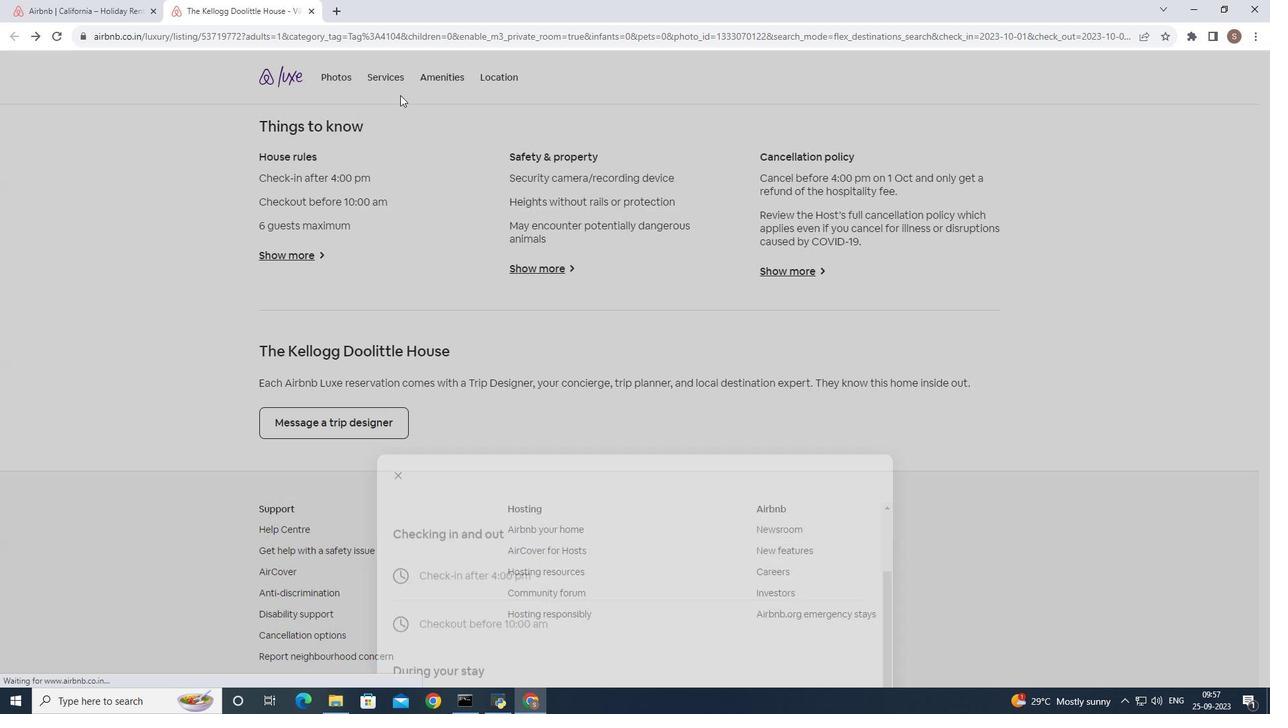 
Action: Mouse moved to (610, 438)
Screenshot: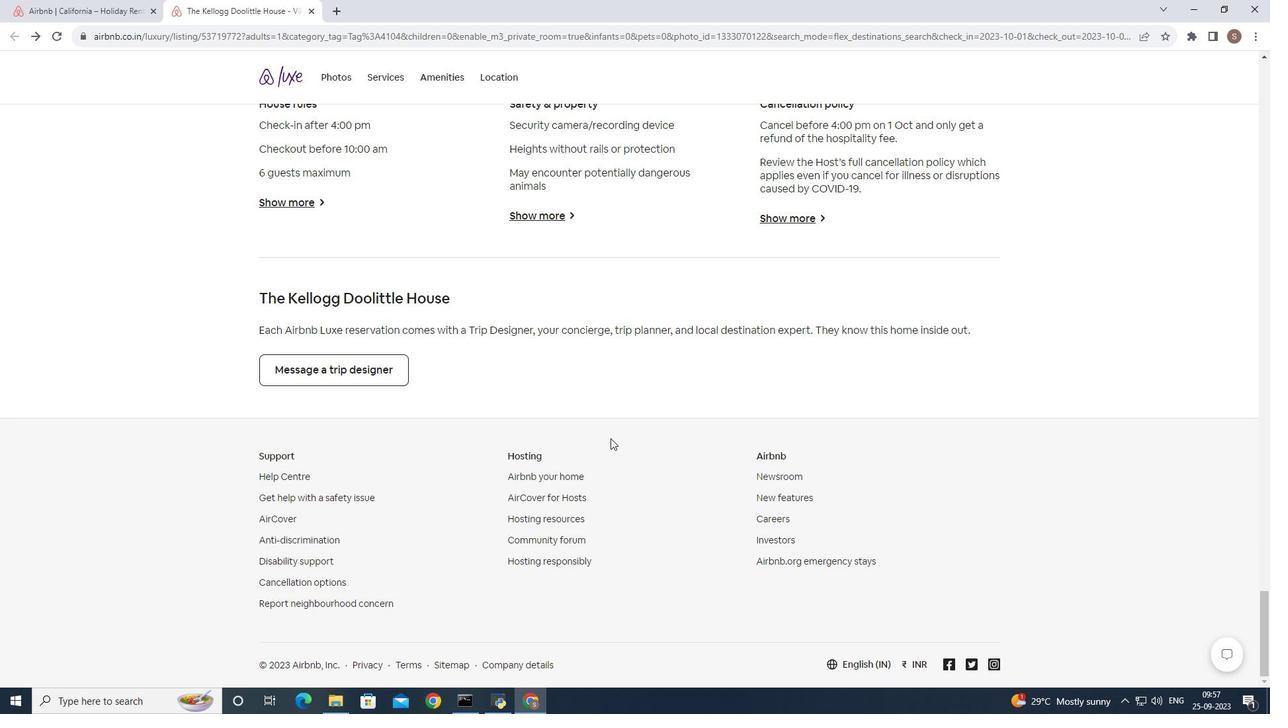 
Action: Mouse scrolled (610, 437) with delta (0, 0)
Screenshot: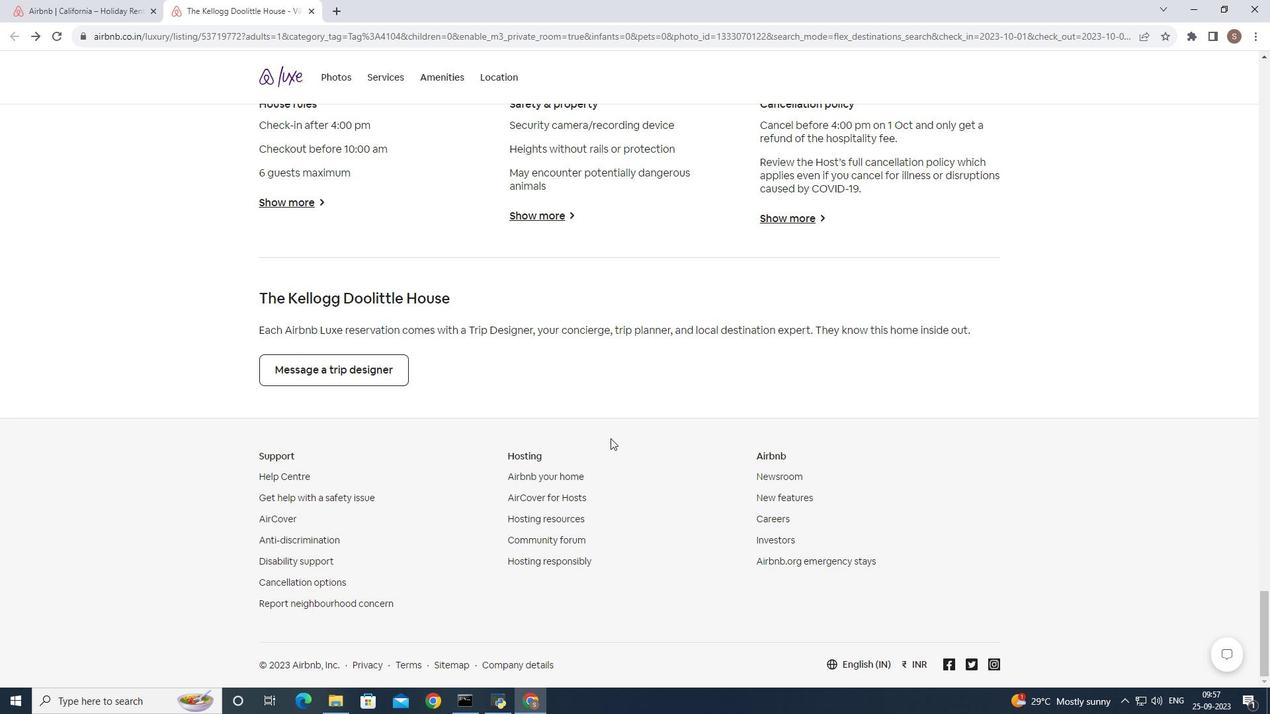 
Action: Mouse scrolled (610, 437) with delta (0, 0)
Screenshot: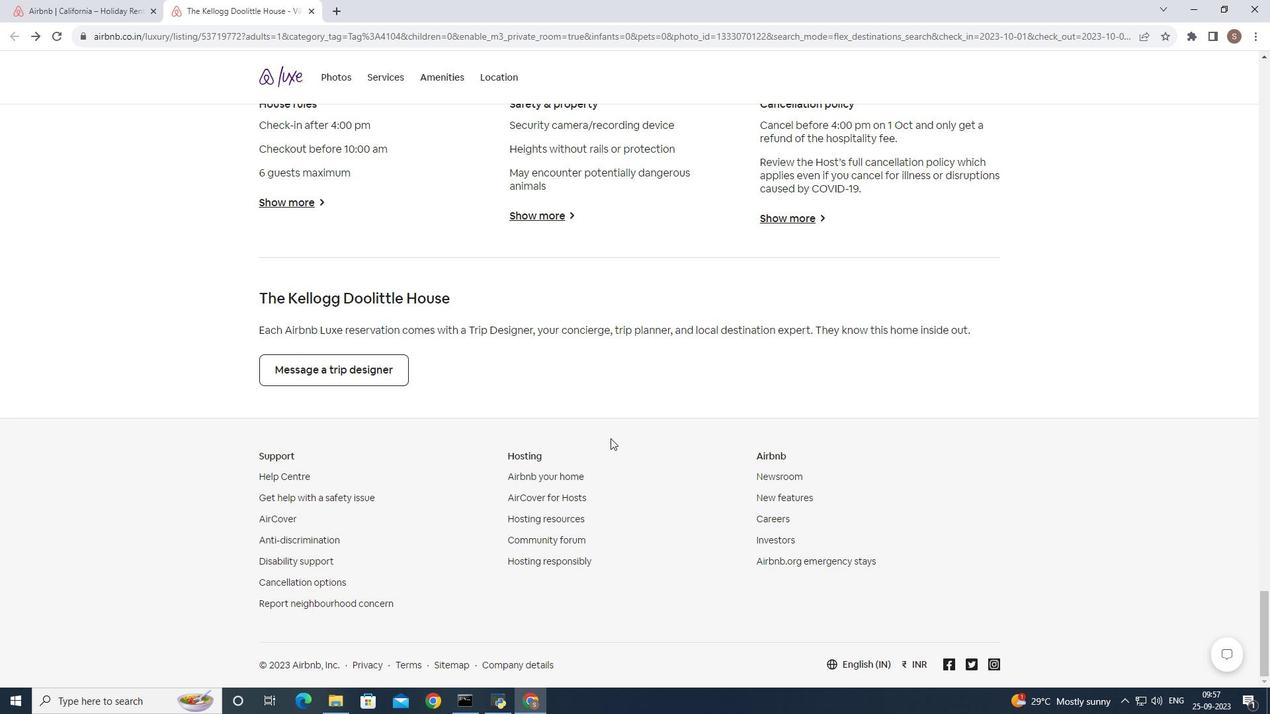 
Action: Mouse scrolled (610, 437) with delta (0, 0)
Screenshot: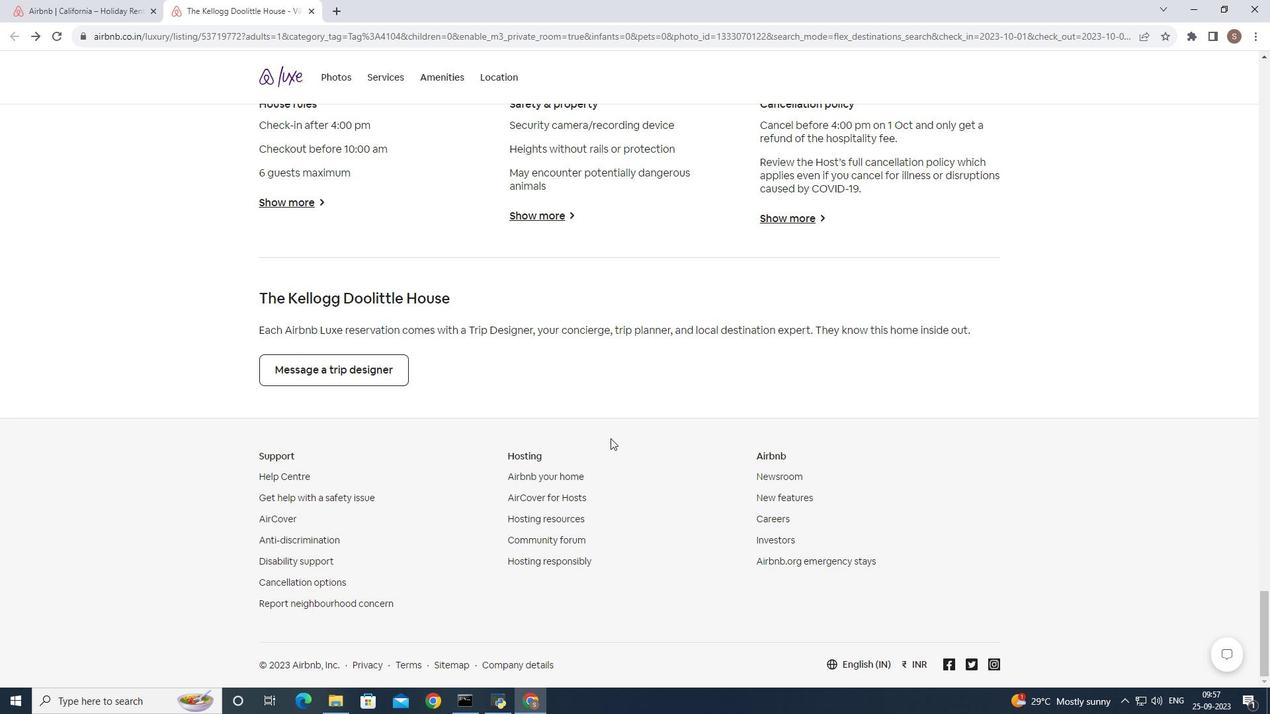 
Action: Mouse scrolled (610, 437) with delta (0, 0)
Screenshot: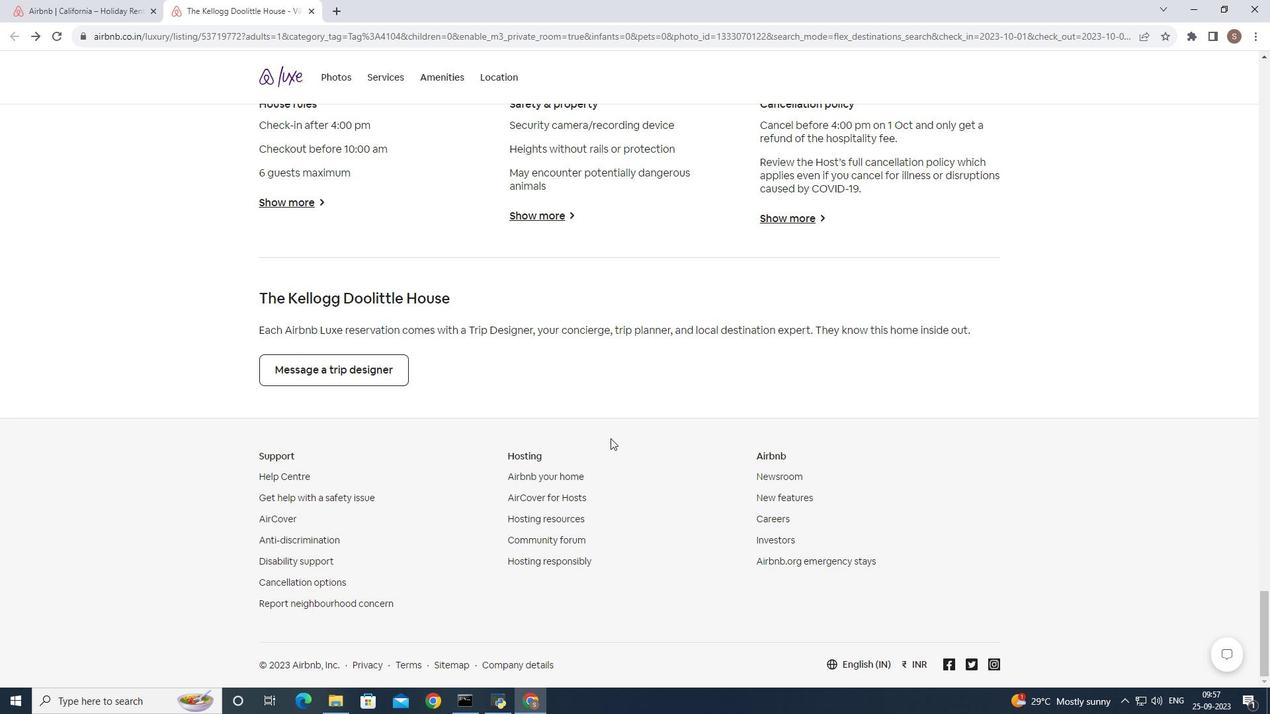 
Action: Mouse scrolled (610, 437) with delta (0, 0)
Screenshot: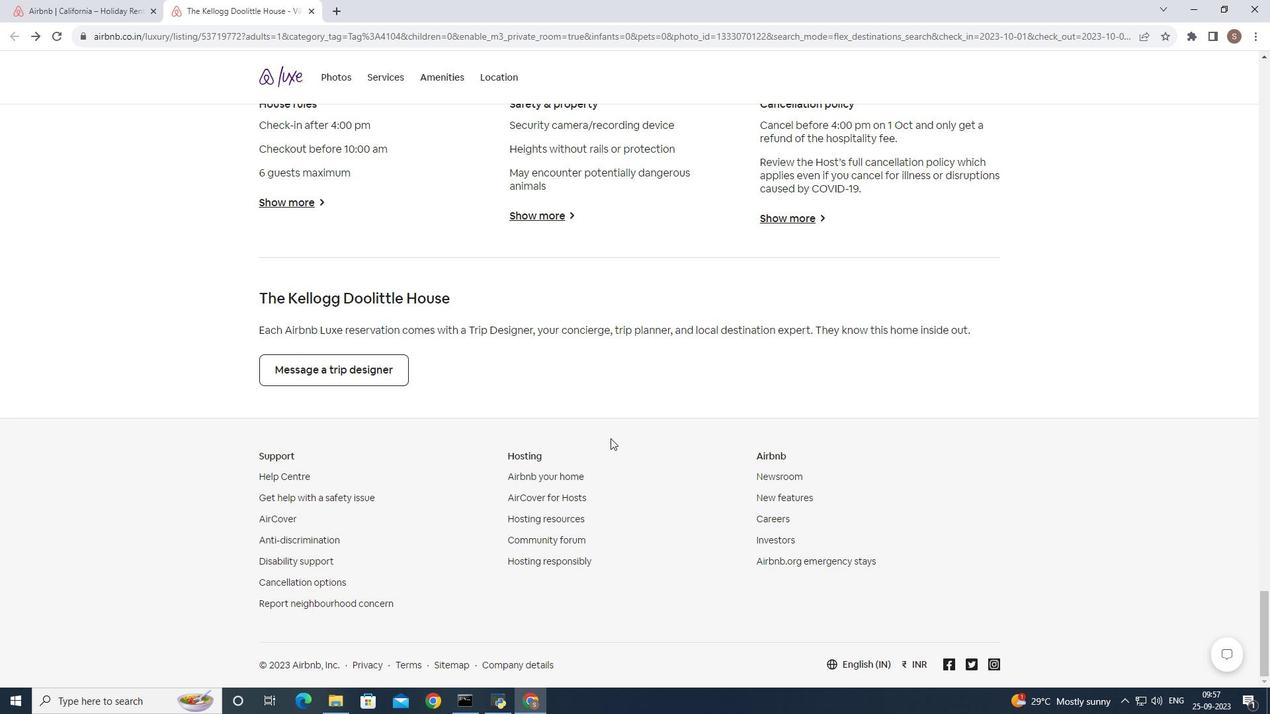 
Action: Mouse scrolled (610, 437) with delta (0, 0)
Screenshot: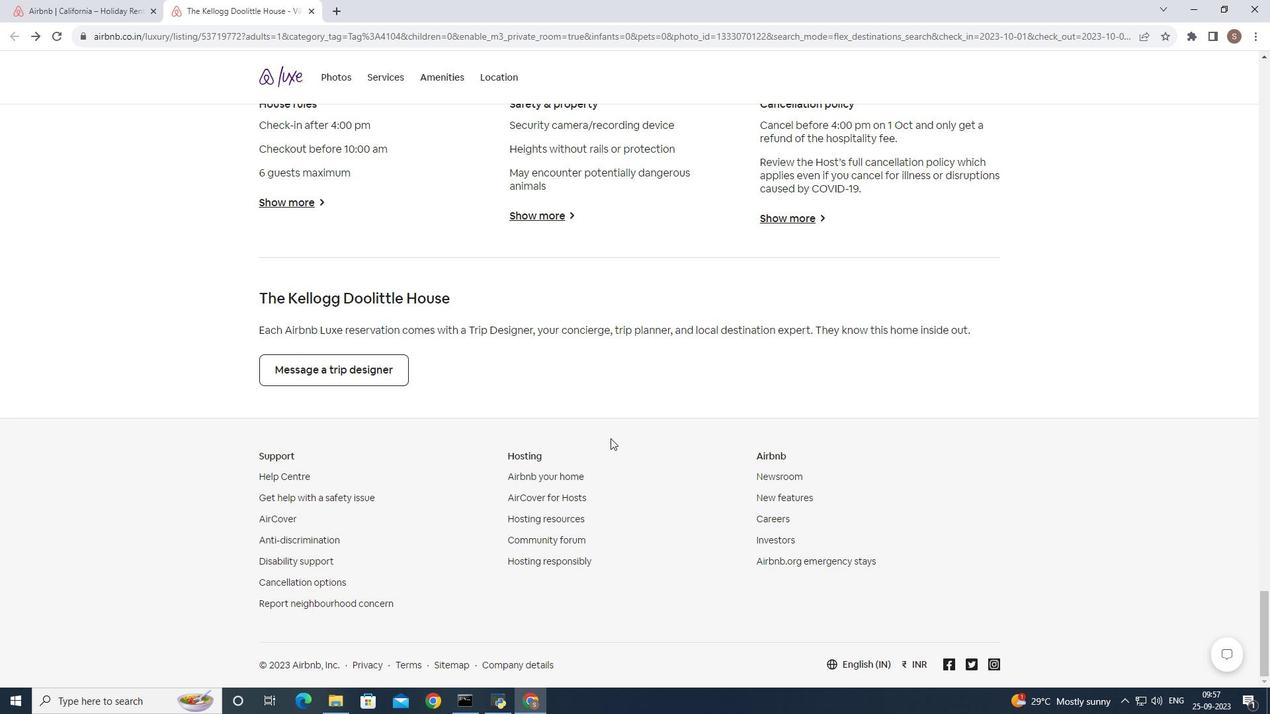 
Action: Mouse moved to (130, 13)
Screenshot: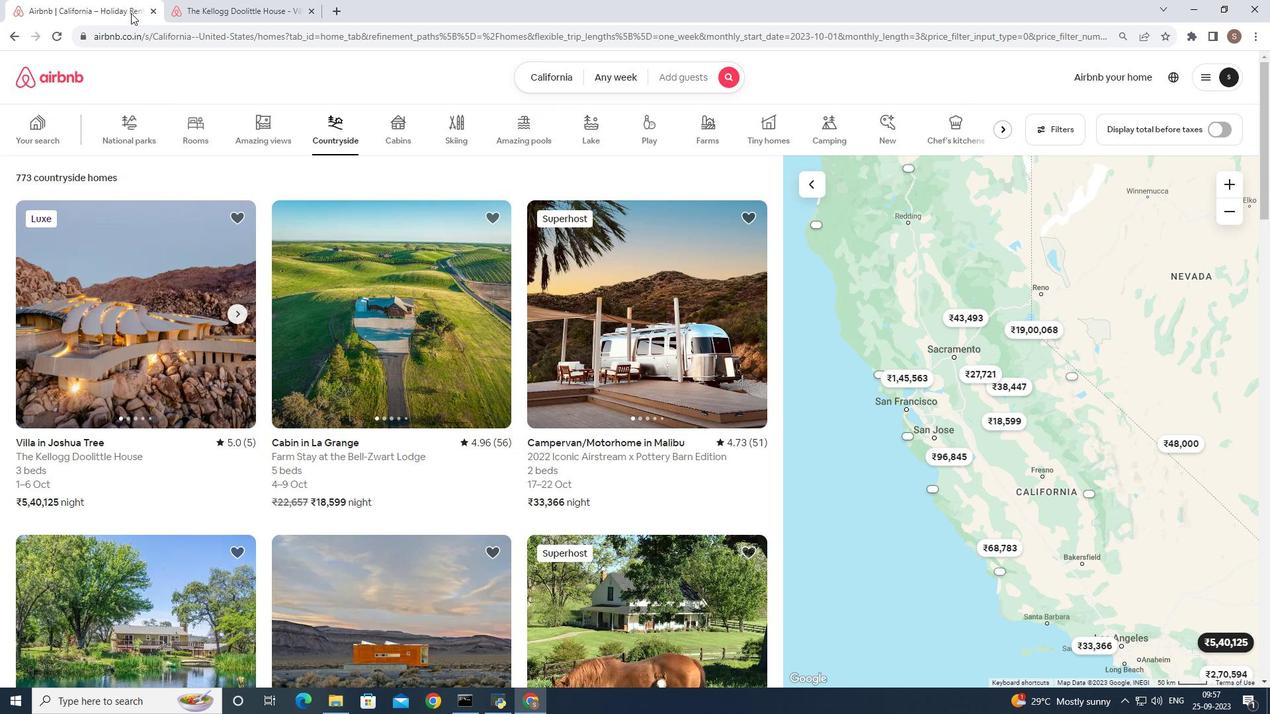 
Action: Mouse pressed left at (130, 13)
Screenshot: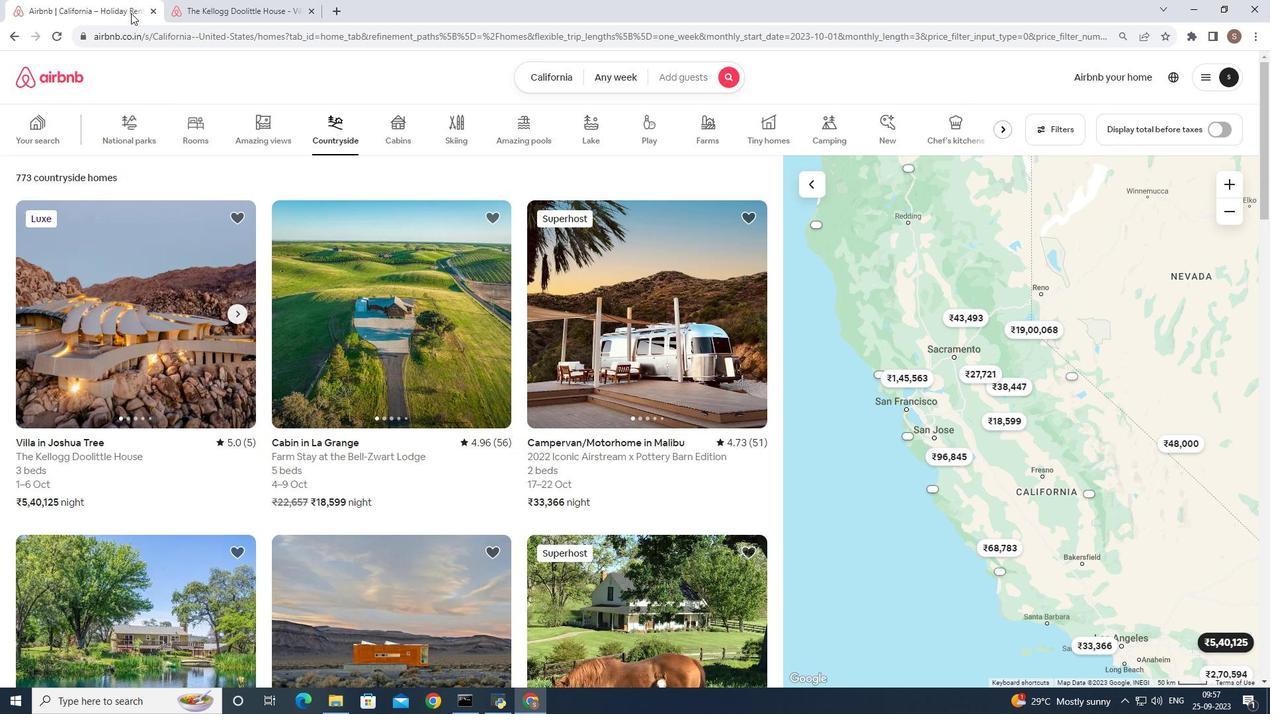 
Action: Mouse moved to (130, 13)
Screenshot: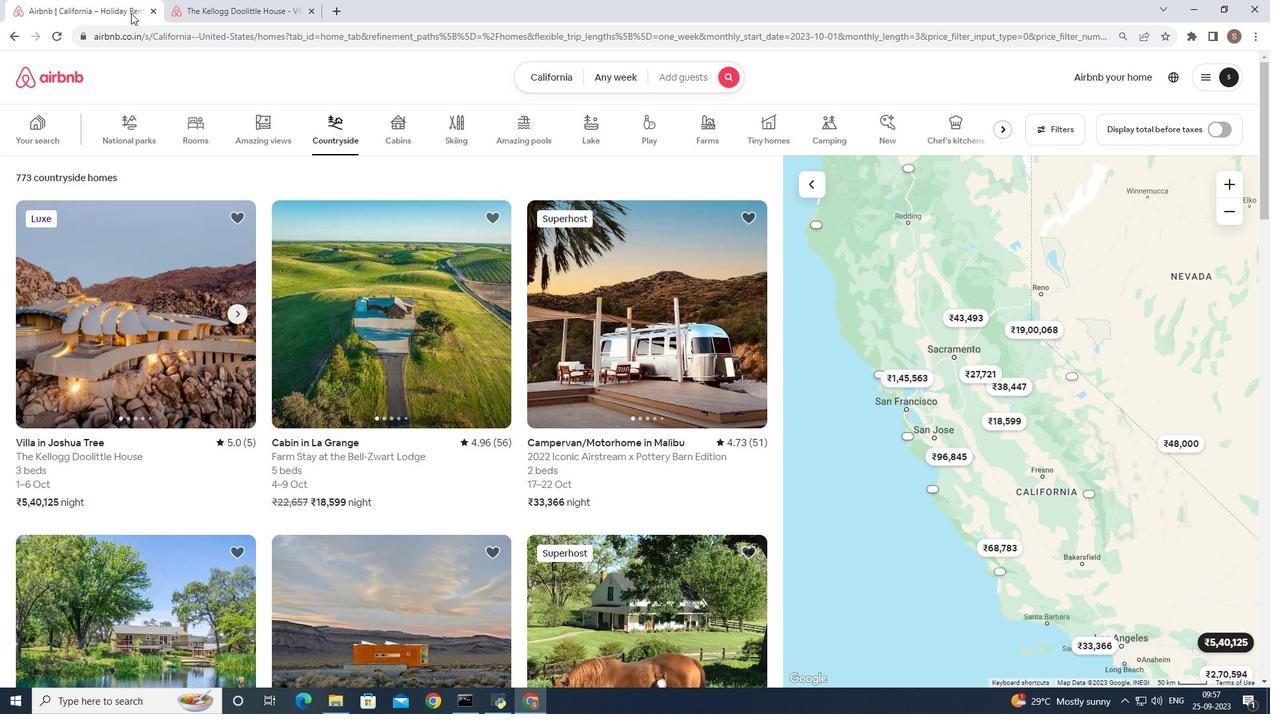 
Action: Mouse scrolled (130, 12) with delta (0, 0)
Screenshot: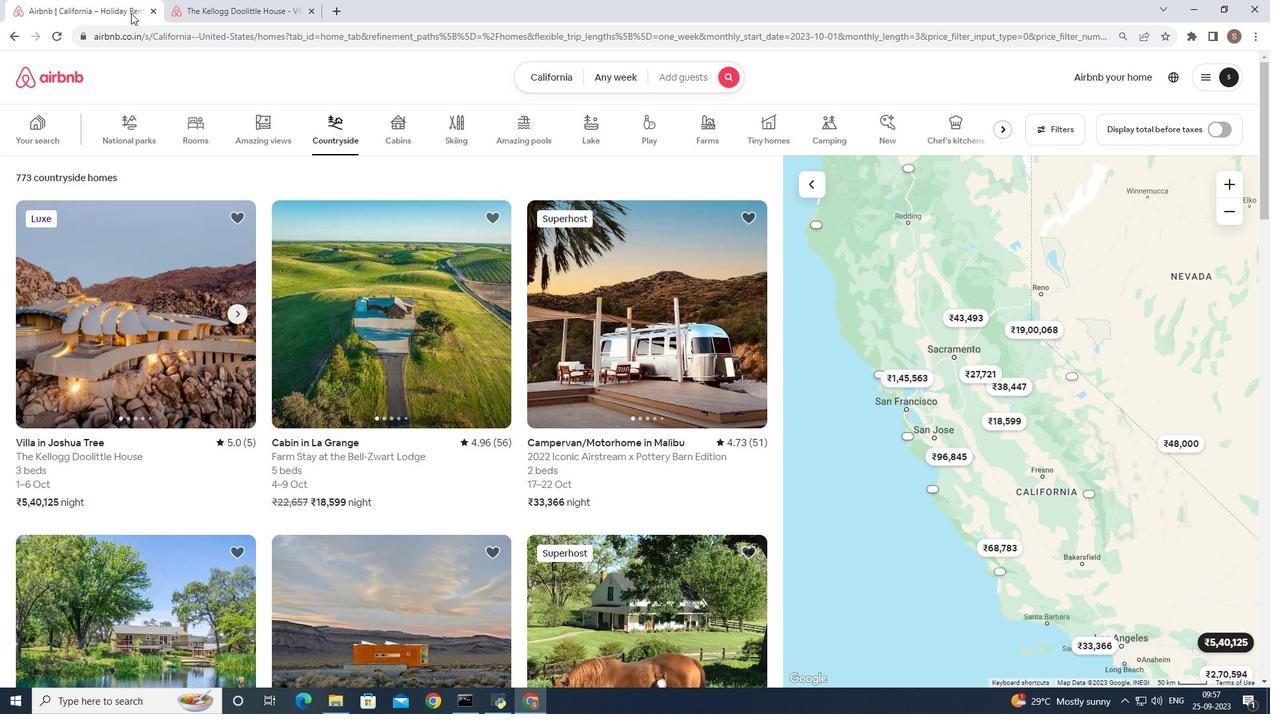 
Action: Mouse moved to (185, 141)
Screenshot: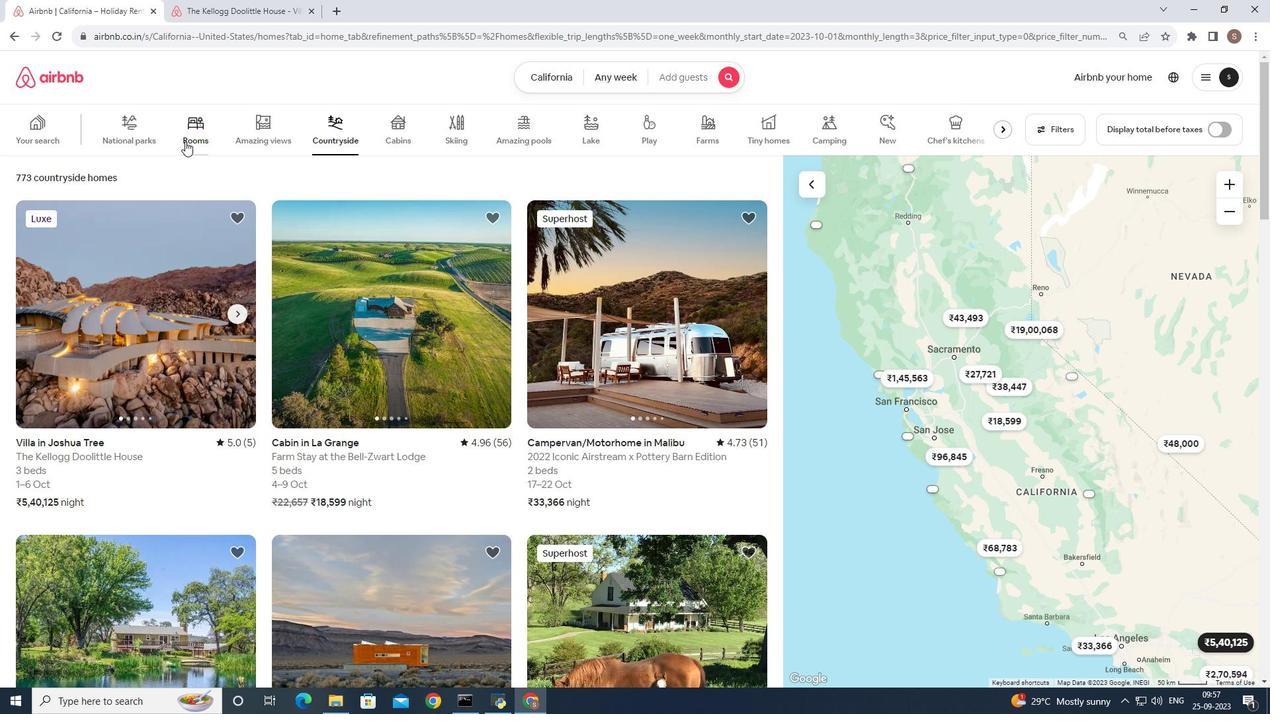 
Action: Mouse scrolled (185, 140) with delta (0, 0)
Screenshot: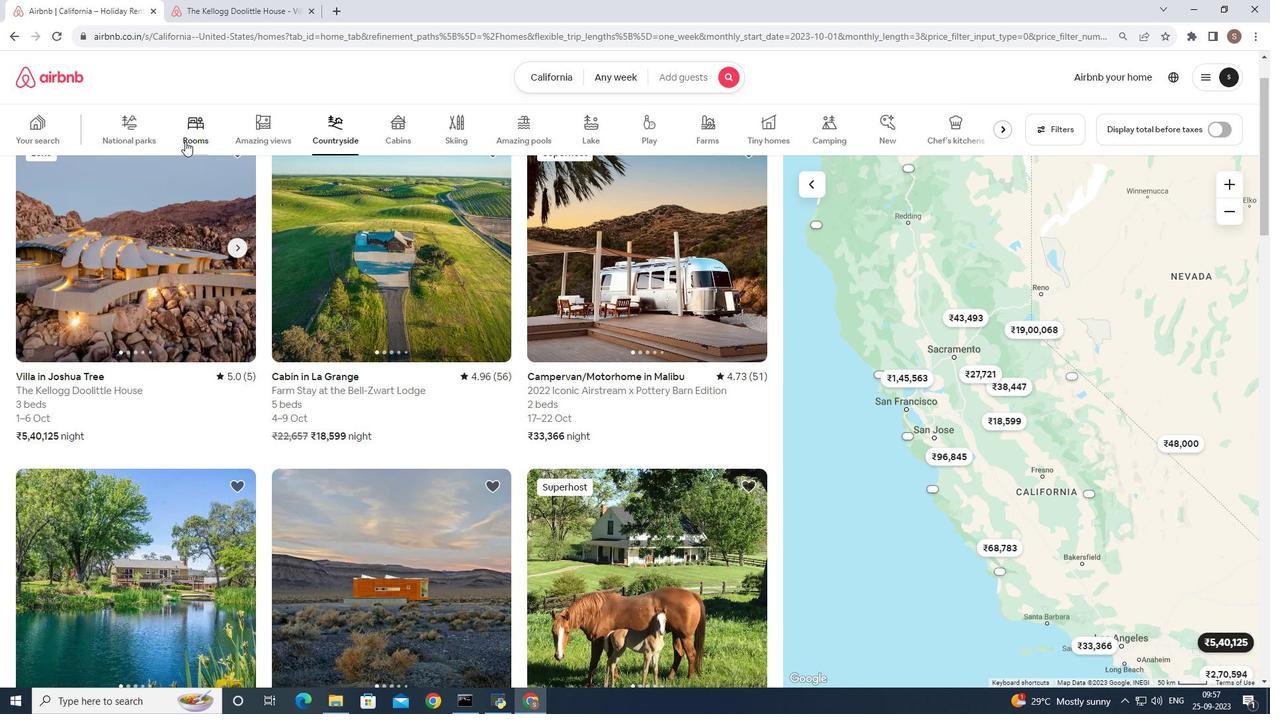 
Action: Mouse moved to (177, 218)
Screenshot: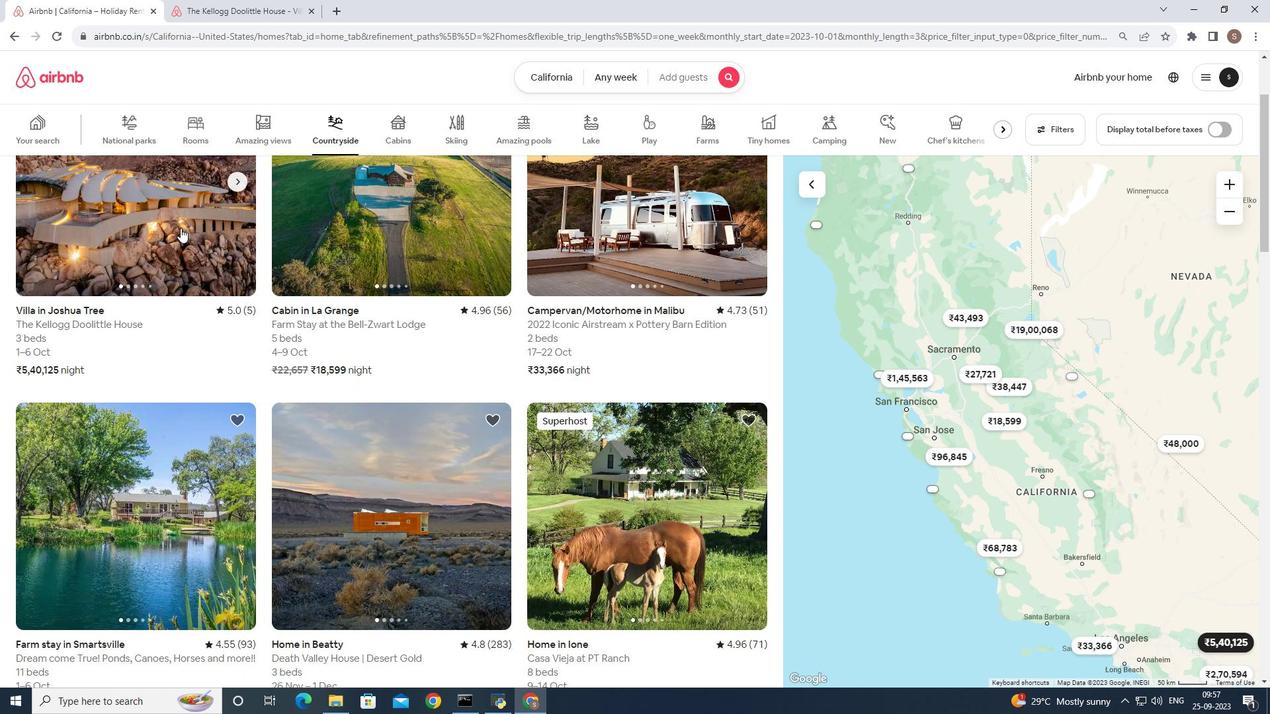 
Action: Mouse scrolled (177, 218) with delta (0, 0)
Screenshot: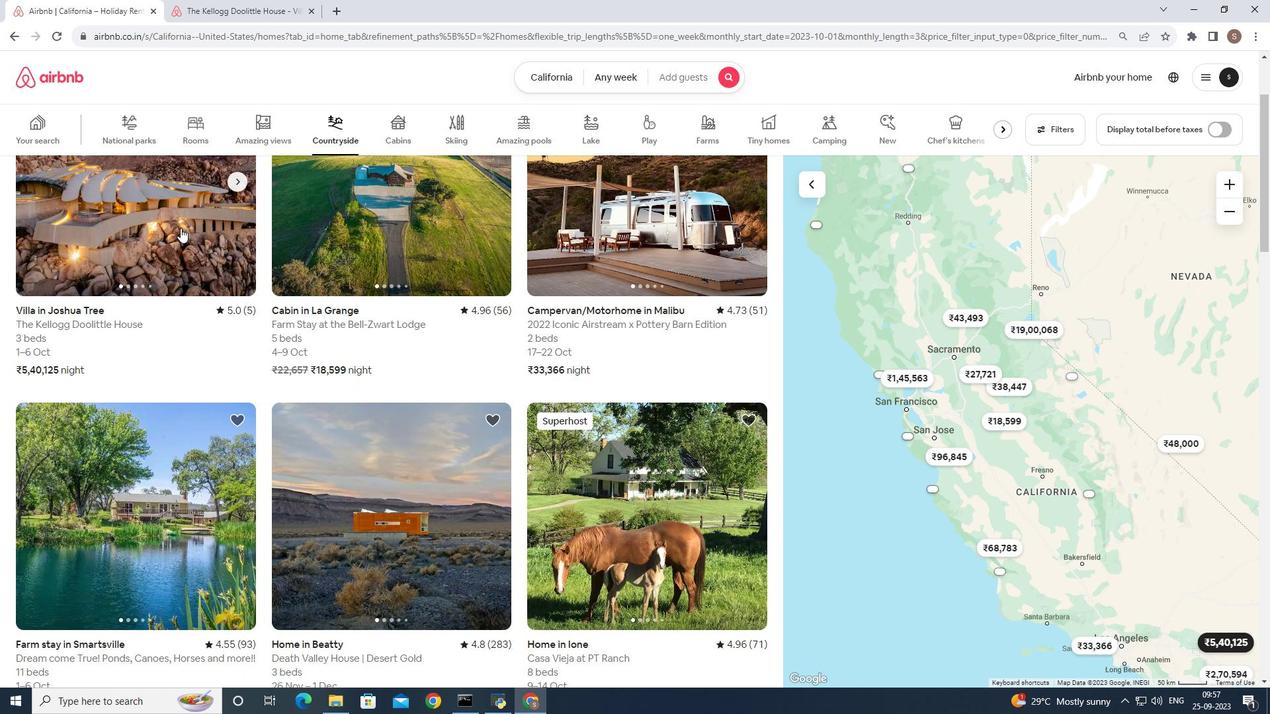 
Action: Mouse moved to (418, 301)
Screenshot: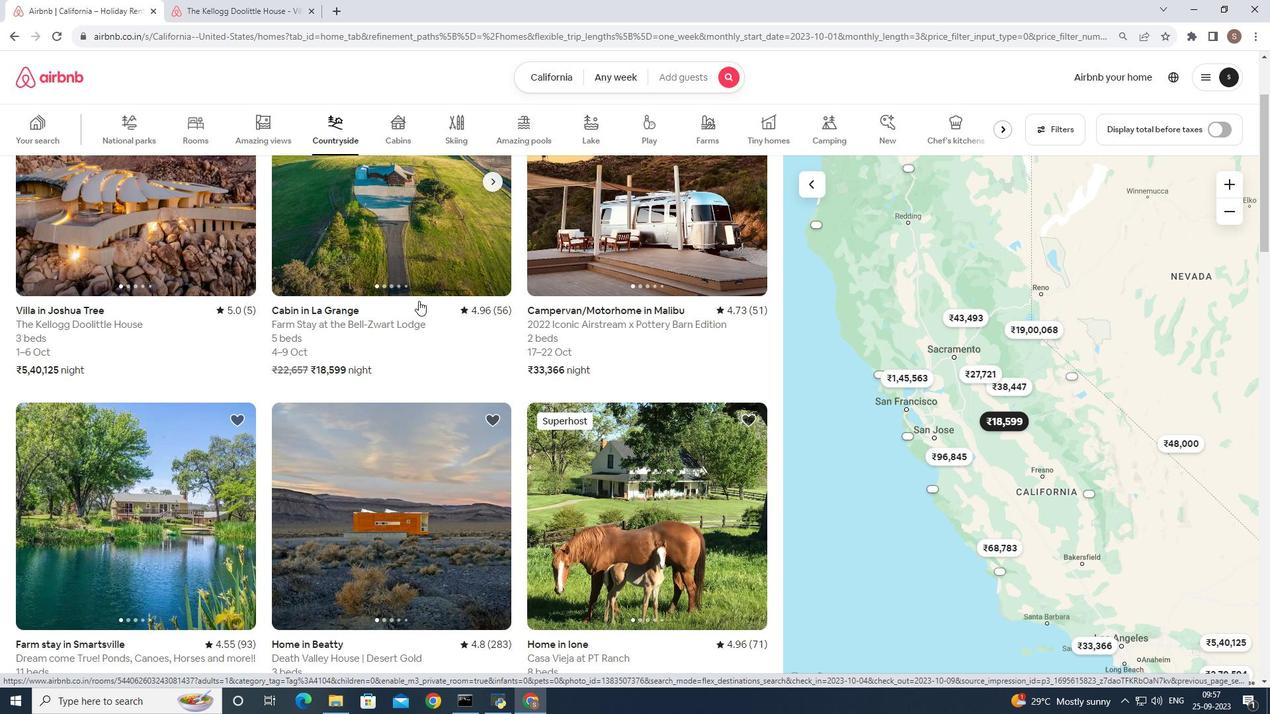 
Action: Mouse scrolled (418, 300) with delta (0, 0)
Screenshot: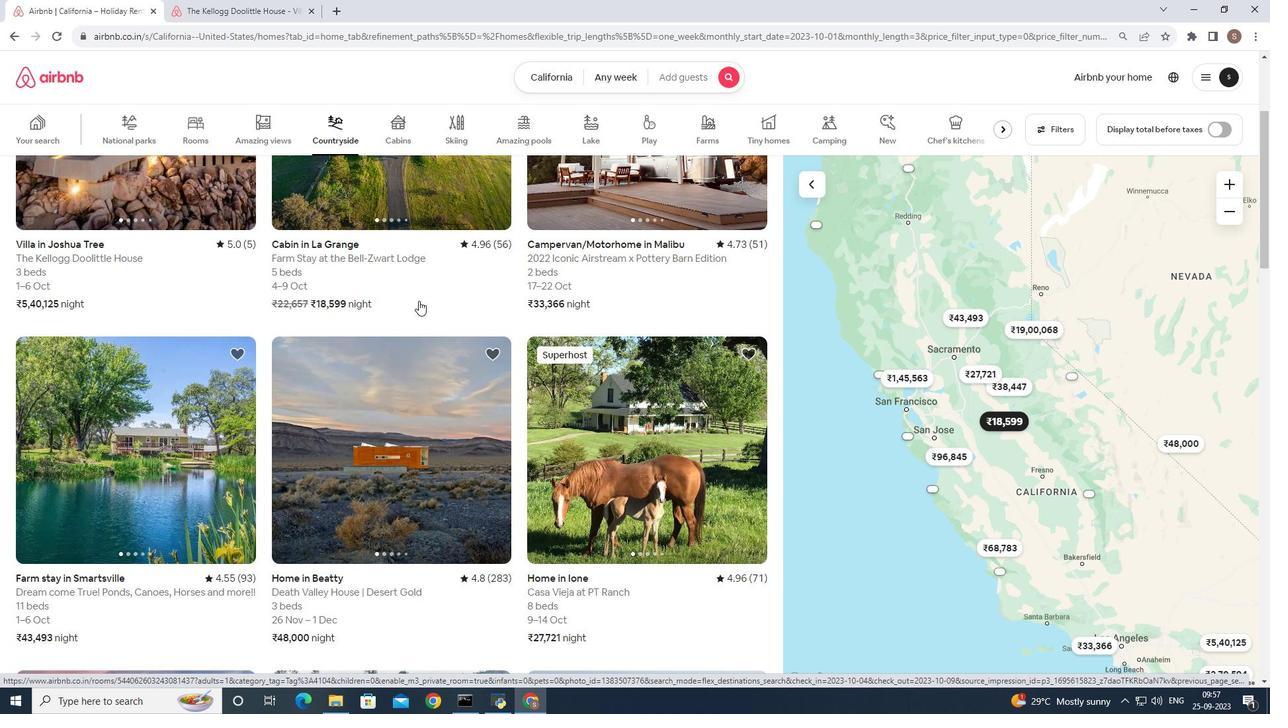 
Action: Mouse moved to (411, 305)
Screenshot: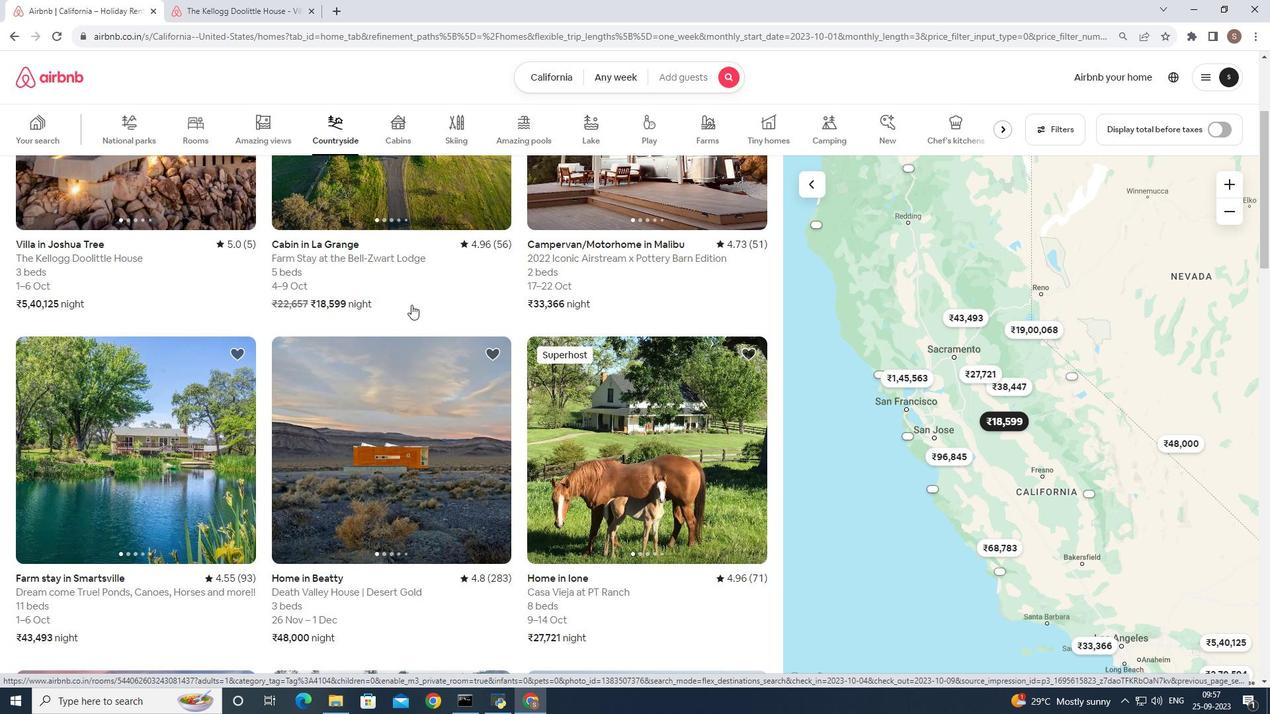 
Action: Mouse scrolled (411, 305) with delta (0, 0)
Screenshot: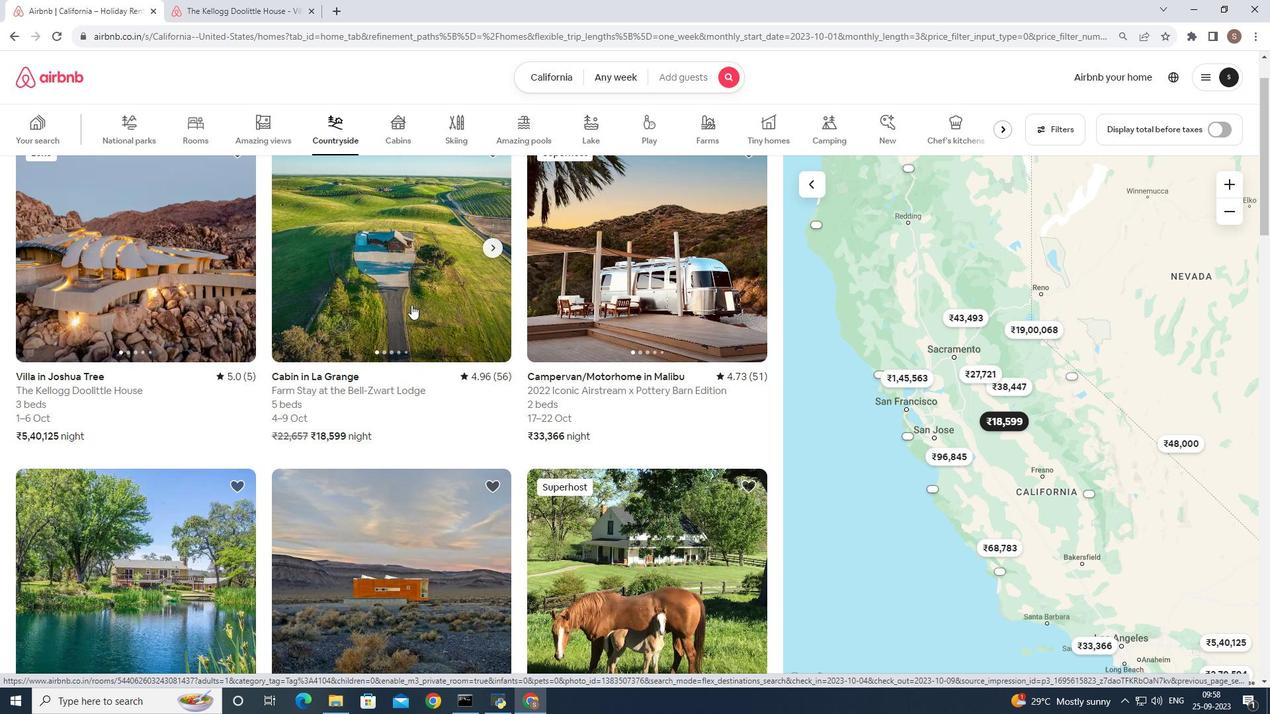 
Action: Mouse scrolled (411, 305) with delta (0, 0)
Screenshot: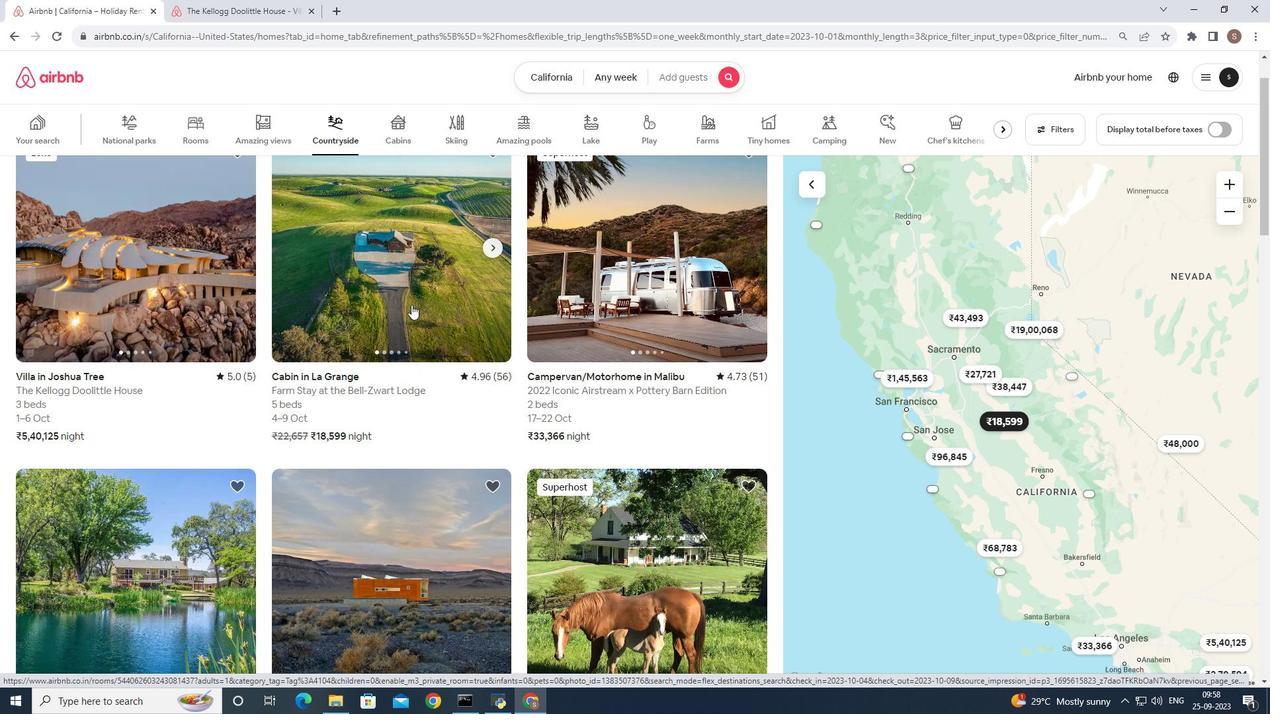 
Action: Mouse moved to (598, 307)
Screenshot: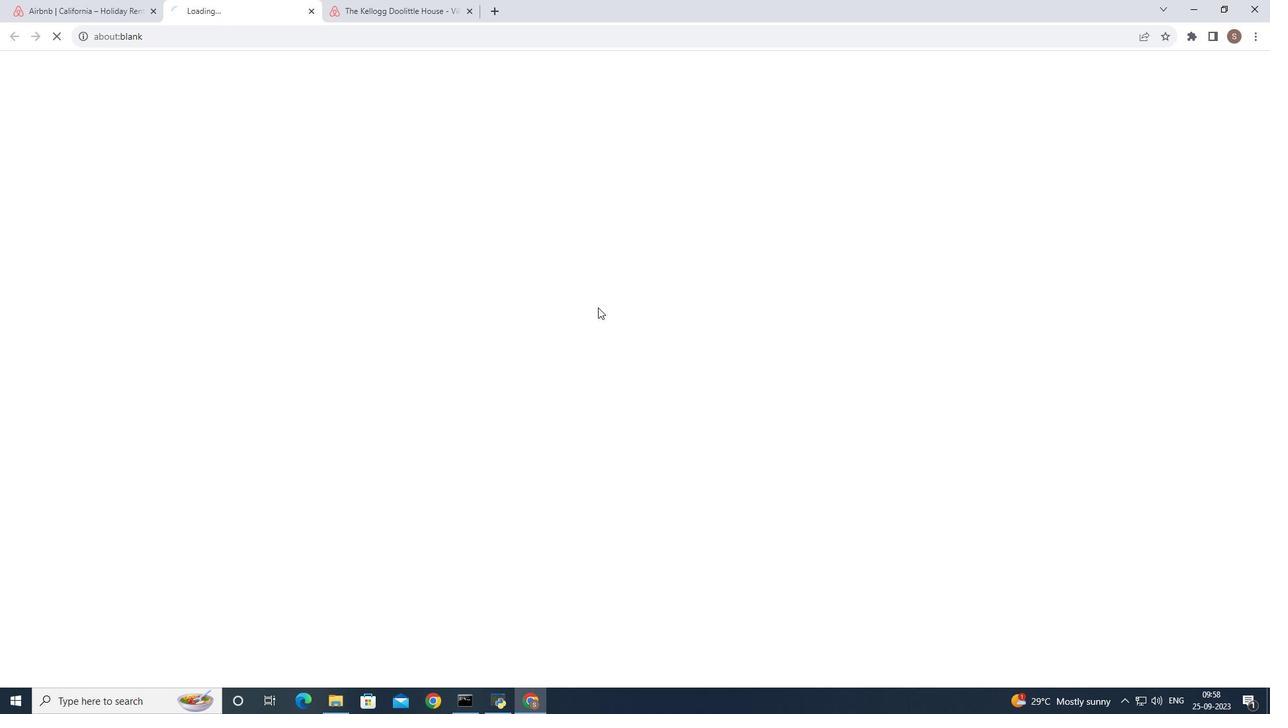 
Action: Mouse pressed left at (598, 307)
Screenshot: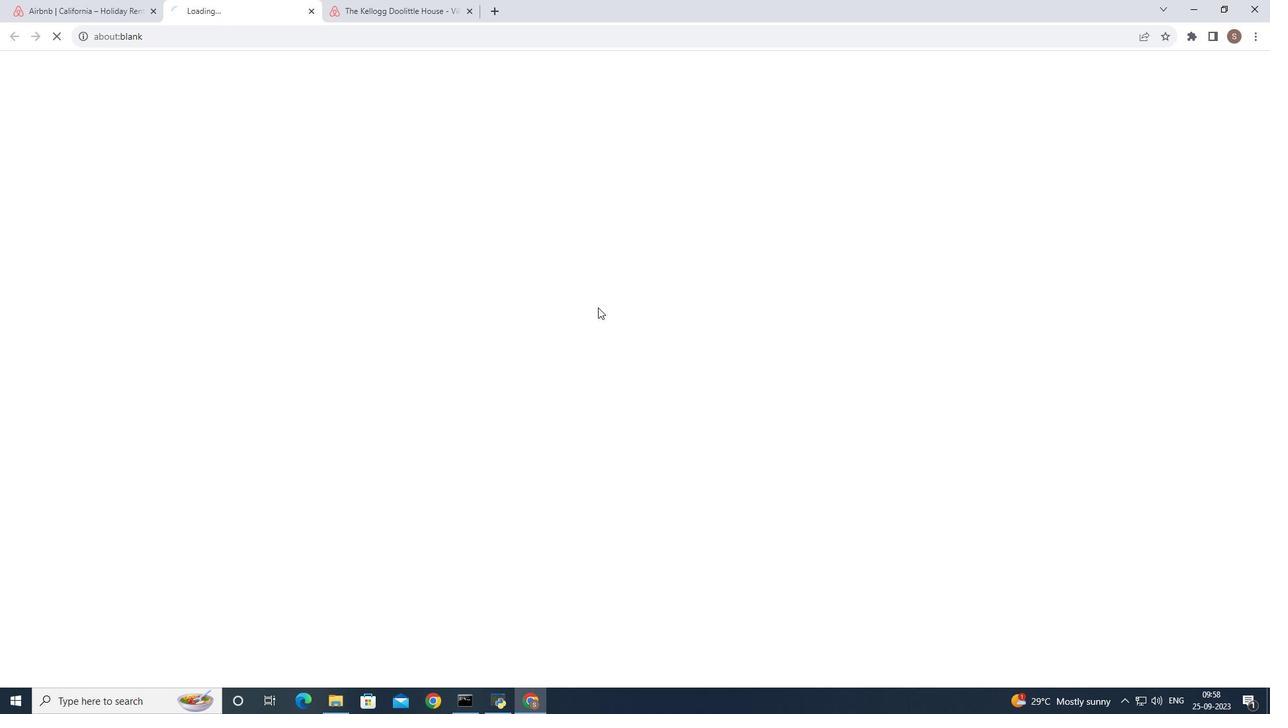 
Action: Mouse moved to (911, 482)
Screenshot: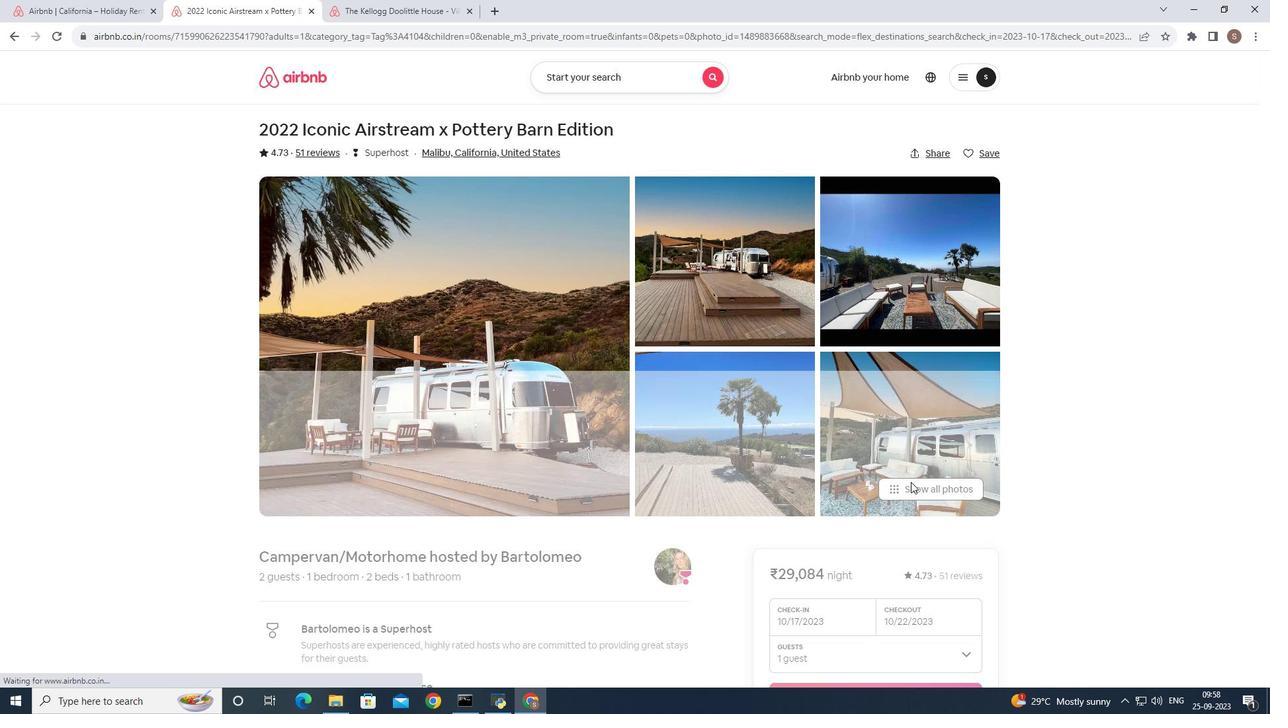 
Action: Mouse pressed left at (911, 482)
Screenshot: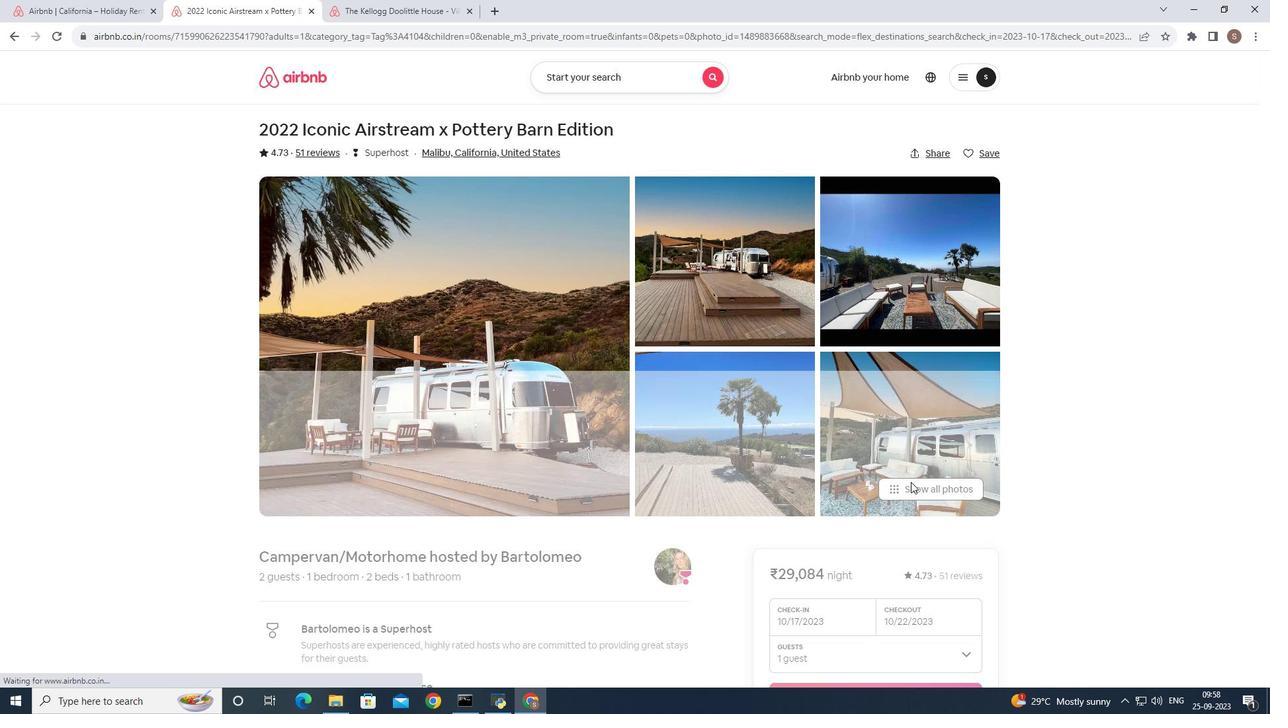
Action: Mouse moved to (553, 217)
Screenshot: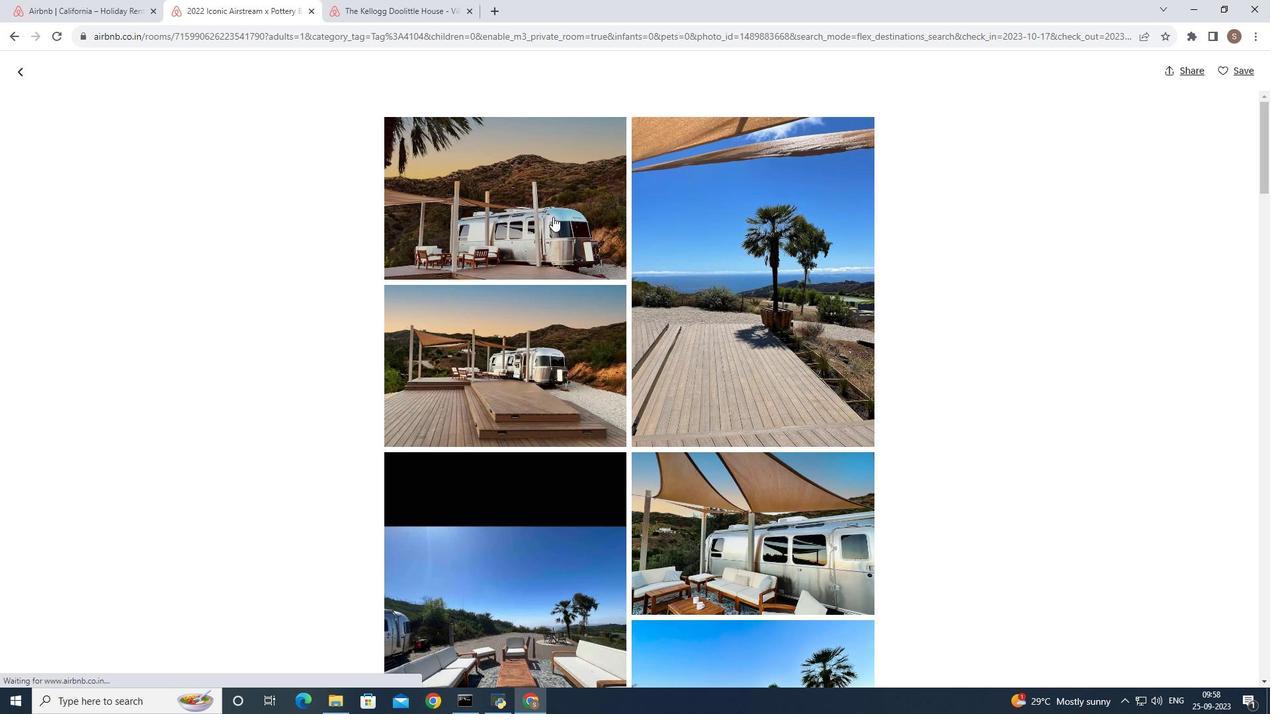 
Action: Mouse pressed left at (553, 217)
Screenshot: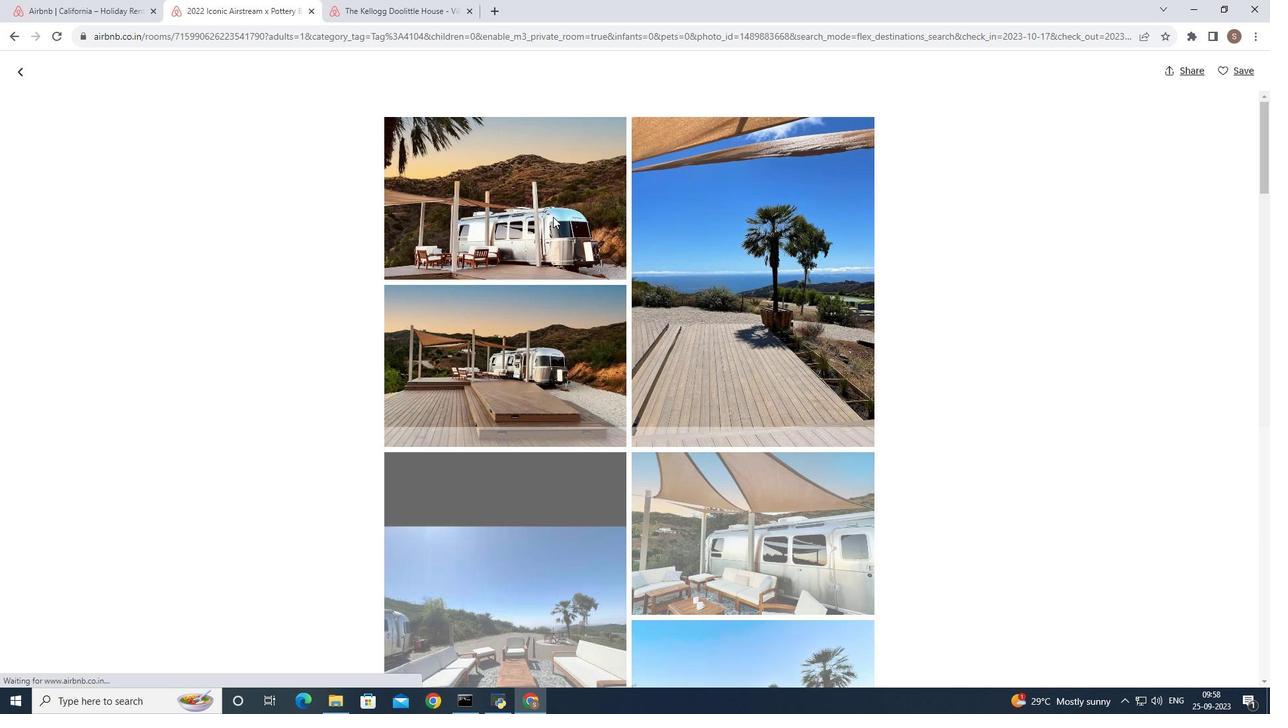 
Action: Key pressed <Key.right><Key.right><Key.right><Key.right><Key.right><Key.right><Key.right><Key.right><Key.right><Key.right><Key.right><Key.right><Key.right><Key.right><Key.right><Key.right><Key.right><Key.right><Key.right><Key.right><Key.right><Key.right><Key.right><Key.right><Key.right><Key.right>
Screenshot: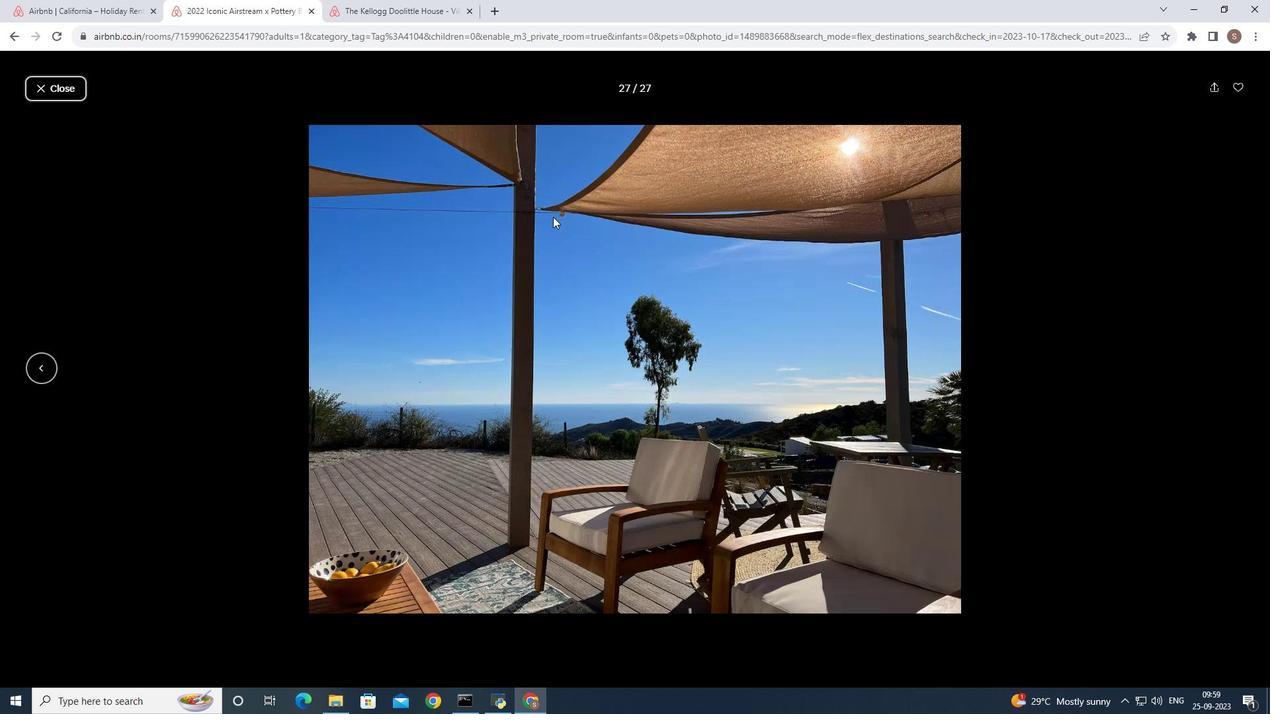 
Action: Mouse moved to (76, 90)
Screenshot: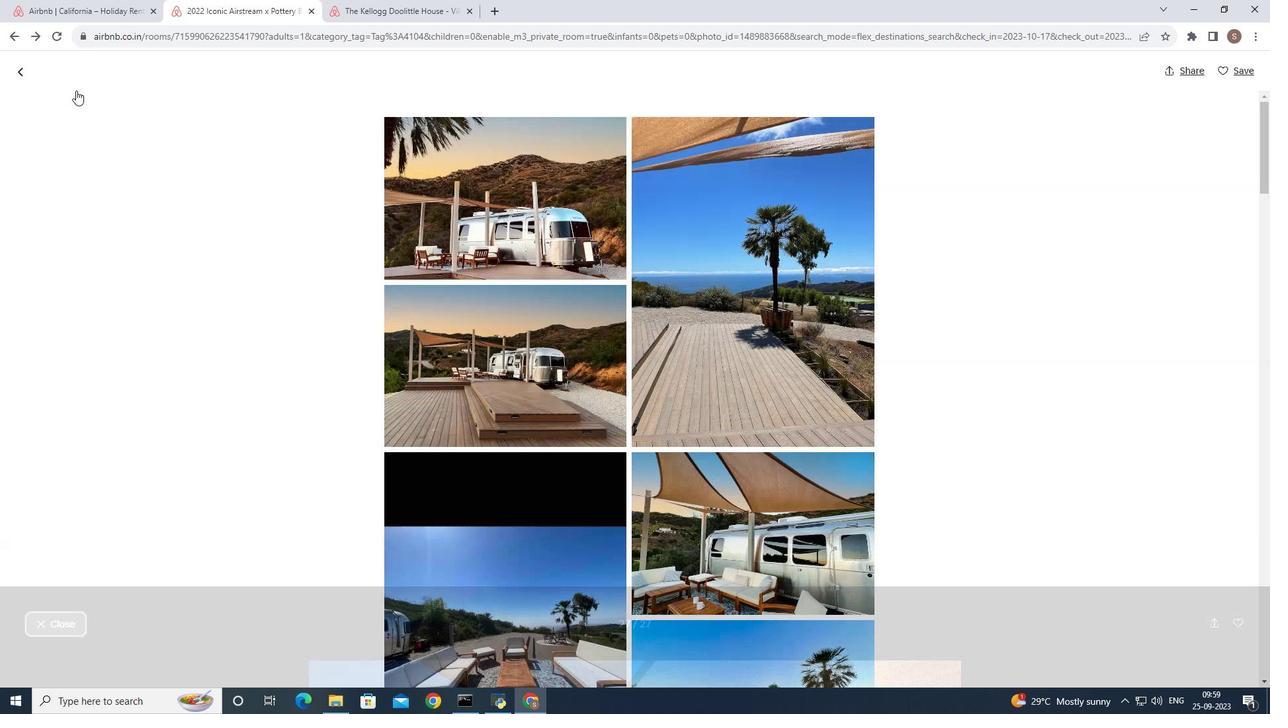
Action: Mouse pressed left at (76, 90)
Screenshot: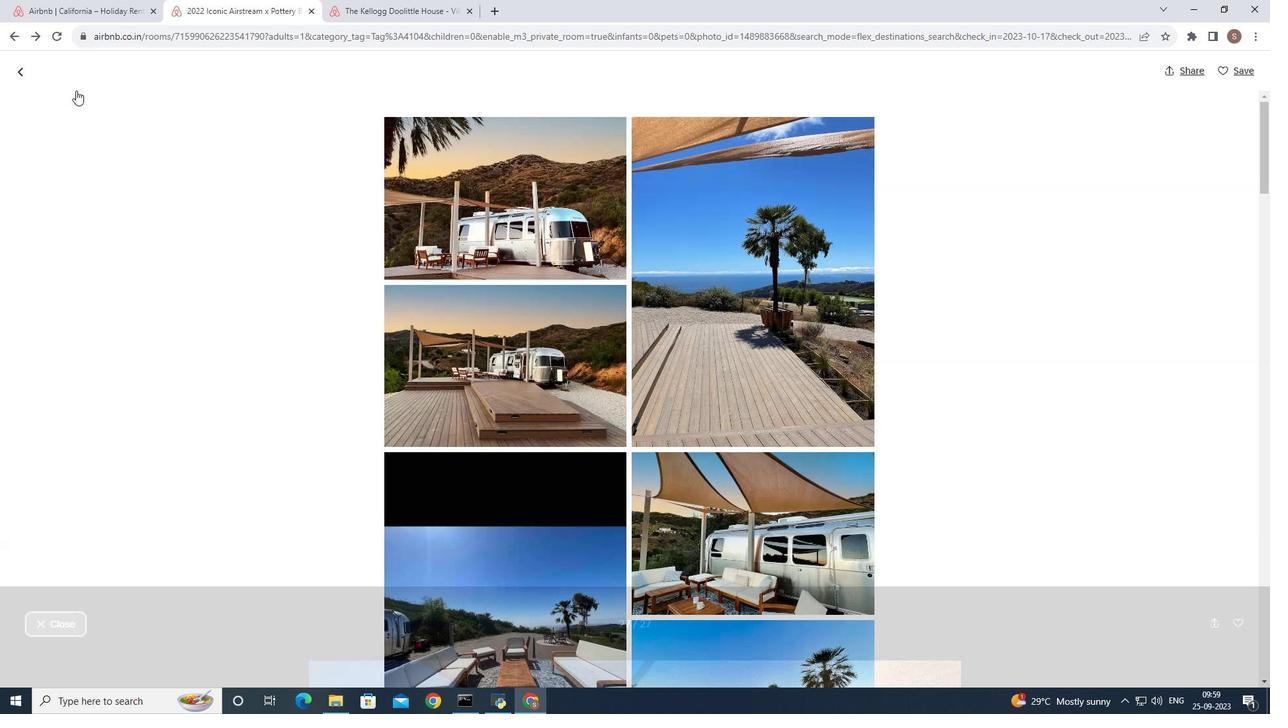 
Action: Mouse moved to (404, 306)
Screenshot: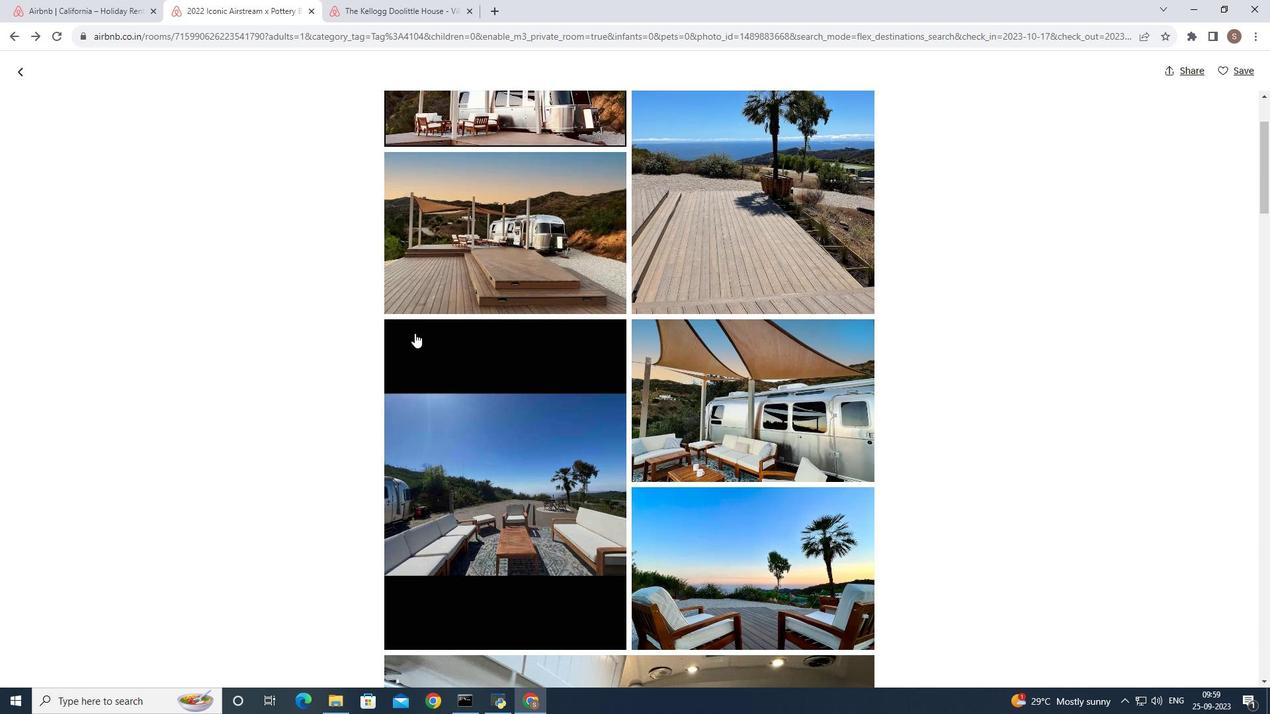 
Action: Mouse scrolled (404, 305) with delta (0, 0)
Screenshot: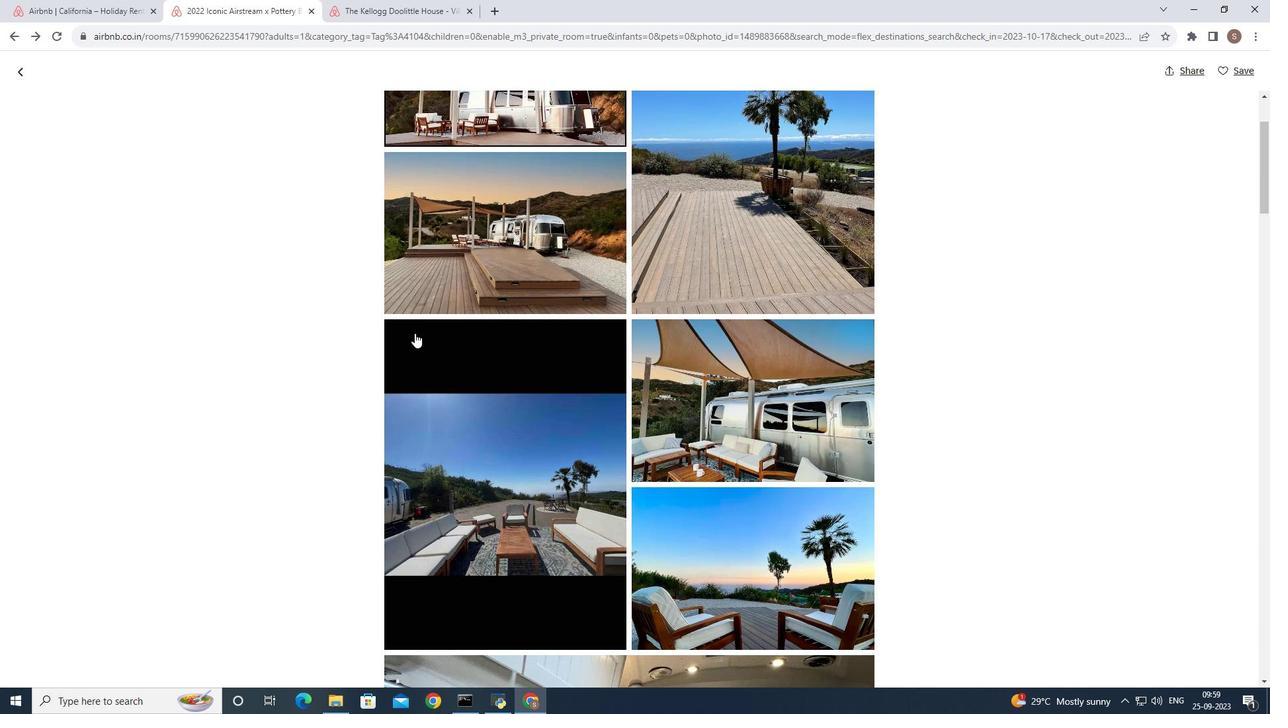 
Action: Mouse moved to (409, 320)
Screenshot: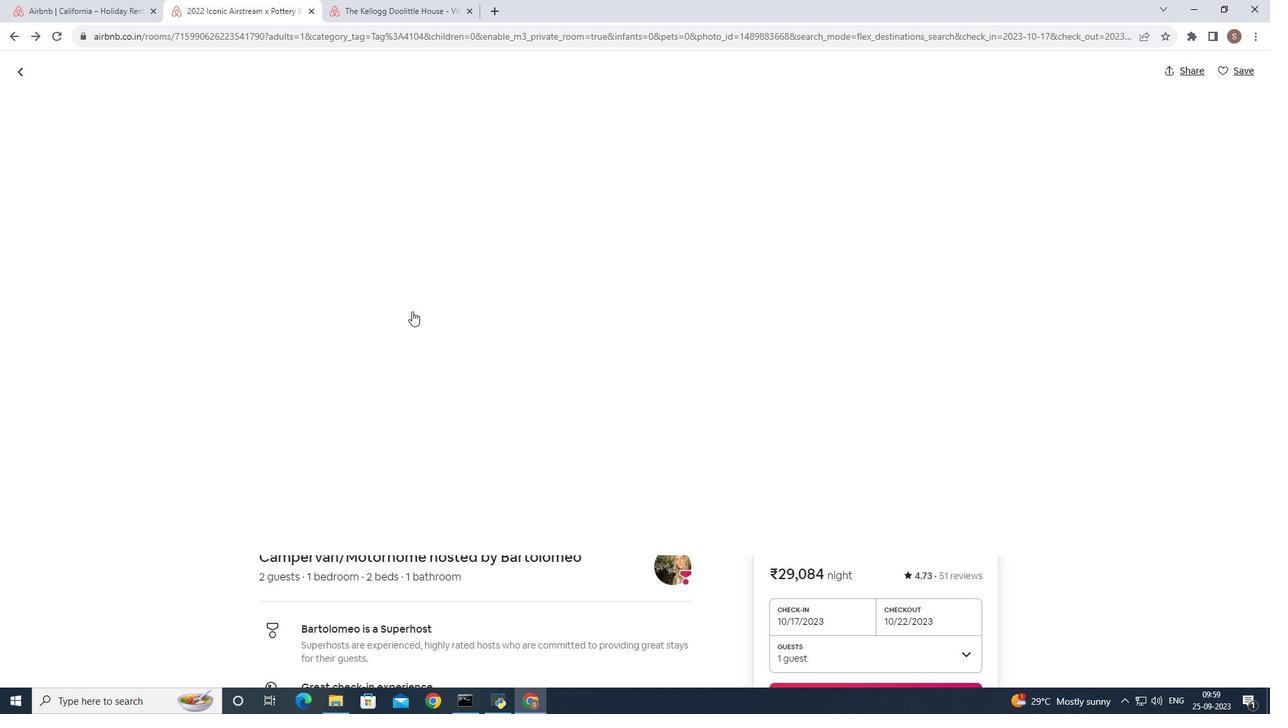 
Action: Mouse scrolled (409, 319) with delta (0, 0)
Screenshot: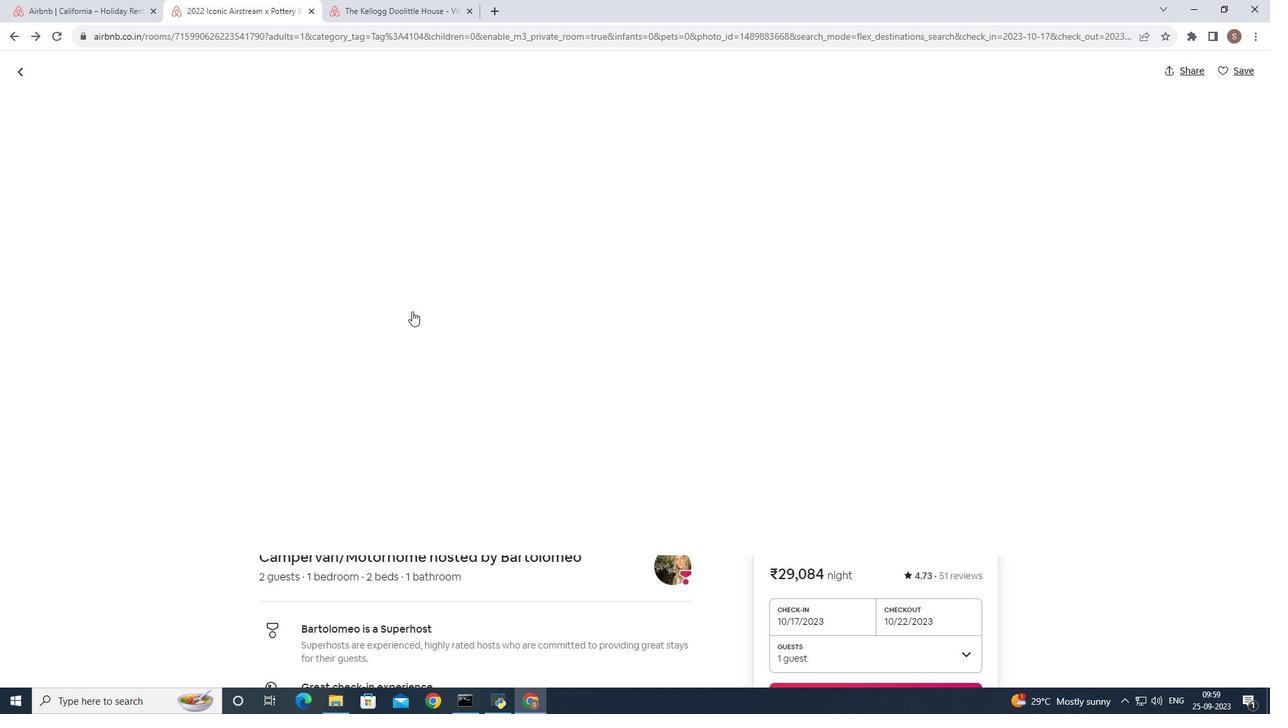 
Action: Mouse moved to (414, 333)
Screenshot: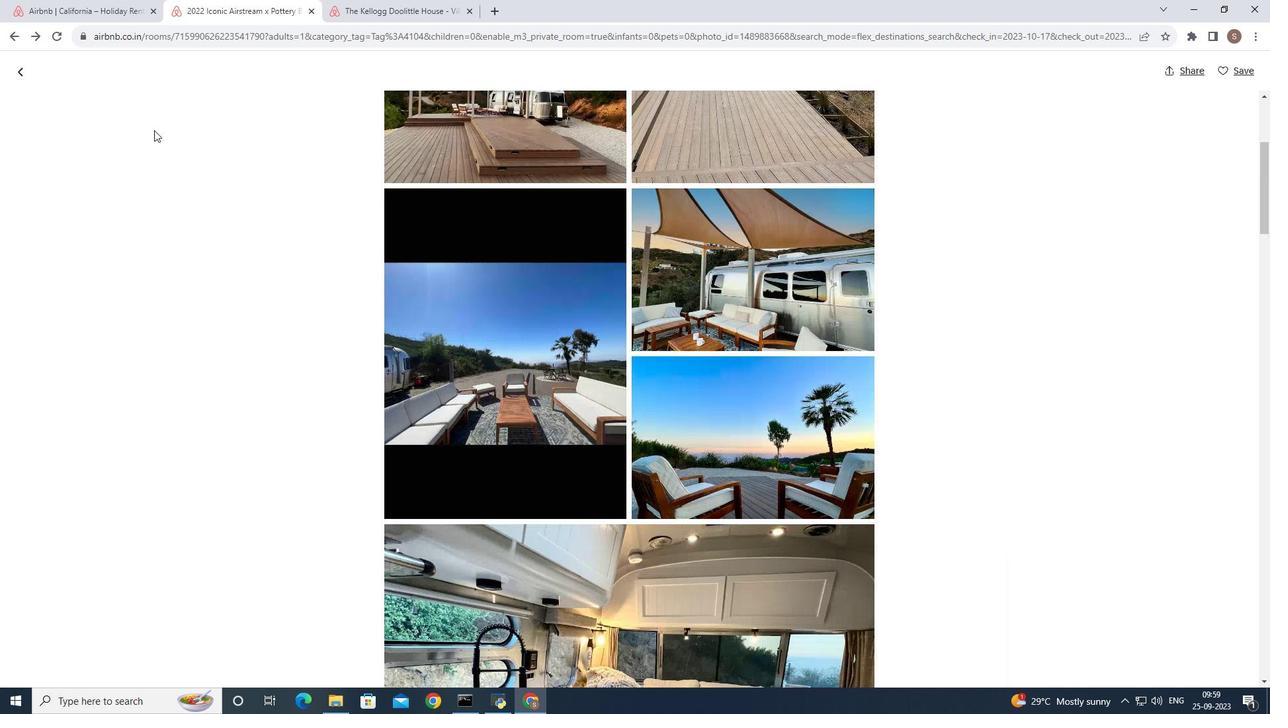 
Action: Mouse scrolled (414, 332) with delta (0, 0)
Screenshot: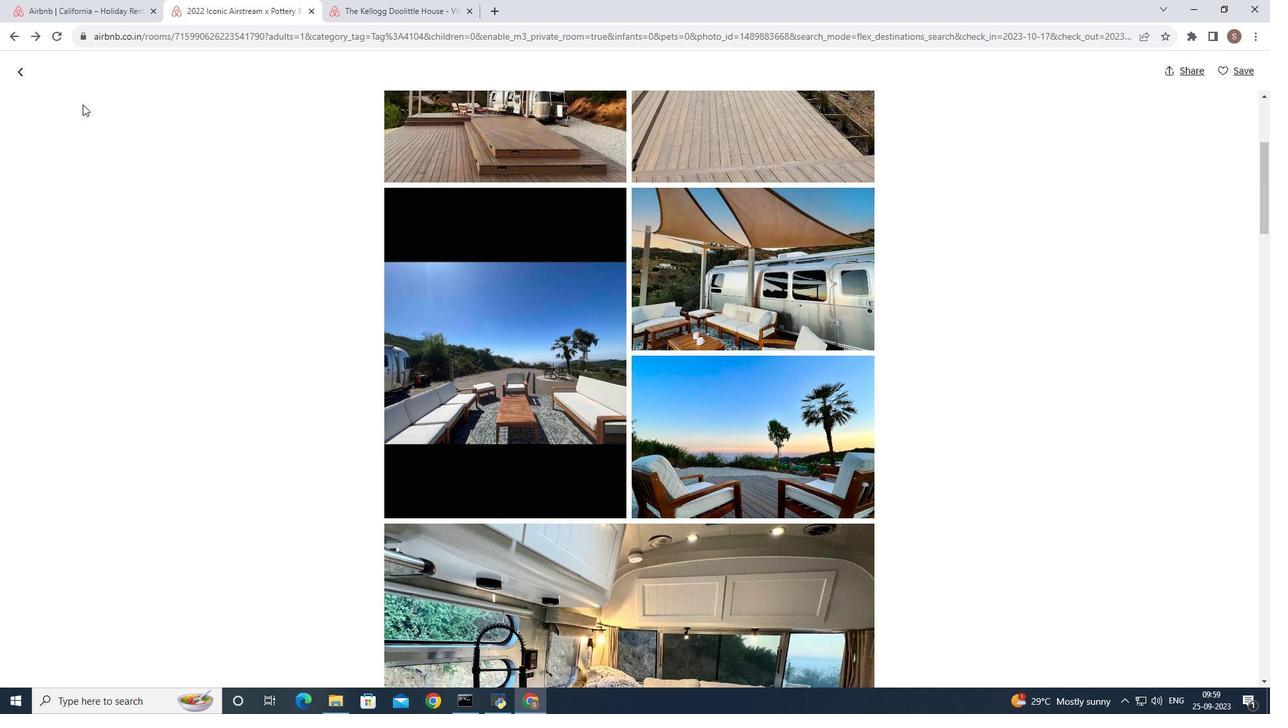 
Action: Mouse scrolled (414, 332) with delta (0, 0)
Screenshot: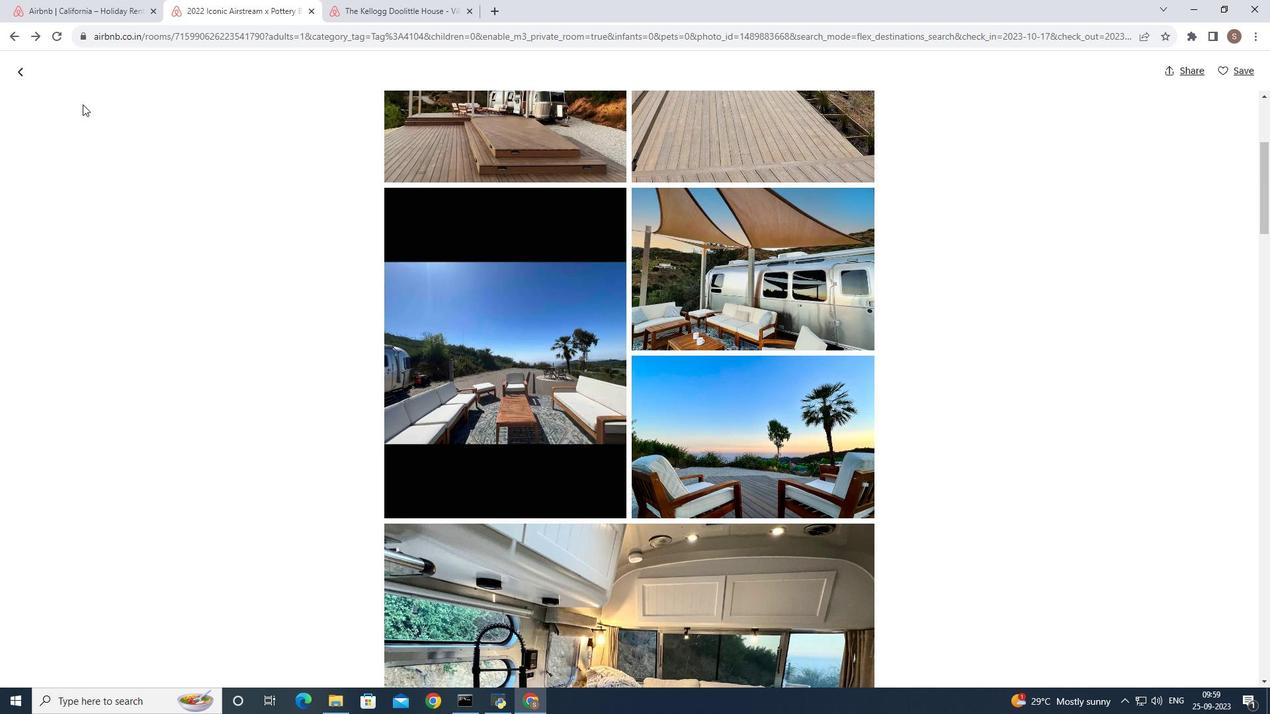 
Action: Mouse moved to (18, 76)
Screenshot: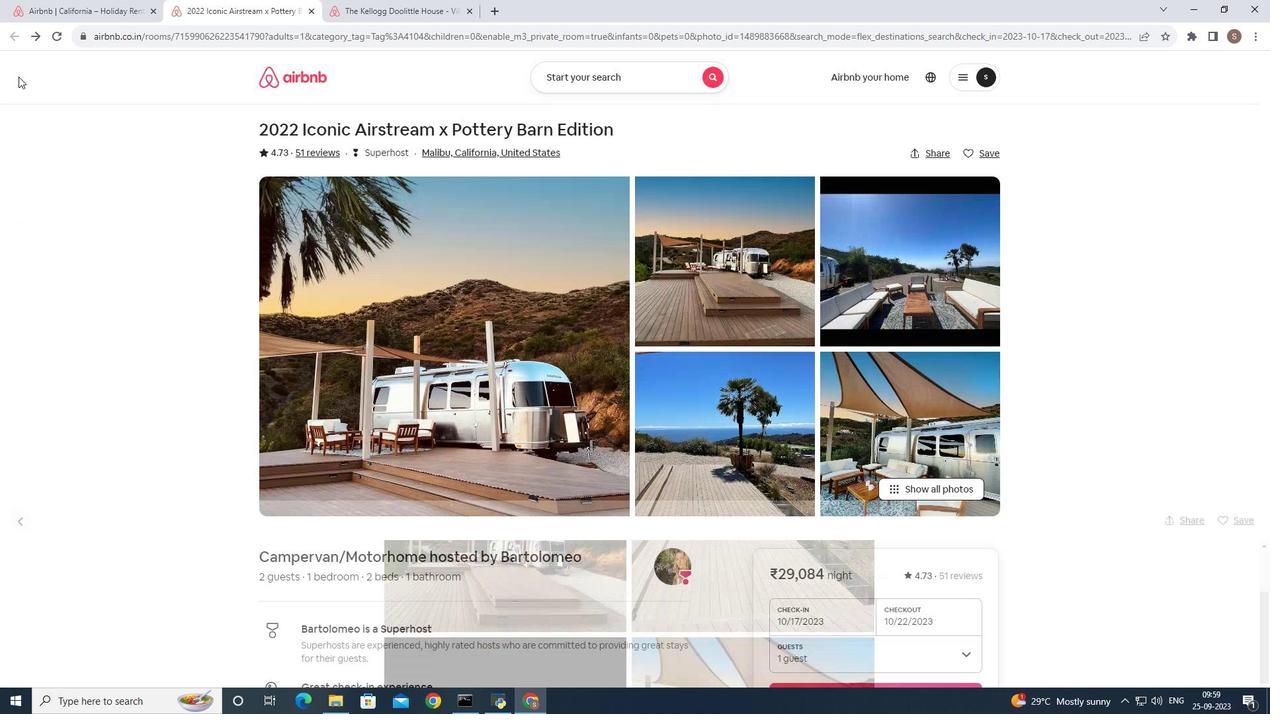 
Action: Mouse pressed left at (18, 76)
Screenshot: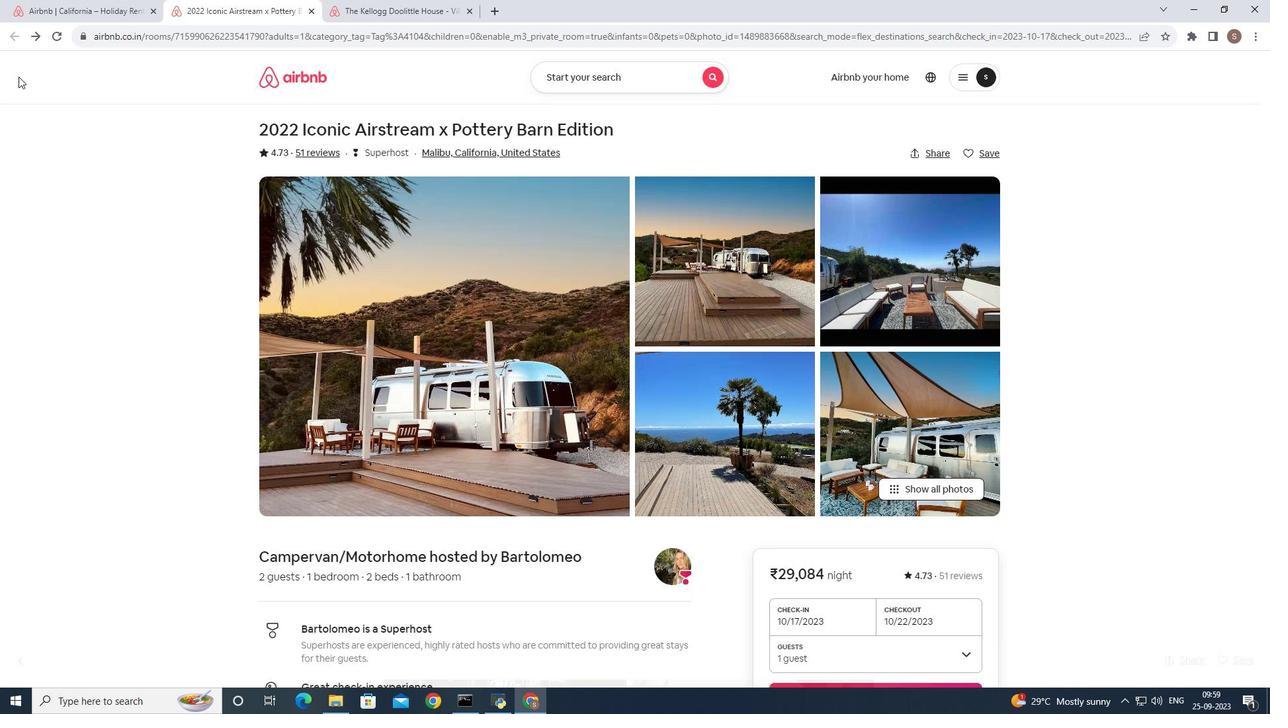 
Action: Mouse moved to (423, 307)
Screenshot: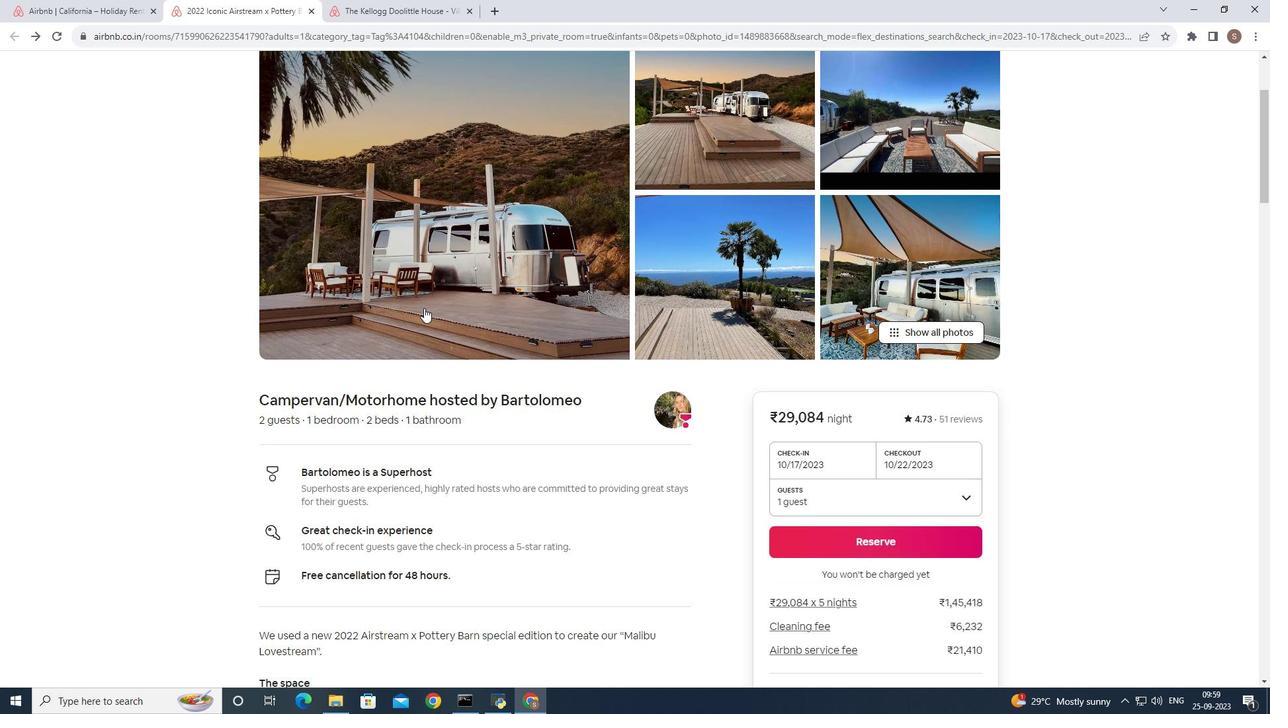 
Action: Mouse scrolled (423, 306) with delta (0, 0)
Screenshot: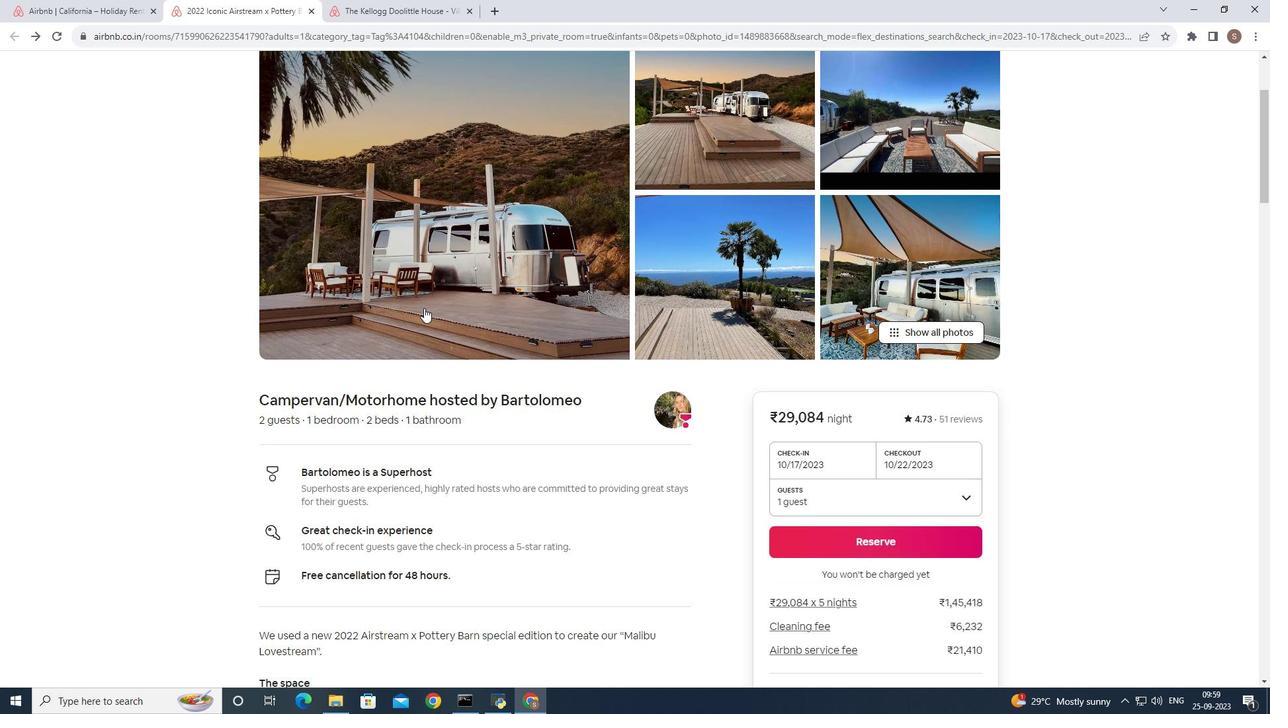 
Action: Mouse moved to (424, 308)
Screenshot: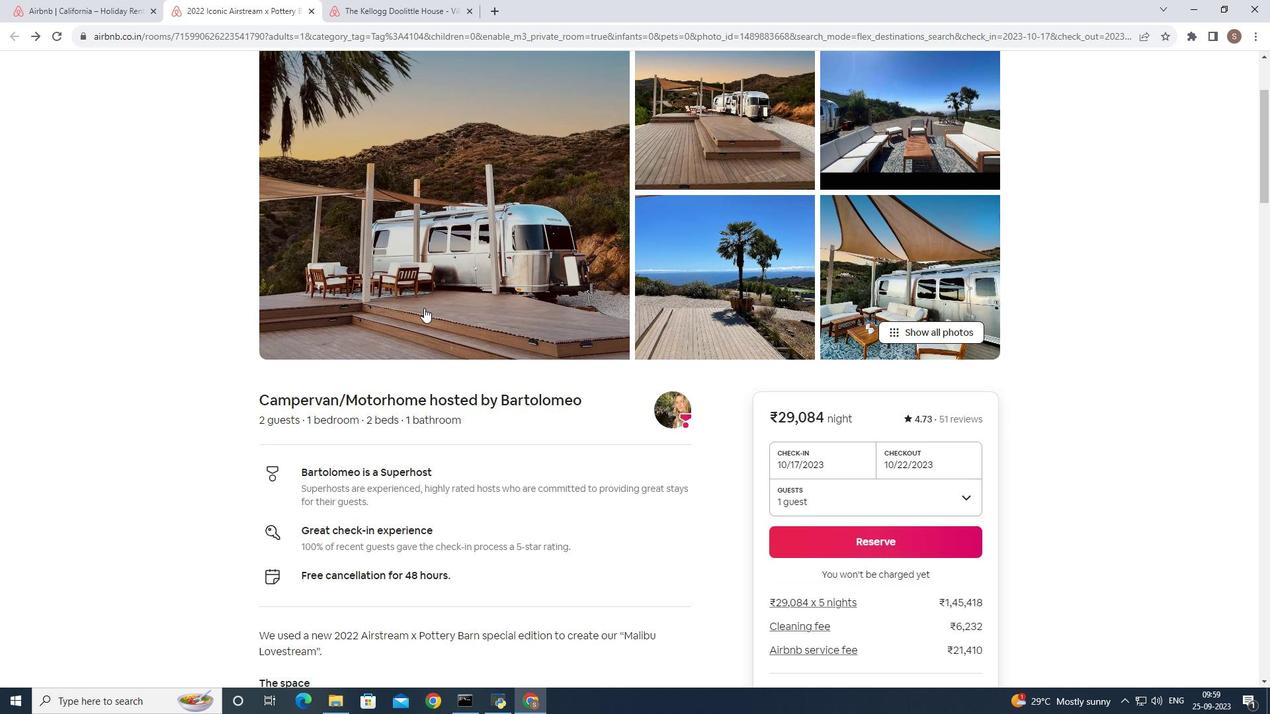 
Action: Mouse scrolled (424, 307) with delta (0, 0)
Screenshot: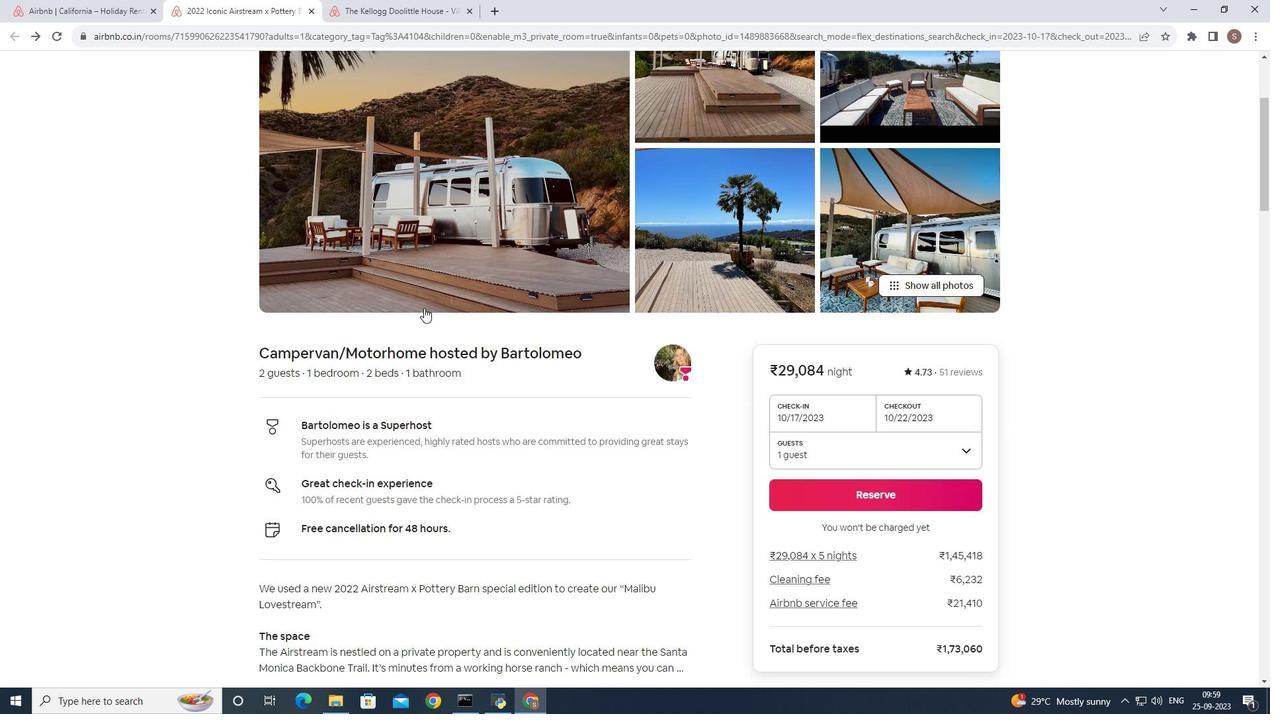 
Action: Mouse scrolled (424, 307) with delta (0, 0)
Screenshot: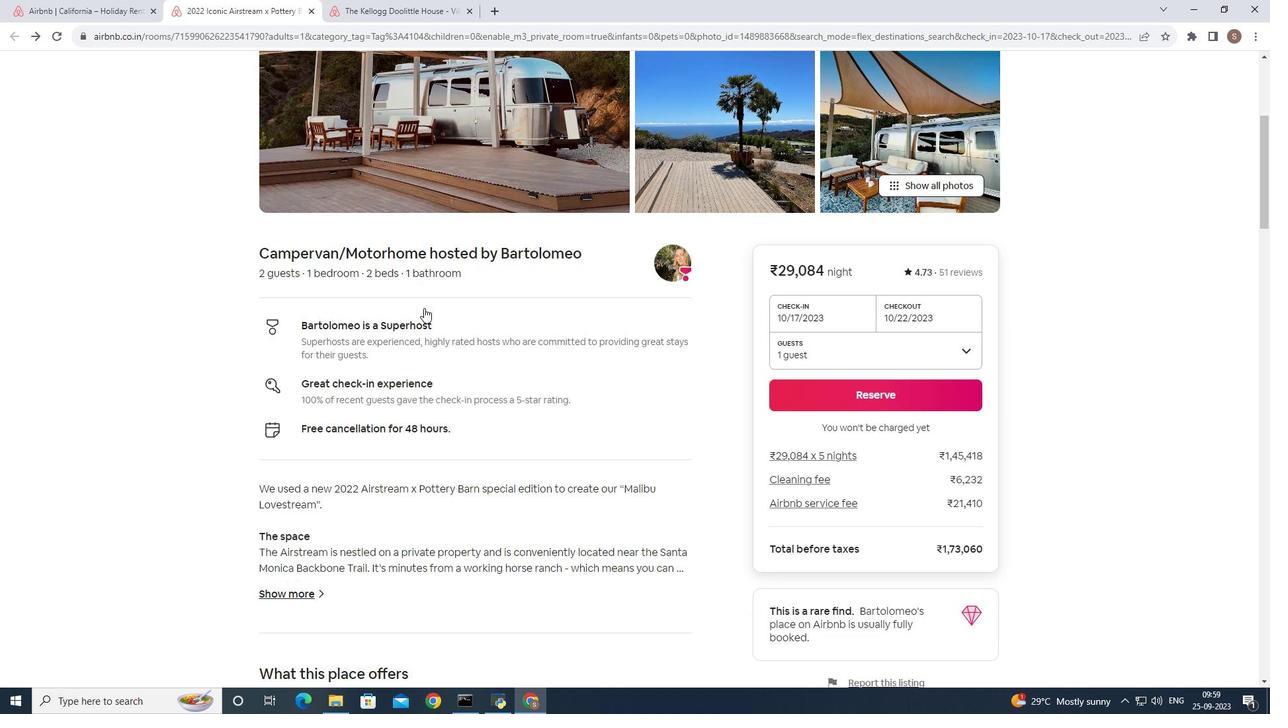 
Action: Mouse scrolled (424, 307) with delta (0, 0)
Screenshot: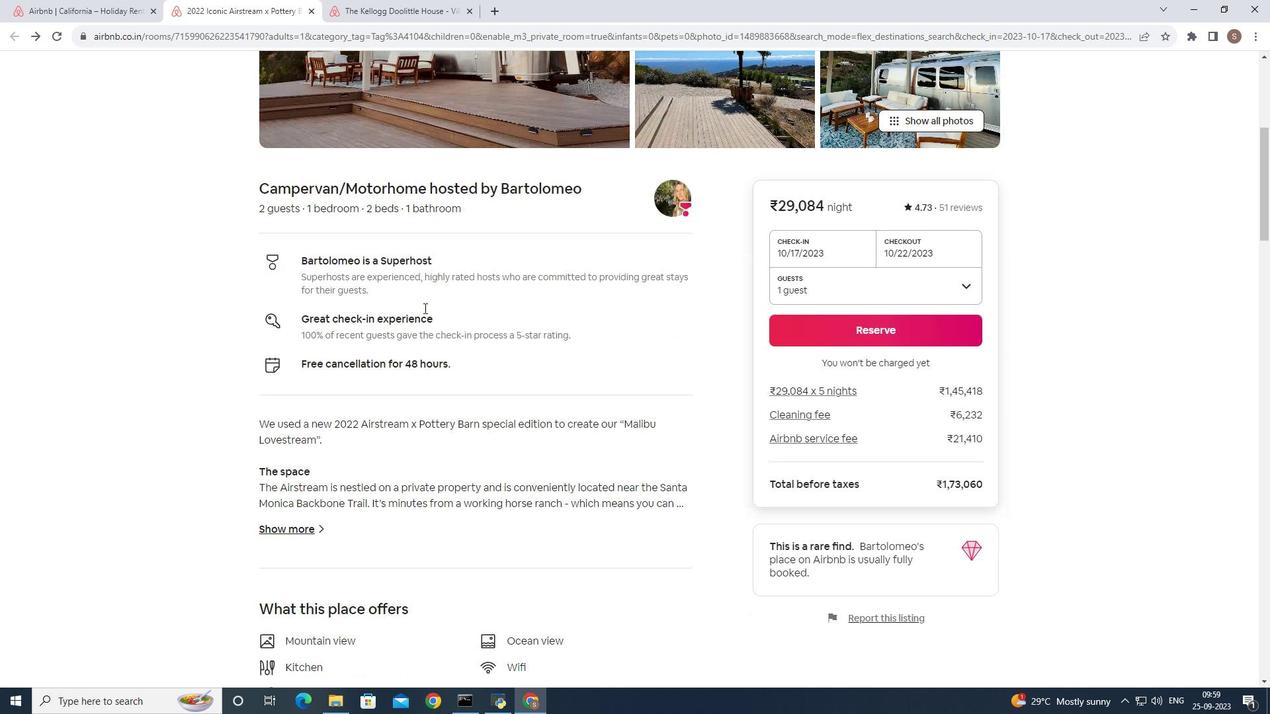 
Action: Mouse scrolled (424, 307) with delta (0, 0)
Screenshot: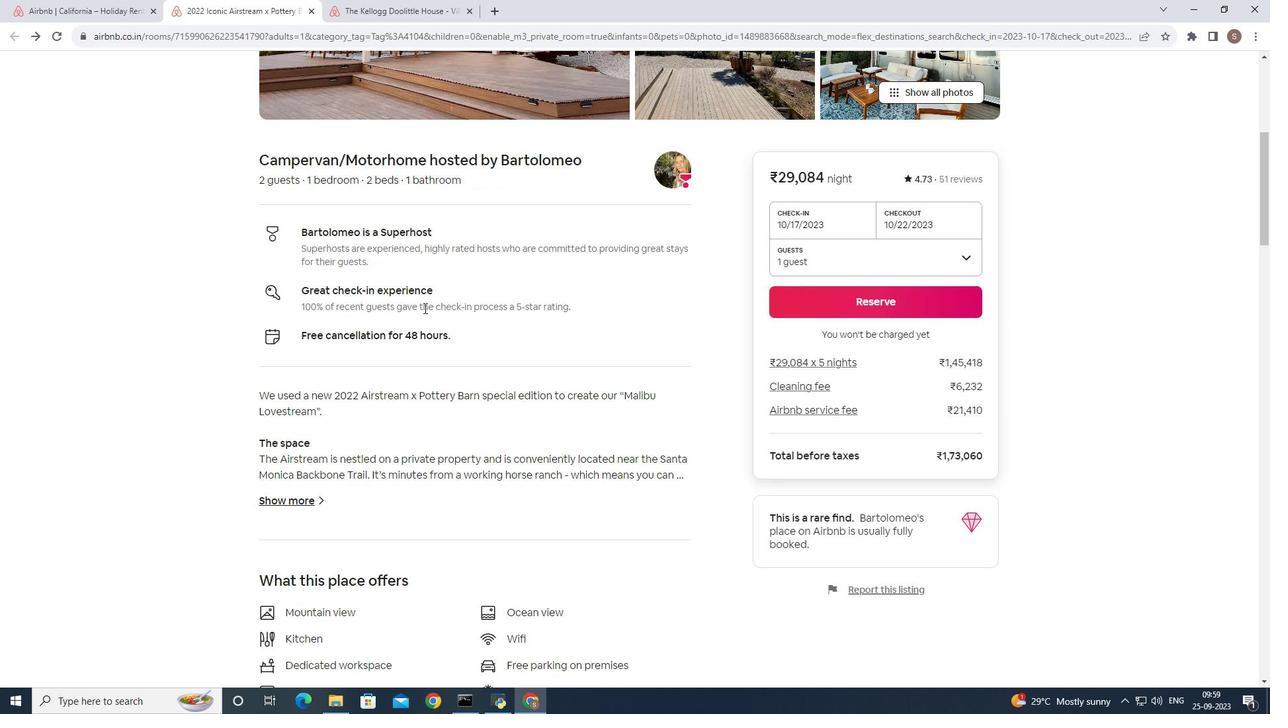 
Action: Mouse scrolled (424, 307) with delta (0, 0)
Screenshot: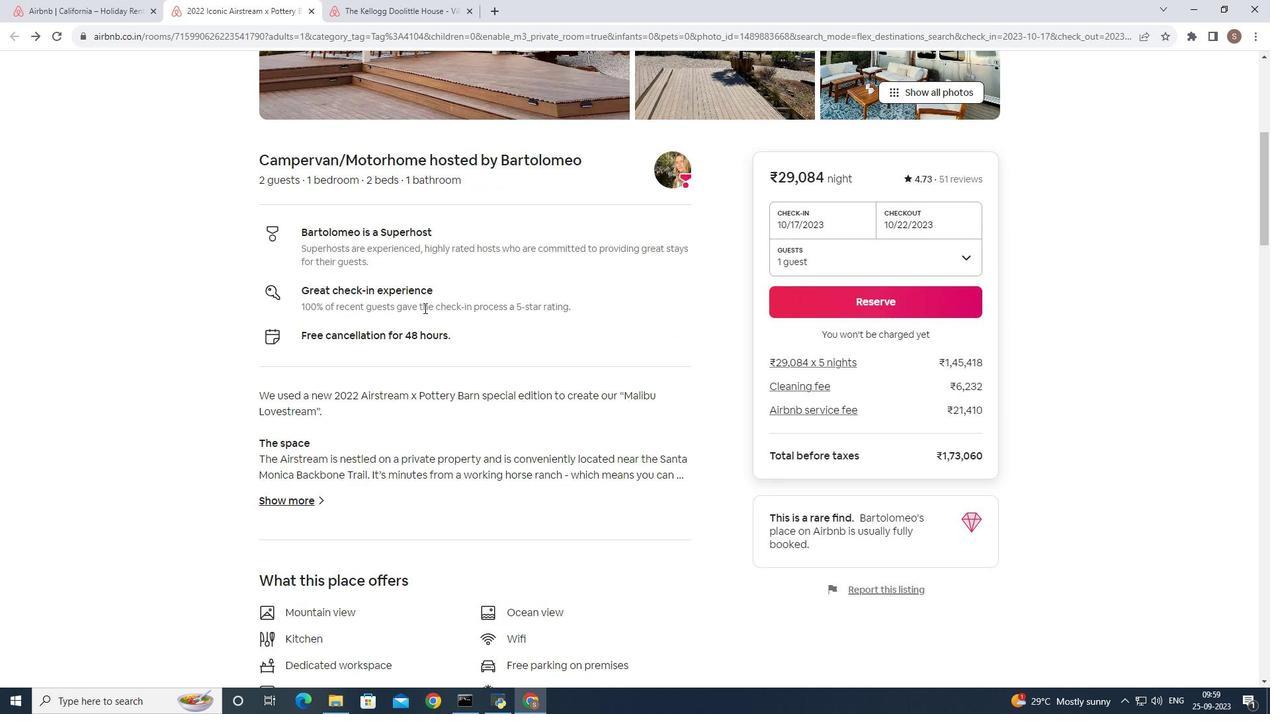 
Action: Mouse scrolled (424, 307) with delta (0, 0)
Screenshot: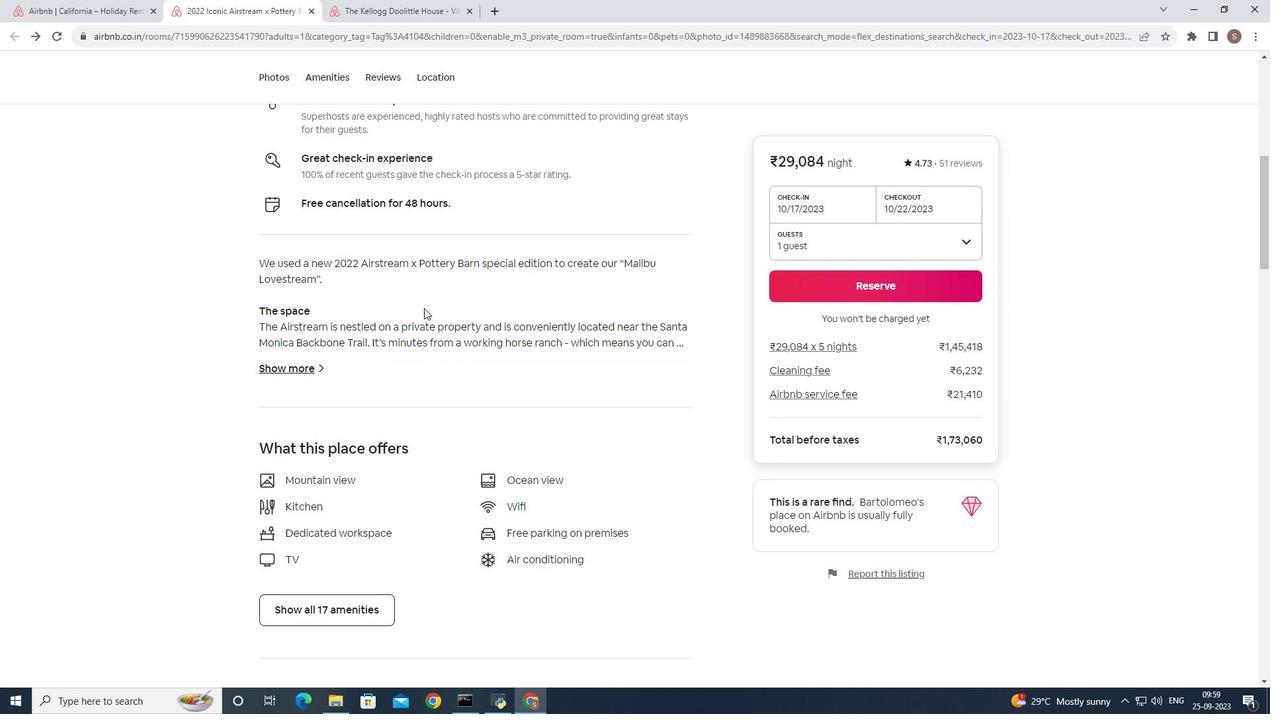 
Action: Mouse scrolled (424, 307) with delta (0, 0)
Screenshot: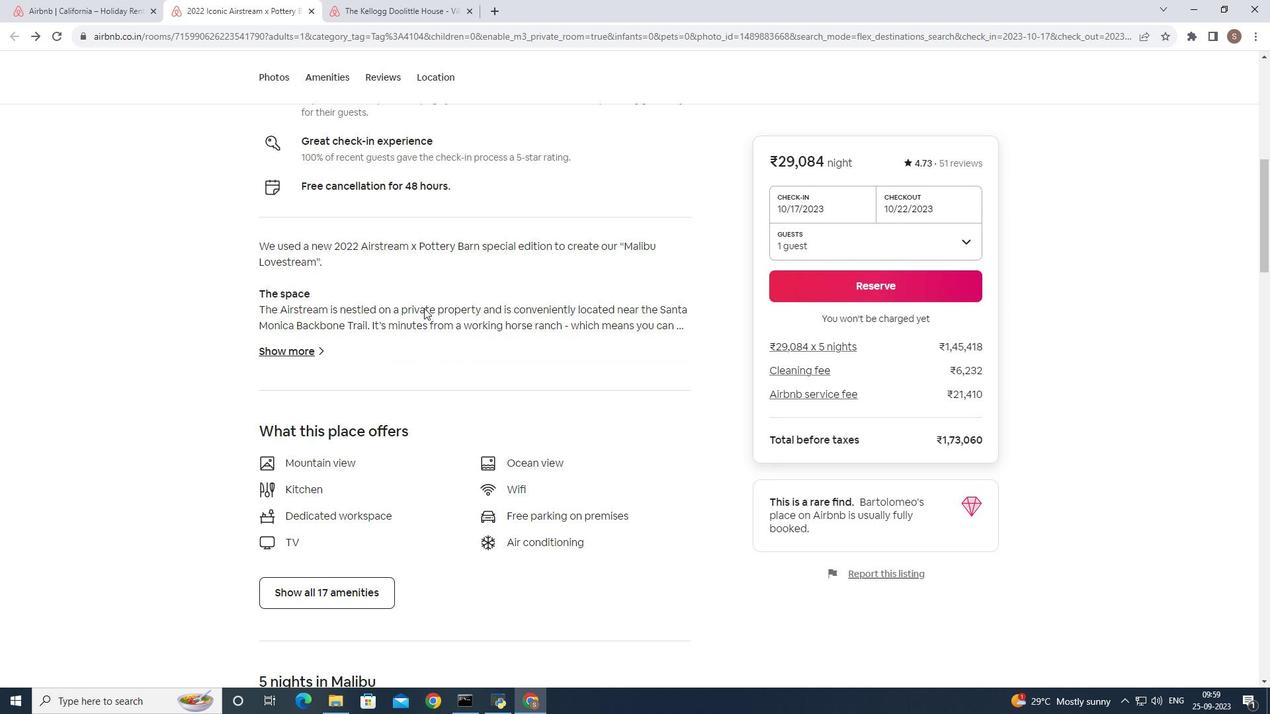 
Action: Mouse scrolled (424, 307) with delta (0, 0)
Screenshot: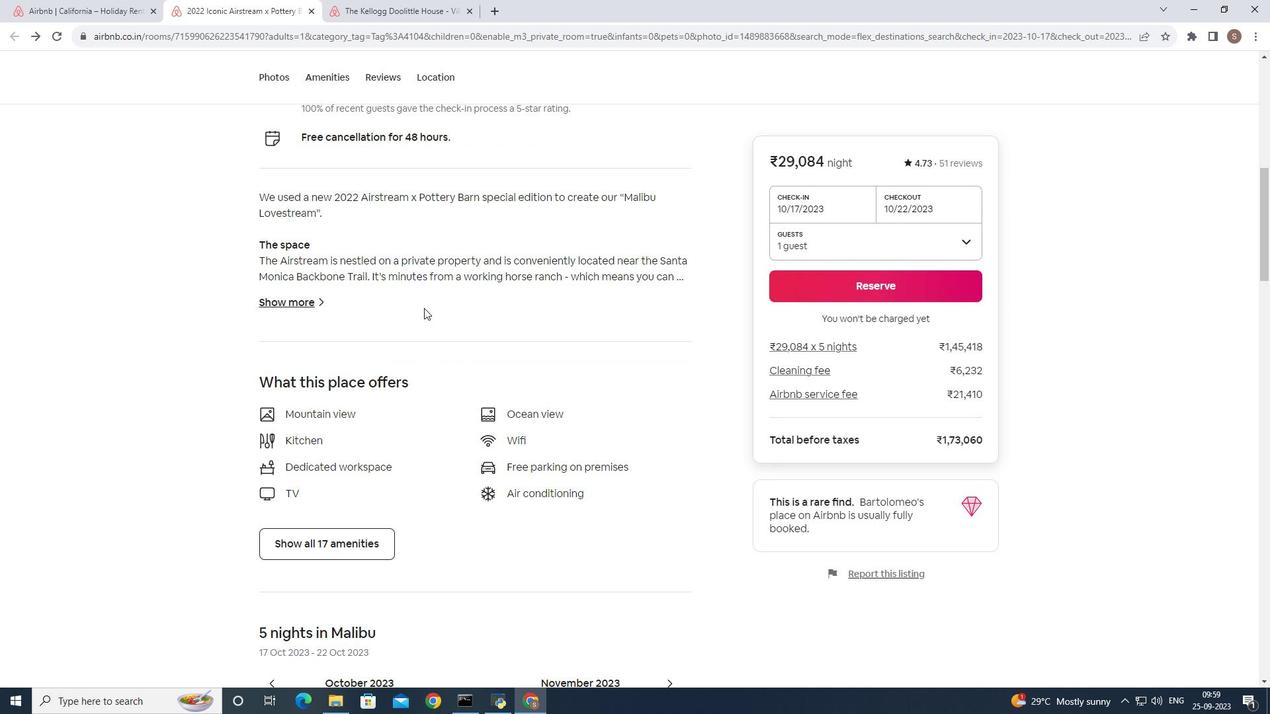 
Action: Mouse scrolled (424, 307) with delta (0, 0)
Screenshot: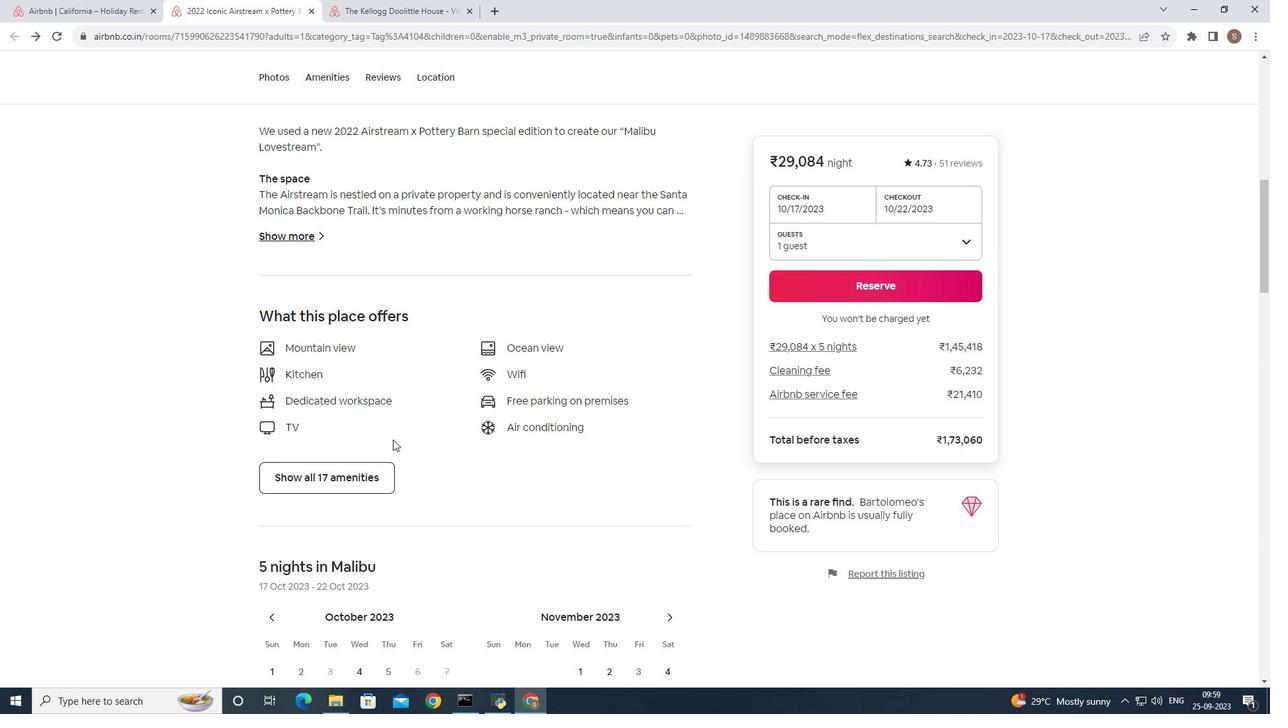 
Action: Mouse moved to (381, 475)
Screenshot: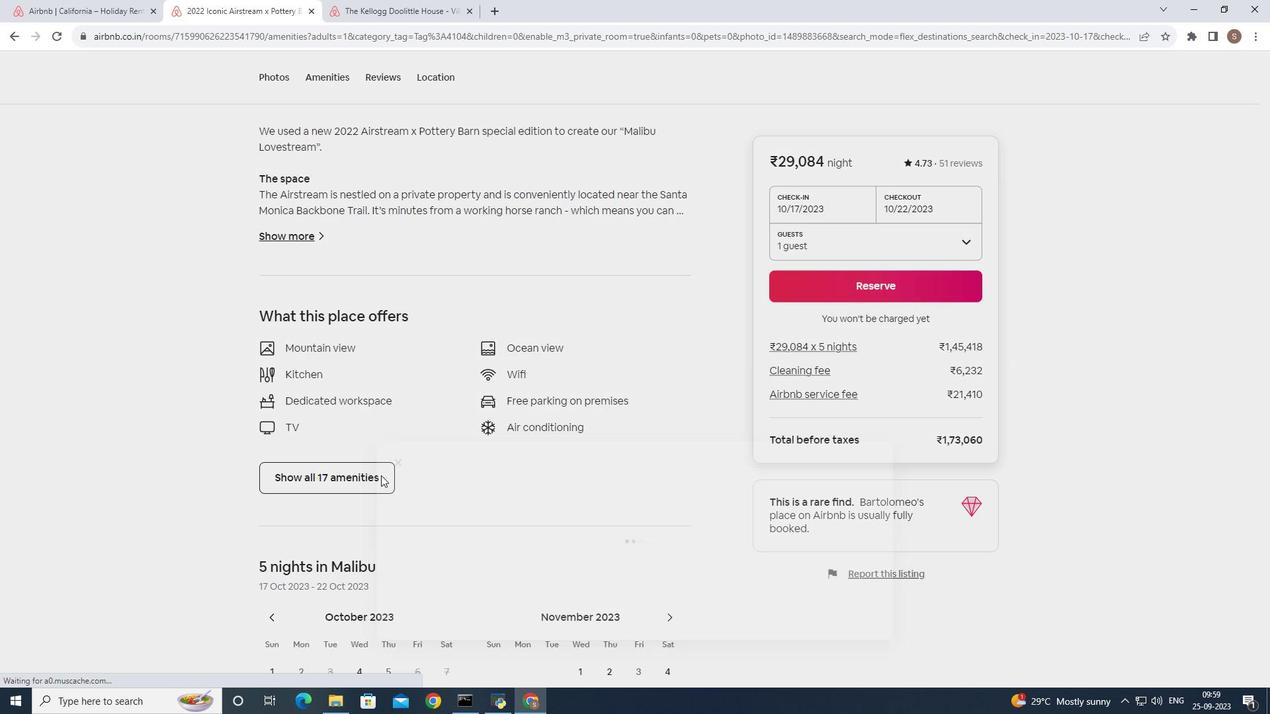 
Action: Mouse pressed left at (381, 475)
Screenshot: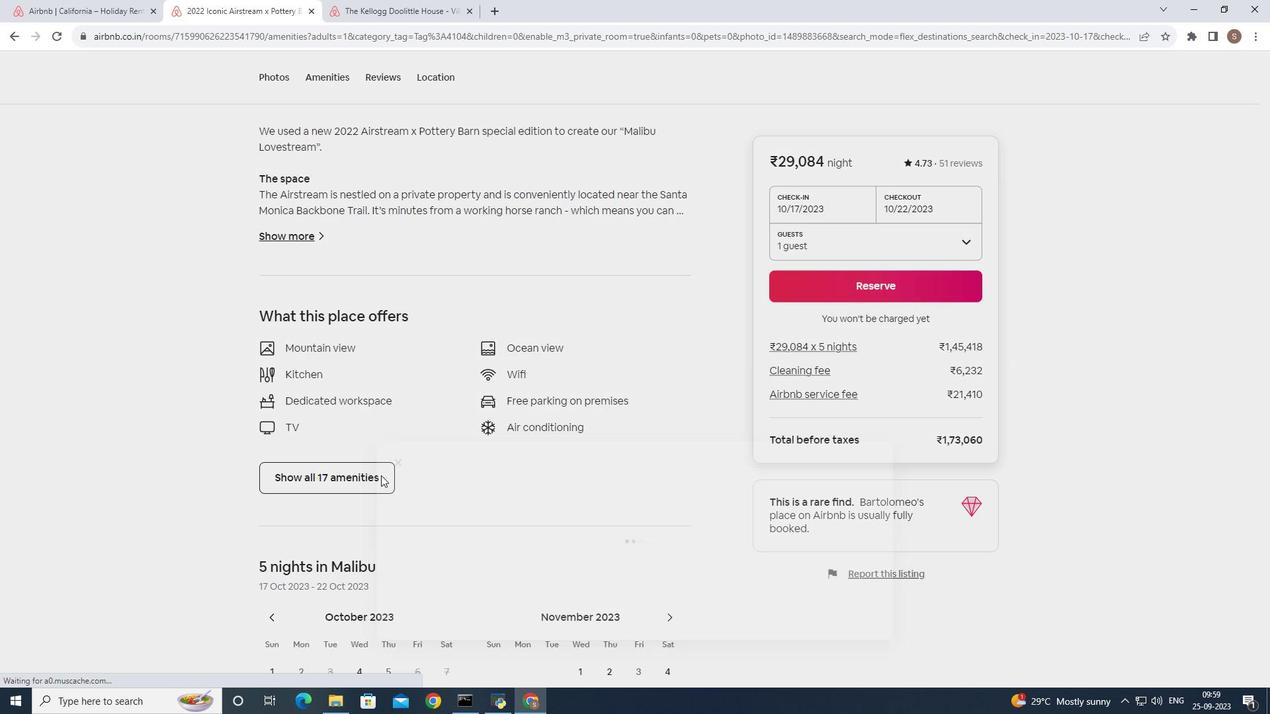 
Action: Mouse moved to (447, 336)
Screenshot: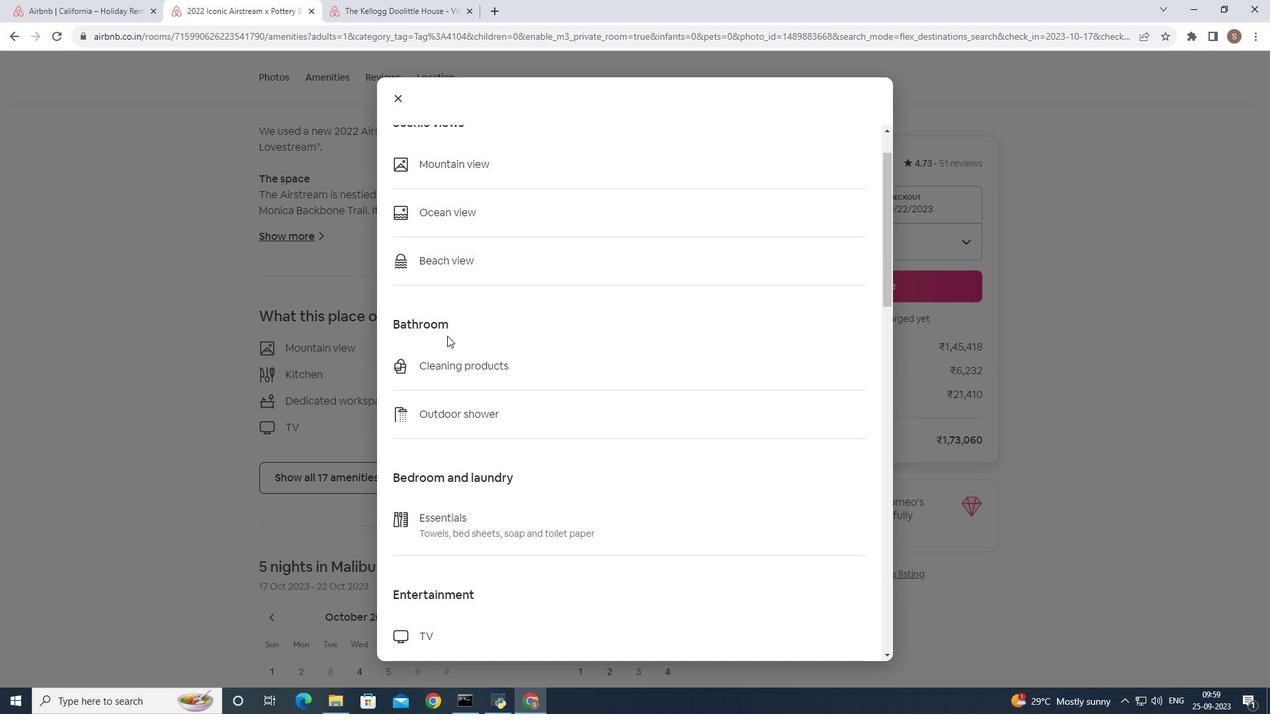 
Action: Mouse scrolled (447, 335) with delta (0, 0)
Screenshot: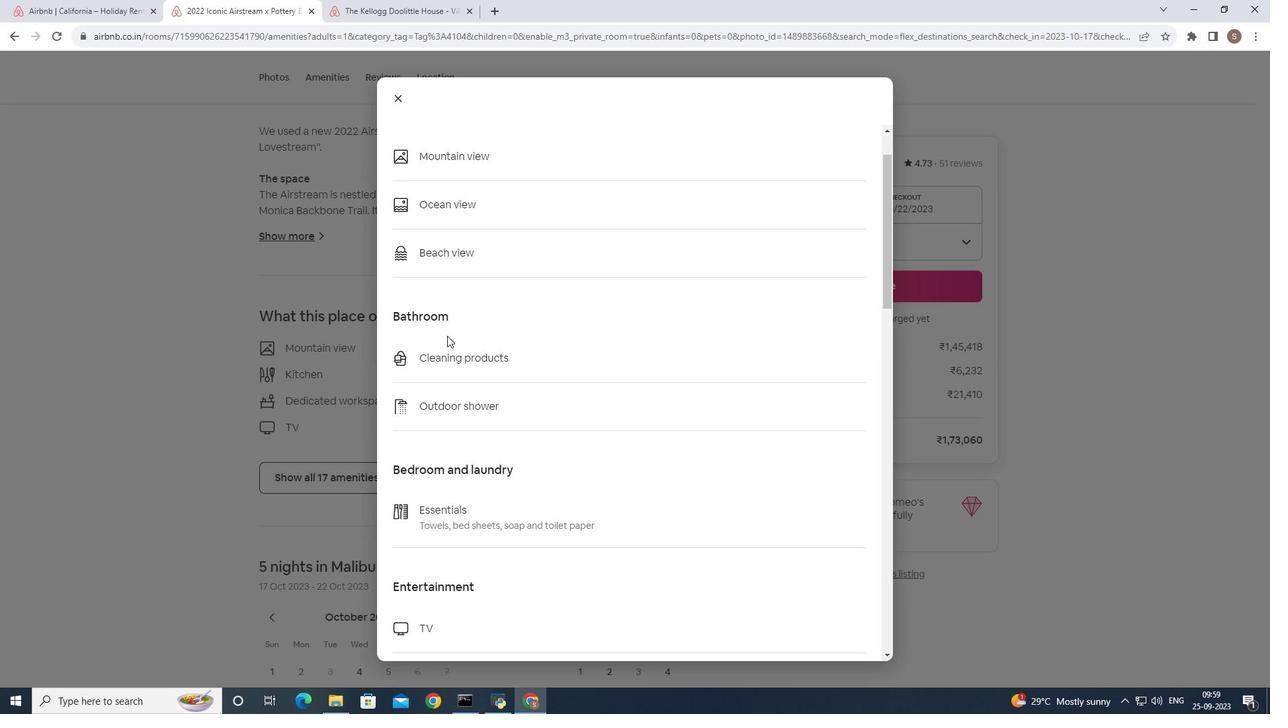 
Action: Mouse scrolled (447, 335) with delta (0, 0)
Screenshot: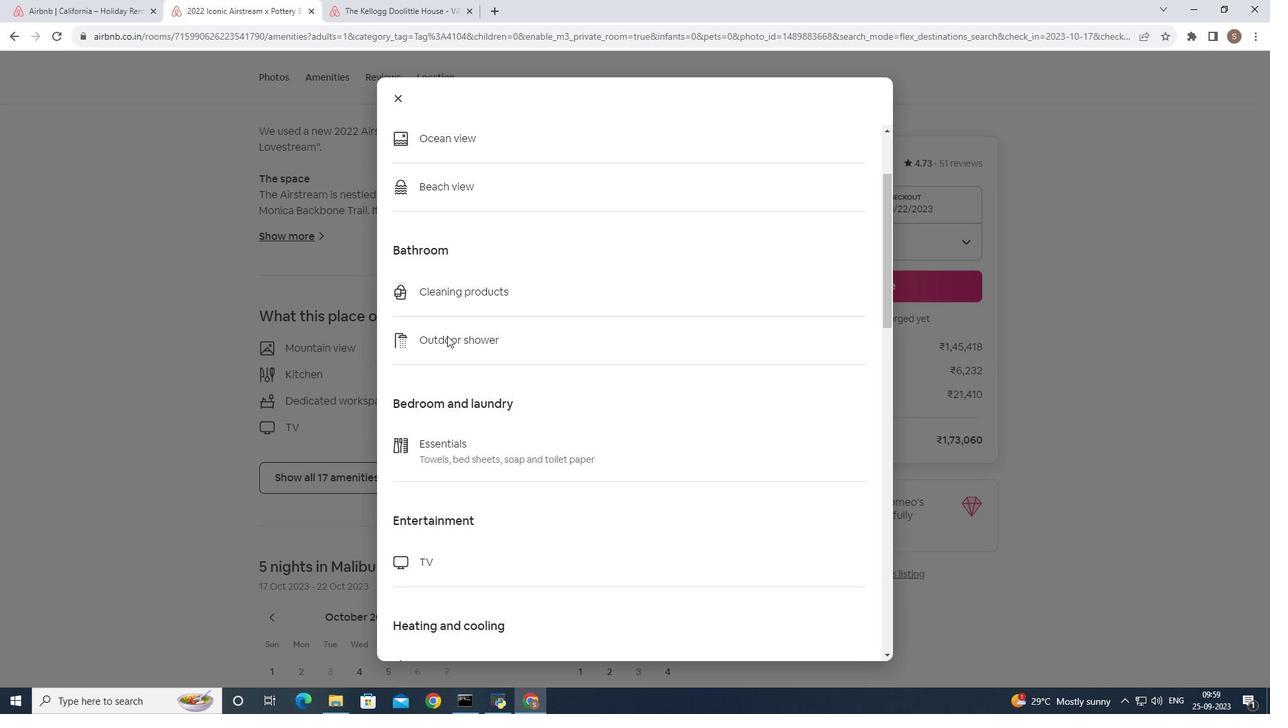 
Action: Mouse scrolled (447, 335) with delta (0, 0)
Screenshot: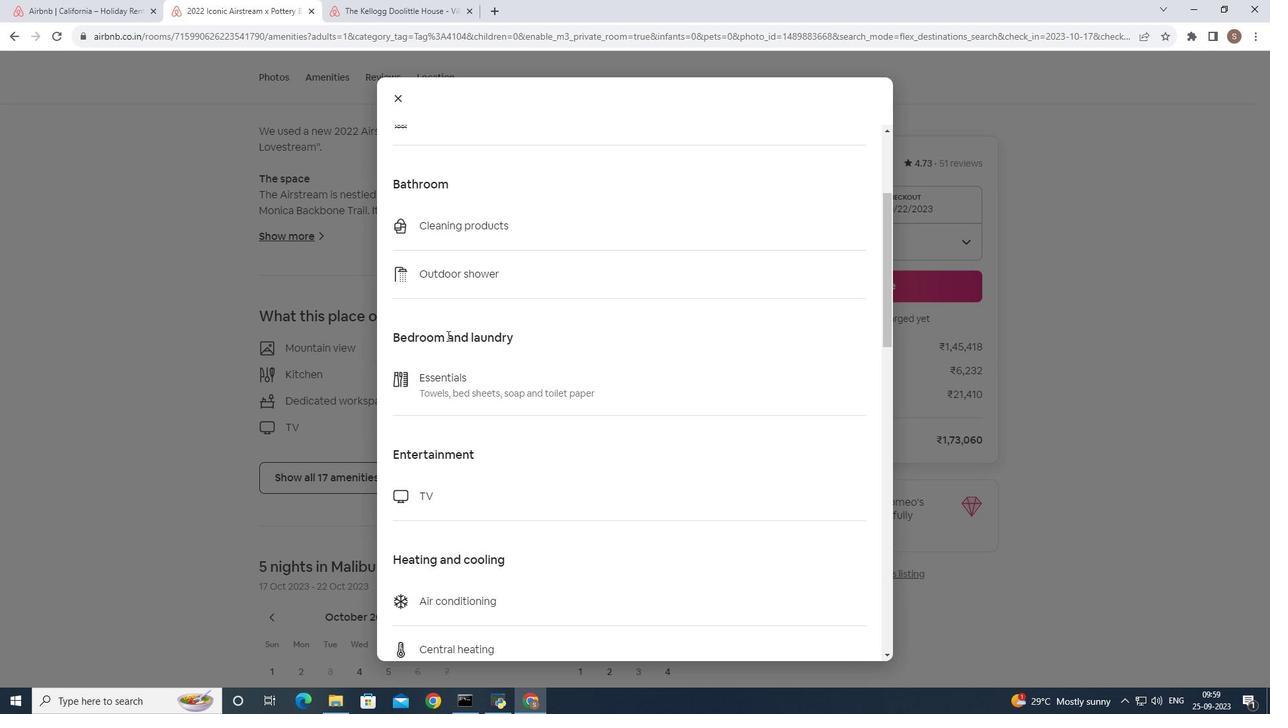 
Action: Mouse scrolled (447, 335) with delta (0, 0)
Screenshot: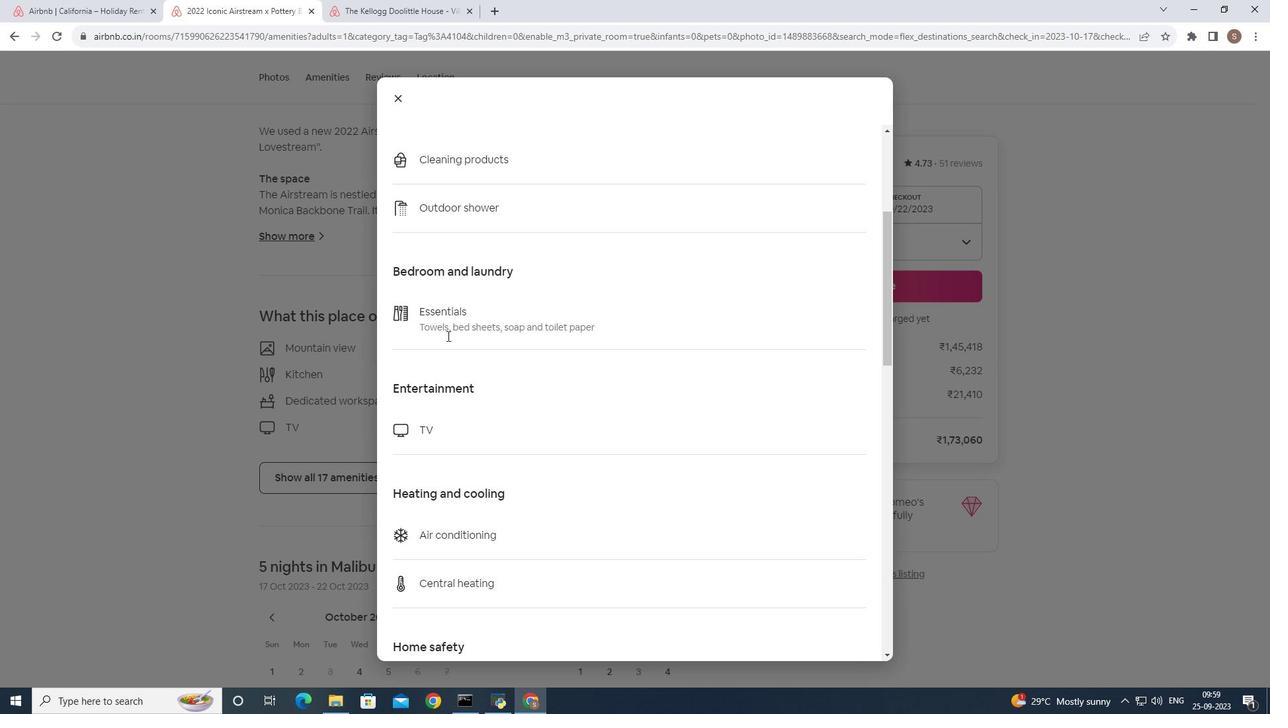 
Action: Mouse scrolled (447, 335) with delta (0, 0)
Screenshot: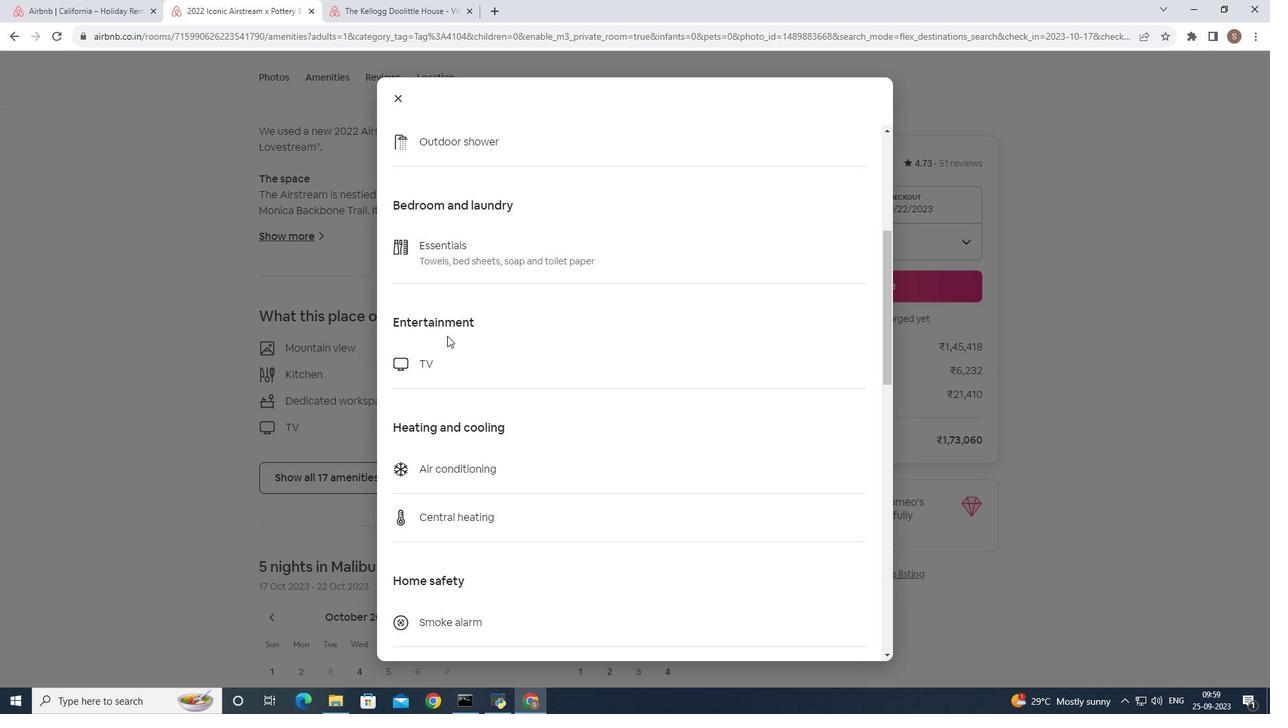 
Action: Mouse scrolled (447, 335) with delta (0, 0)
Screenshot: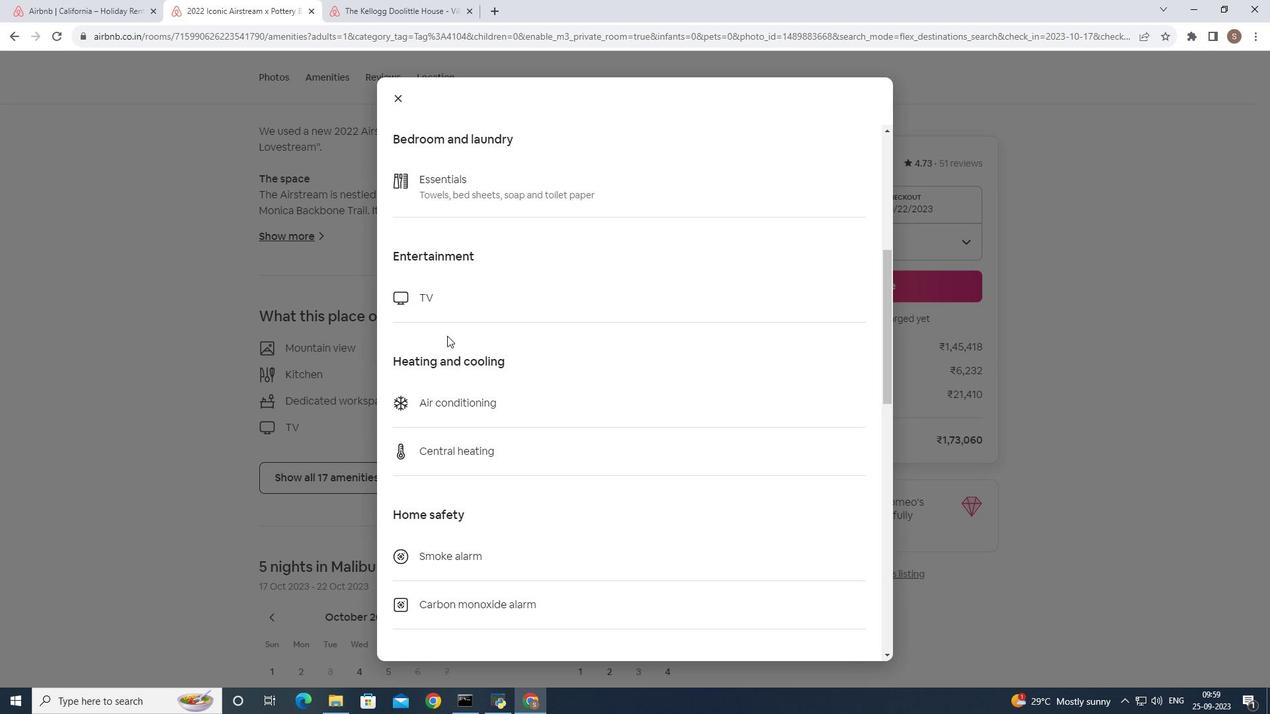 
Action: Mouse scrolled (447, 335) with delta (0, 0)
Screenshot: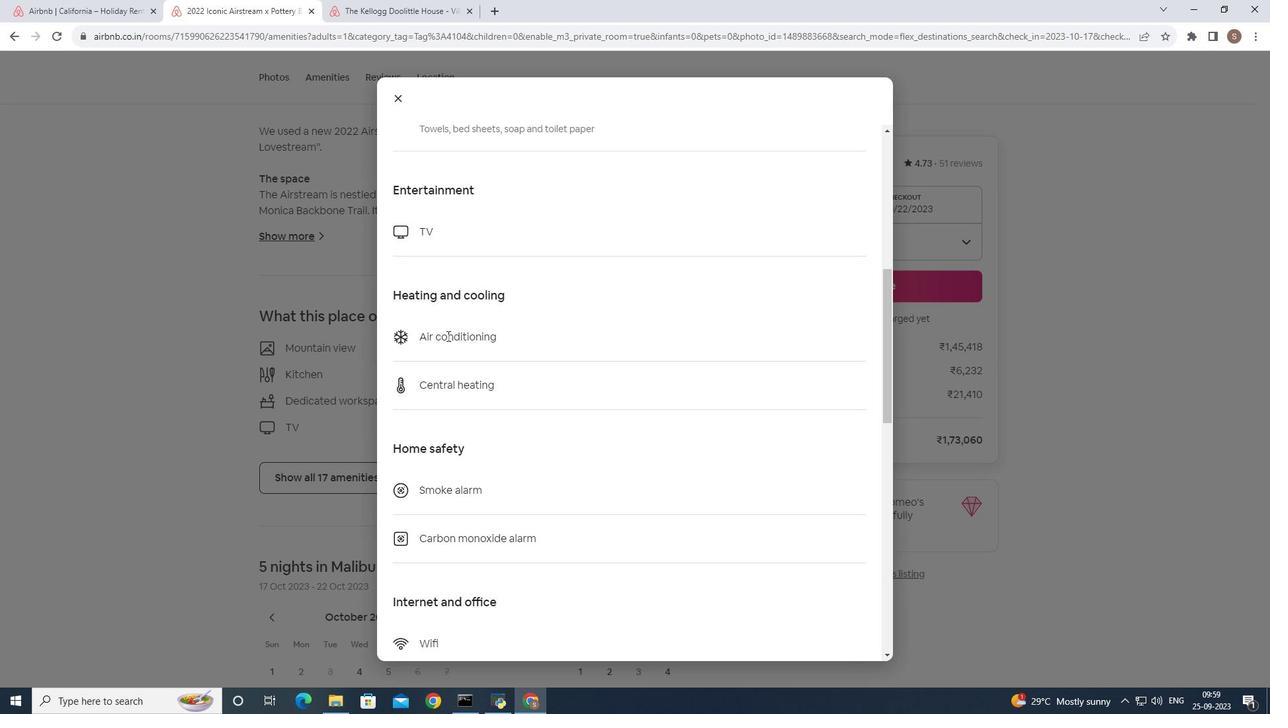 
Action: Mouse scrolled (447, 335) with delta (0, 0)
Screenshot: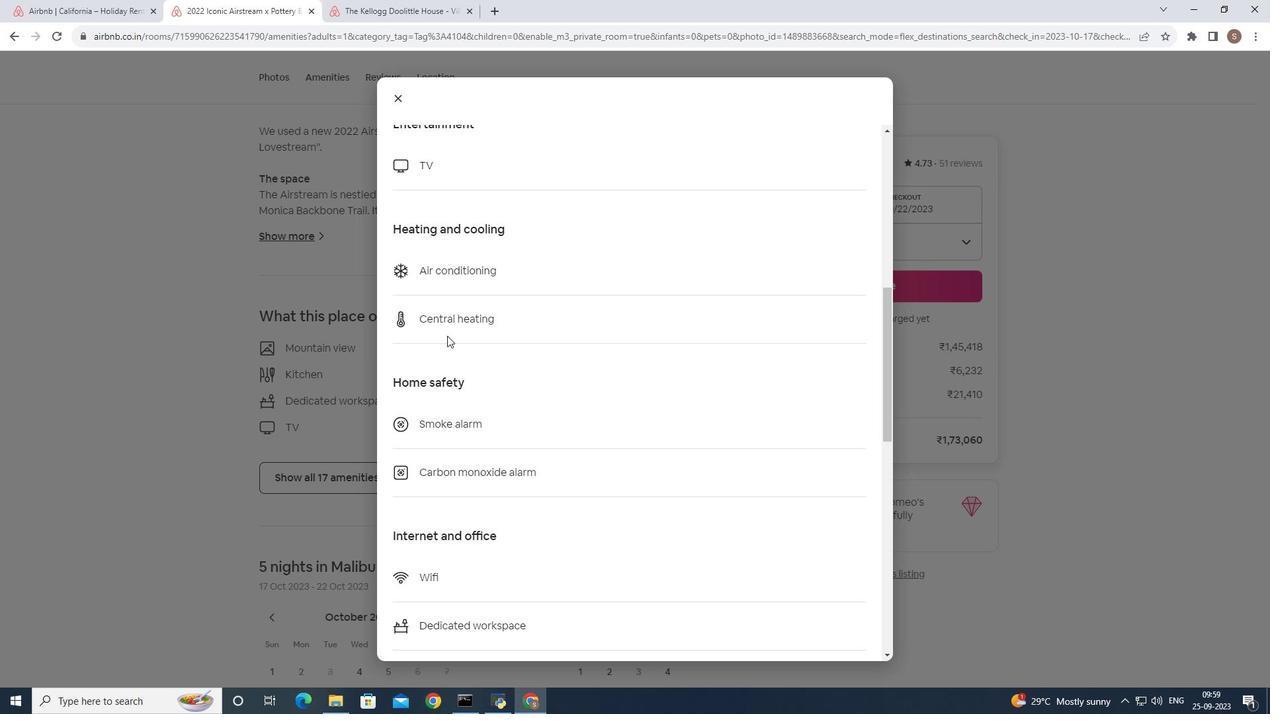 
Action: Mouse scrolled (447, 335) with delta (0, 0)
Screenshot: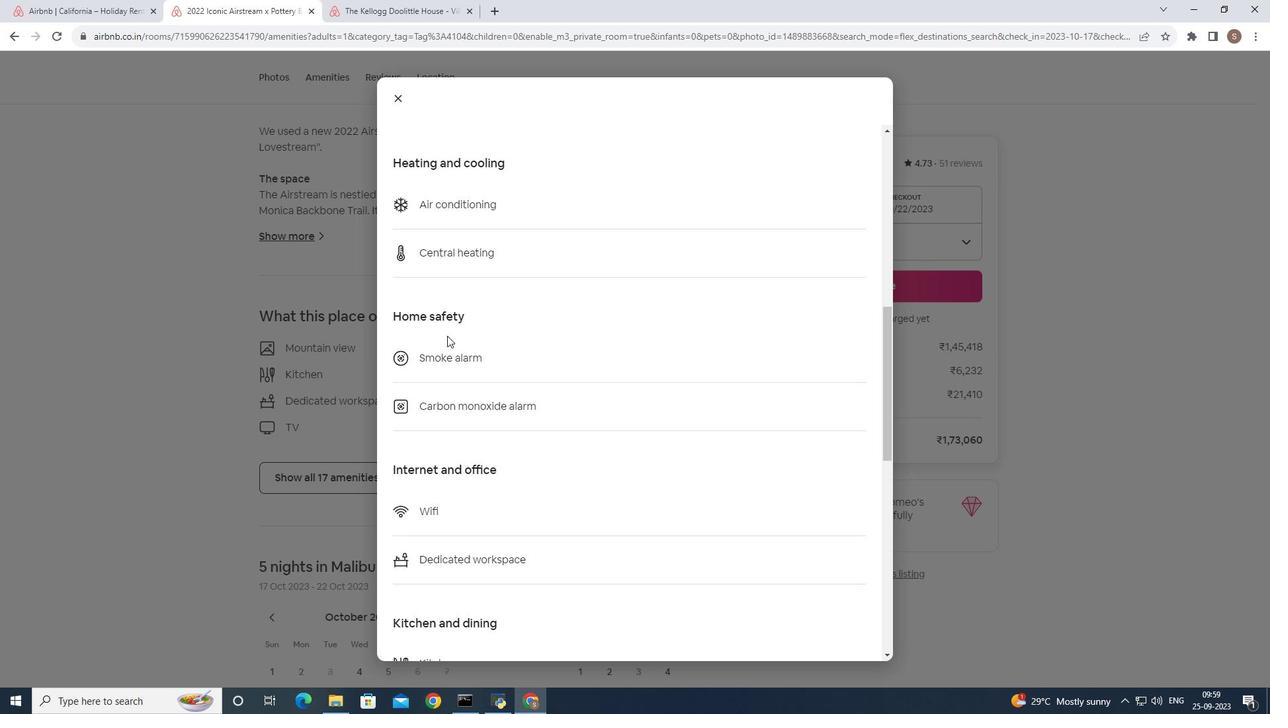 
Action: Mouse scrolled (447, 335) with delta (0, 0)
Screenshot: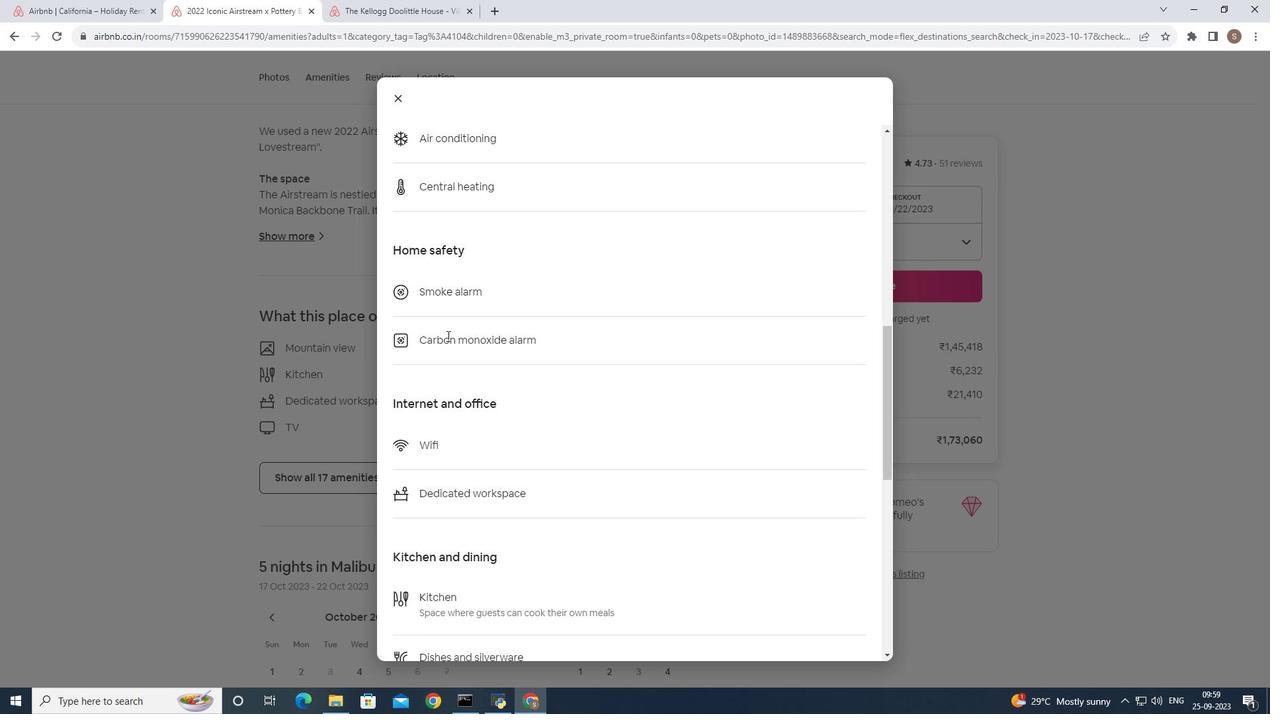 
Action: Mouse scrolled (447, 335) with delta (0, 0)
Screenshot: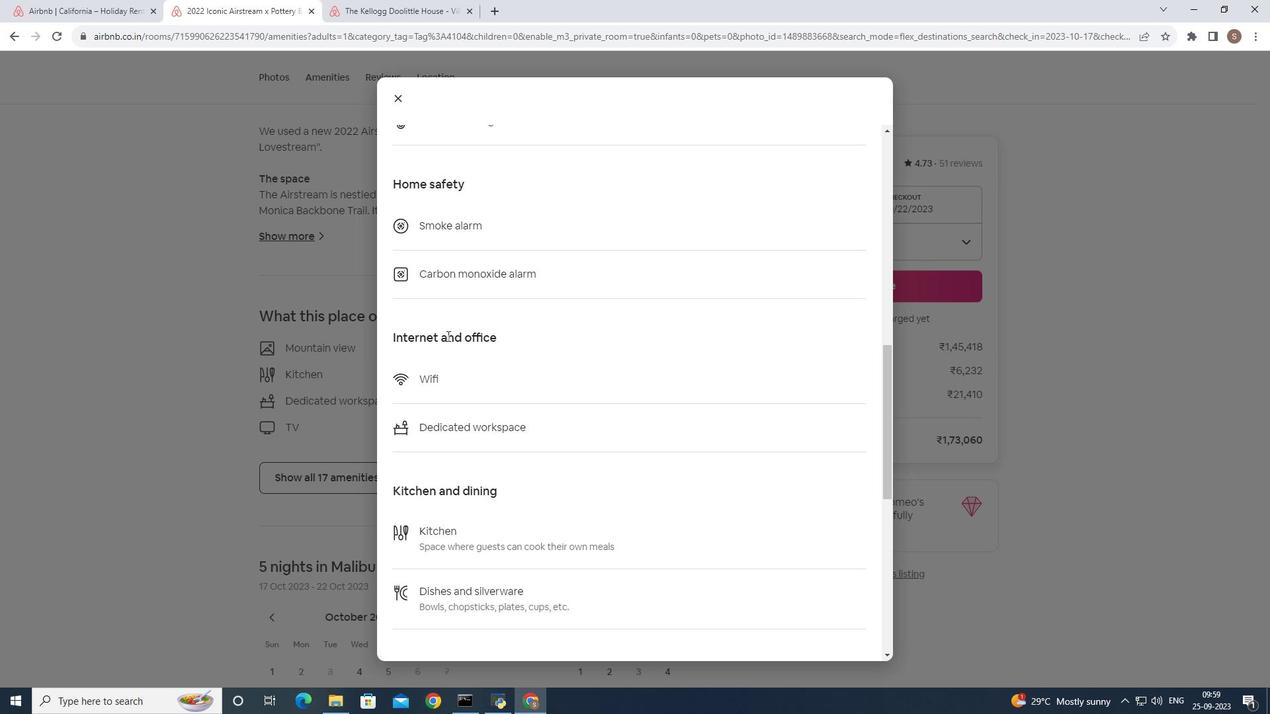 
Action: Mouse scrolled (447, 335) with delta (0, 0)
Screenshot: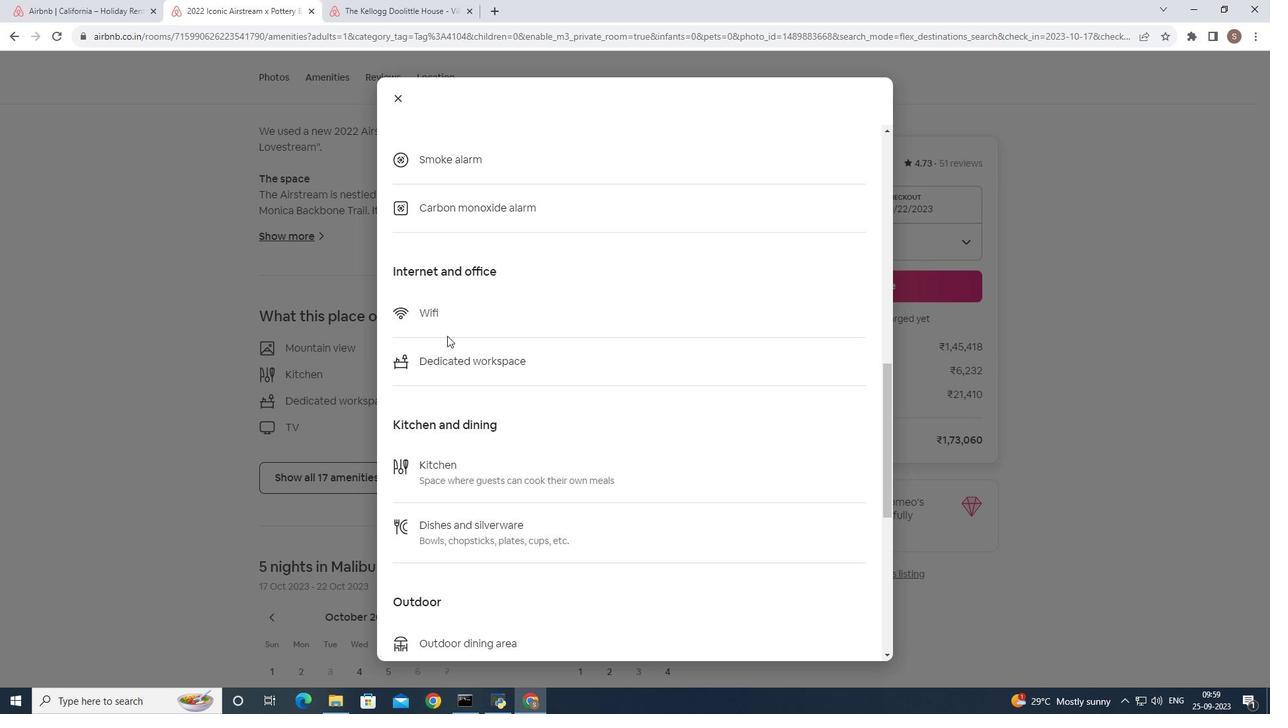 
Action: Mouse scrolled (447, 335) with delta (0, 0)
Screenshot: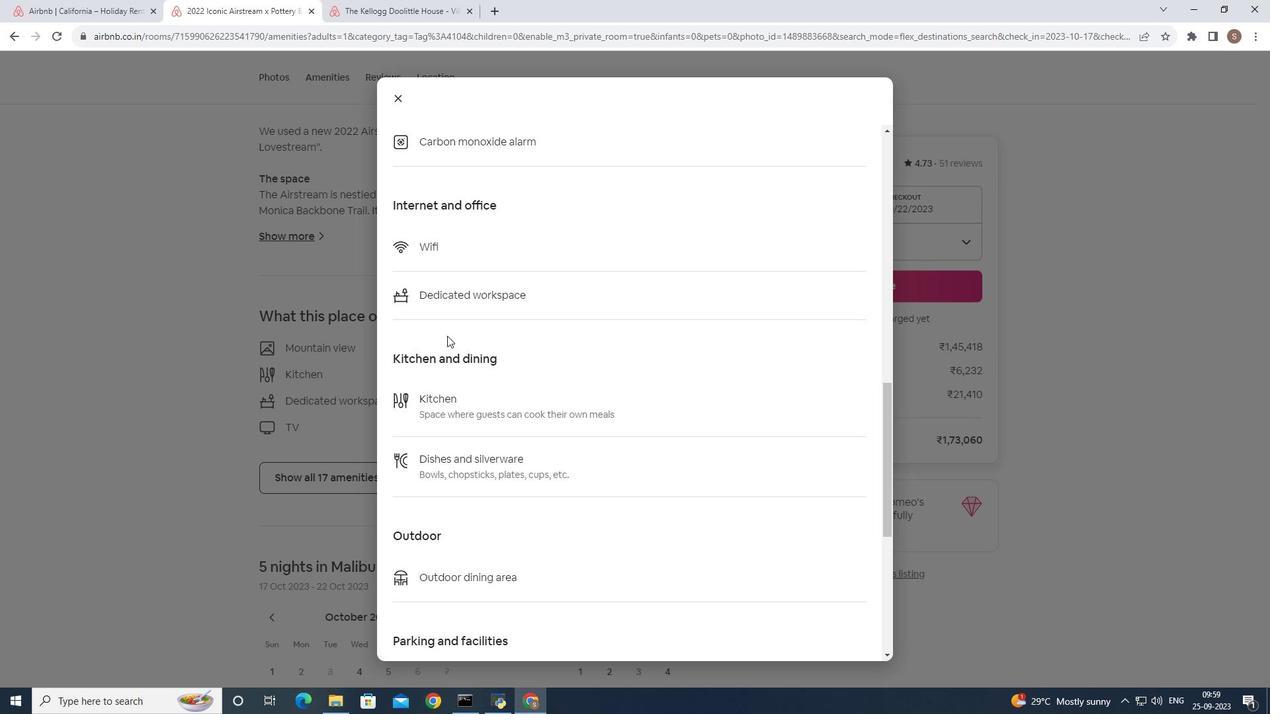 
Action: Mouse scrolled (447, 335) with delta (0, 0)
Screenshot: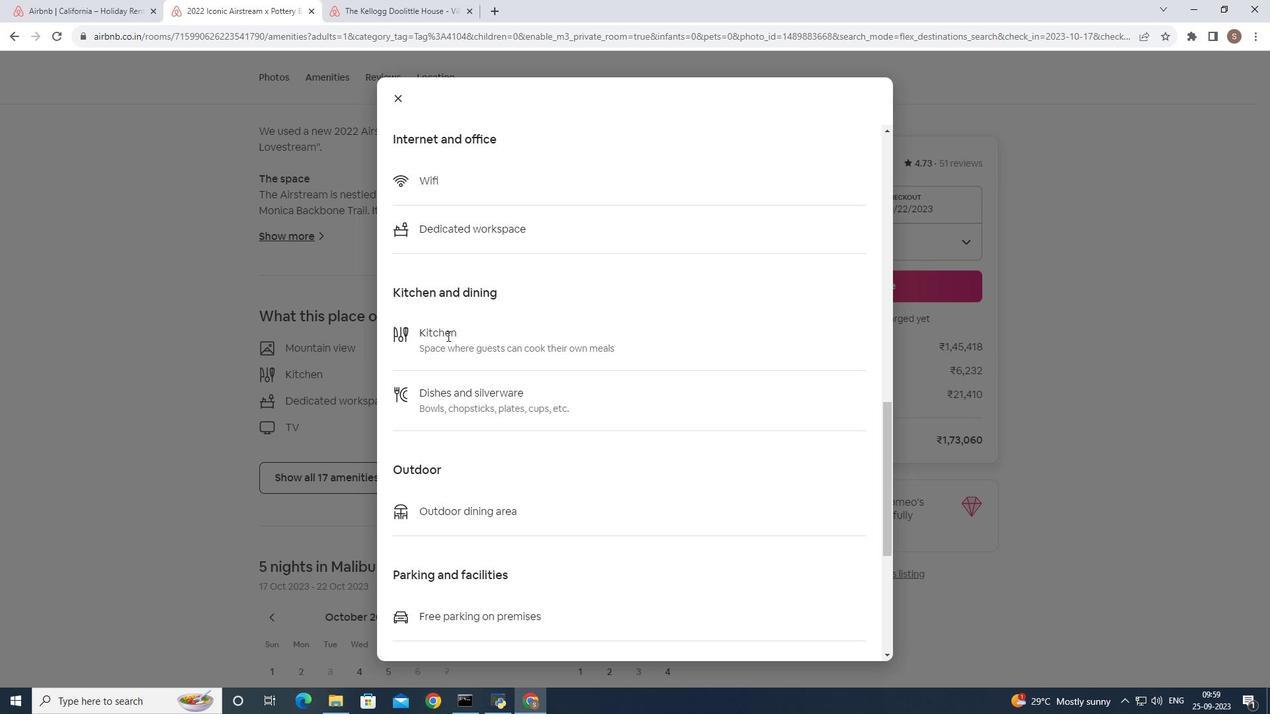 
Action: Mouse scrolled (447, 335) with delta (0, 0)
Screenshot: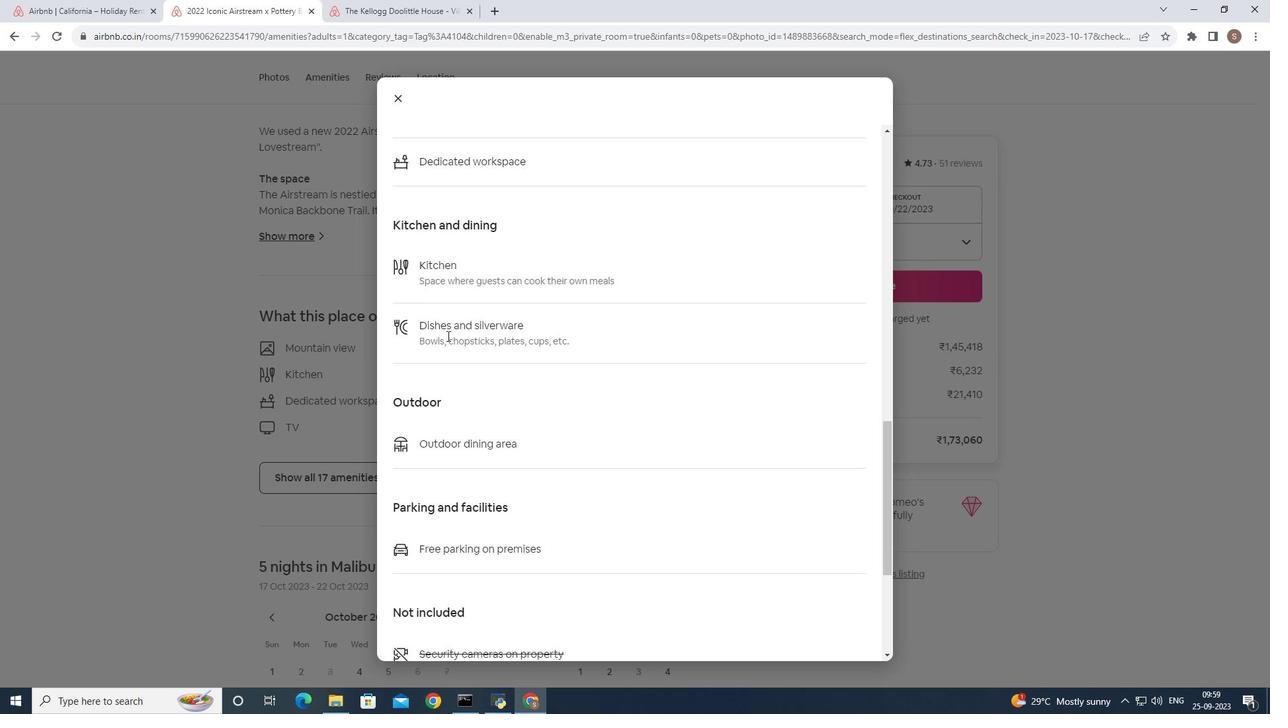 
Action: Mouse scrolled (447, 335) with delta (0, 0)
Screenshot: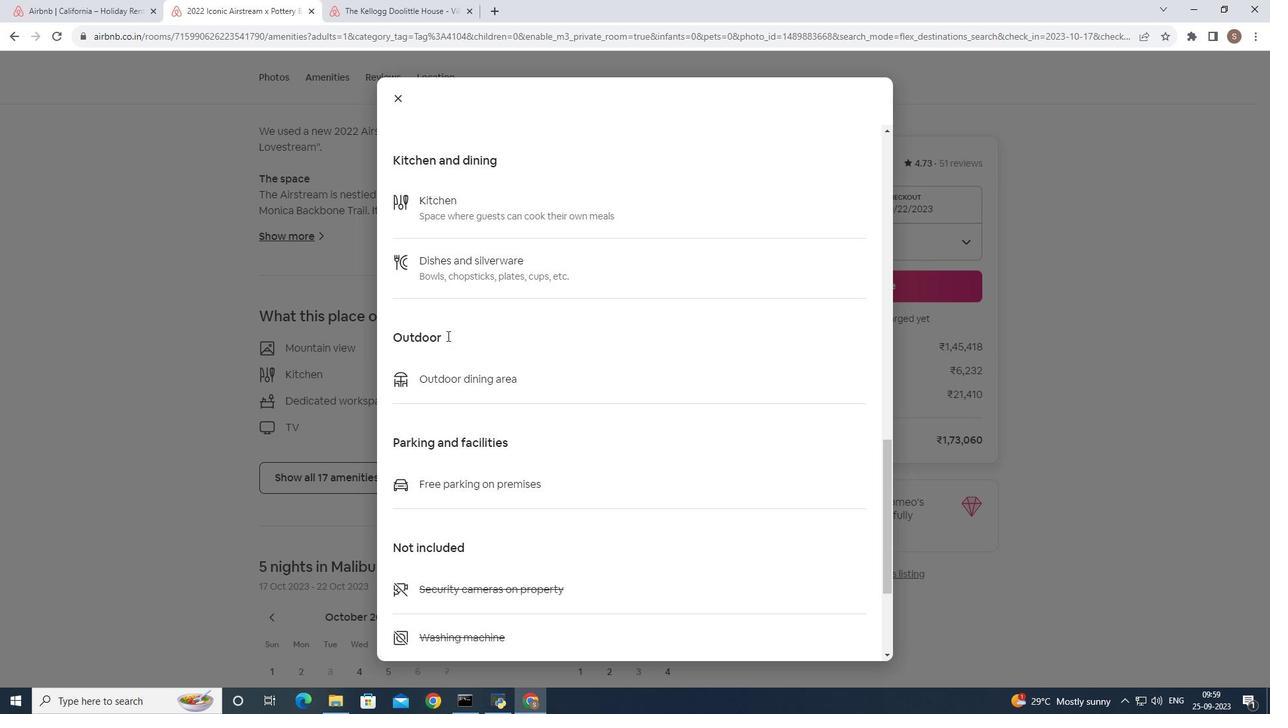 
Action: Mouse moved to (428, 344)
Screenshot: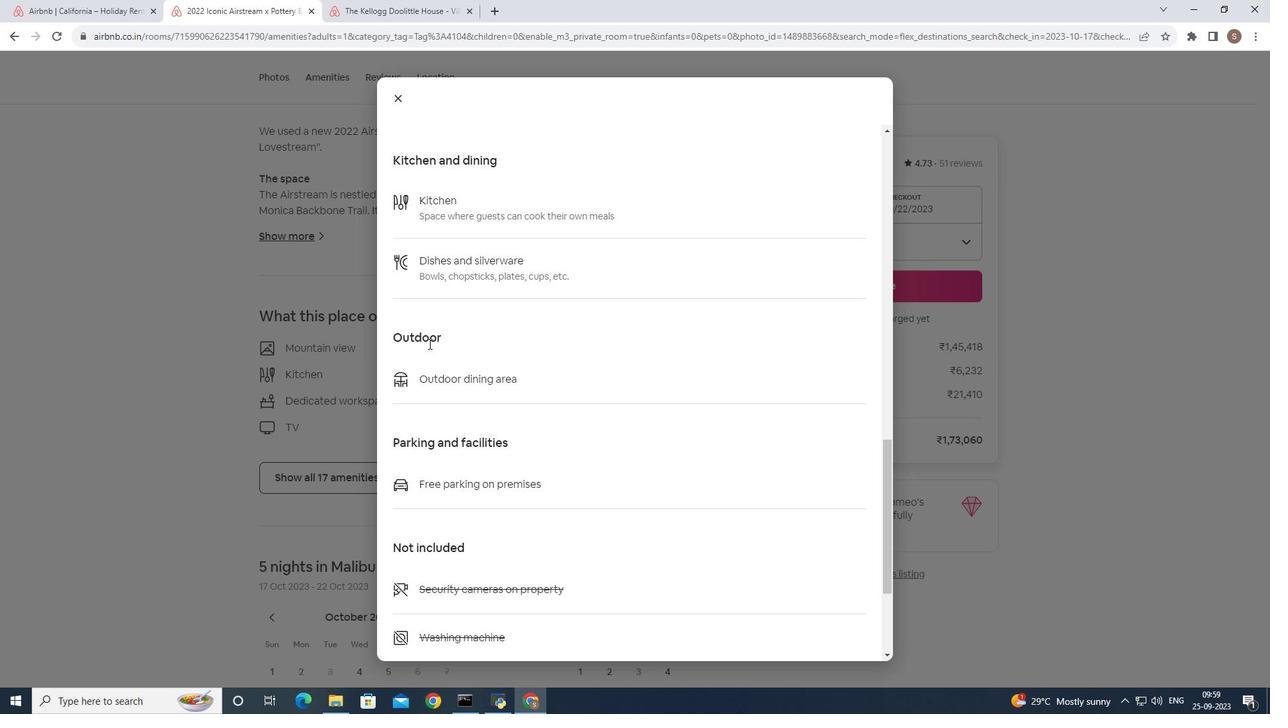 
Action: Mouse scrolled (428, 343) with delta (0, 0)
Screenshot: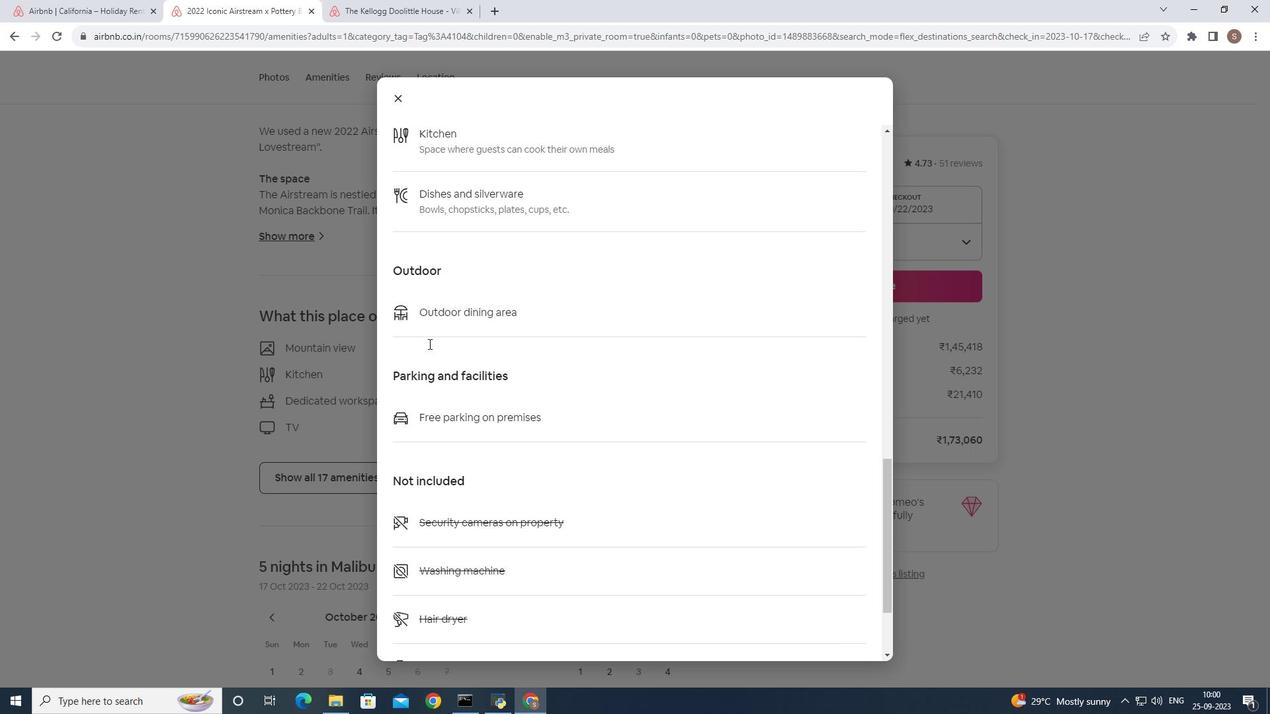 
Action: Mouse scrolled (428, 343) with delta (0, 0)
Screenshot: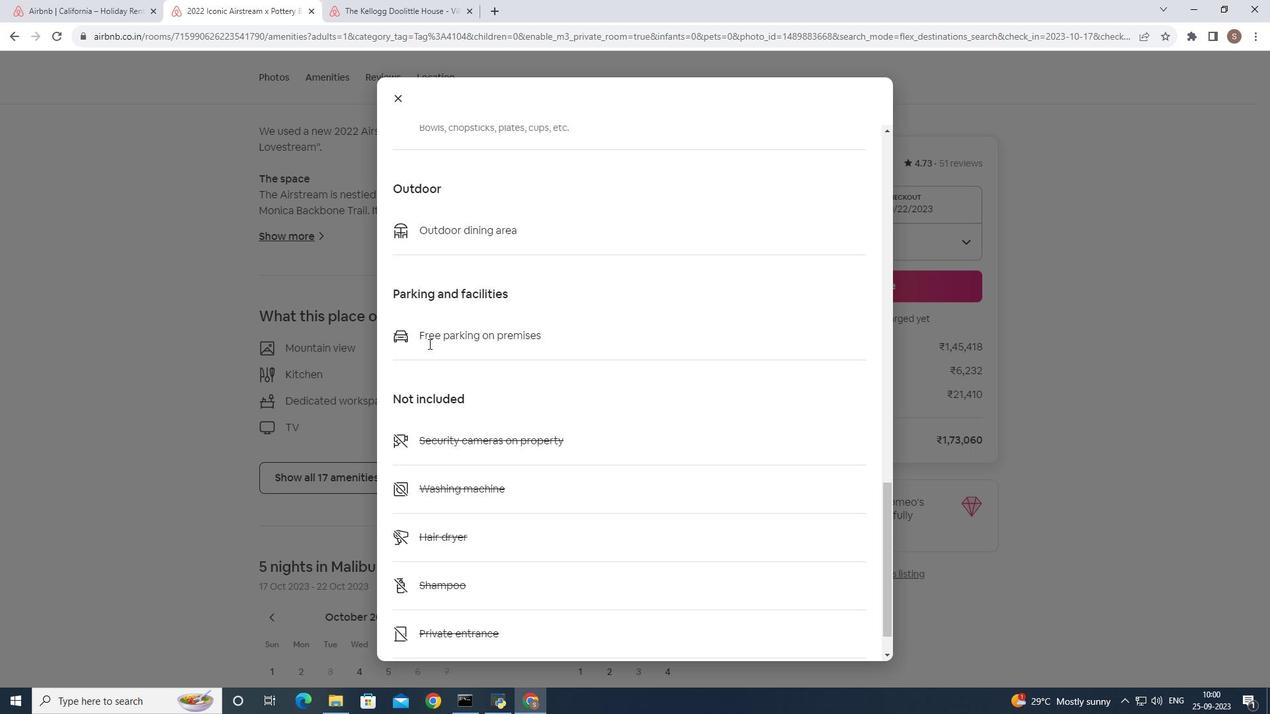 
Action: Mouse scrolled (428, 343) with delta (0, 0)
Screenshot: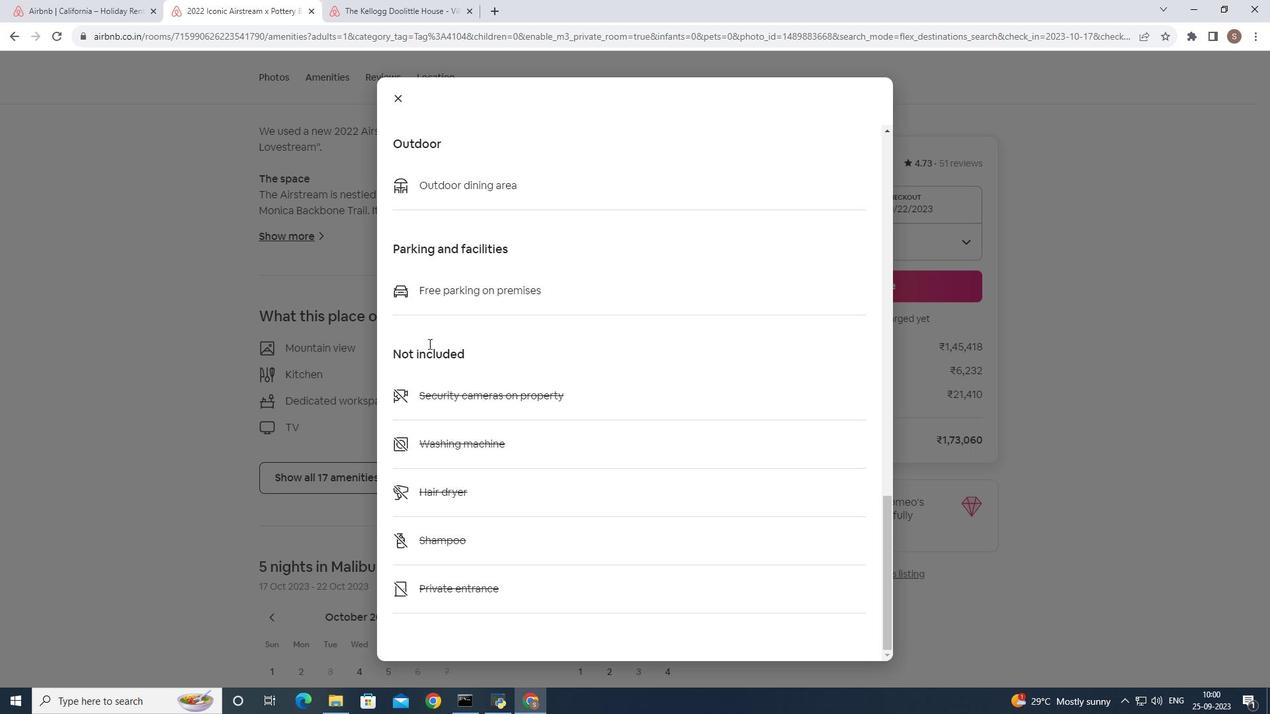 
Action: Mouse scrolled (428, 343) with delta (0, 0)
Screenshot: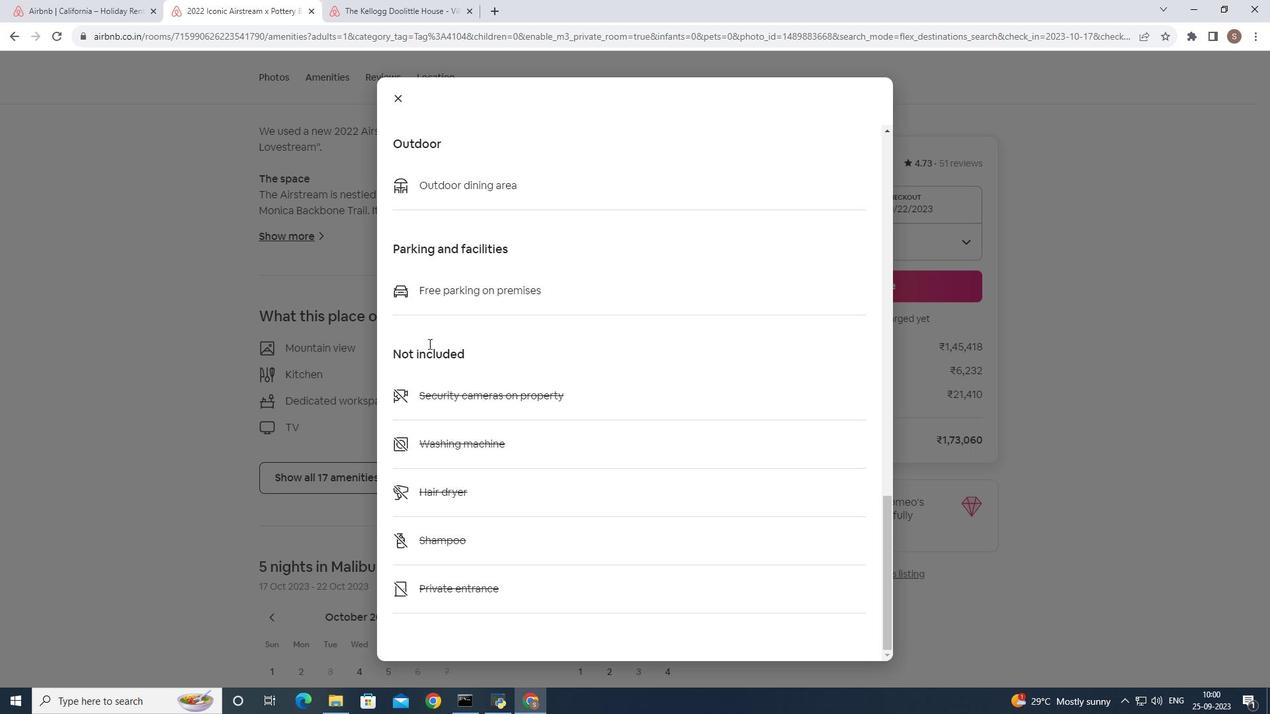 
Action: Mouse scrolled (428, 343) with delta (0, 0)
Screenshot: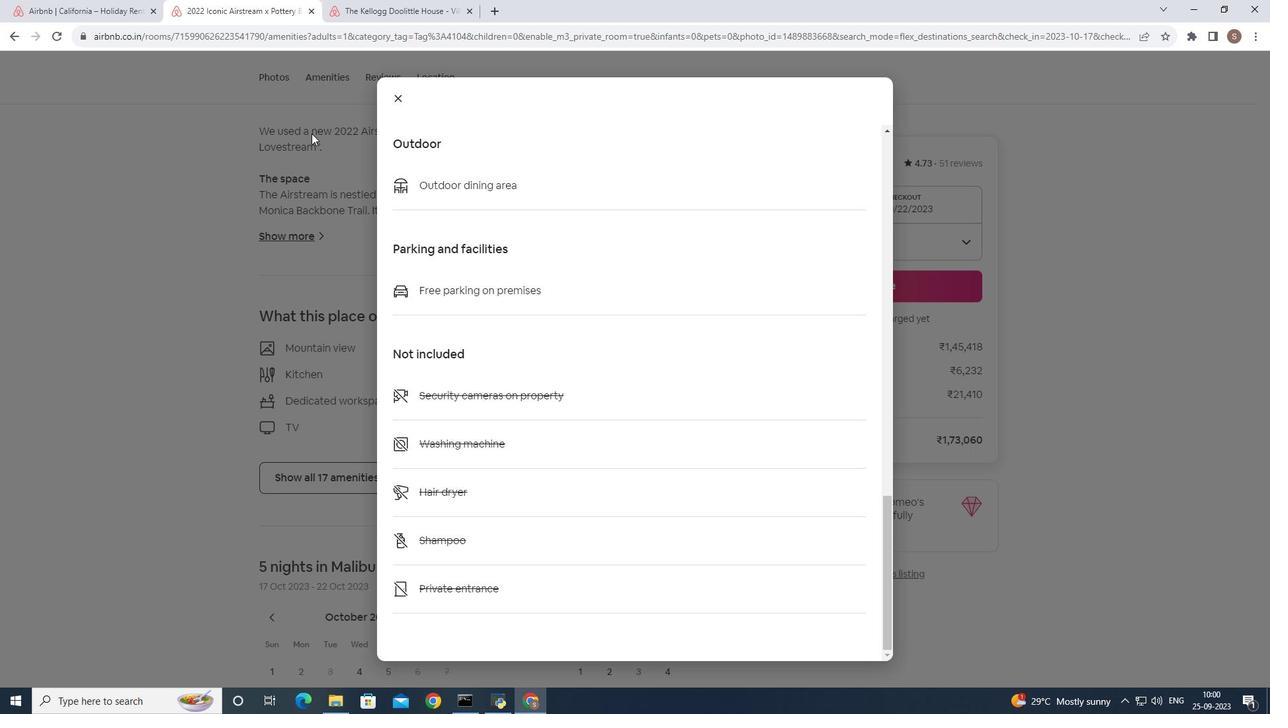 
Action: Mouse scrolled (428, 343) with delta (0, 0)
Screenshot: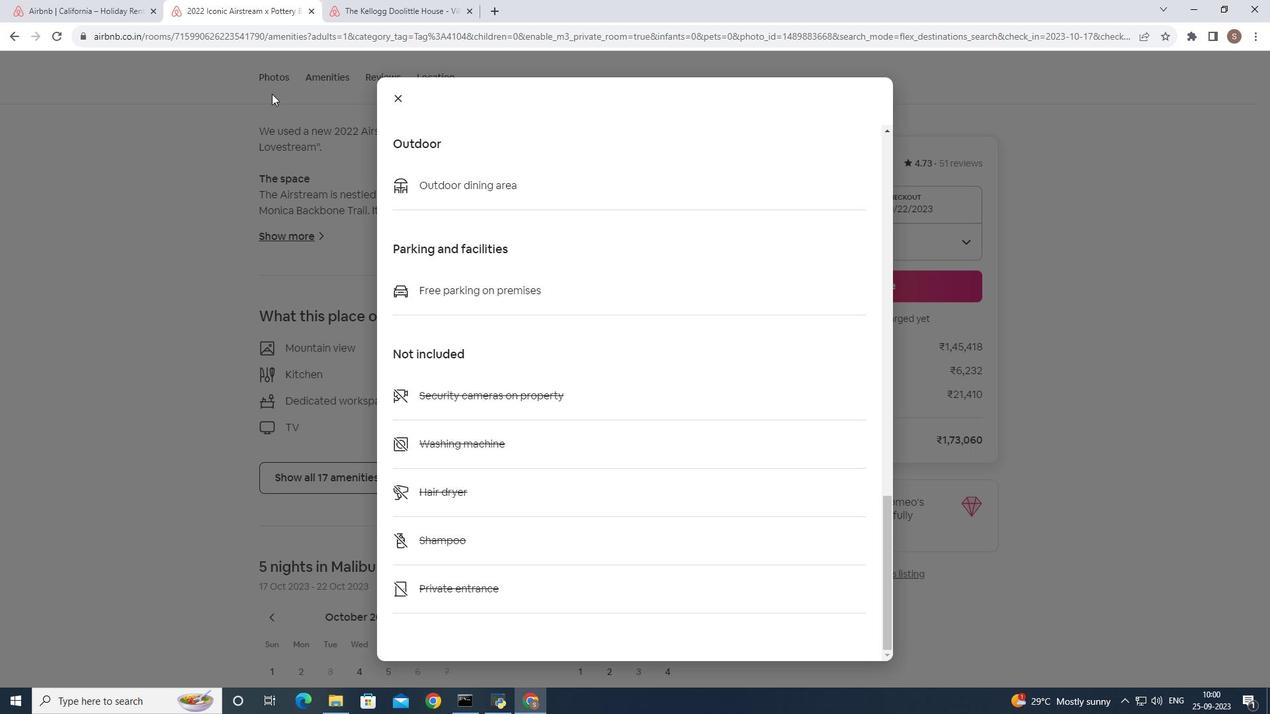 
Action: Mouse moved to (402, 104)
Screenshot: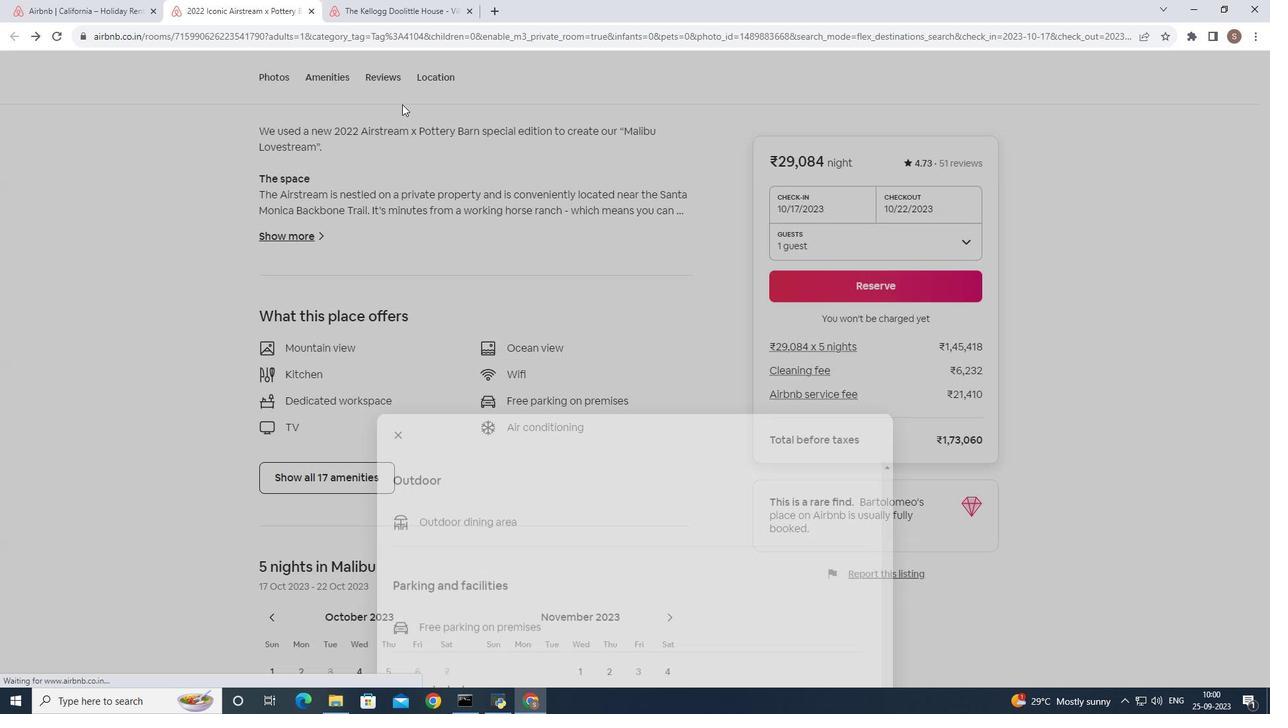 
Action: Mouse pressed left at (402, 104)
Screenshot: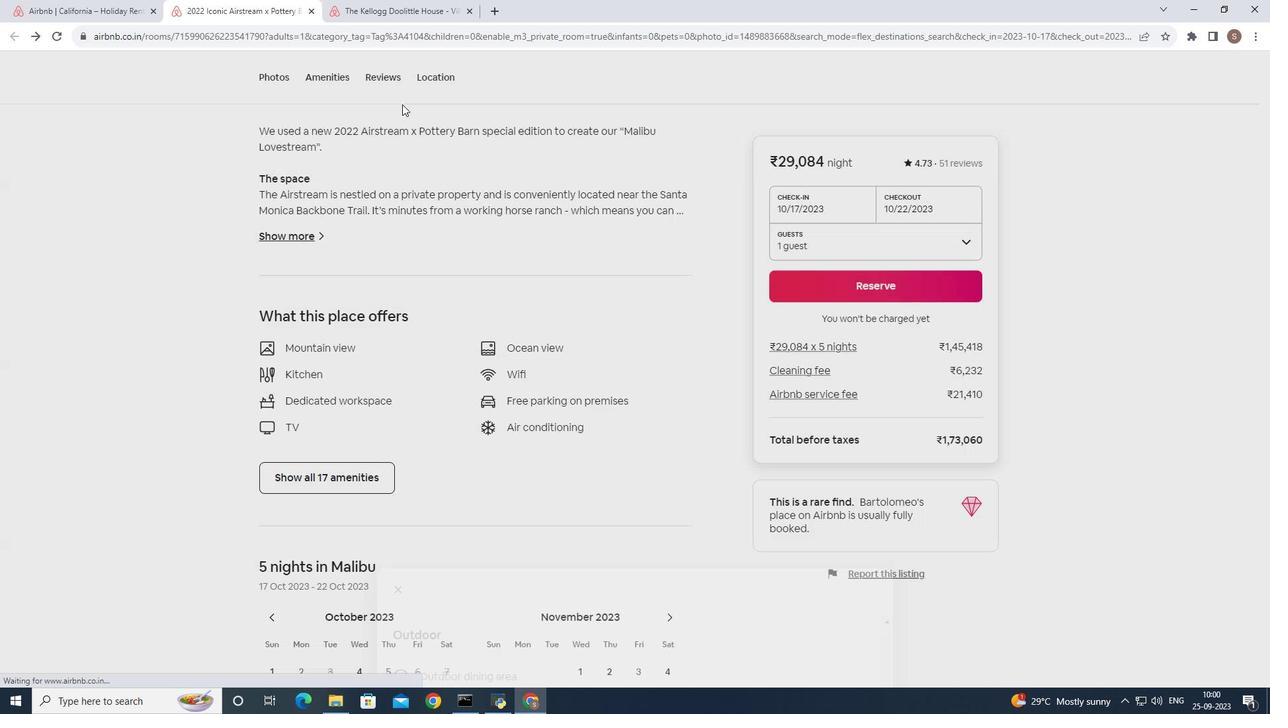 
Action: Mouse moved to (420, 429)
Screenshot: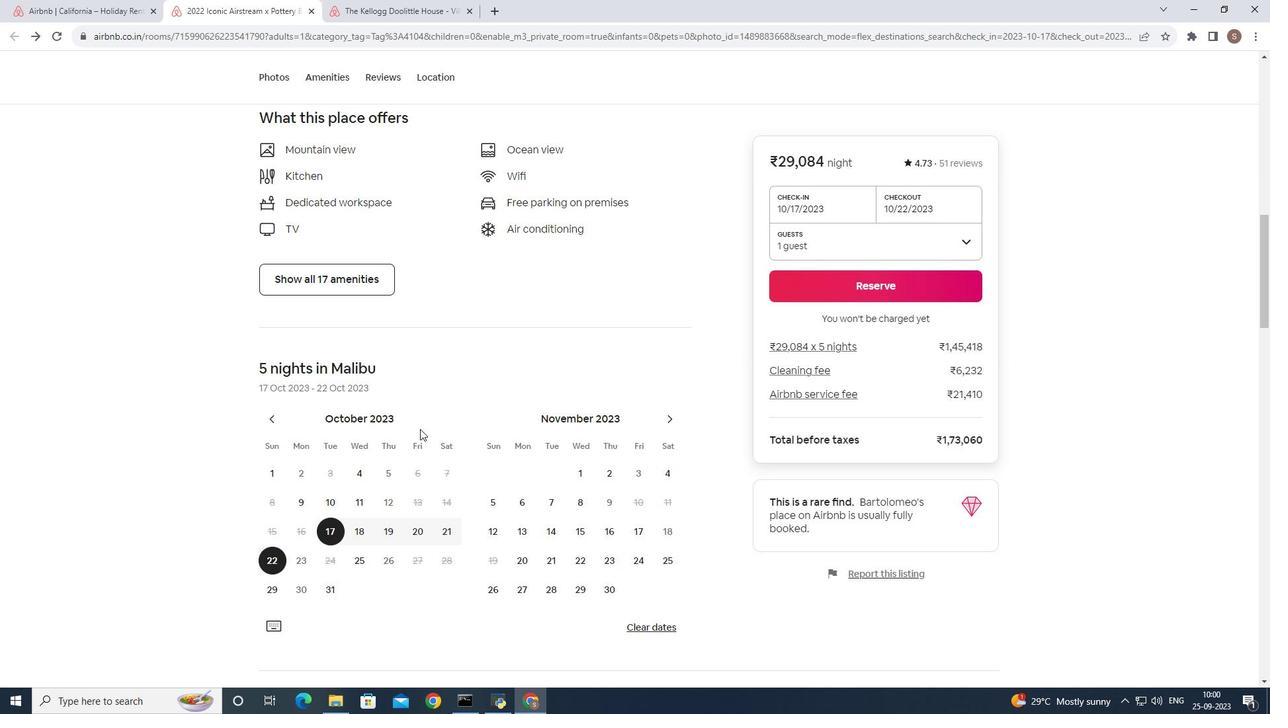 
Action: Mouse scrolled (420, 428) with delta (0, 0)
Screenshot: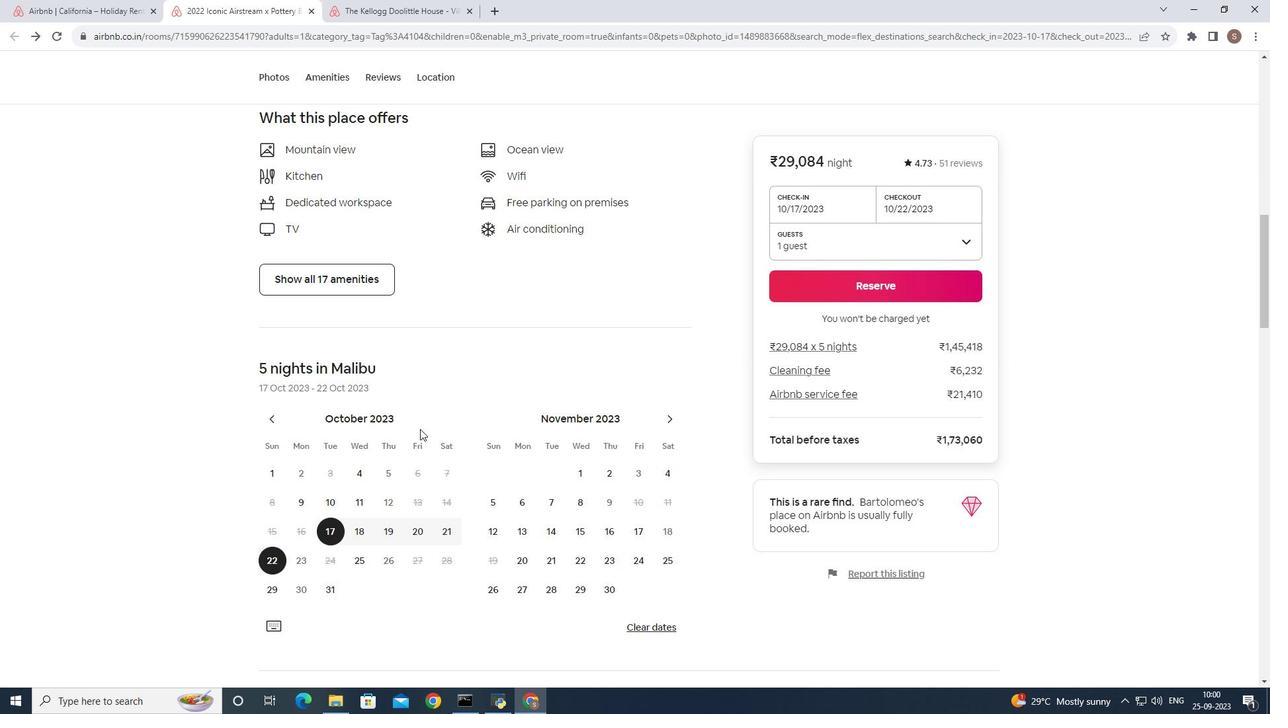 
Action: Mouse moved to (420, 429)
Screenshot: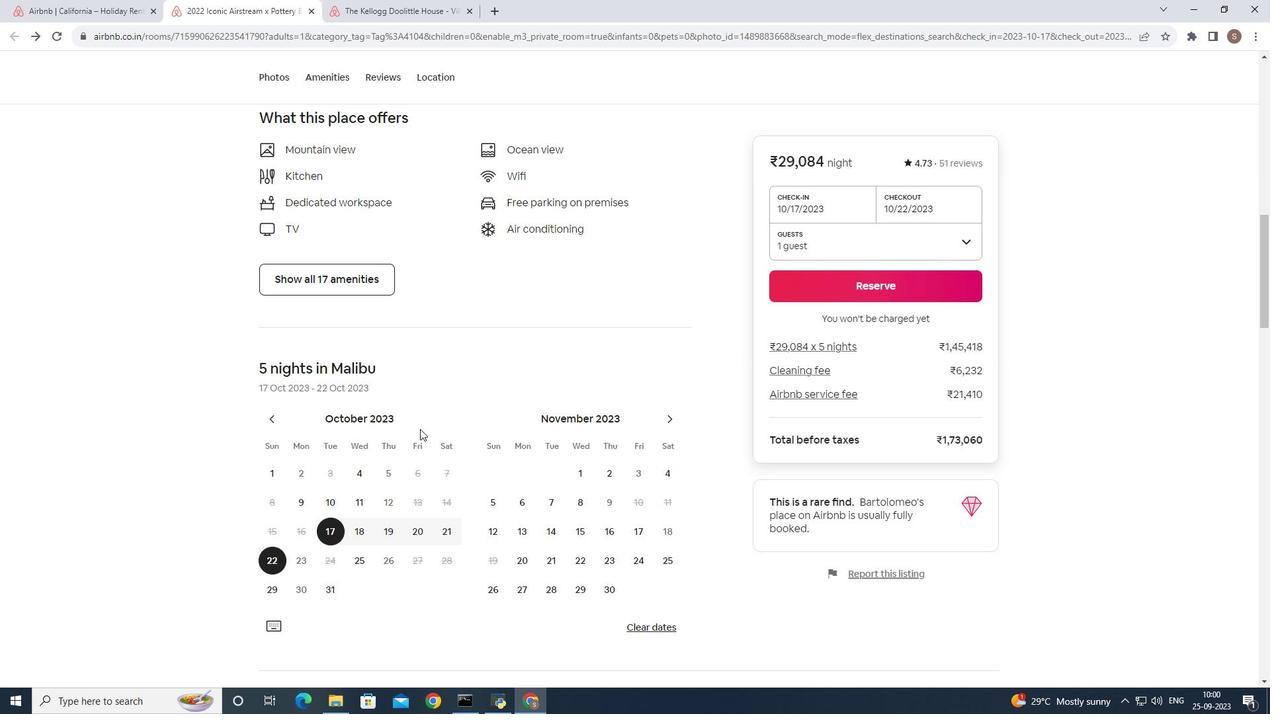 
Action: Mouse scrolled (420, 428) with delta (0, 0)
Screenshot: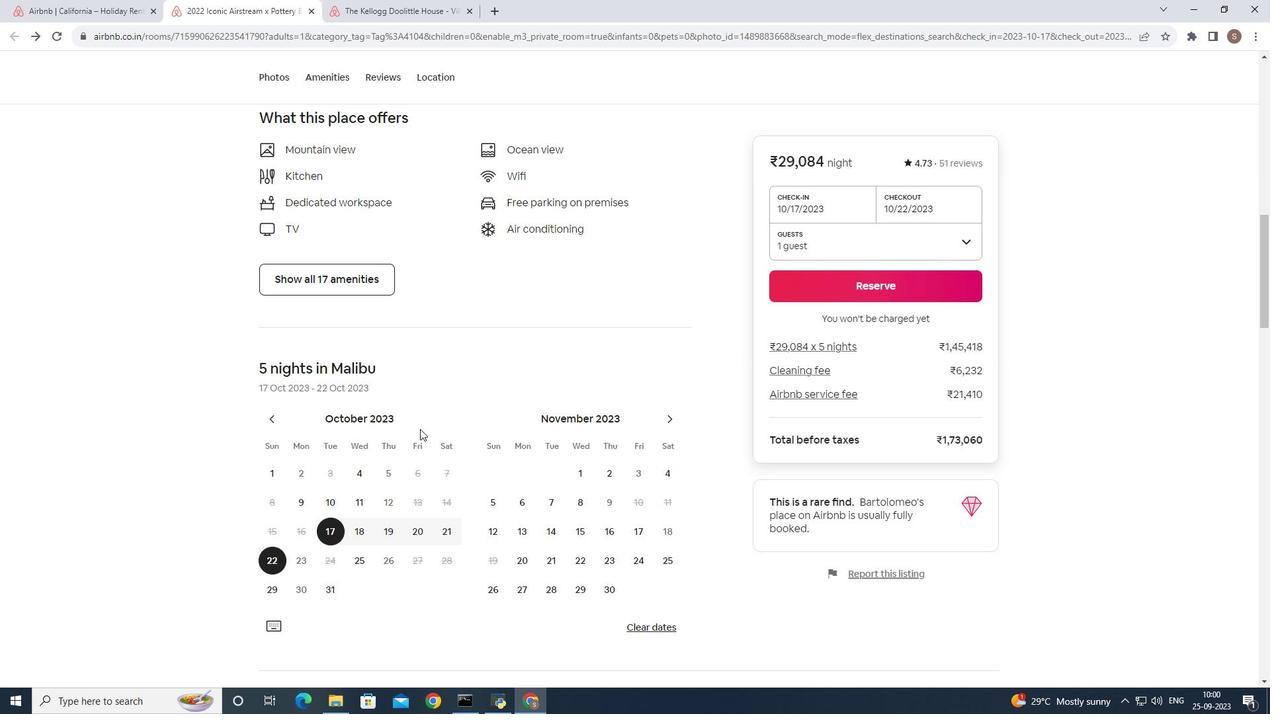
Action: Mouse scrolled (420, 428) with delta (0, 0)
Screenshot: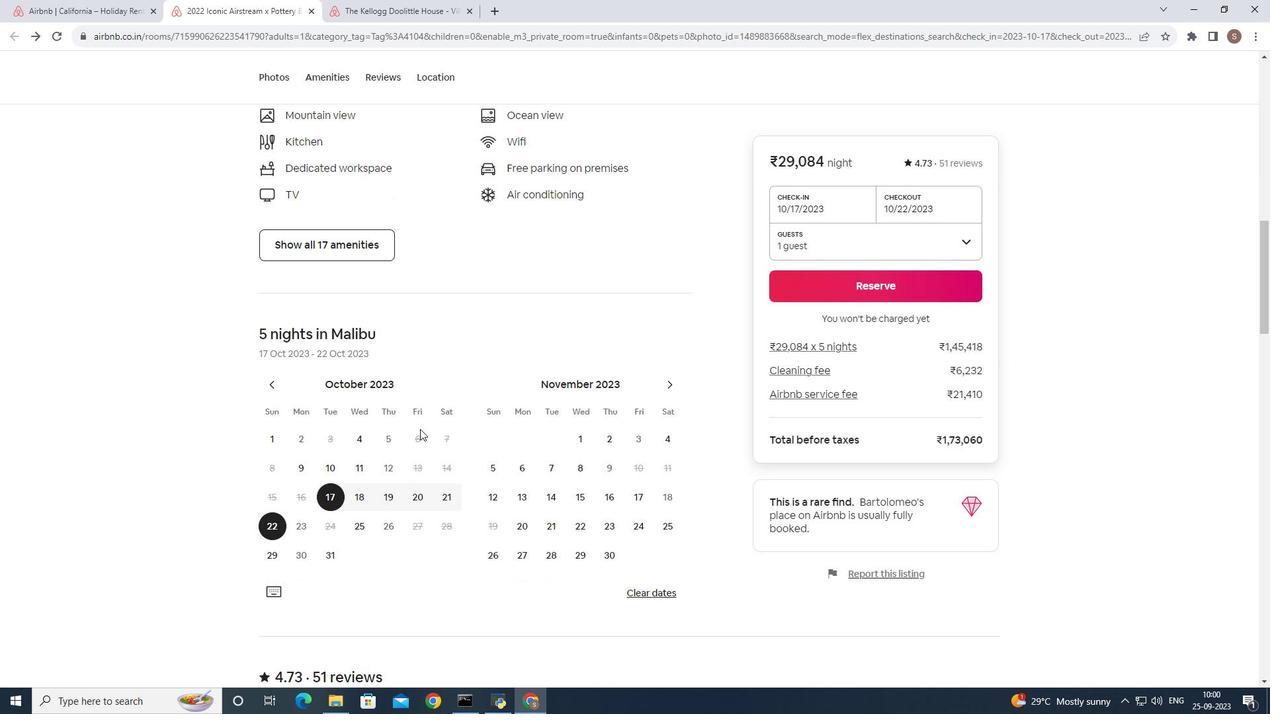 
Action: Mouse scrolled (420, 428) with delta (0, 0)
Screenshot: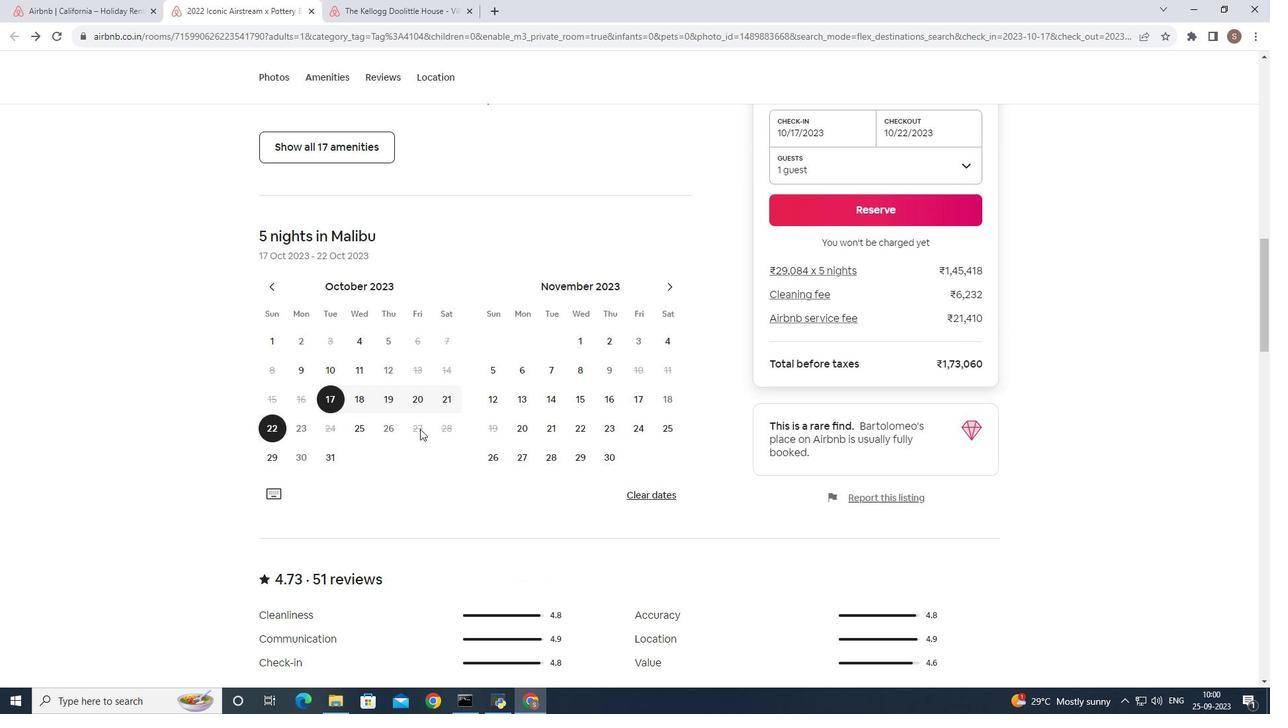 
Action: Mouse scrolled (420, 428) with delta (0, 0)
Screenshot: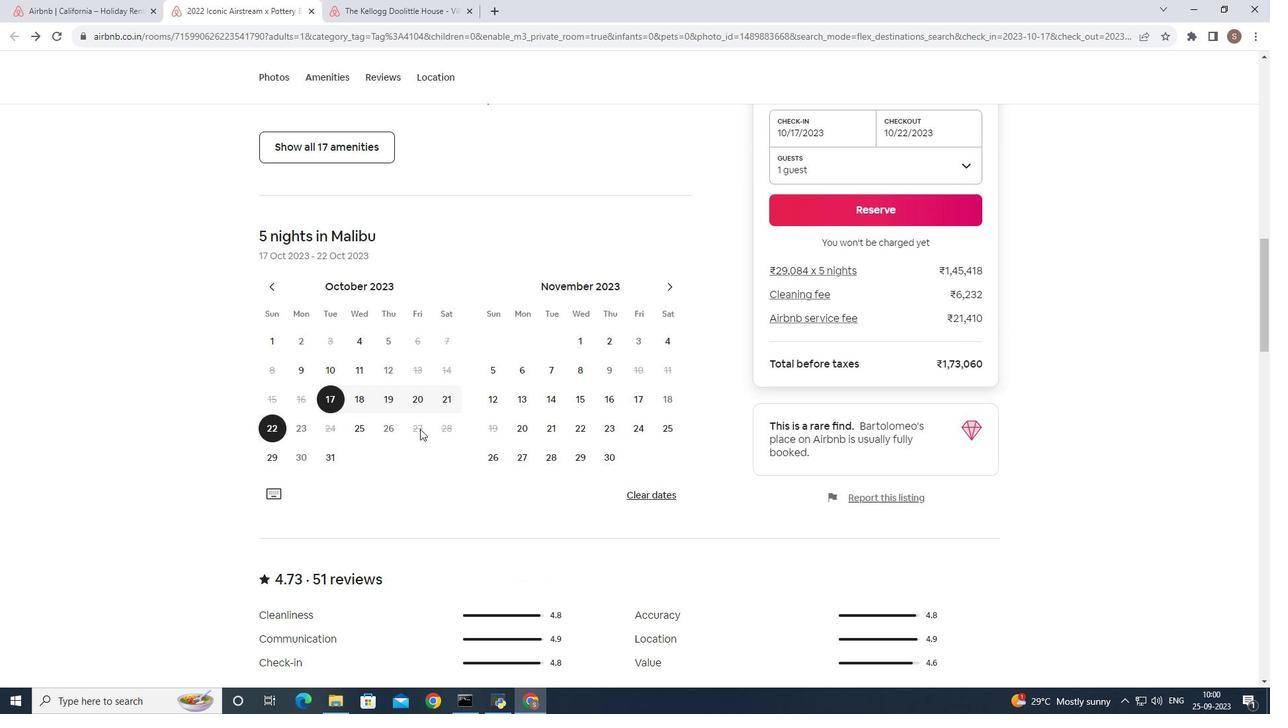 
Action: Mouse scrolled (420, 428) with delta (0, 0)
Screenshot: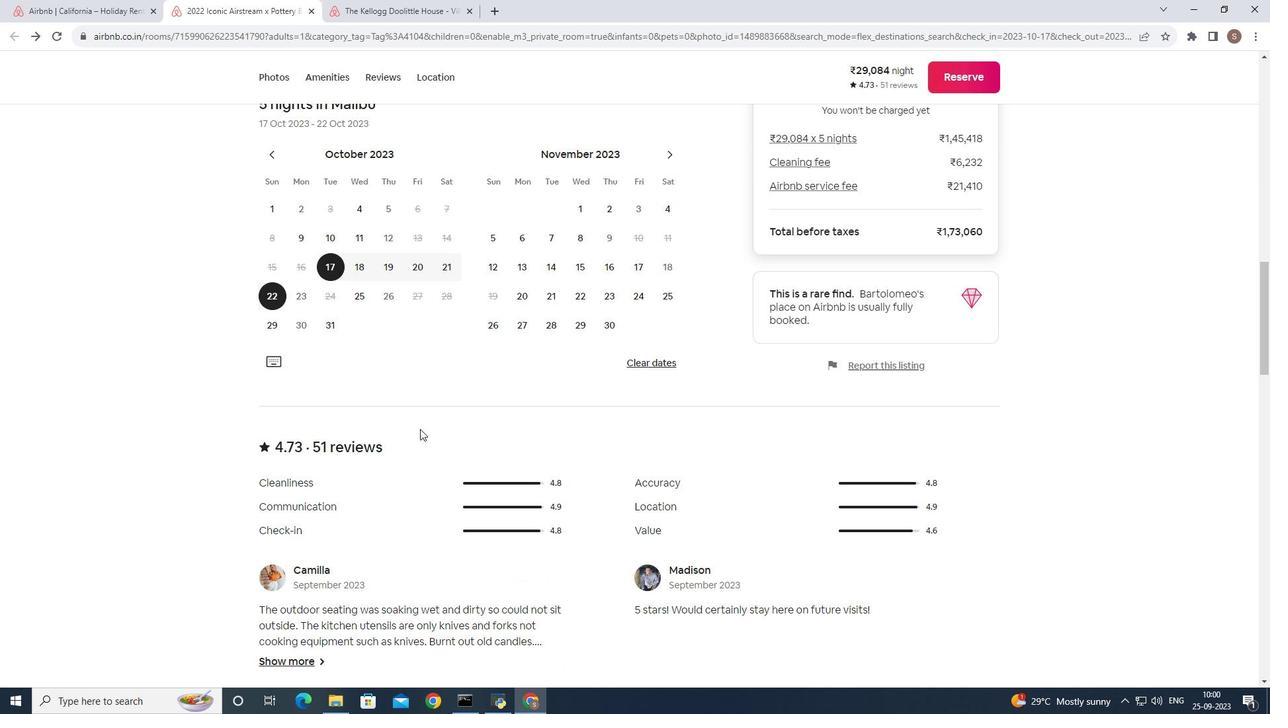 
Action: Mouse scrolled (420, 428) with delta (0, 0)
Screenshot: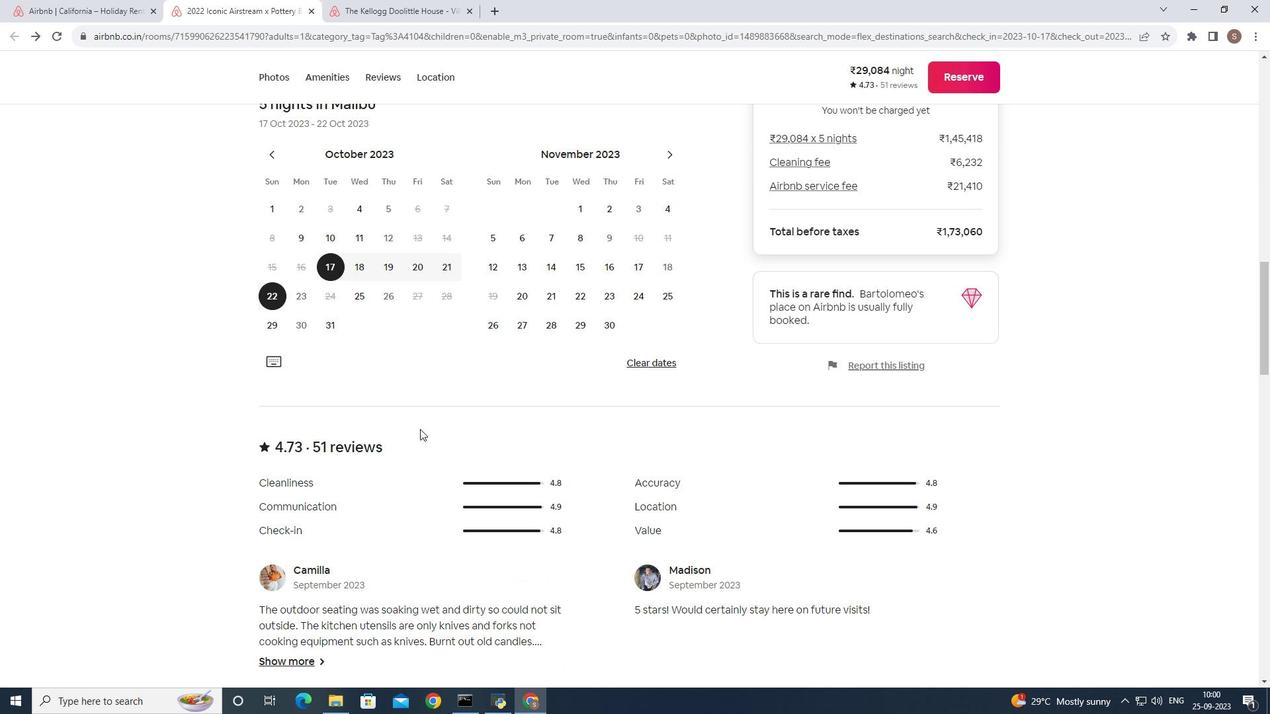 
Action: Mouse scrolled (420, 428) with delta (0, 0)
Screenshot: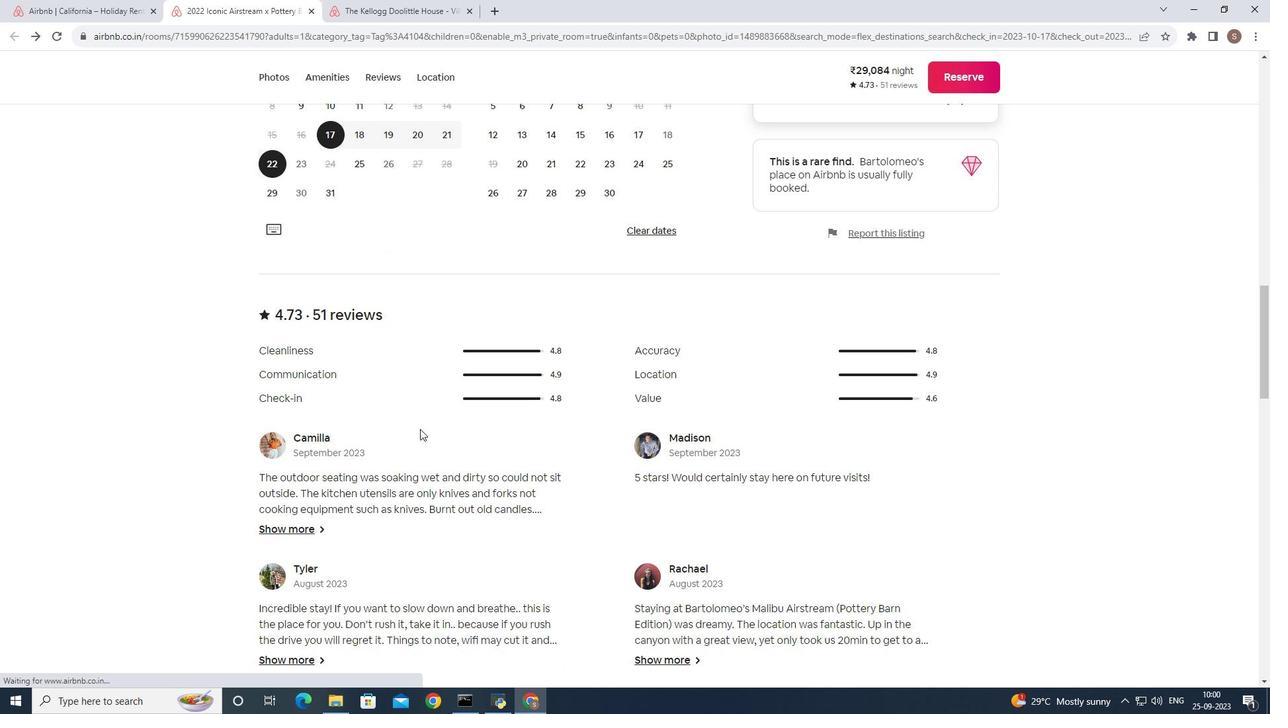 
Action: Mouse scrolled (420, 428) with delta (0, 0)
Screenshot: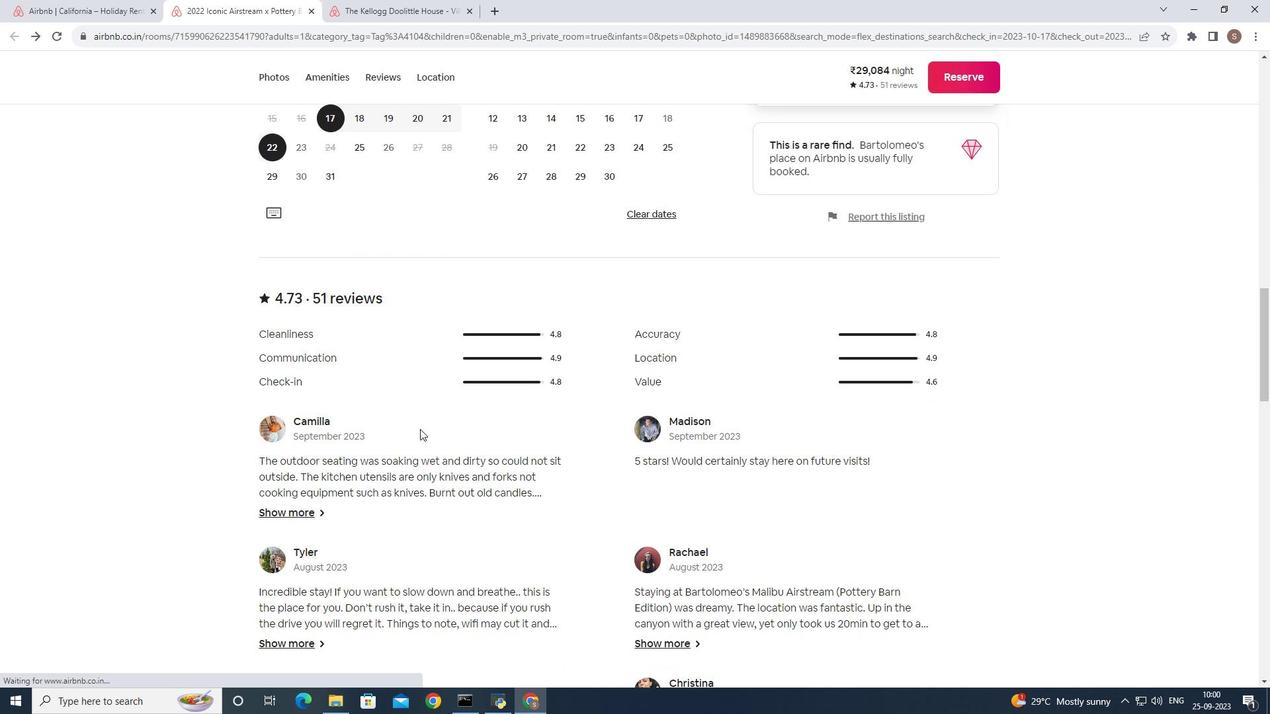 
Action: Mouse scrolled (420, 428) with delta (0, 0)
Screenshot: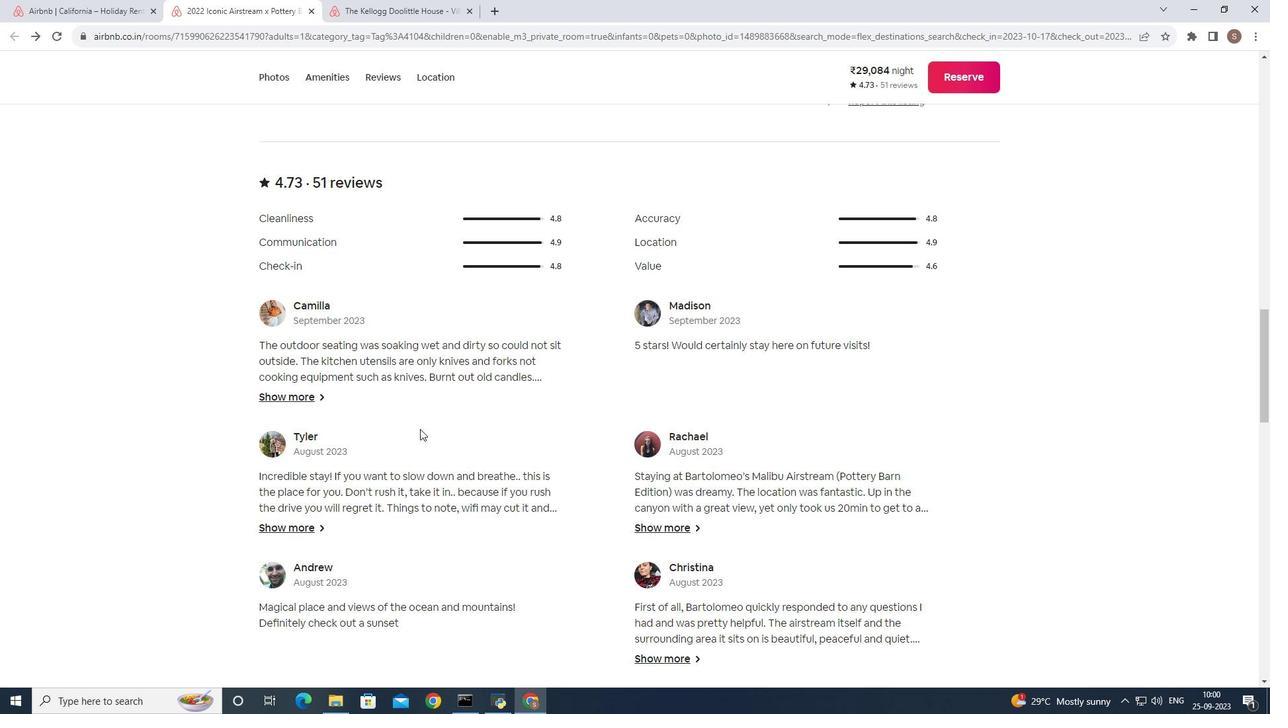 
Action: Mouse scrolled (420, 428) with delta (0, 0)
Screenshot: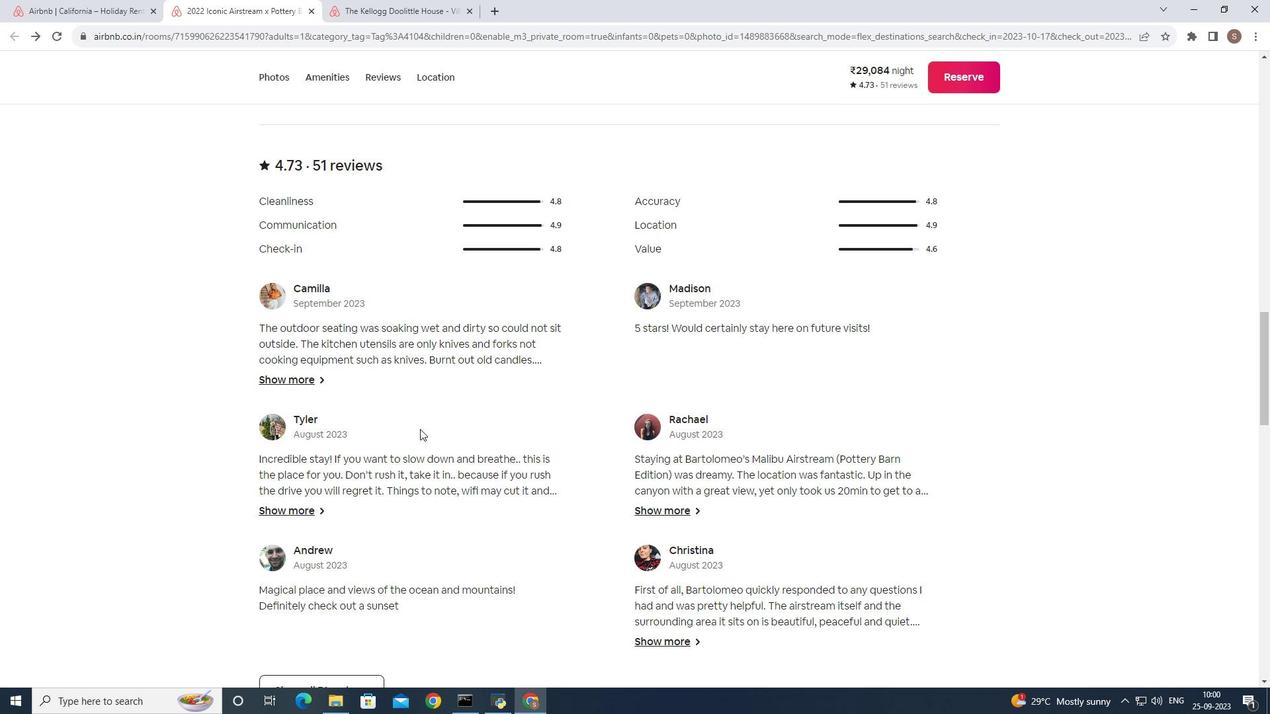 
Action: Mouse scrolled (420, 428) with delta (0, 0)
Screenshot: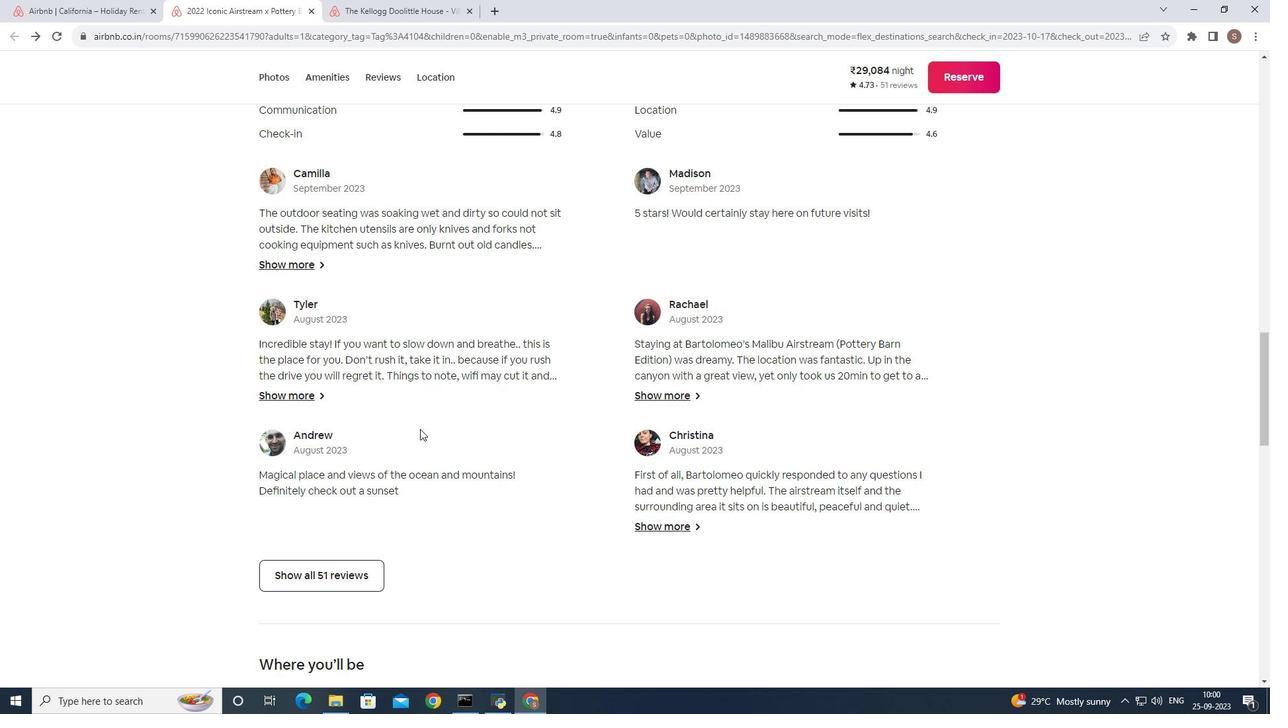 
Action: Mouse scrolled (420, 428) with delta (0, 0)
Screenshot: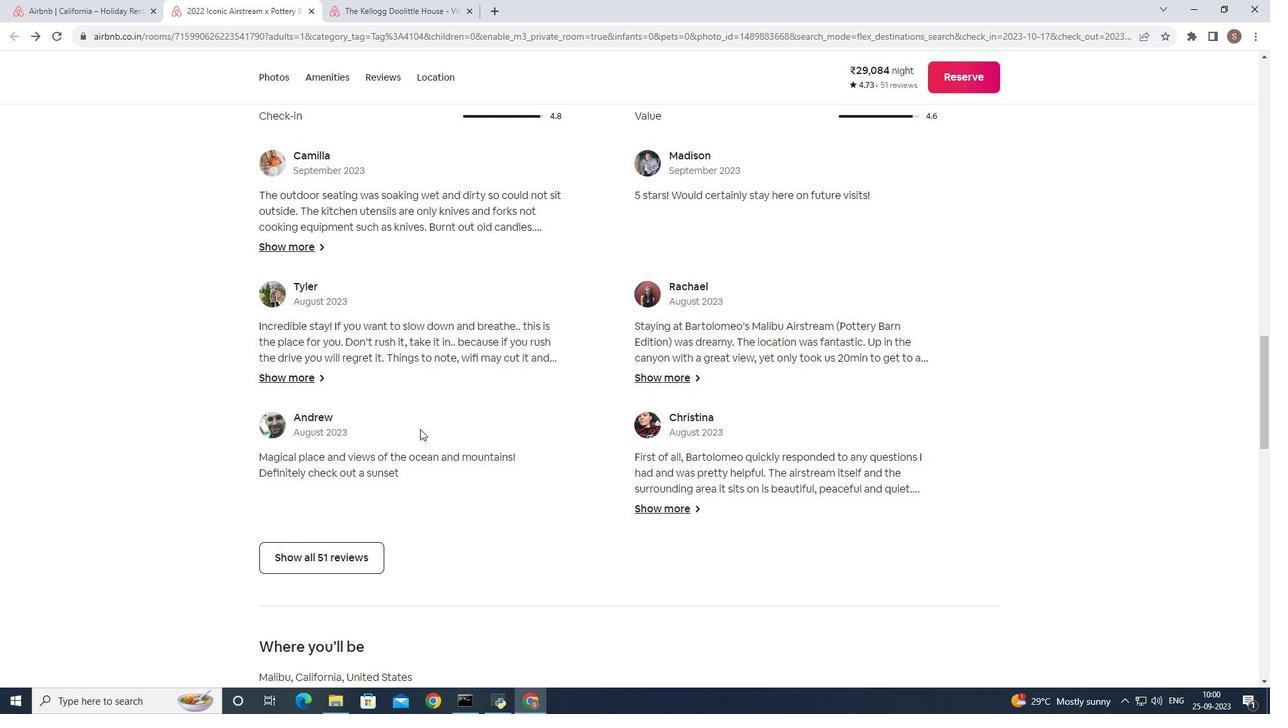 
Action: Mouse scrolled (420, 428) with delta (0, 0)
Screenshot: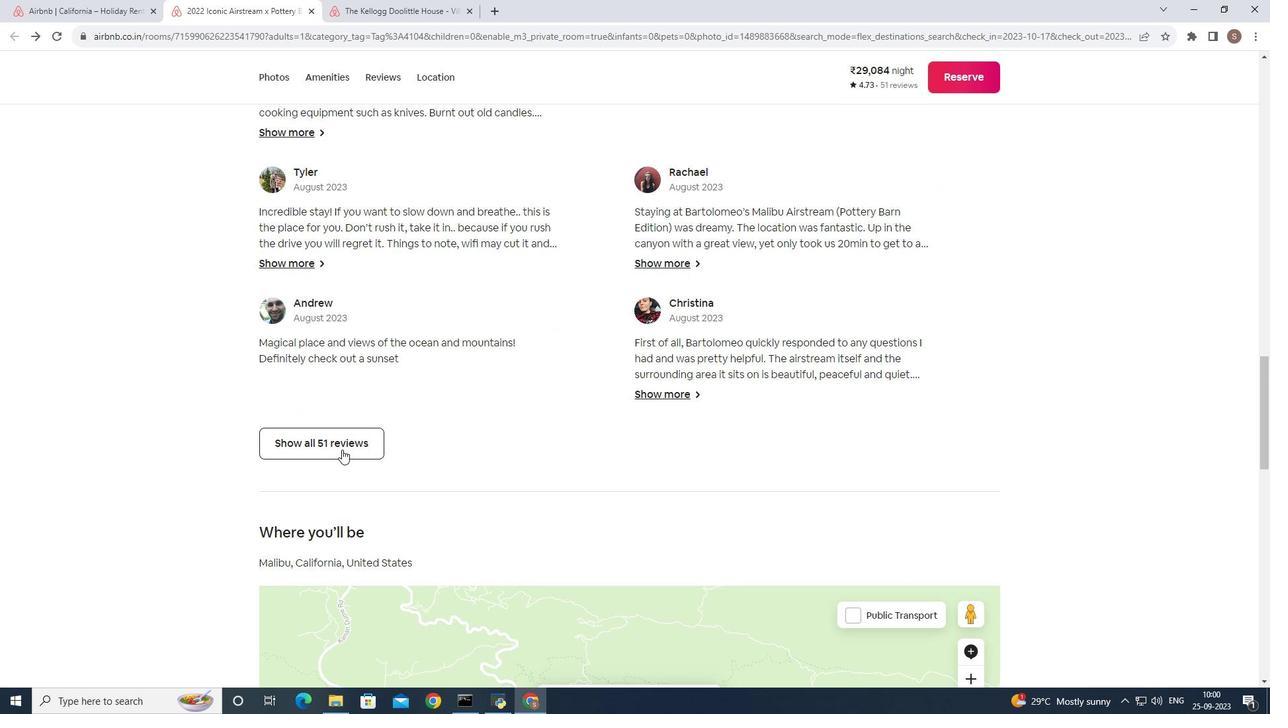 
Action: Mouse scrolled (420, 428) with delta (0, 0)
Screenshot: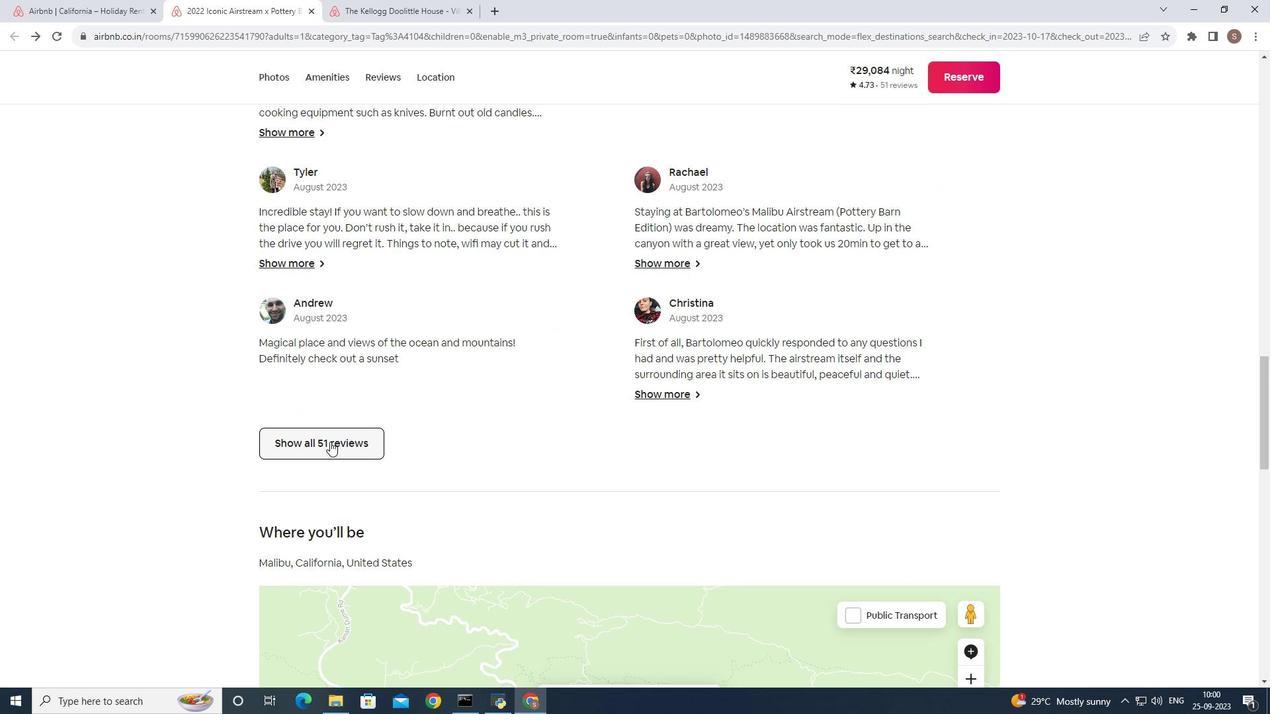 
Action: Mouse moved to (326, 436)
Screenshot: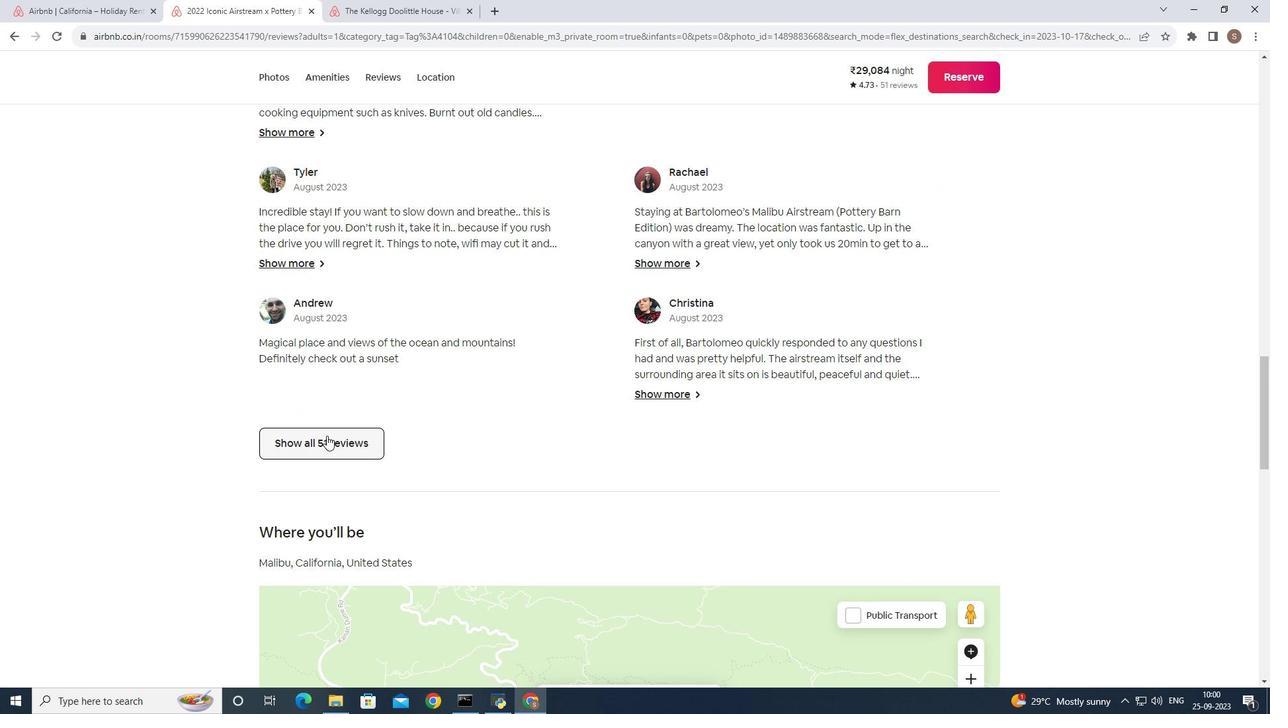 
Action: Mouse pressed left at (326, 436)
Screenshot: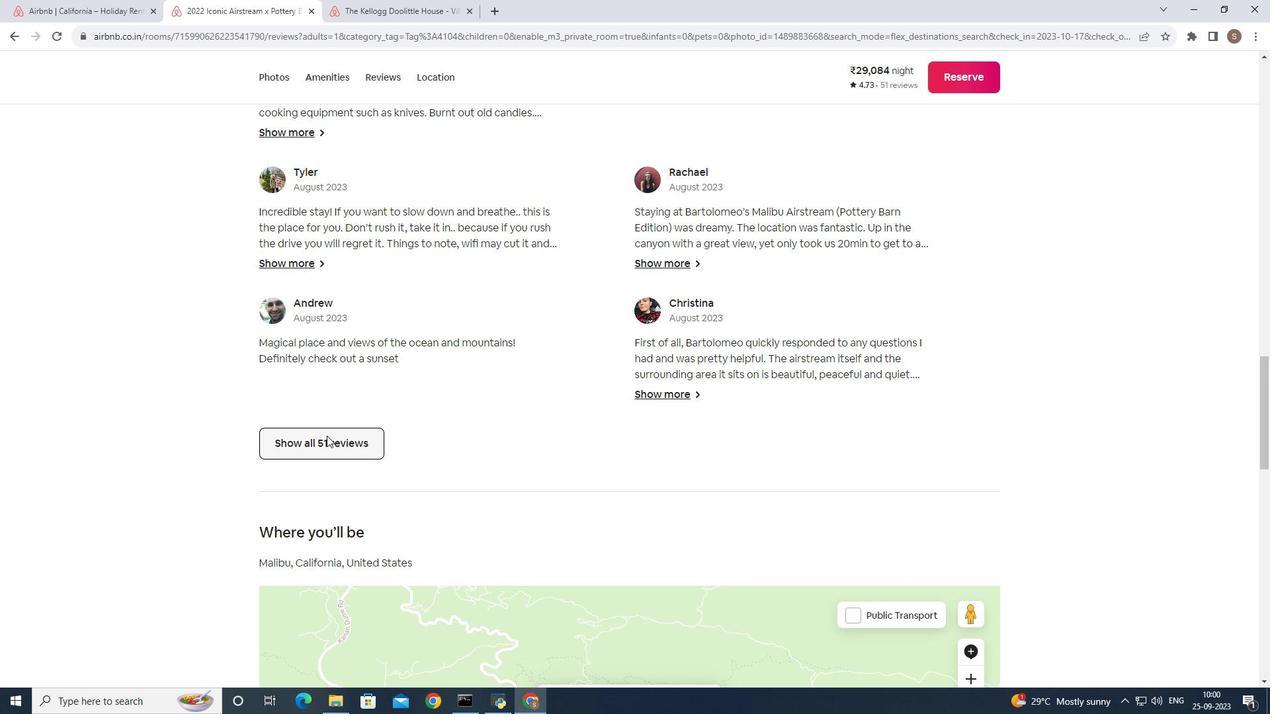 
Action: Mouse moved to (705, 424)
